 Task: Buy 4 Active Hoodies of size small for Boys from Clothing section under best seller category for shipping address: Benjamin Adams, 1990 Hamilton Drive, Baltimore, Maryland 21217, Cell Number 4102253451. Pay from credit card ending with 6759, CVV 506
Action: Mouse moved to (268, 79)
Screenshot: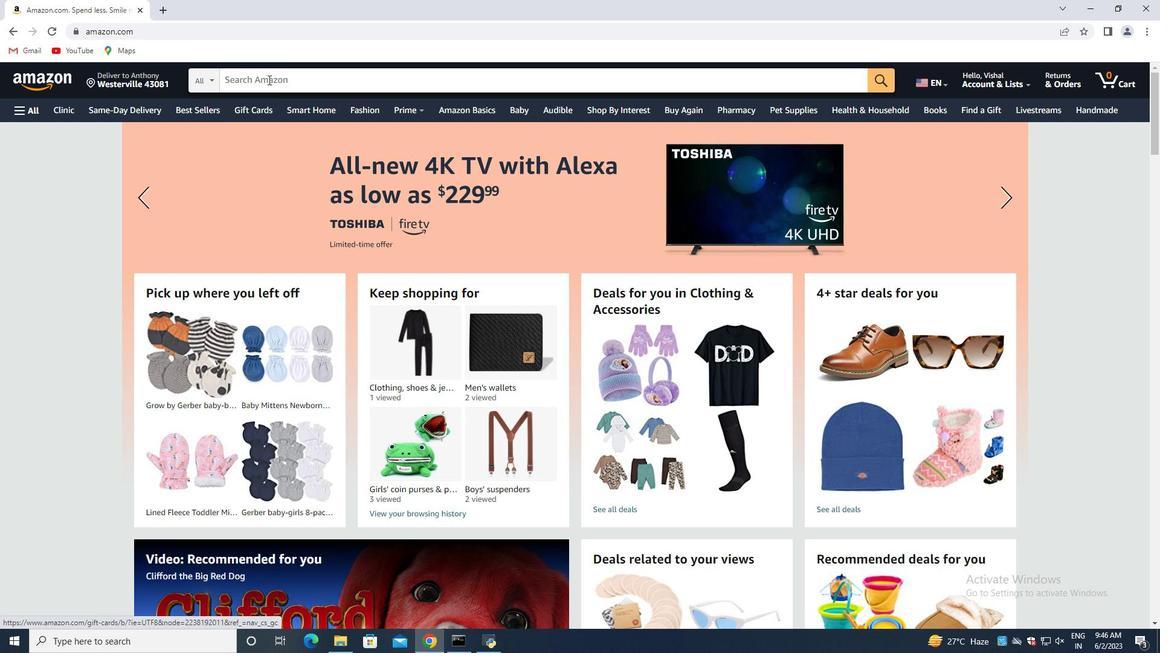 
Action: Mouse pressed left at (268, 79)
Screenshot: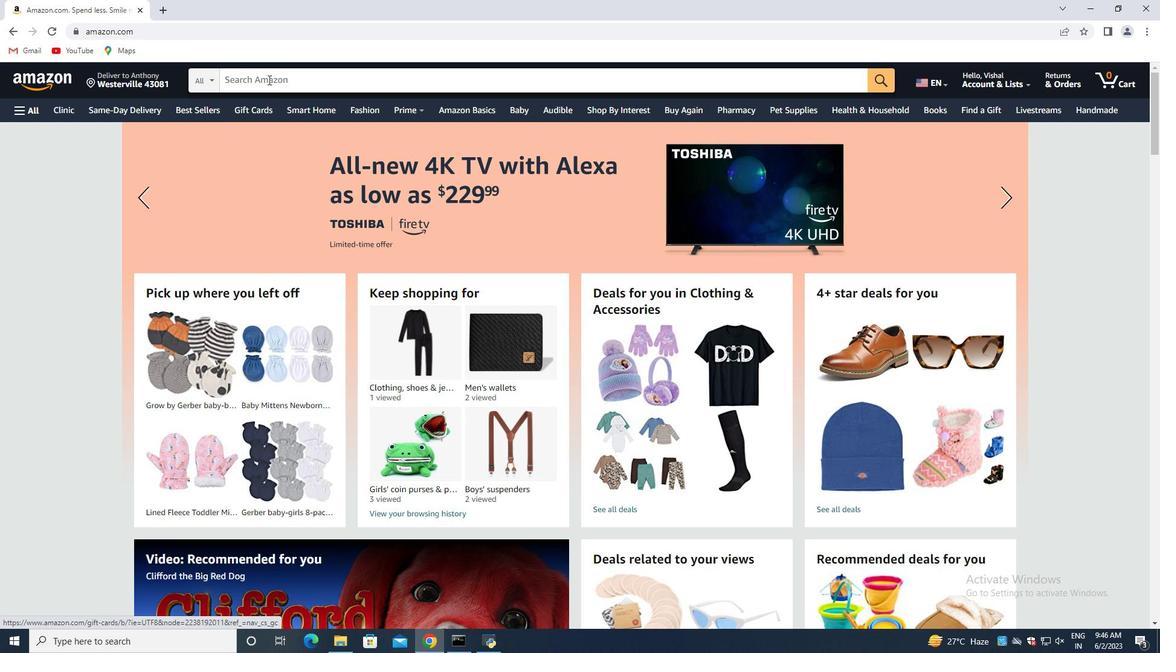 
Action: Key pressed <Key.shift>Active<Key.space><Key.shift>Hoodies<Key.space>of<Key.space>size<Key.space>small<Key.space>for<Key.space>boys<Key.enter>
Screenshot: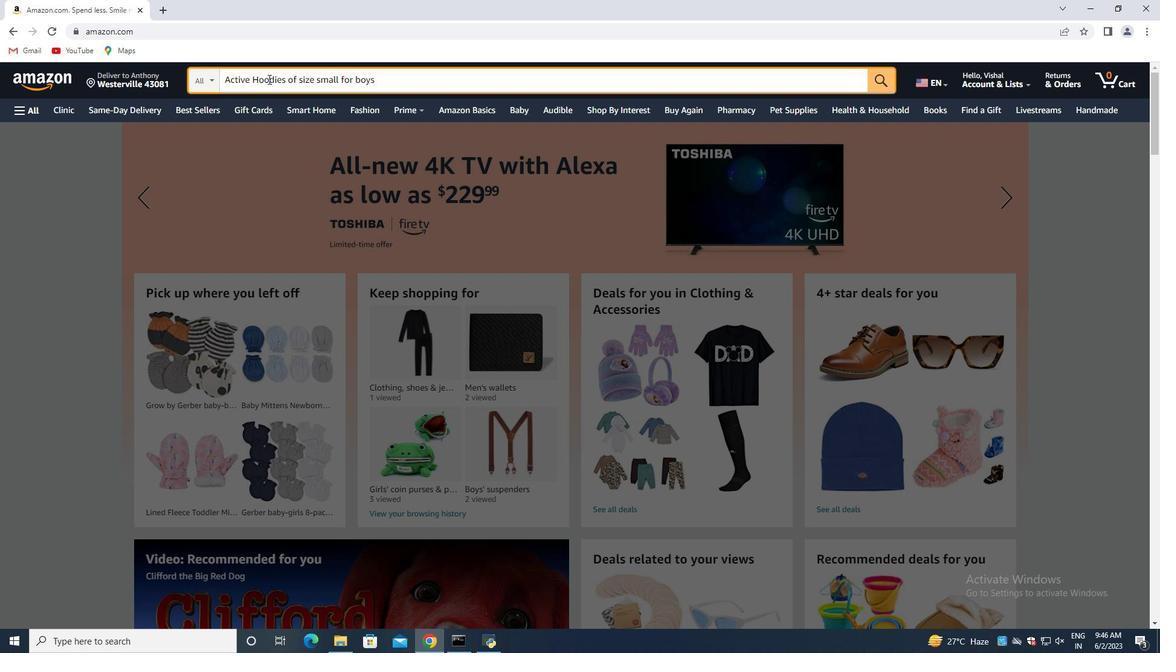 
Action: Mouse moved to (194, 213)
Screenshot: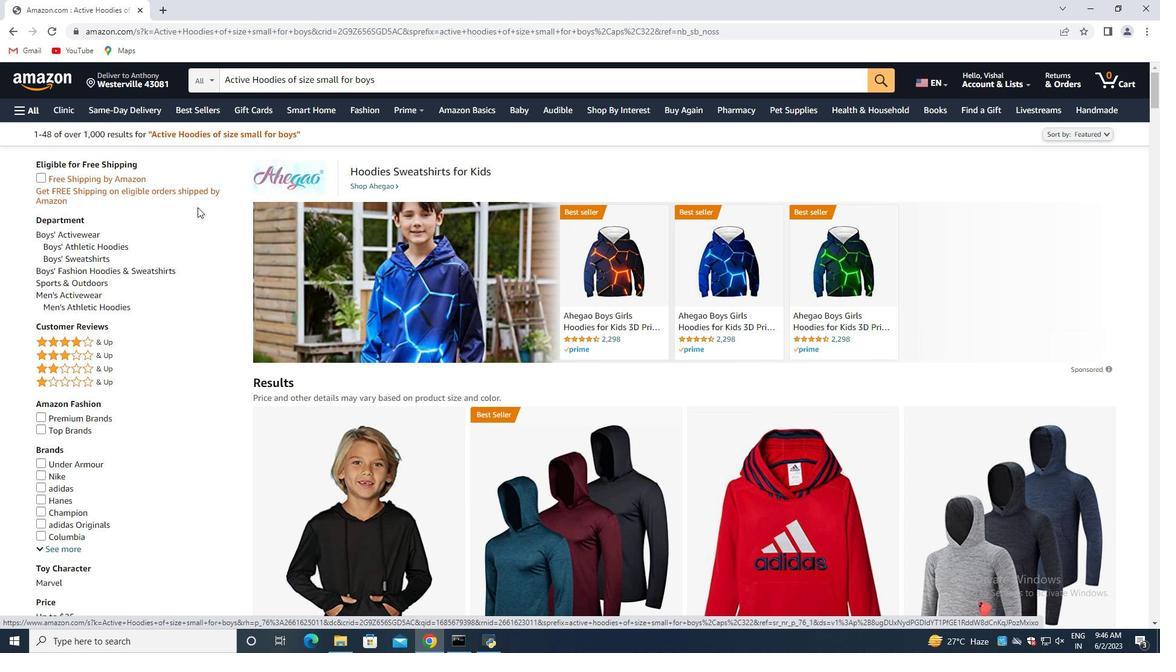 
Action: Mouse scrolled (194, 212) with delta (0, 0)
Screenshot: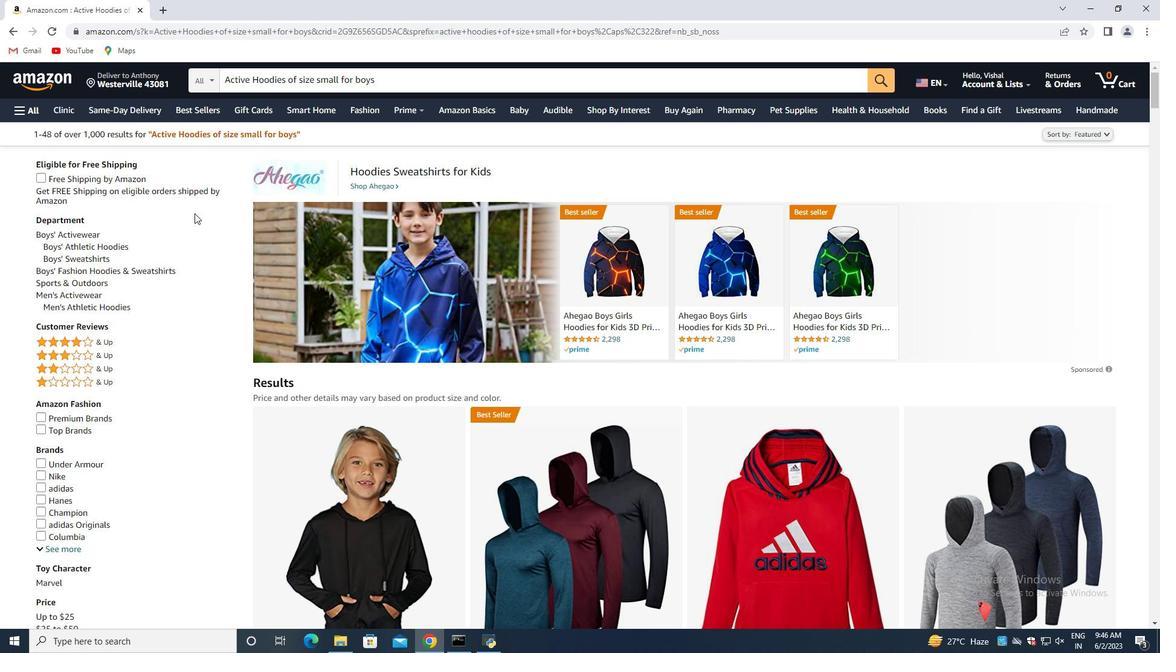 
Action: Mouse moved to (197, 215)
Screenshot: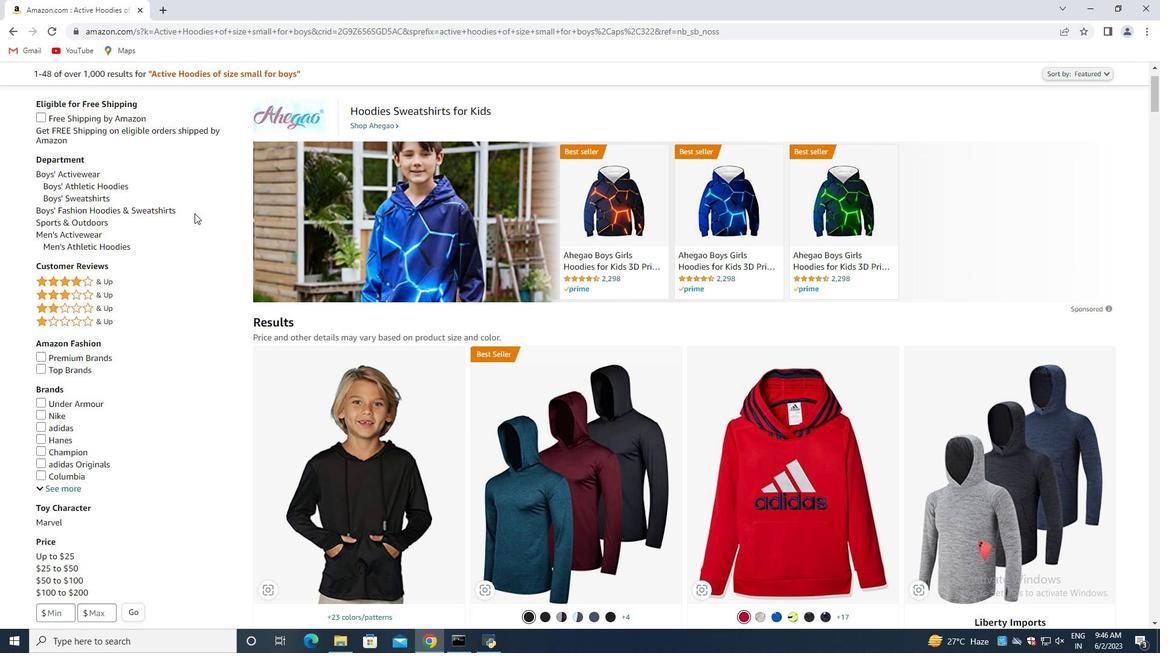 
Action: Mouse scrolled (197, 215) with delta (0, 0)
Screenshot: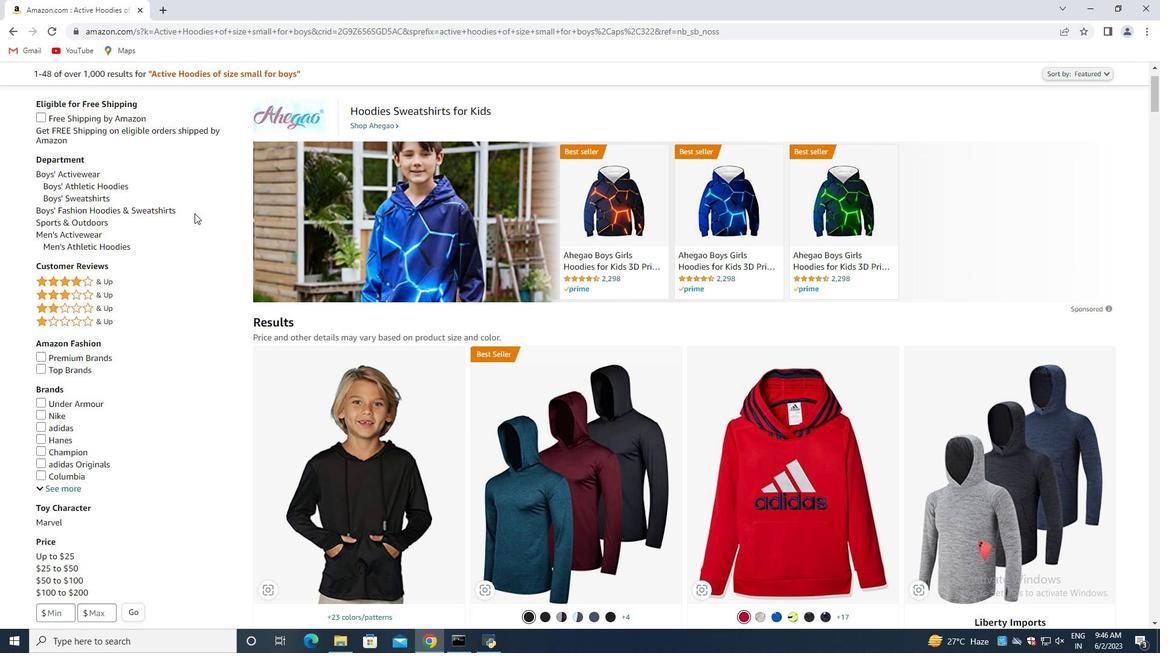 
Action: Mouse moved to (341, 241)
Screenshot: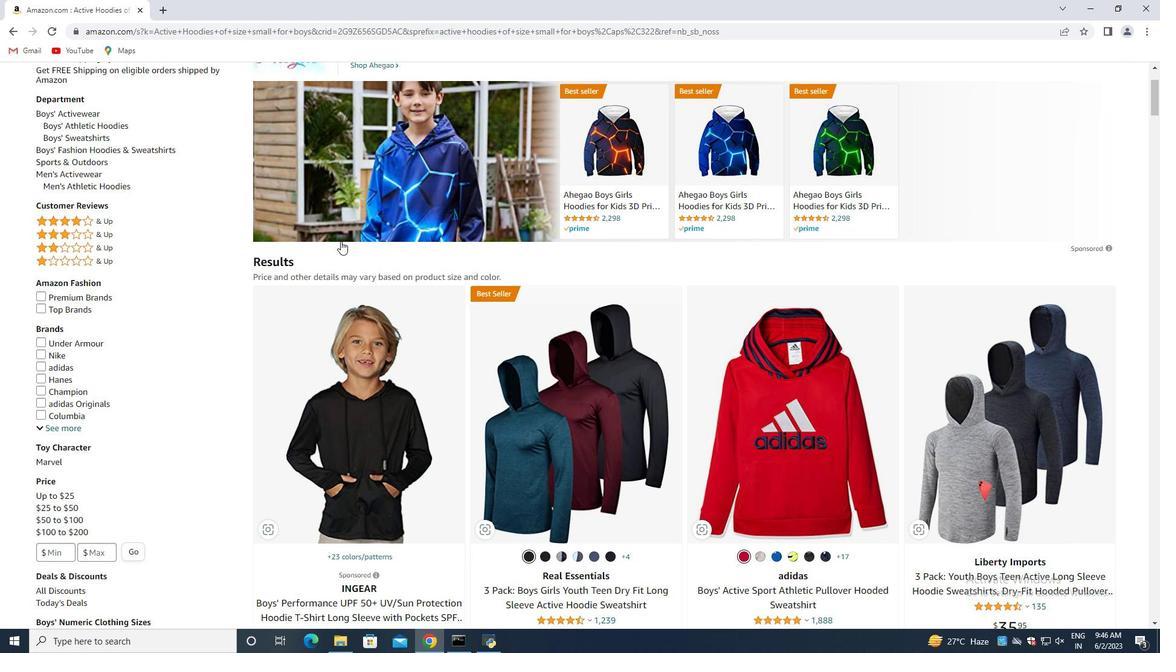 
Action: Mouse scrolled (341, 240) with delta (0, 0)
Screenshot: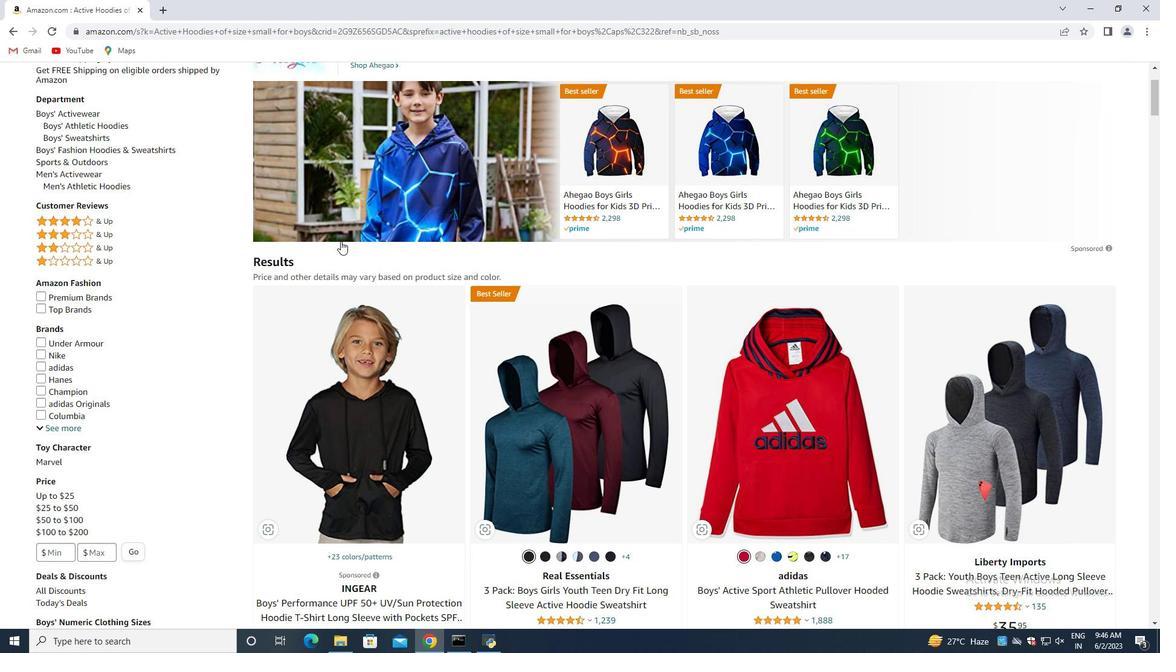 
Action: Mouse moved to (342, 242)
Screenshot: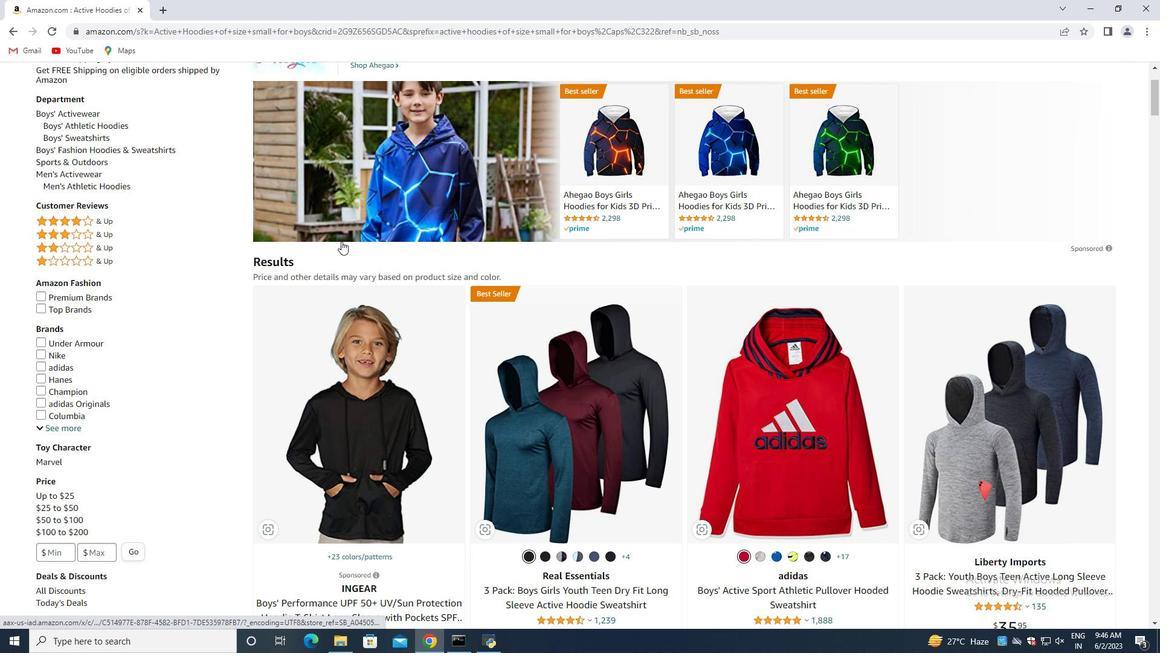 
Action: Mouse scrolled (342, 241) with delta (0, 0)
Screenshot: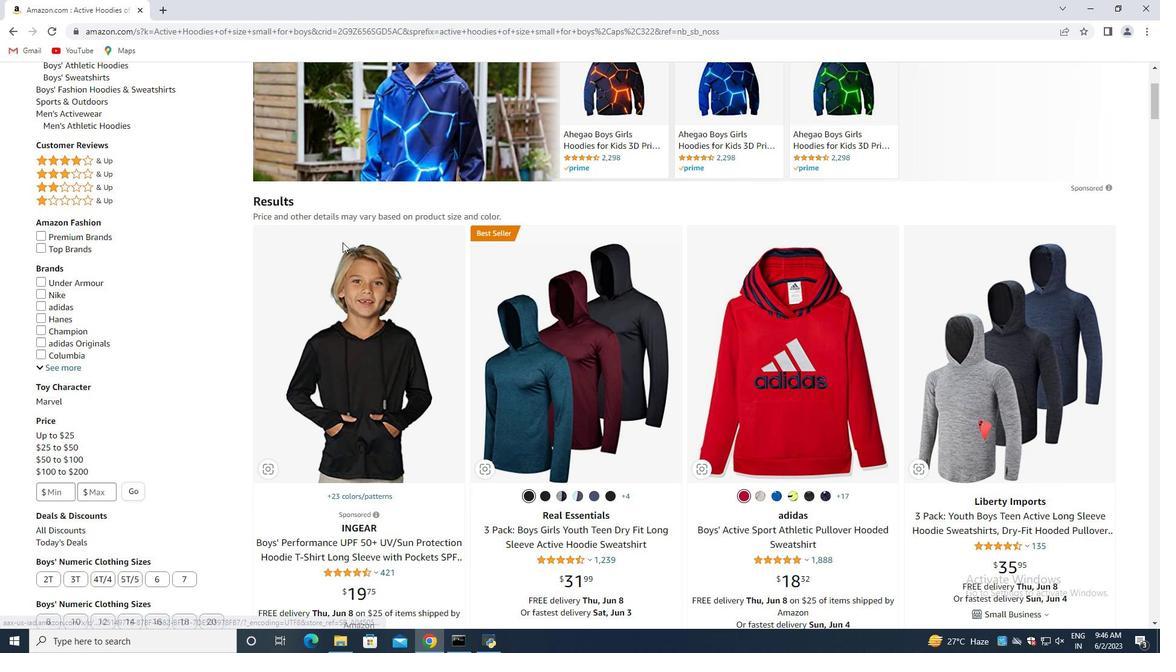 
Action: Mouse moved to (343, 243)
Screenshot: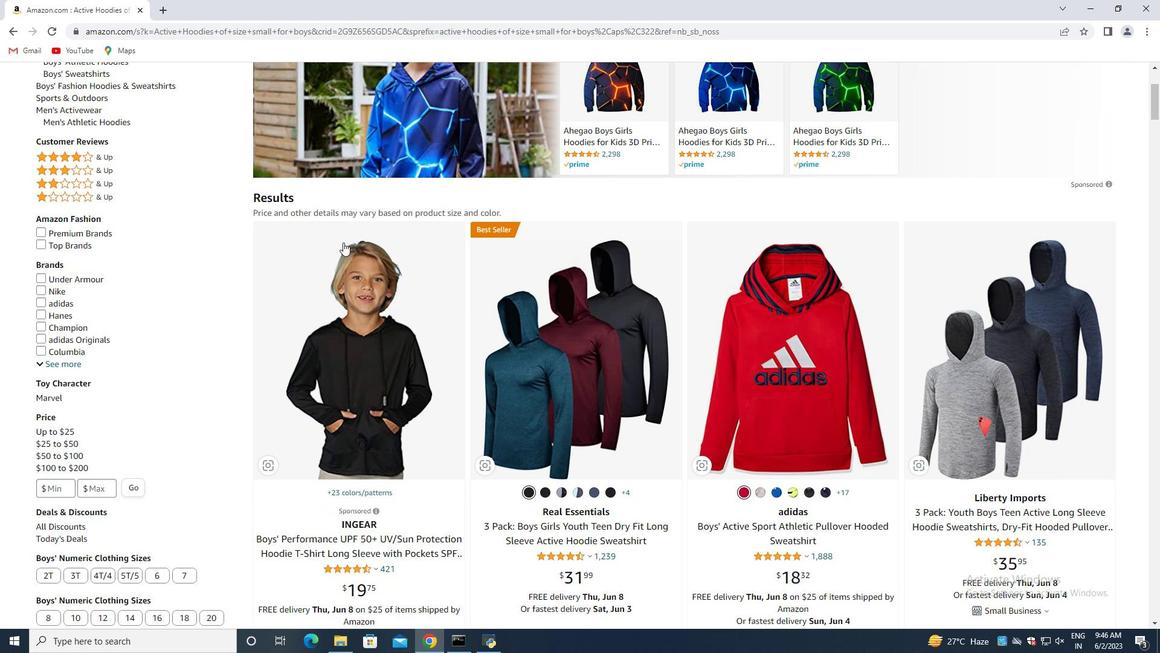 
Action: Mouse scrolled (343, 242) with delta (0, 0)
Screenshot: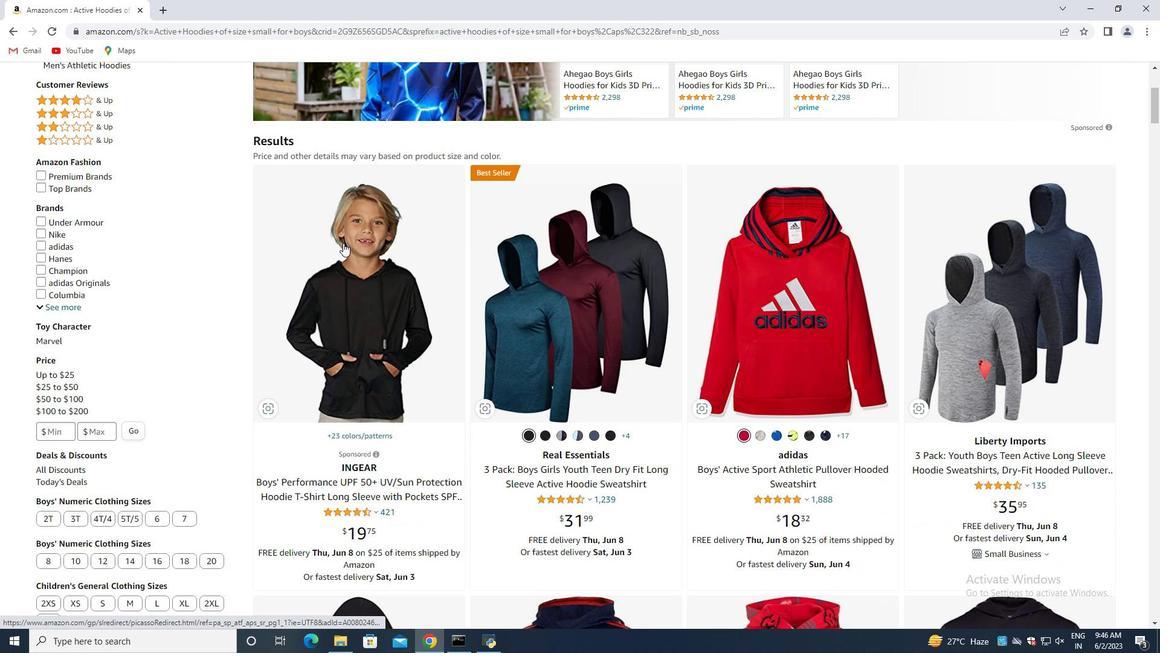 
Action: Mouse moved to (561, 263)
Screenshot: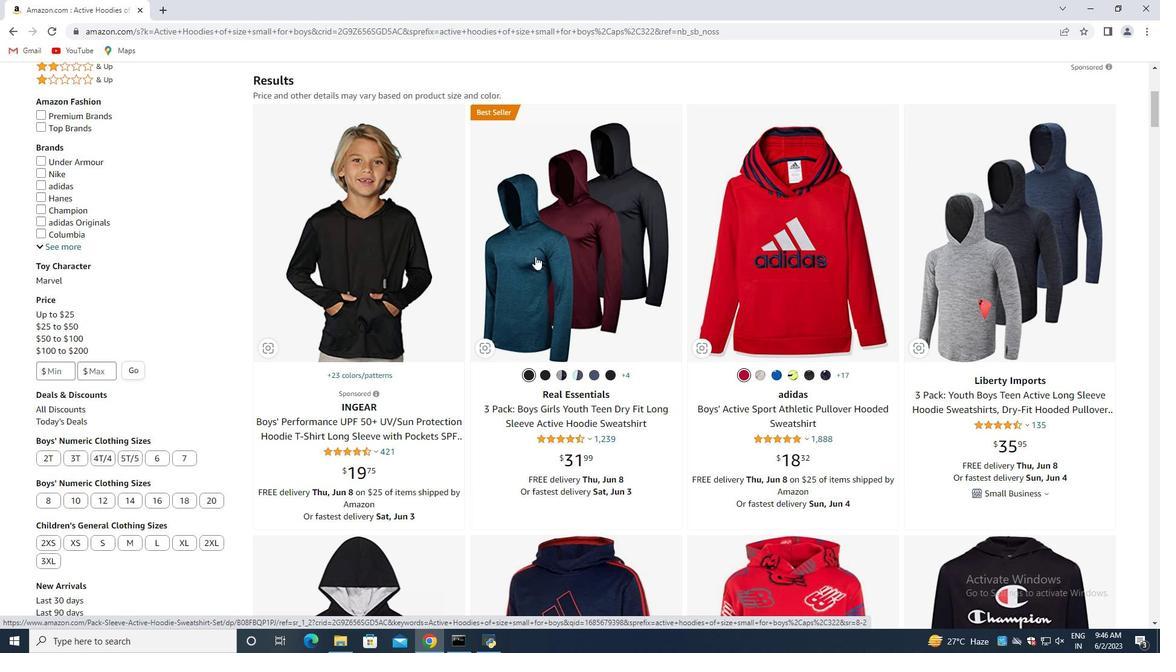 
Action: Mouse pressed left at (561, 263)
Screenshot: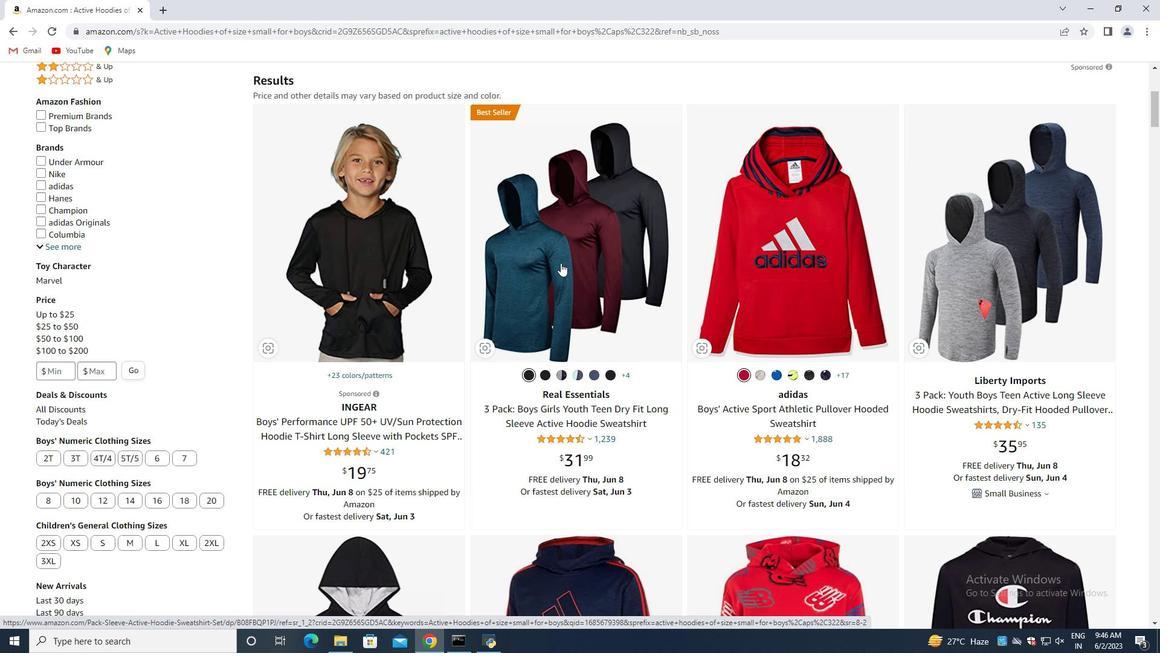 
Action: Mouse moved to (637, 399)
Screenshot: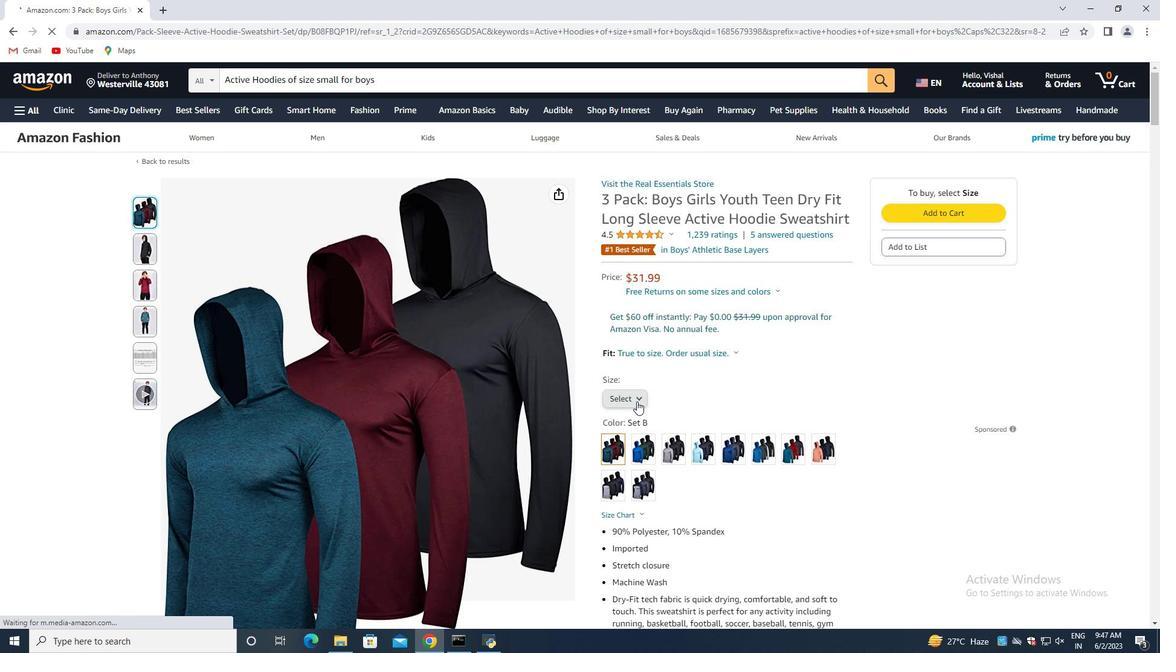 
Action: Mouse pressed left at (637, 399)
Screenshot: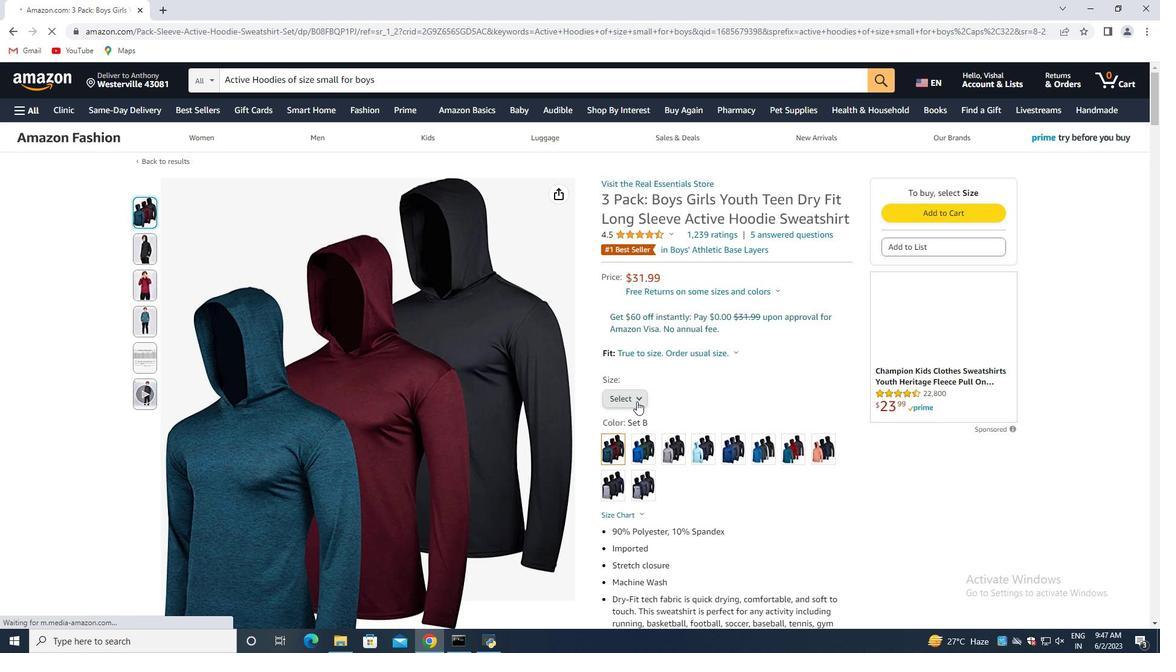 
Action: Mouse moved to (636, 415)
Screenshot: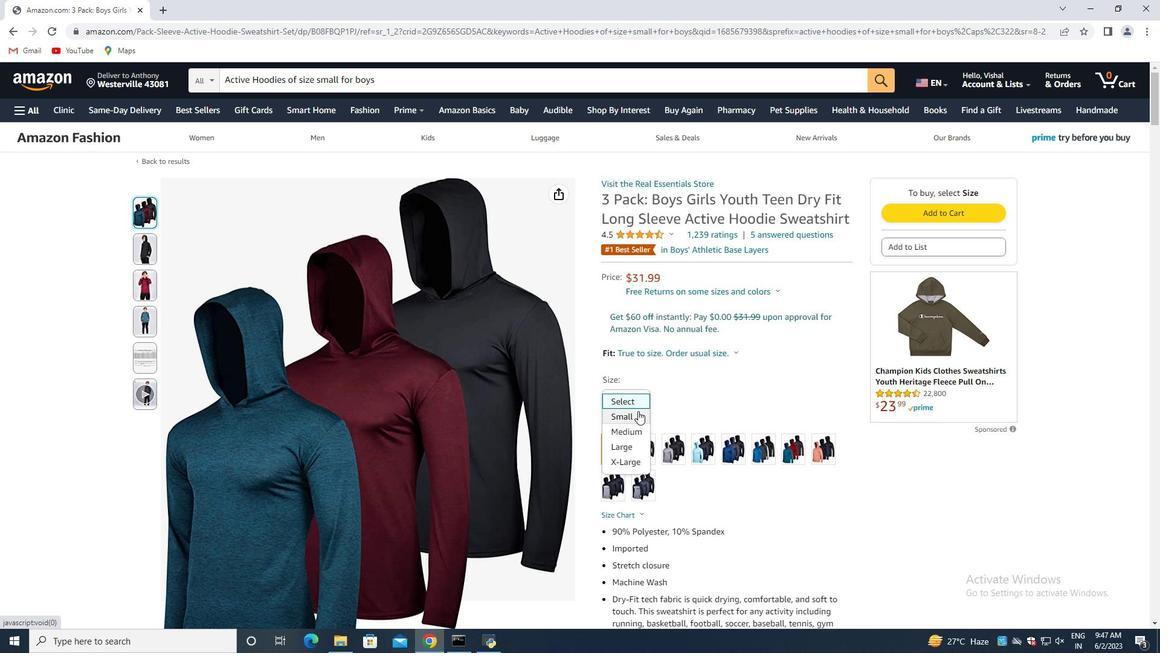 
Action: Mouse pressed left at (636, 415)
Screenshot: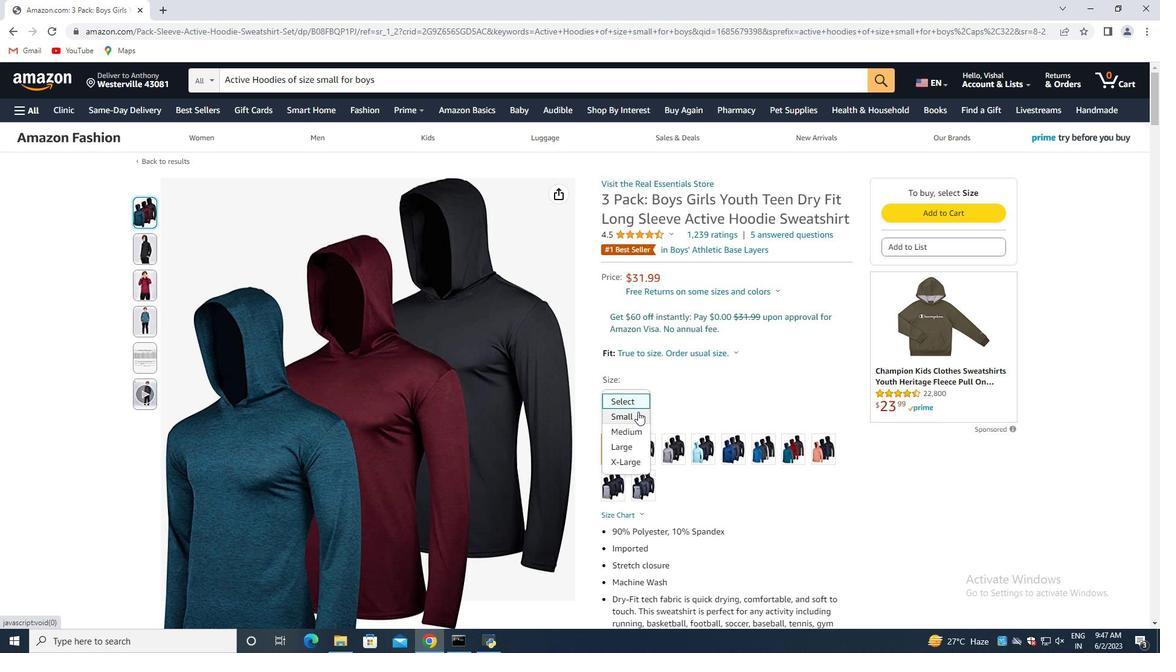
Action: Mouse moved to (723, 386)
Screenshot: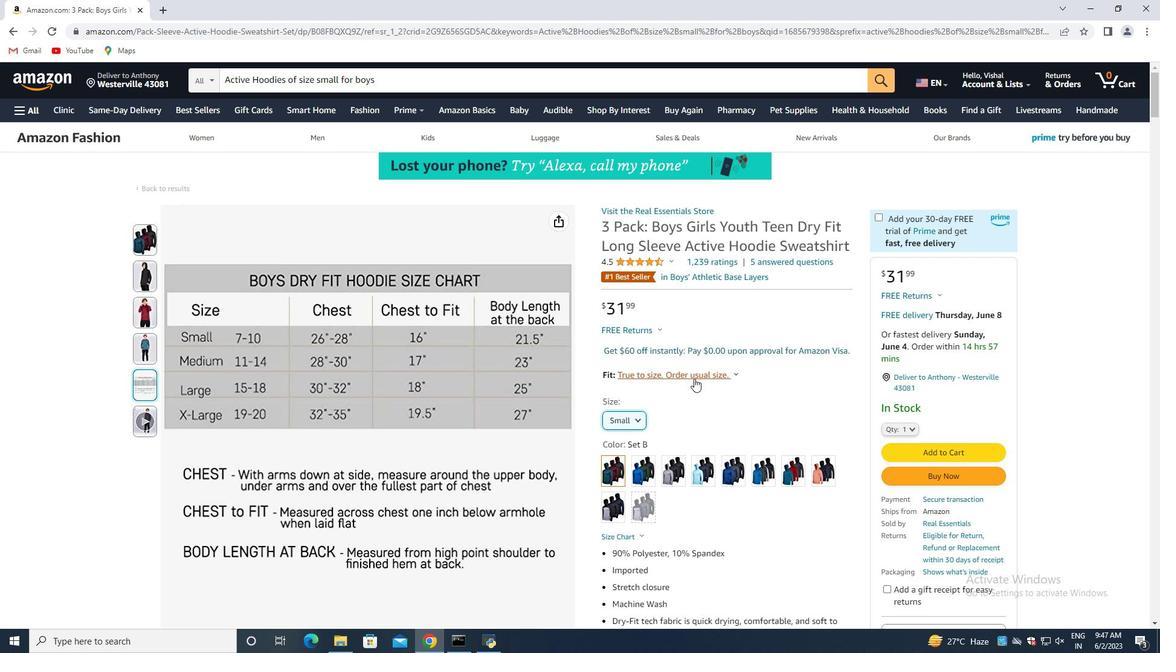 
Action: Mouse scrolled (723, 386) with delta (0, 0)
Screenshot: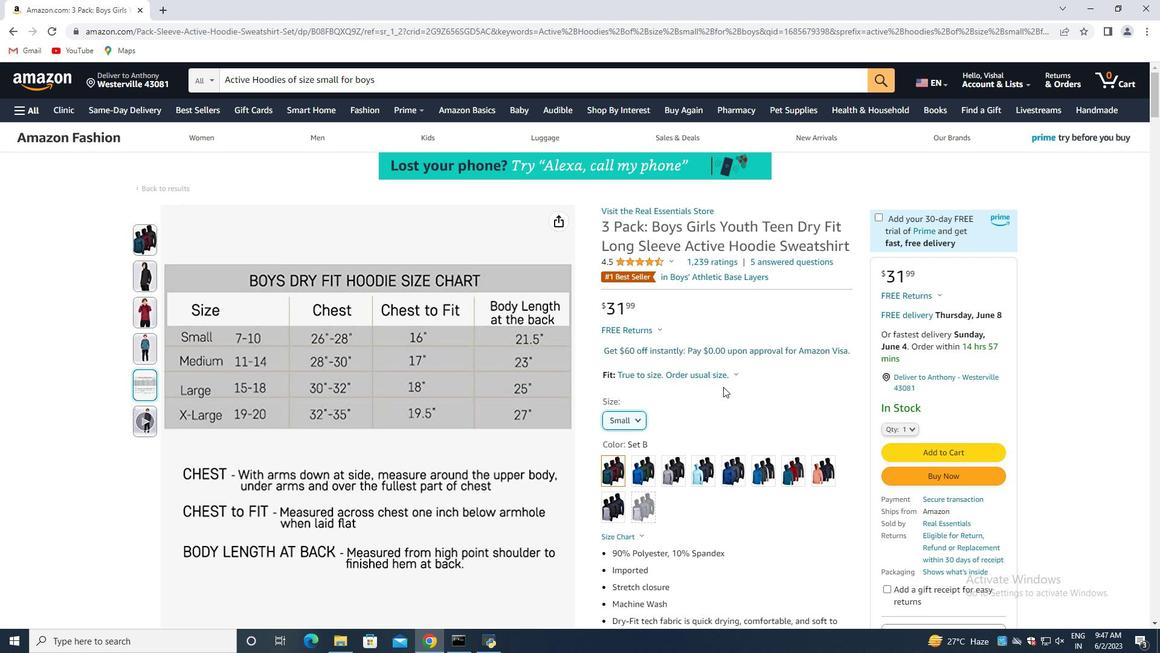 
Action: Mouse moved to (724, 391)
Screenshot: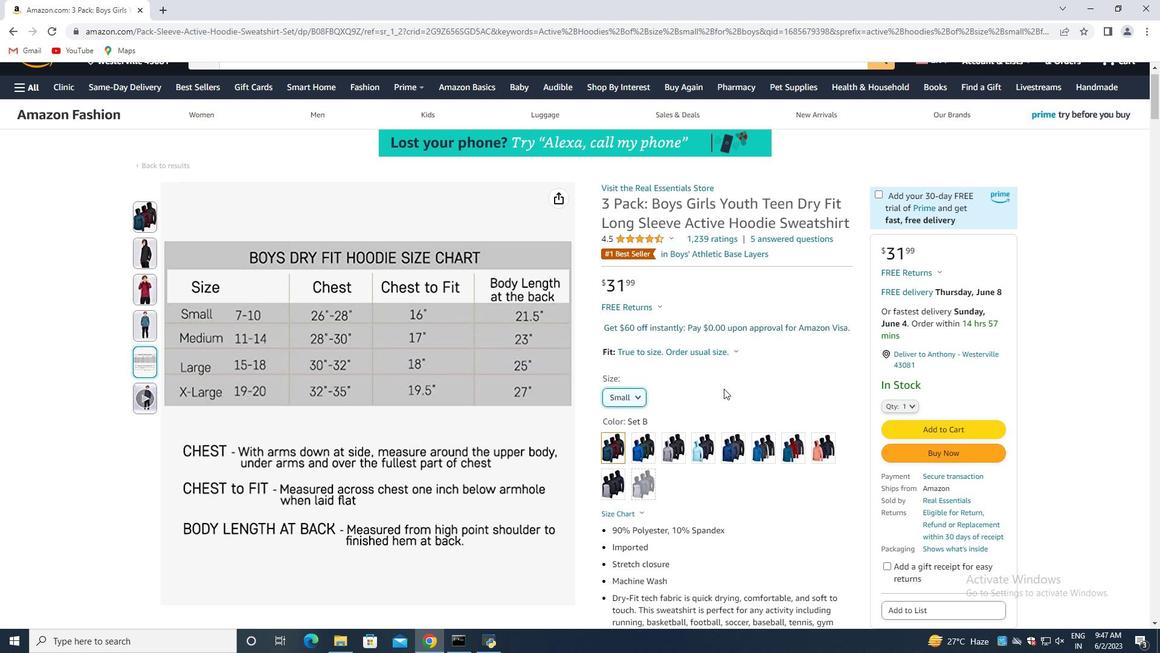 
Action: Mouse scrolled (724, 391) with delta (0, 0)
Screenshot: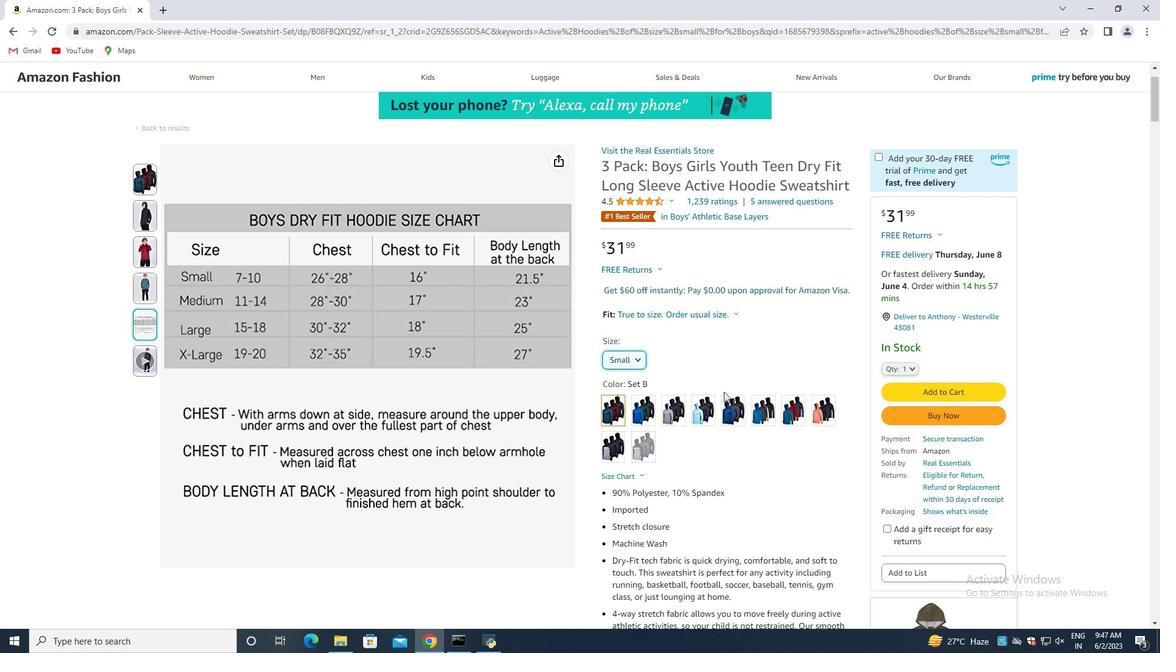 
Action: Mouse scrolled (724, 391) with delta (0, 0)
Screenshot: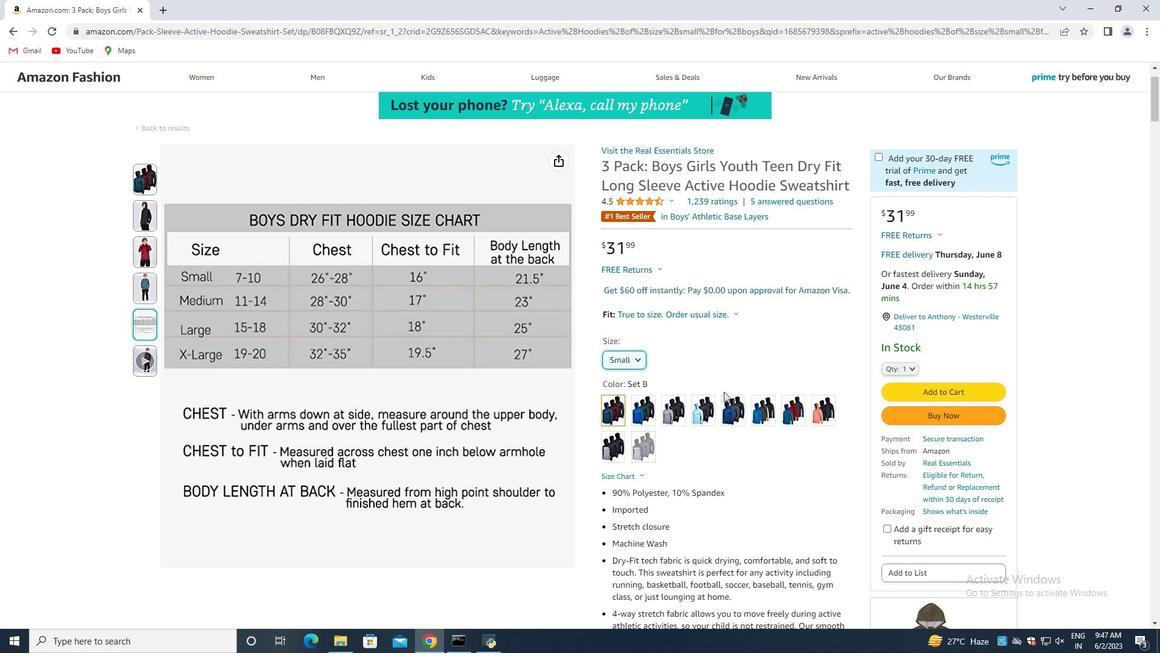 
Action: Mouse moved to (146, 97)
Screenshot: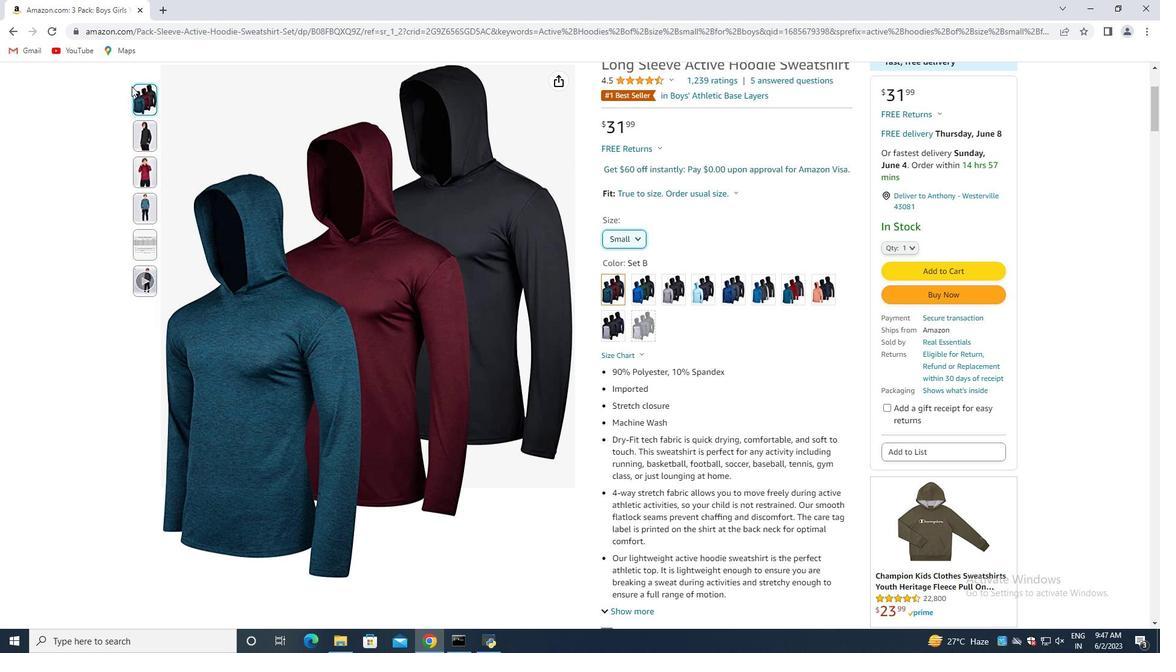 
Action: Mouse pressed left at (146, 97)
Screenshot: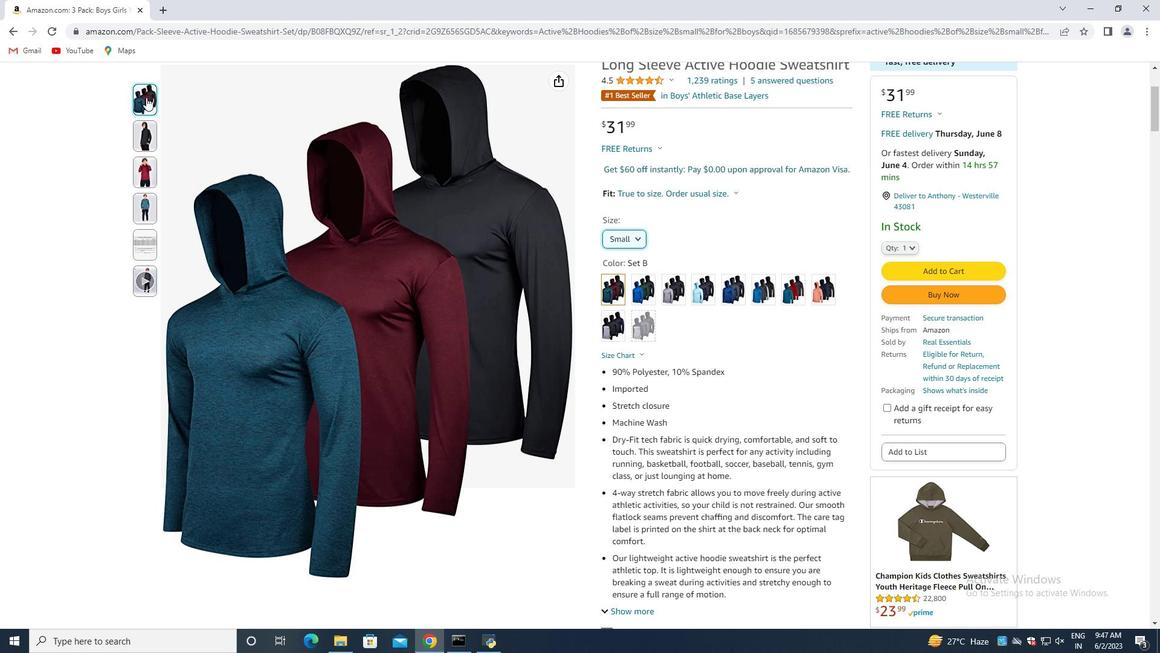 
Action: Mouse moved to (679, 292)
Screenshot: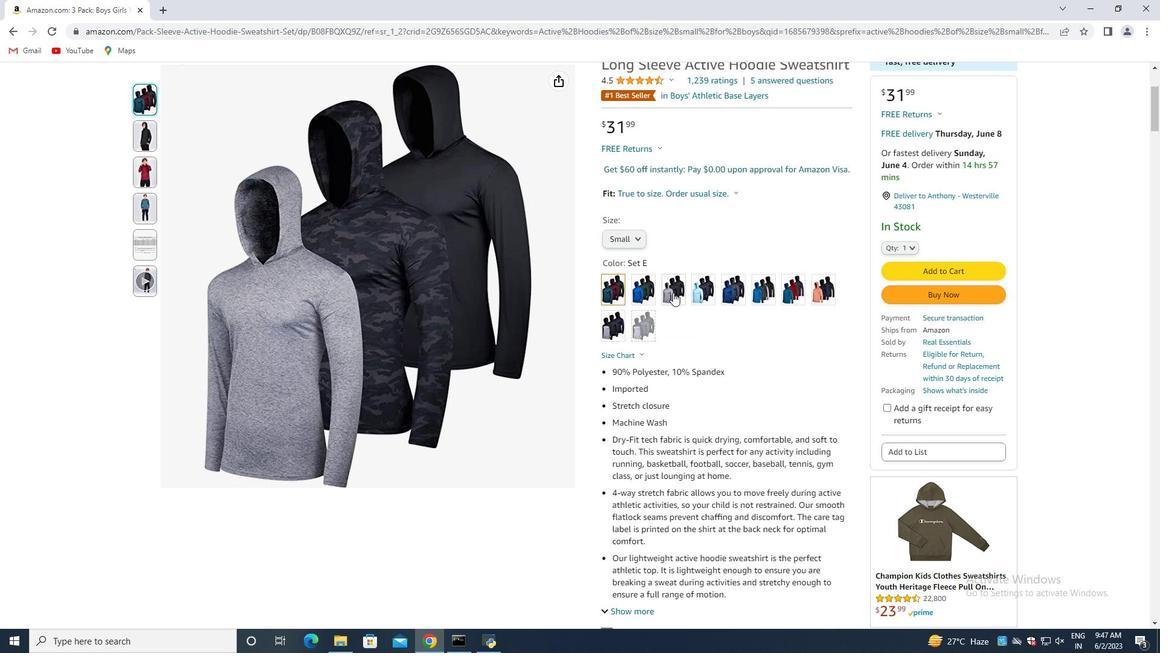 
Action: Mouse pressed left at (679, 292)
Screenshot: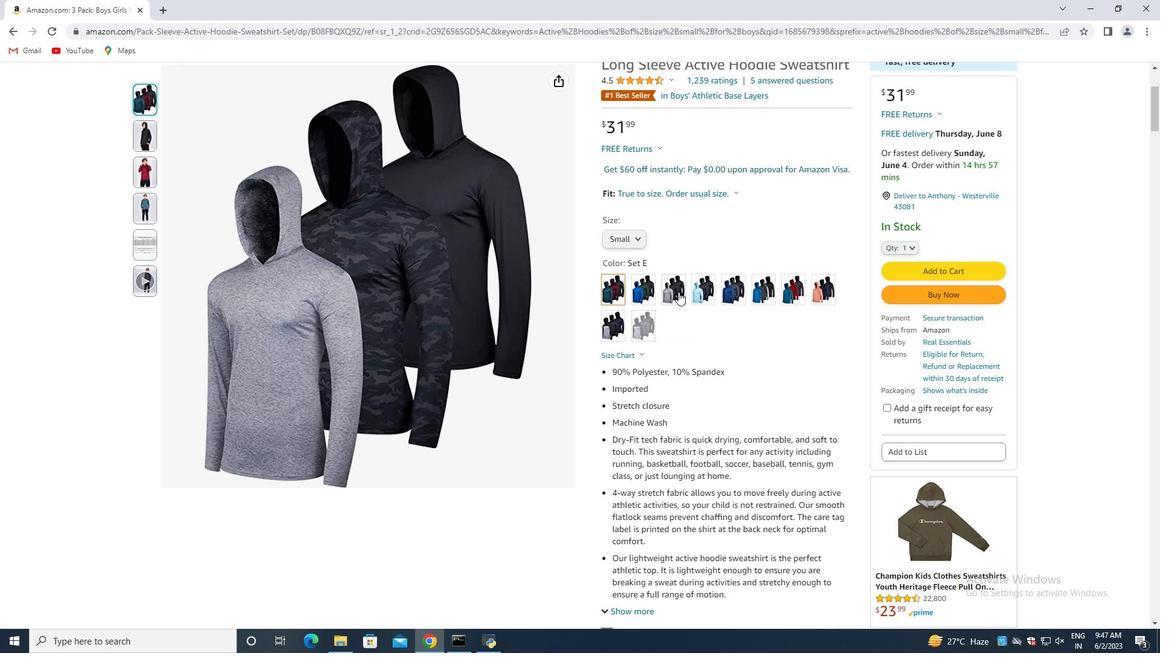 
Action: Mouse moved to (636, 247)
Screenshot: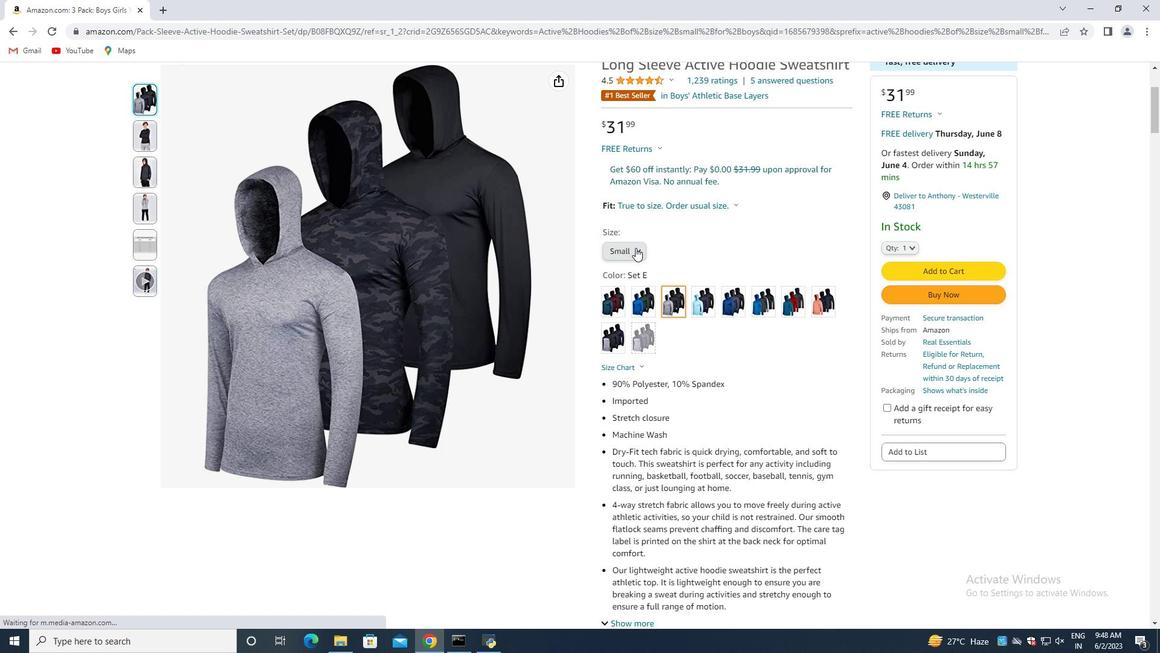 
Action: Mouse pressed left at (636, 247)
Screenshot: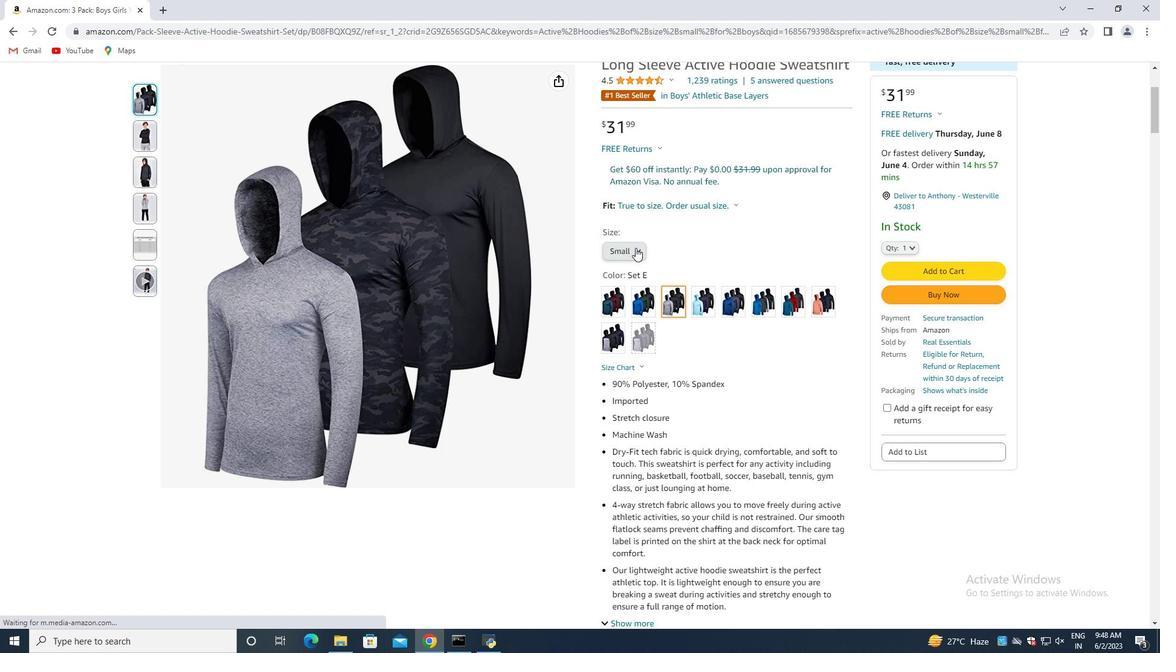 
Action: Mouse moved to (630, 268)
Screenshot: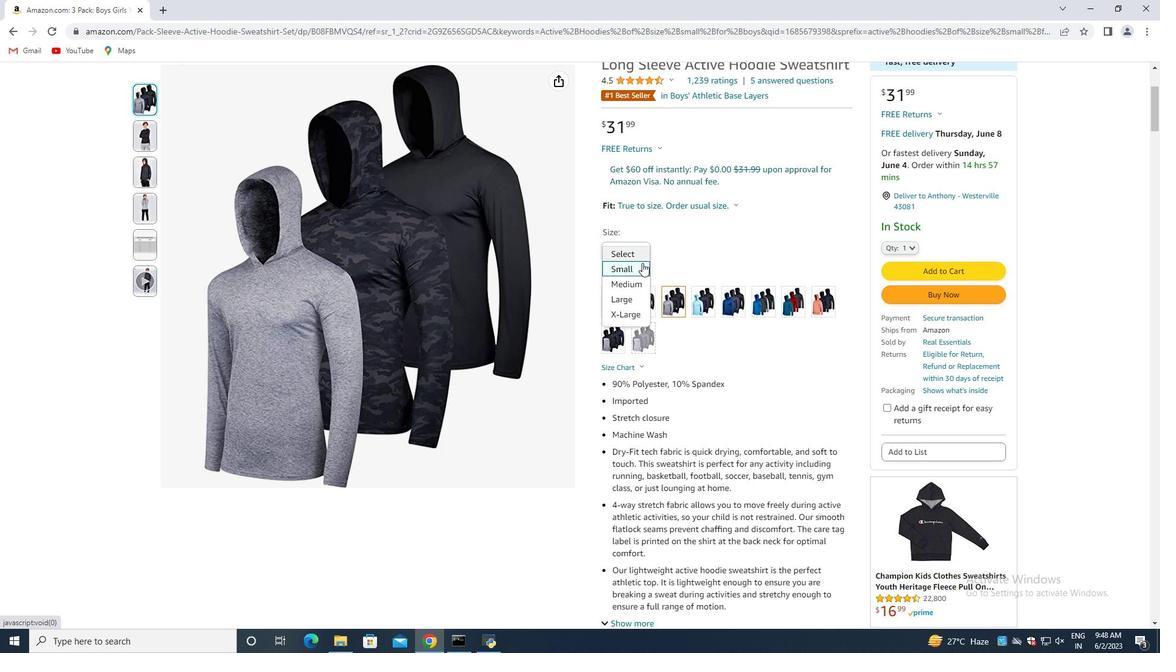 
Action: Mouse pressed left at (630, 268)
Screenshot: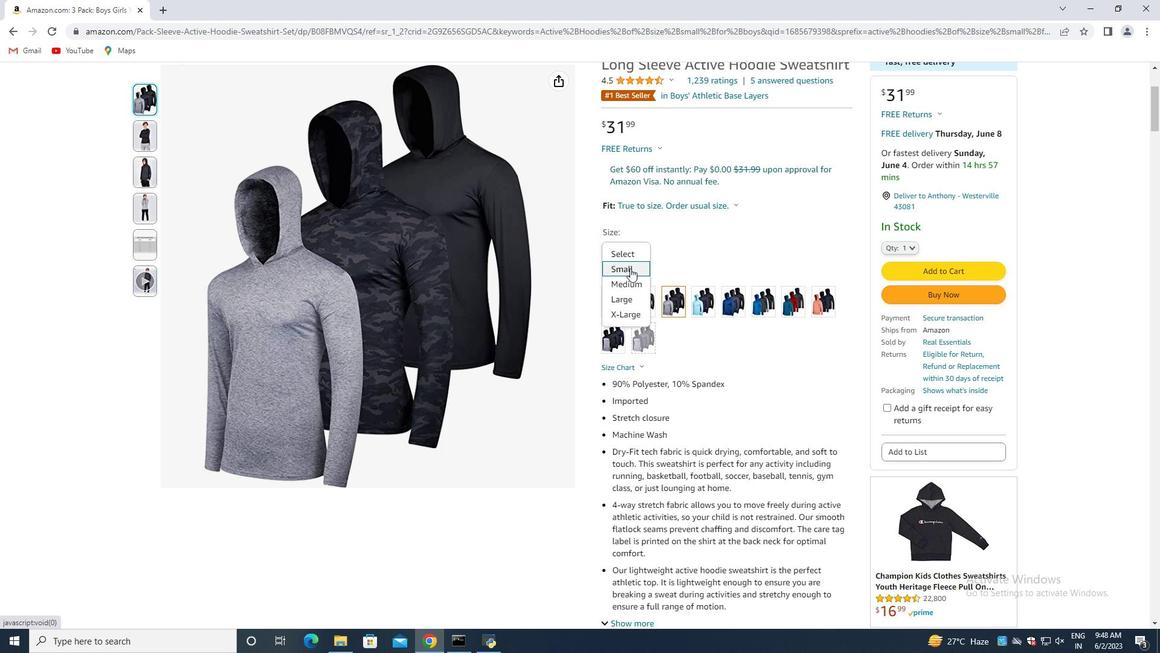
Action: Mouse moved to (620, 285)
Screenshot: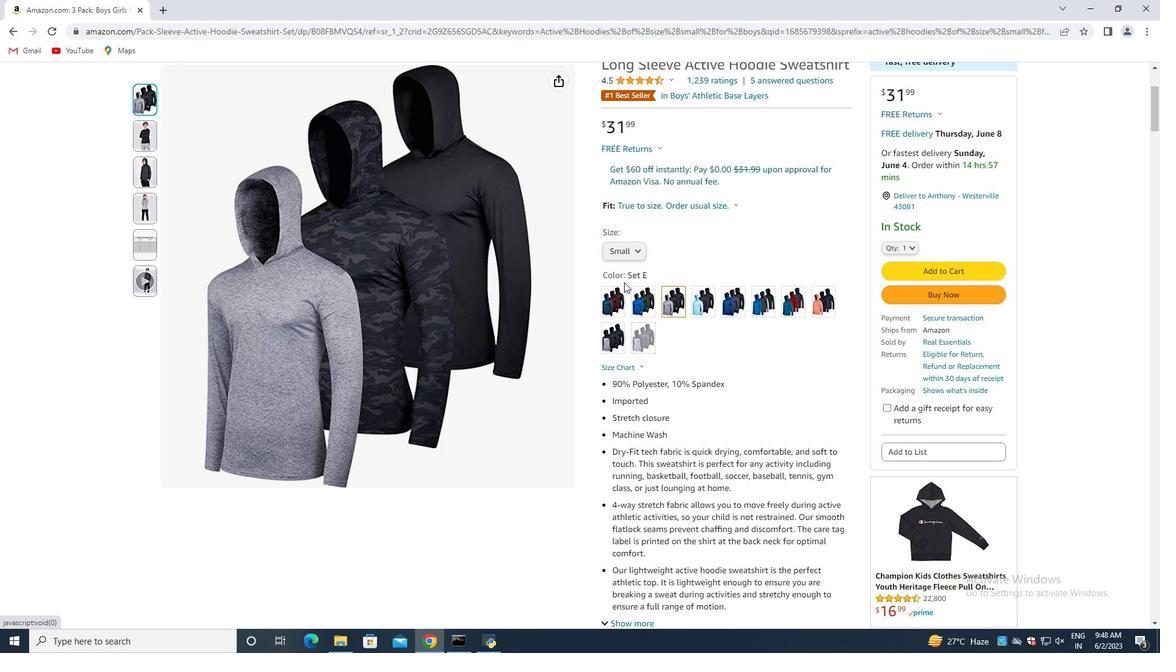 
Action: Mouse scrolled (620, 284) with delta (0, 0)
Screenshot: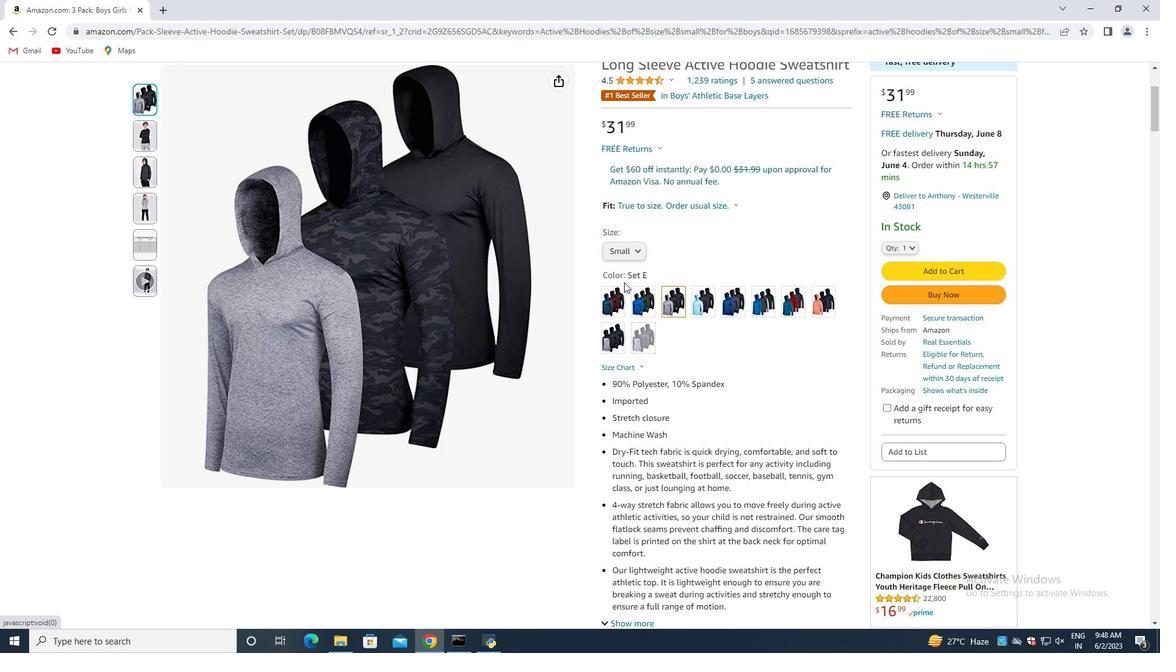 
Action: Mouse moved to (618, 288)
Screenshot: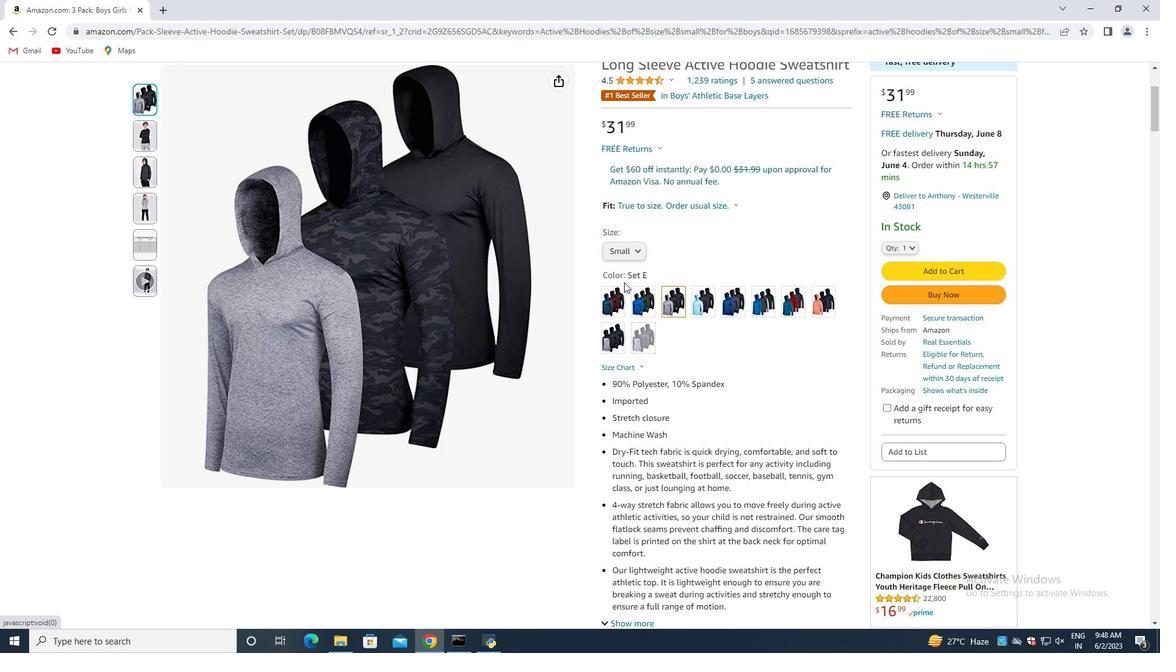 
Action: Mouse scrolled (618, 287) with delta (0, 0)
Screenshot: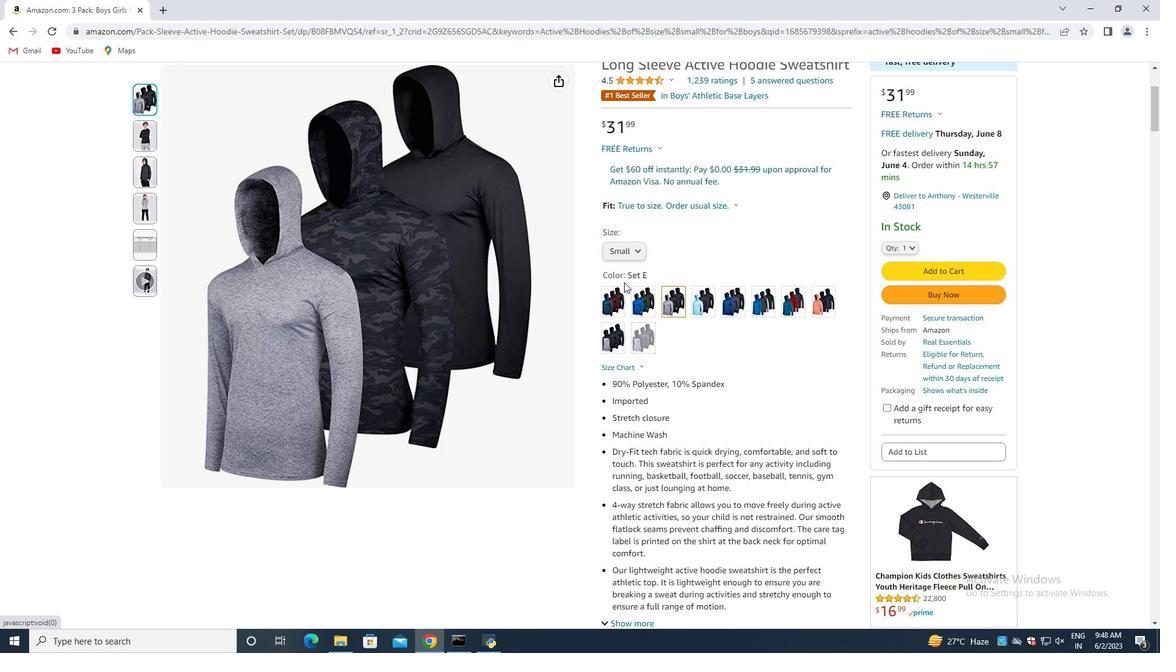 
Action: Mouse moved to (616, 294)
Screenshot: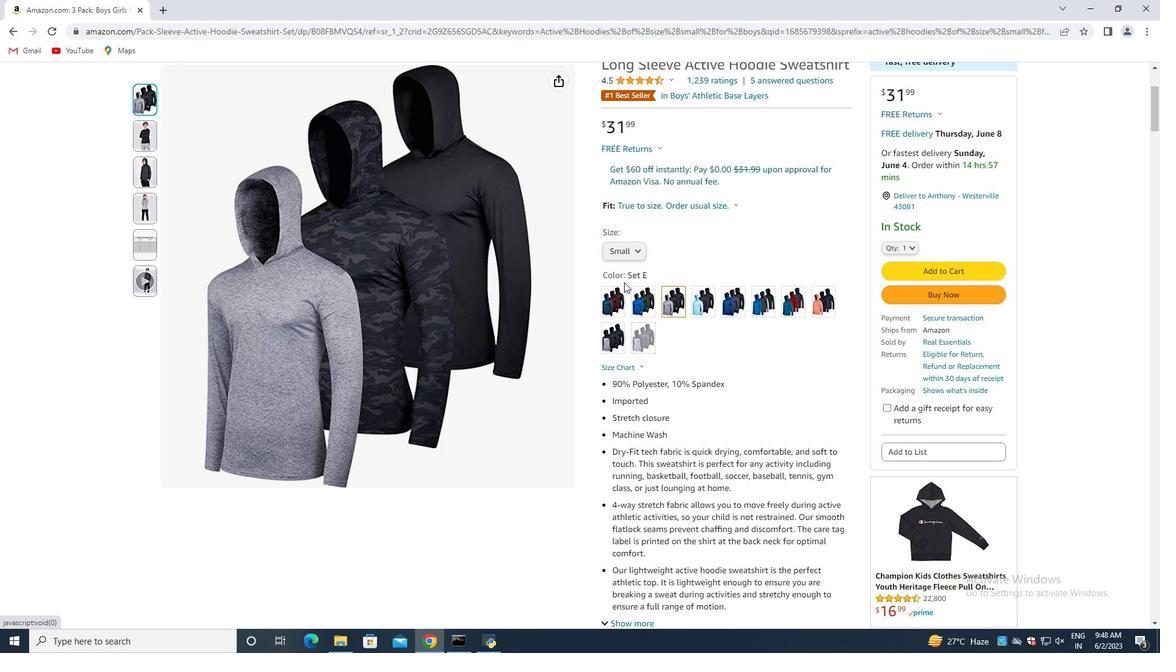 
Action: Mouse scrolled (616, 293) with delta (0, 0)
Screenshot: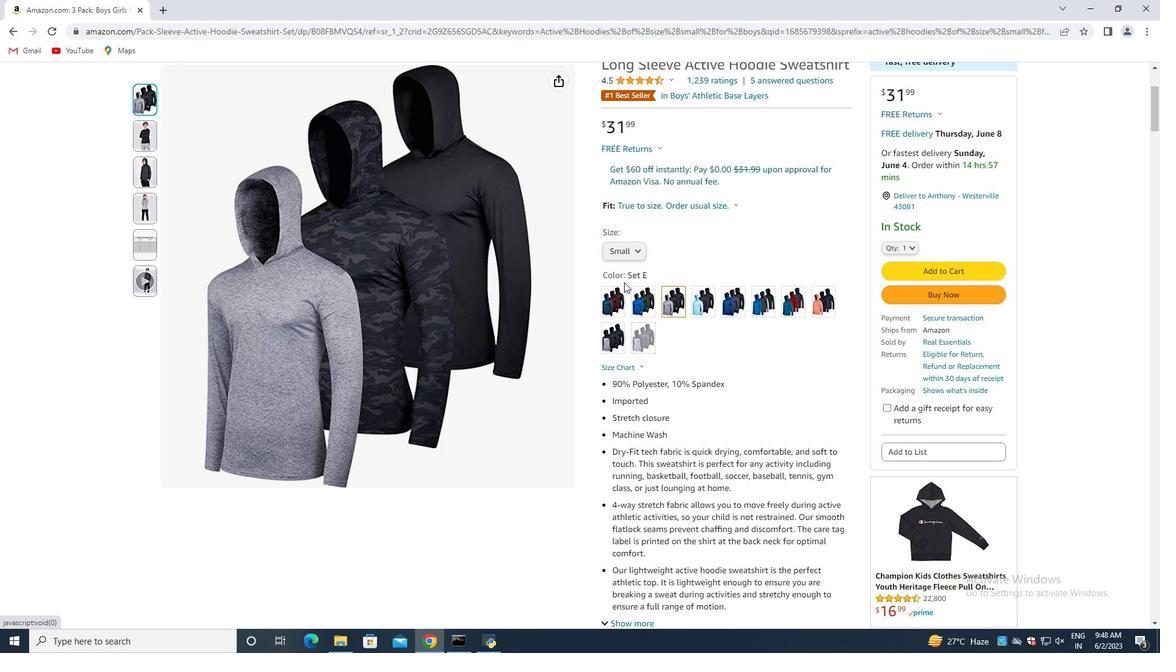 
Action: Mouse moved to (613, 299)
Screenshot: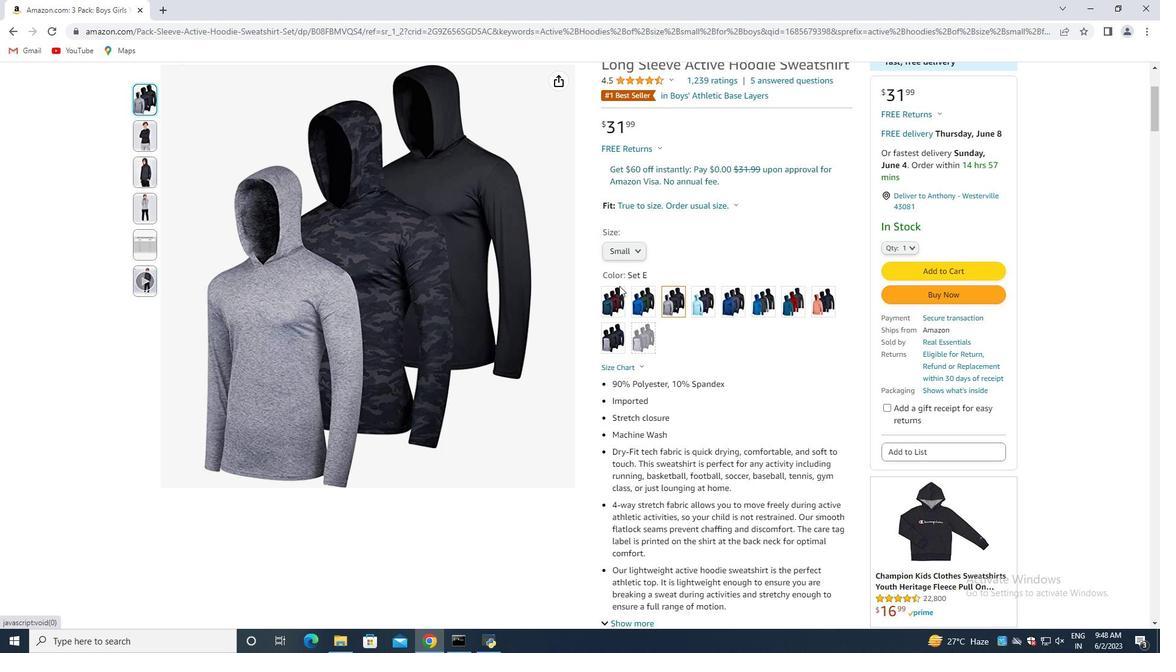 
Action: Mouse scrolled (613, 299) with delta (0, 0)
Screenshot: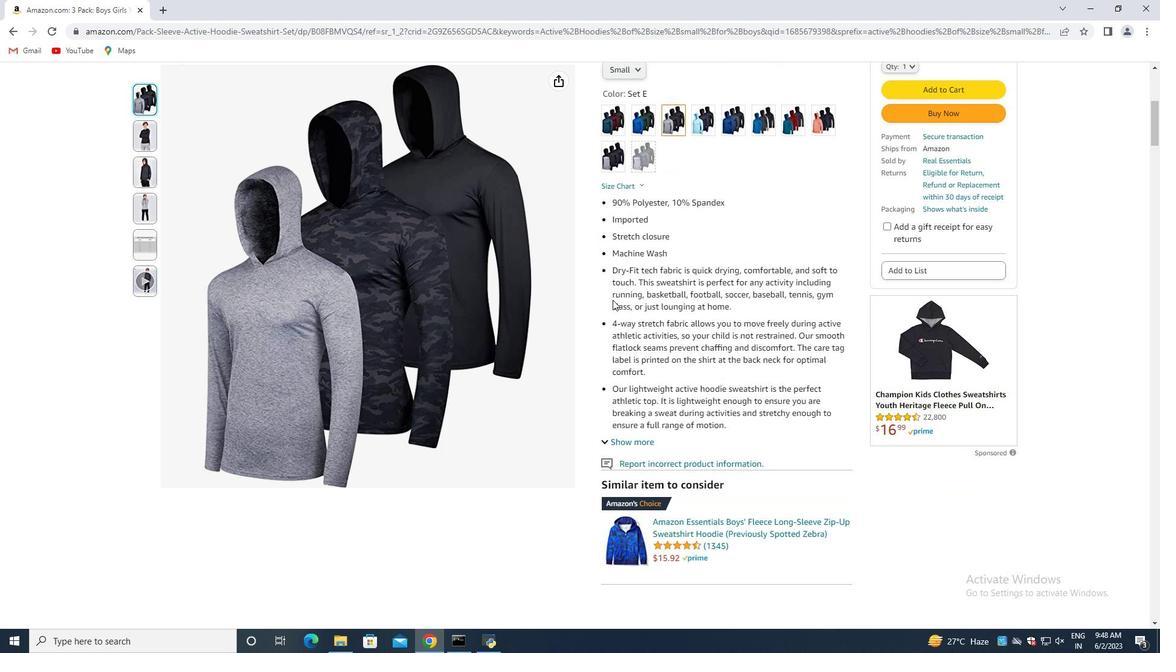 
Action: Mouse moved to (613, 300)
Screenshot: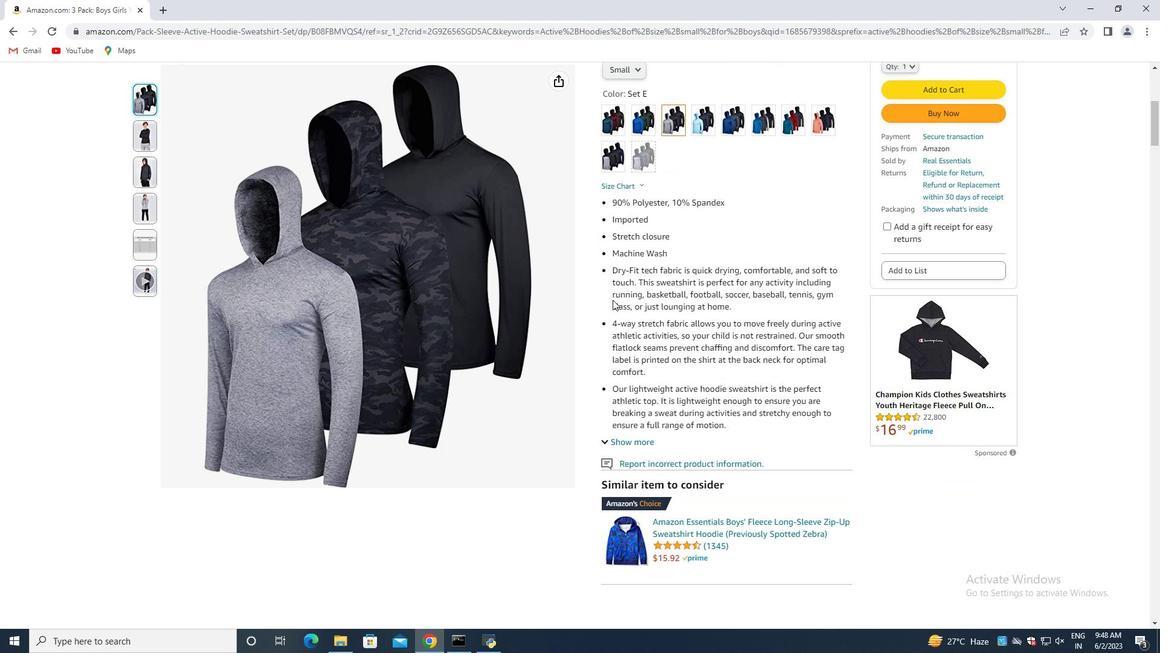 
Action: Mouse scrolled (613, 299) with delta (0, 0)
Screenshot: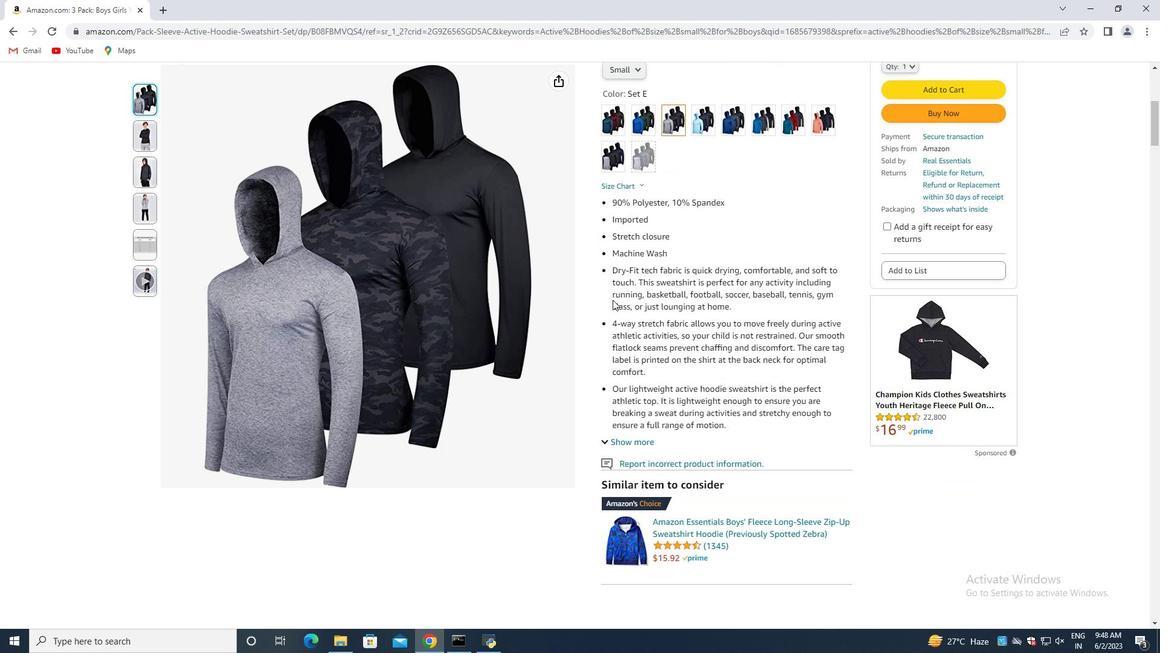 
Action: Mouse scrolled (613, 299) with delta (0, 0)
Screenshot: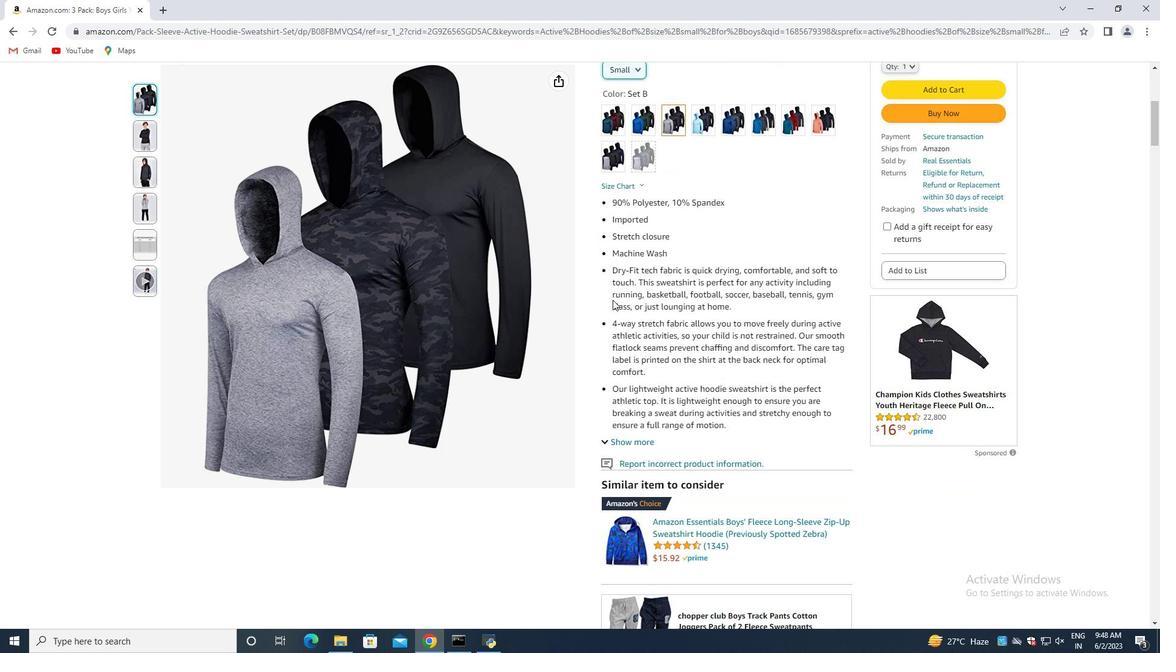 
Action: Mouse moved to (612, 301)
Screenshot: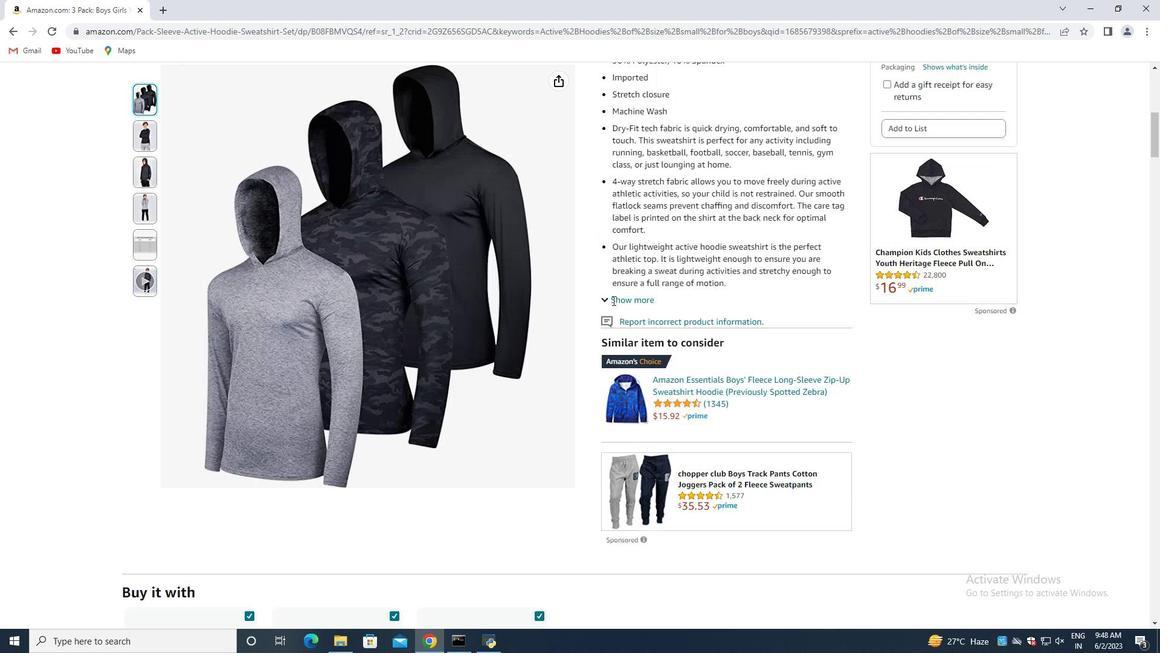 
Action: Mouse scrolled (612, 301) with delta (0, 0)
Screenshot: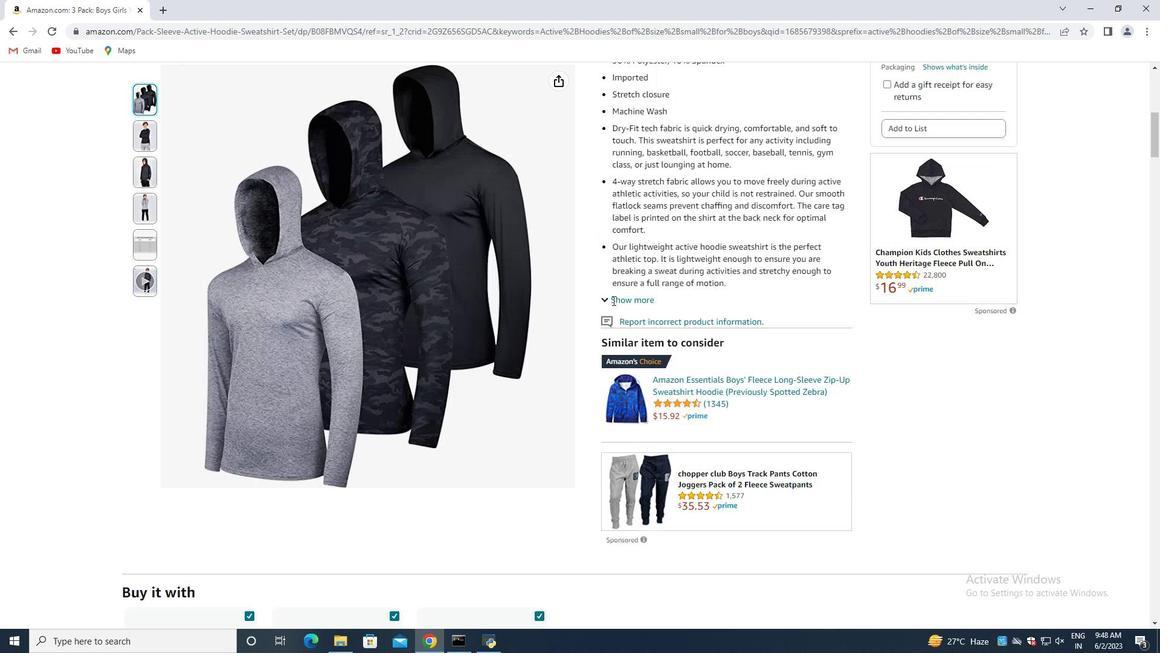 
Action: Mouse moved to (611, 301)
Screenshot: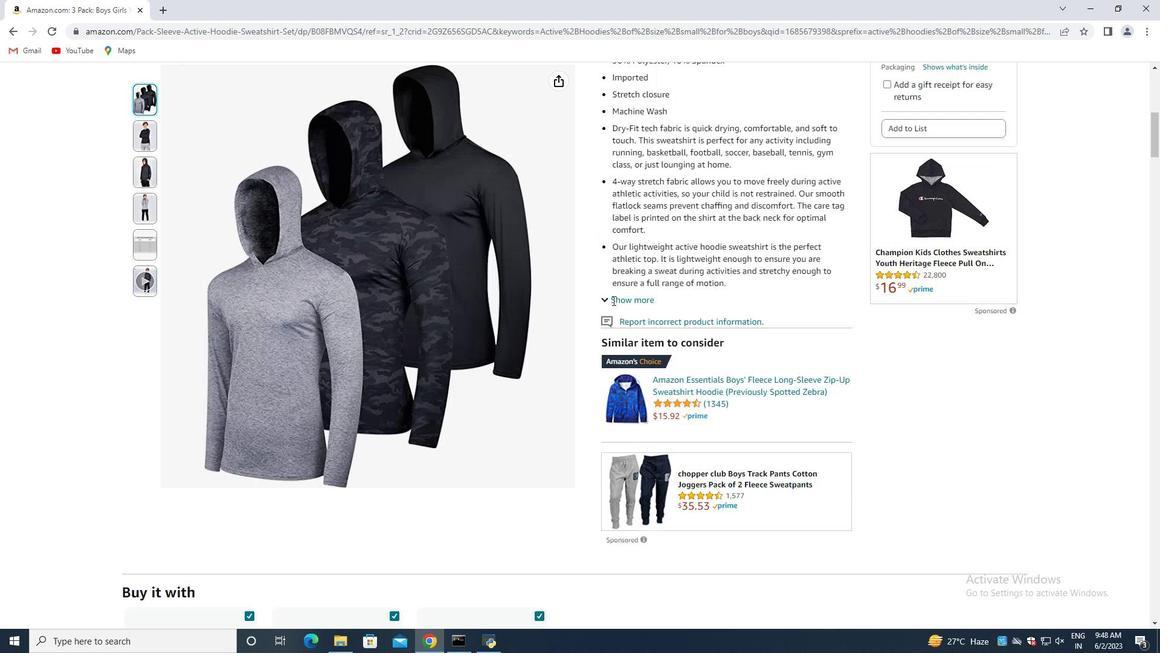 
Action: Mouse scrolled (611, 301) with delta (0, 0)
Screenshot: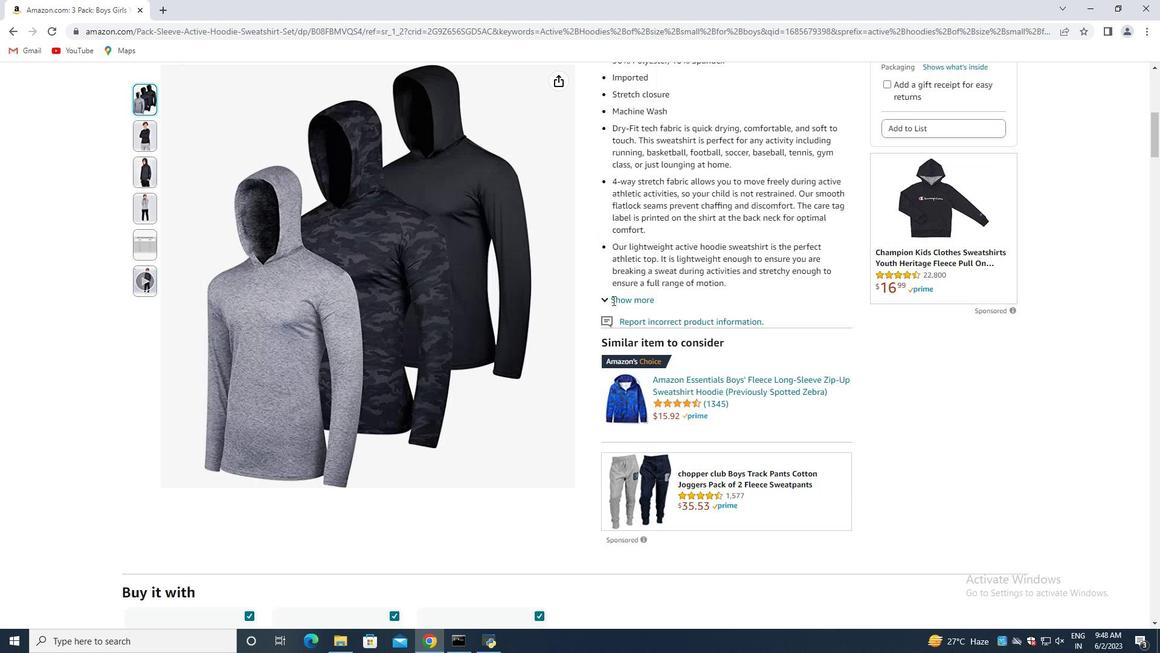 
Action: Mouse moved to (611, 301)
Screenshot: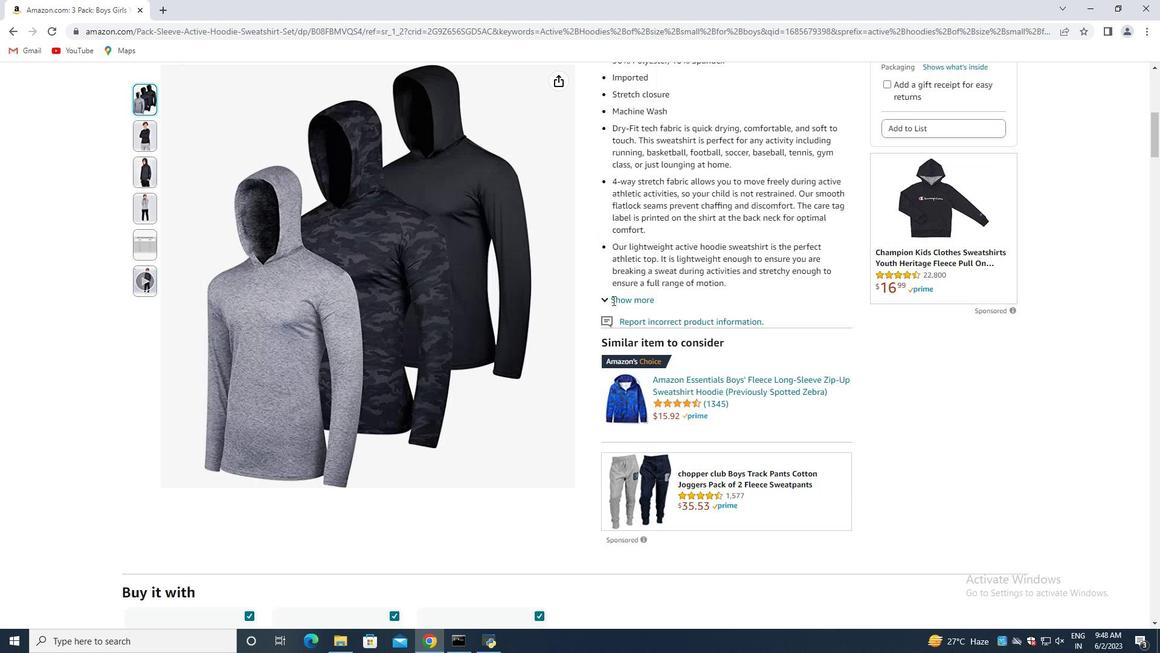 
Action: Mouse scrolled (611, 301) with delta (0, 0)
Screenshot: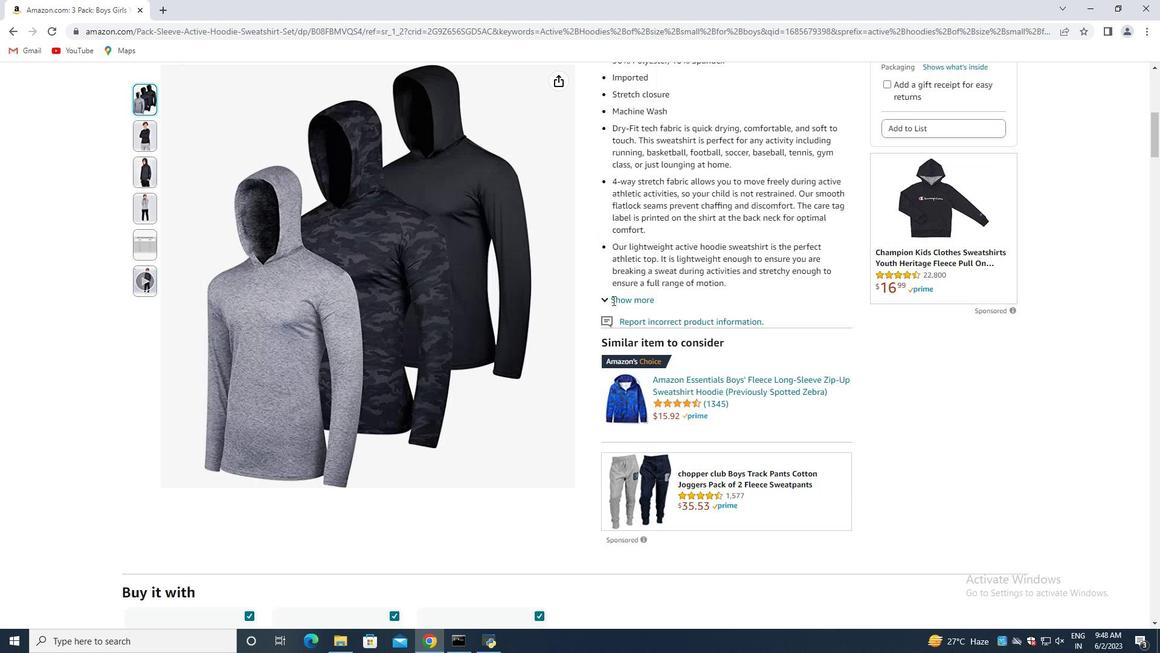 
Action: Mouse scrolled (611, 301) with delta (0, 0)
Screenshot: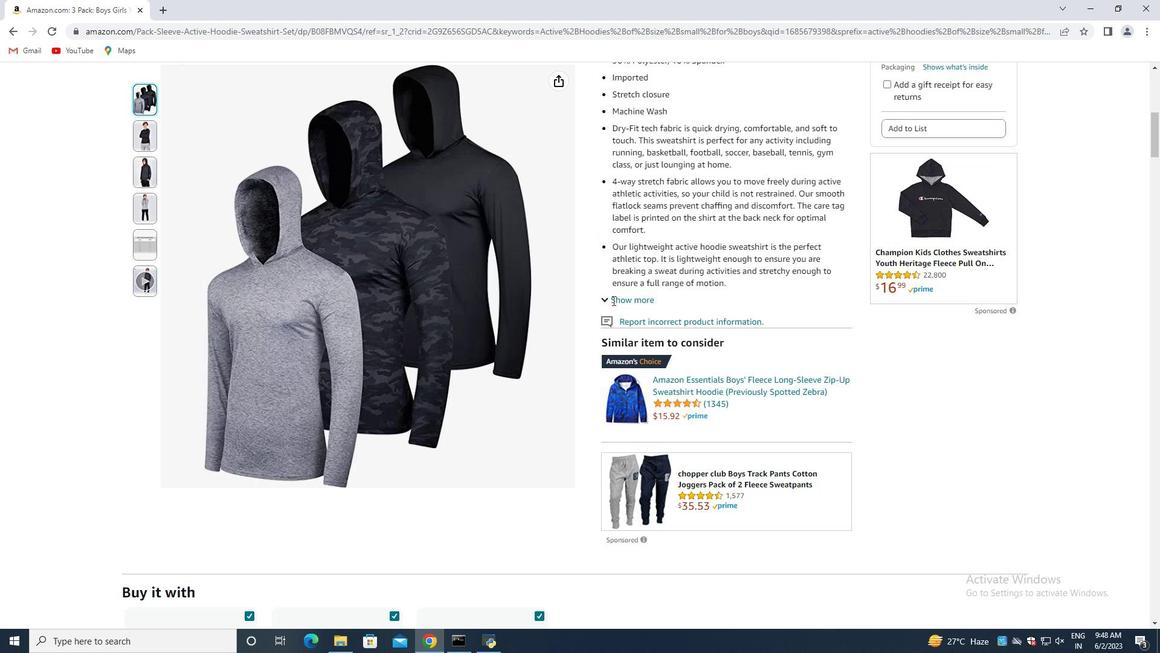 
Action: Mouse moved to (607, 307)
Screenshot: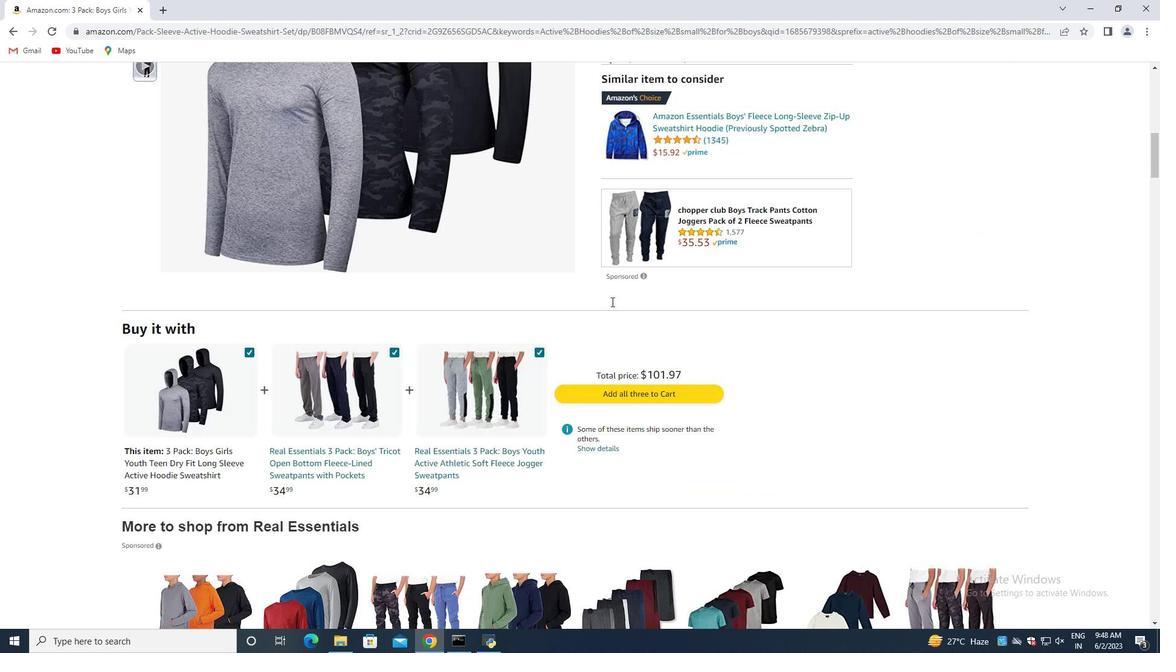 
Action: Mouse scrolled (607, 307) with delta (0, 0)
Screenshot: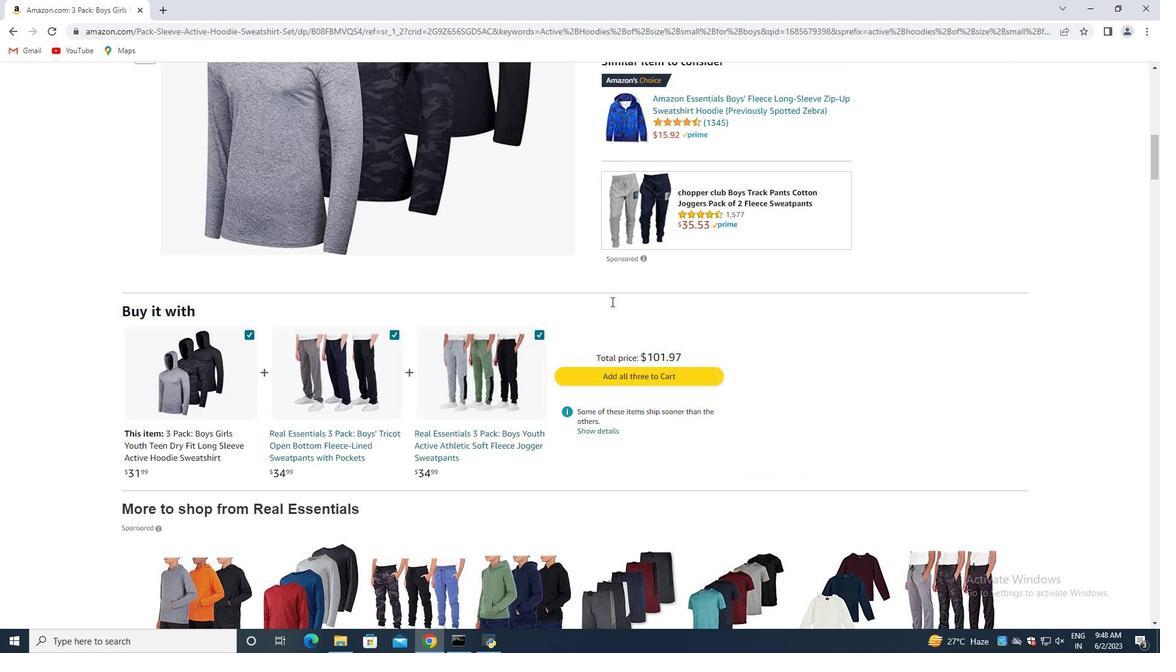 
Action: Mouse moved to (596, 318)
Screenshot: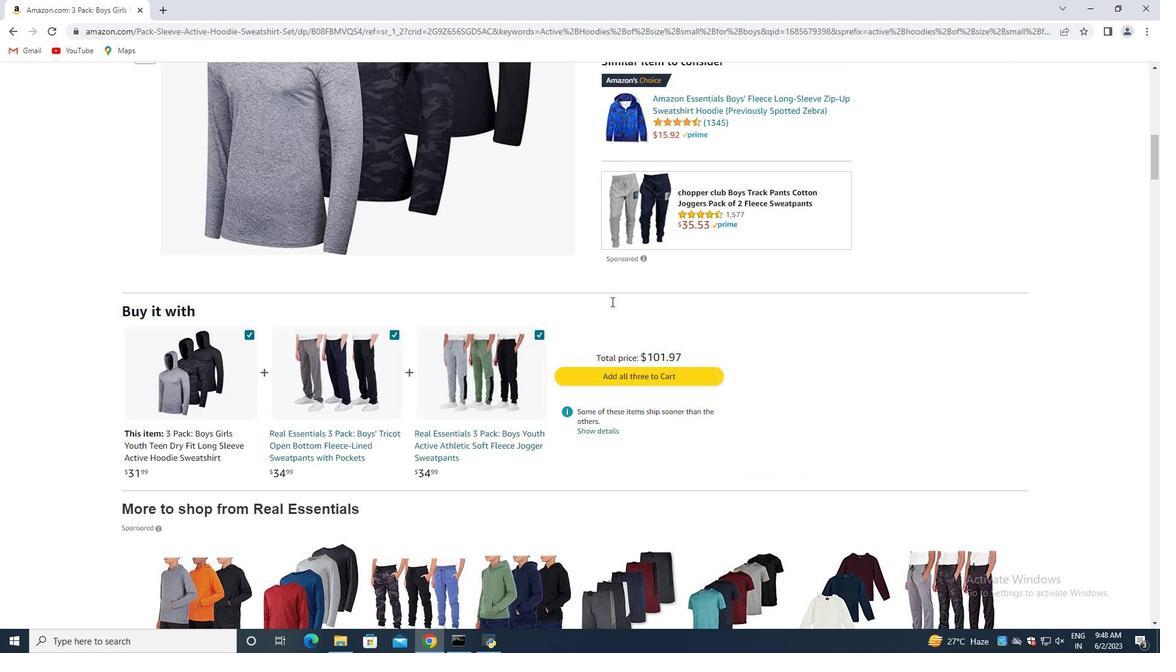 
Action: Mouse scrolled (596, 317) with delta (0, 0)
Screenshot: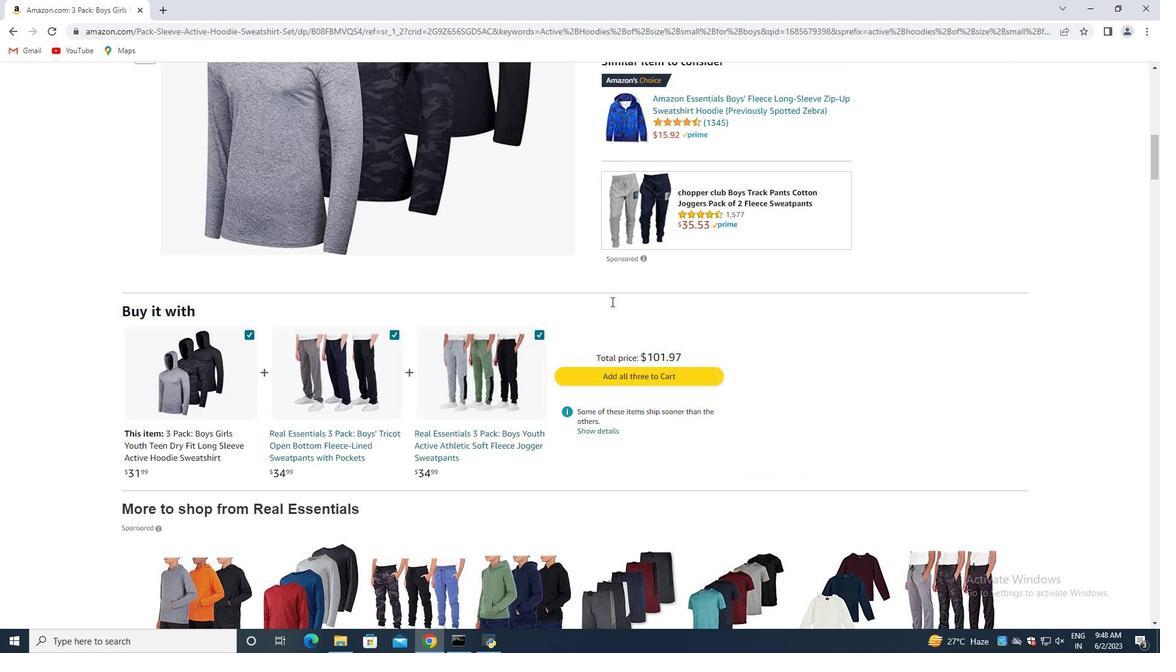 
Action: Mouse moved to (588, 323)
Screenshot: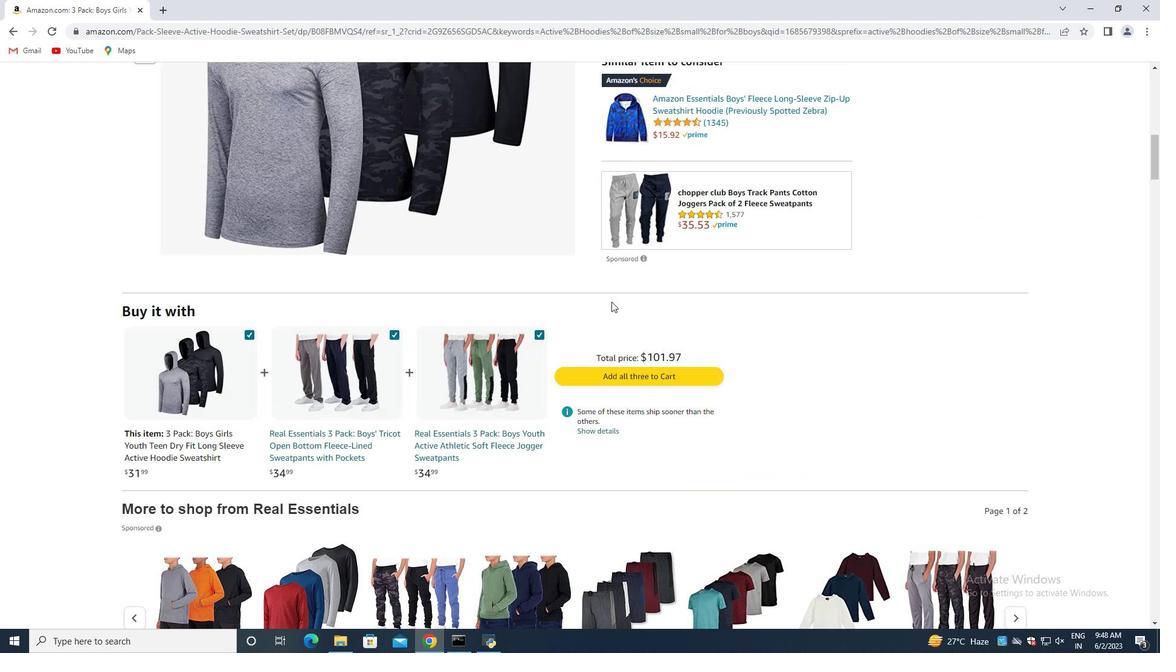 
Action: Mouse scrolled (588, 322) with delta (0, 0)
Screenshot: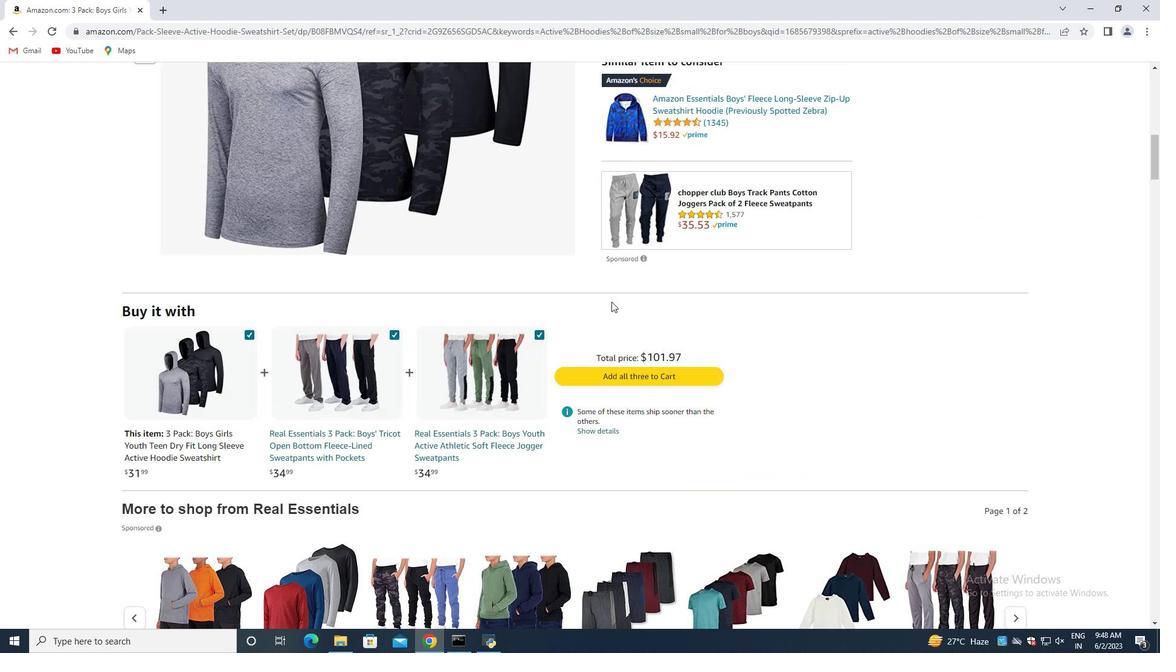 
Action: Mouse moved to (578, 325)
Screenshot: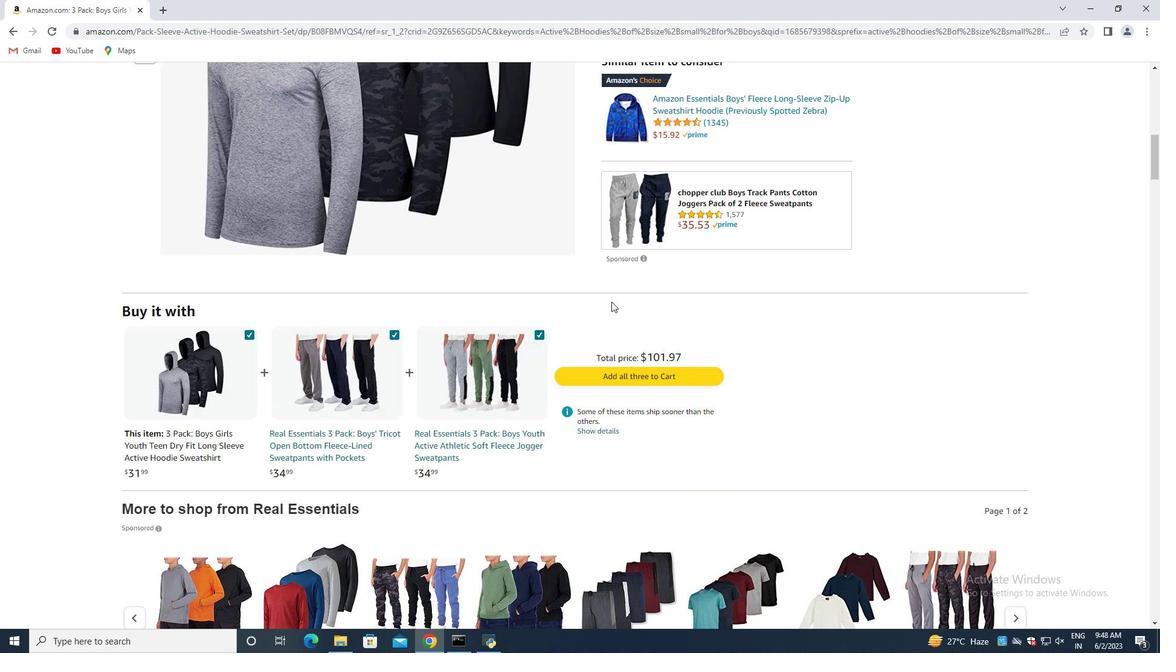 
Action: Mouse scrolled (579, 325) with delta (0, 0)
Screenshot: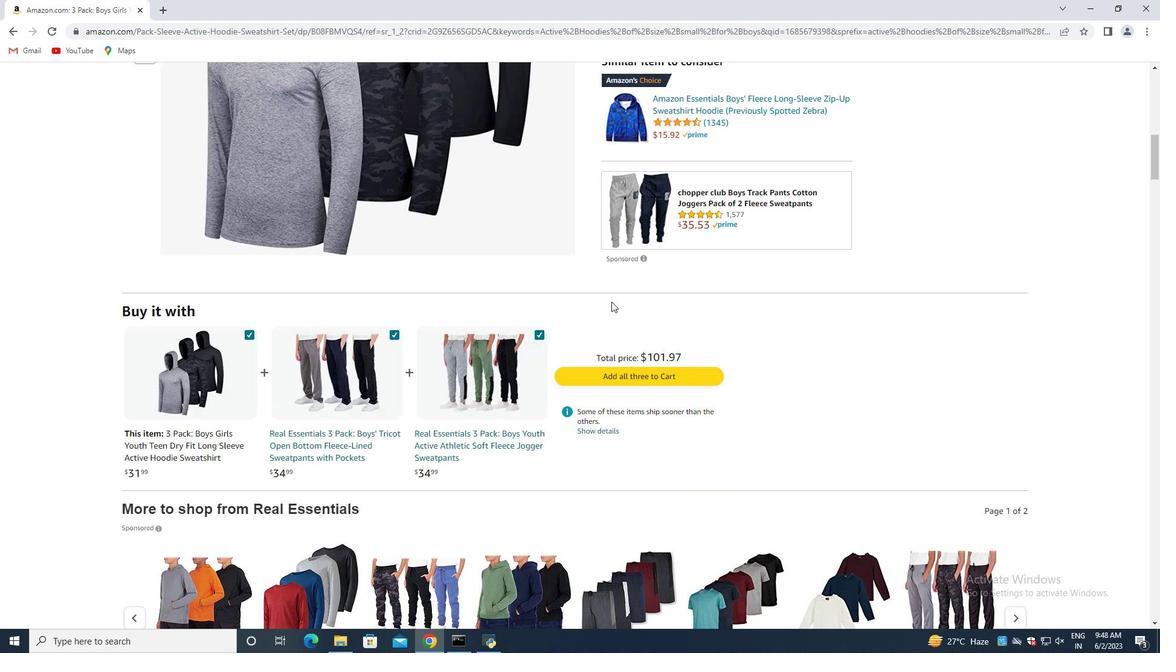 
Action: Mouse moved to (575, 325)
Screenshot: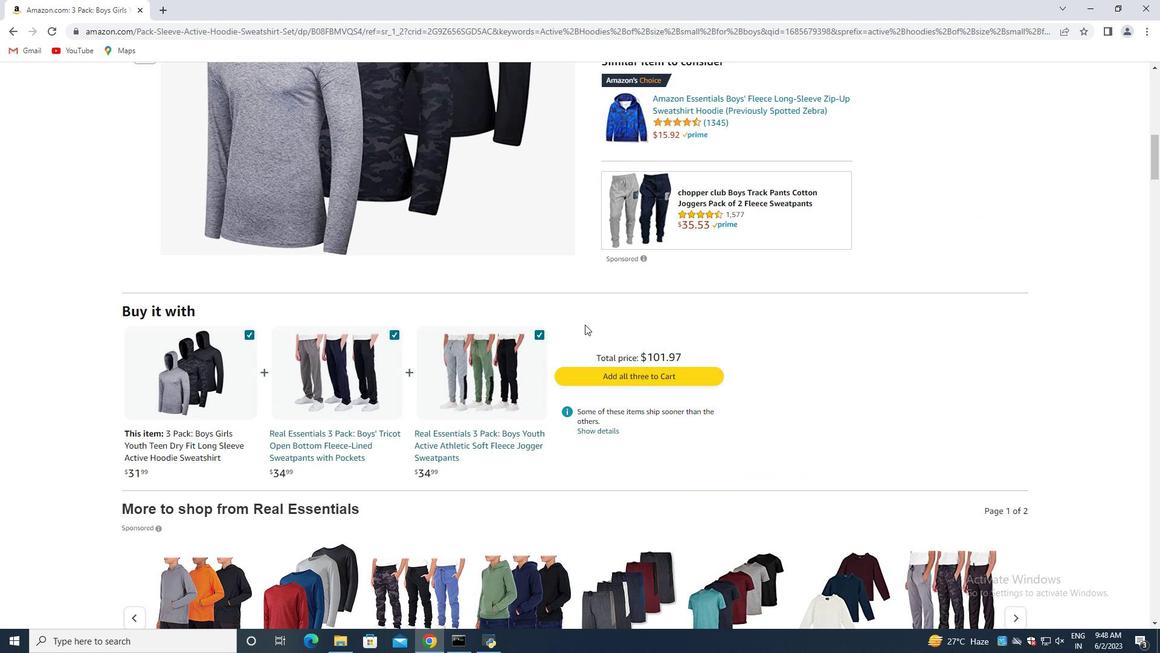 
Action: Mouse scrolled (575, 325) with delta (0, 0)
Screenshot: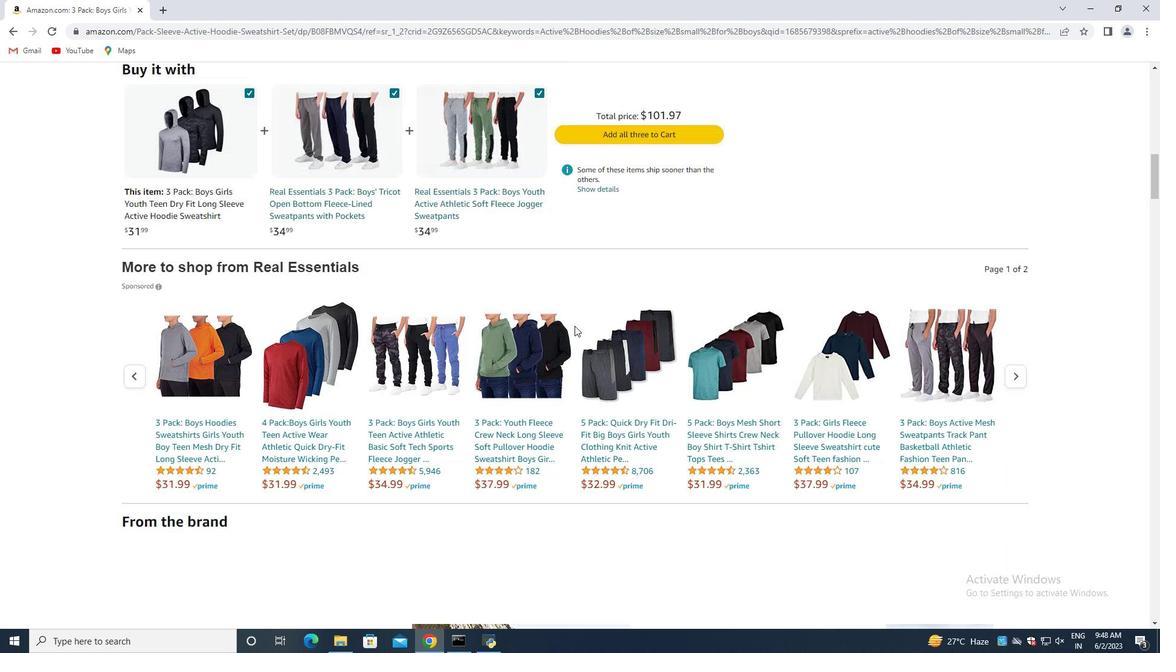 
Action: Mouse moved to (574, 325)
Screenshot: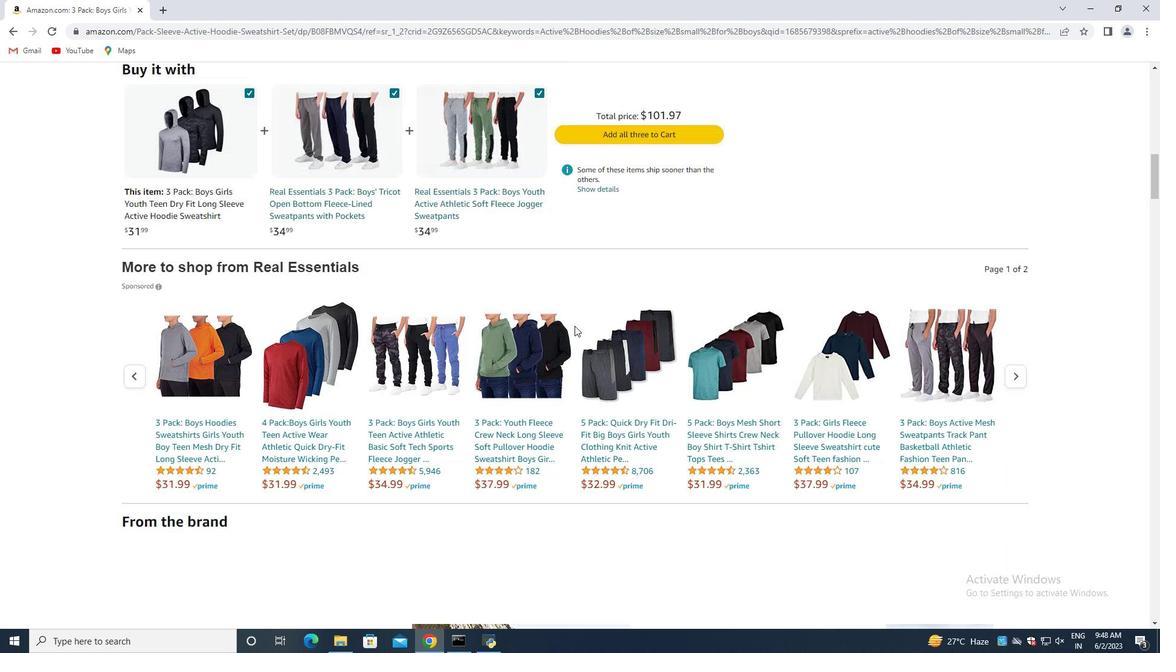 
Action: Mouse scrolled (574, 325) with delta (0, 0)
Screenshot: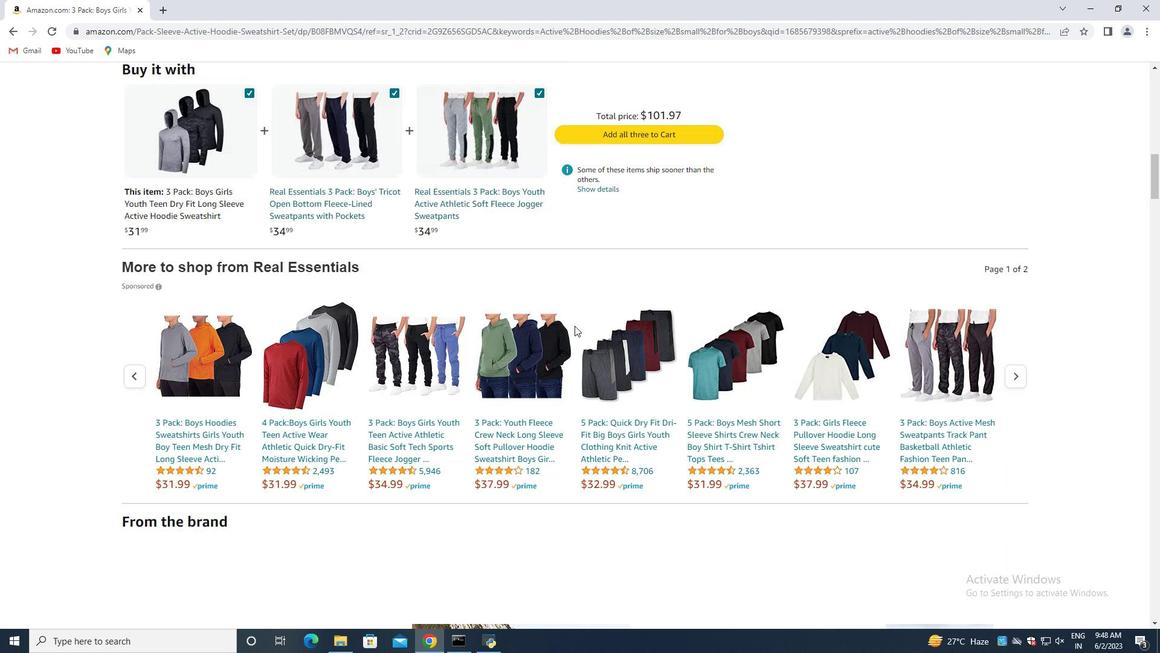 
Action: Mouse scrolled (574, 325) with delta (0, 0)
Screenshot: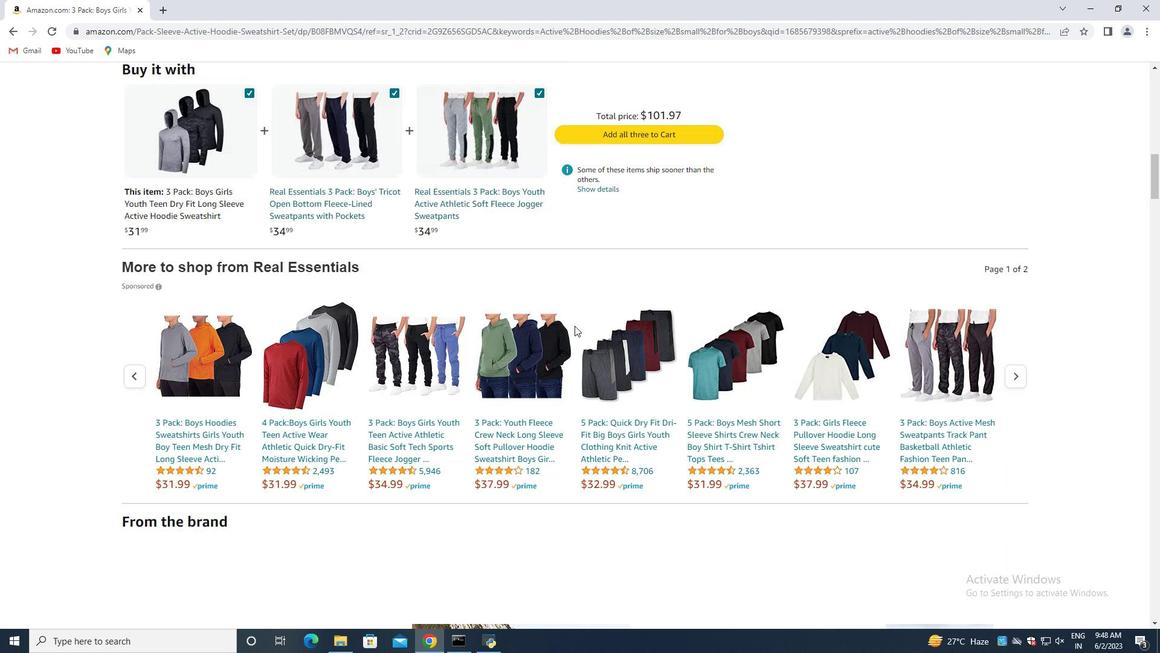 
Action: Mouse moved to (572, 327)
Screenshot: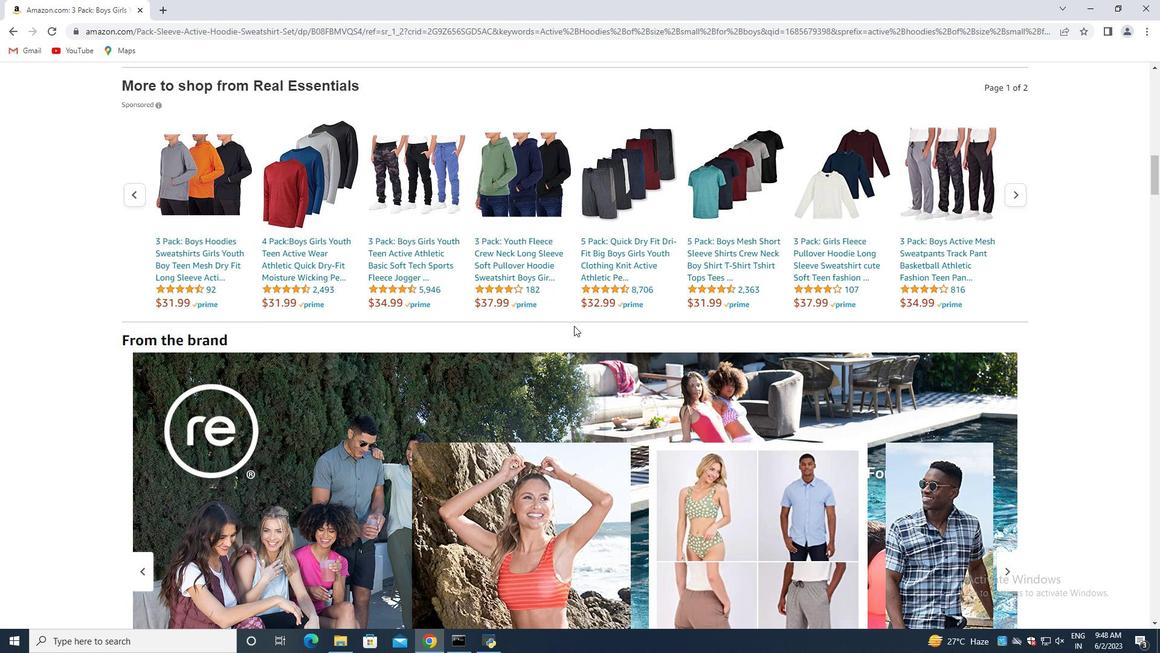 
Action: Mouse scrolled (572, 326) with delta (0, 0)
Screenshot: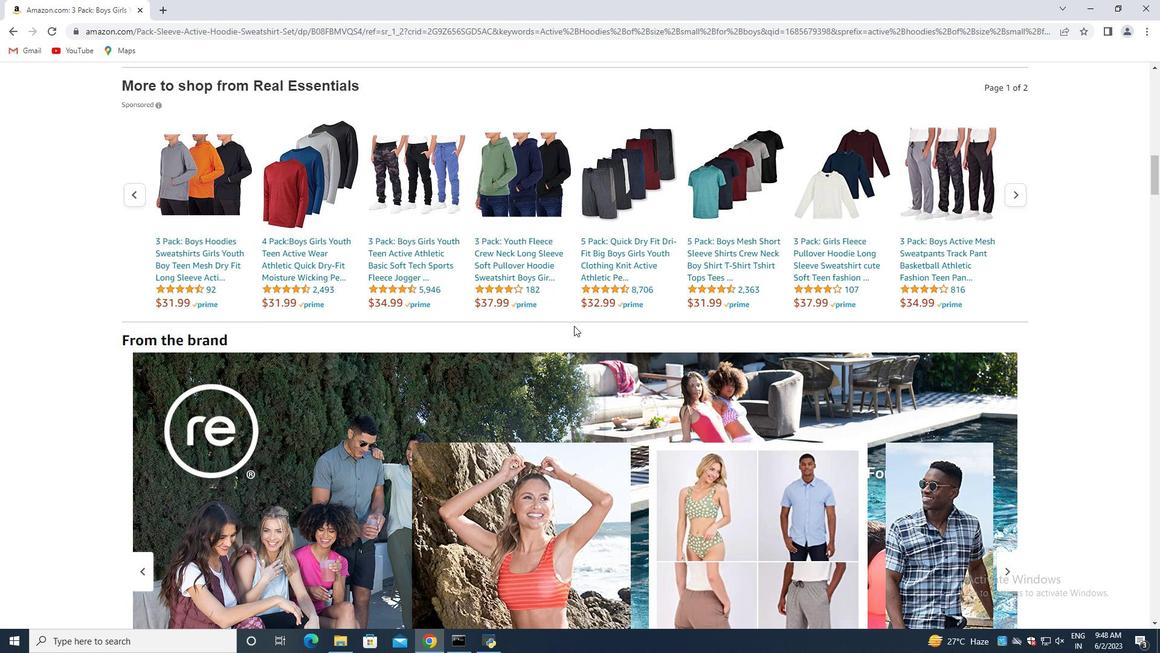 
Action: Mouse moved to (570, 327)
Screenshot: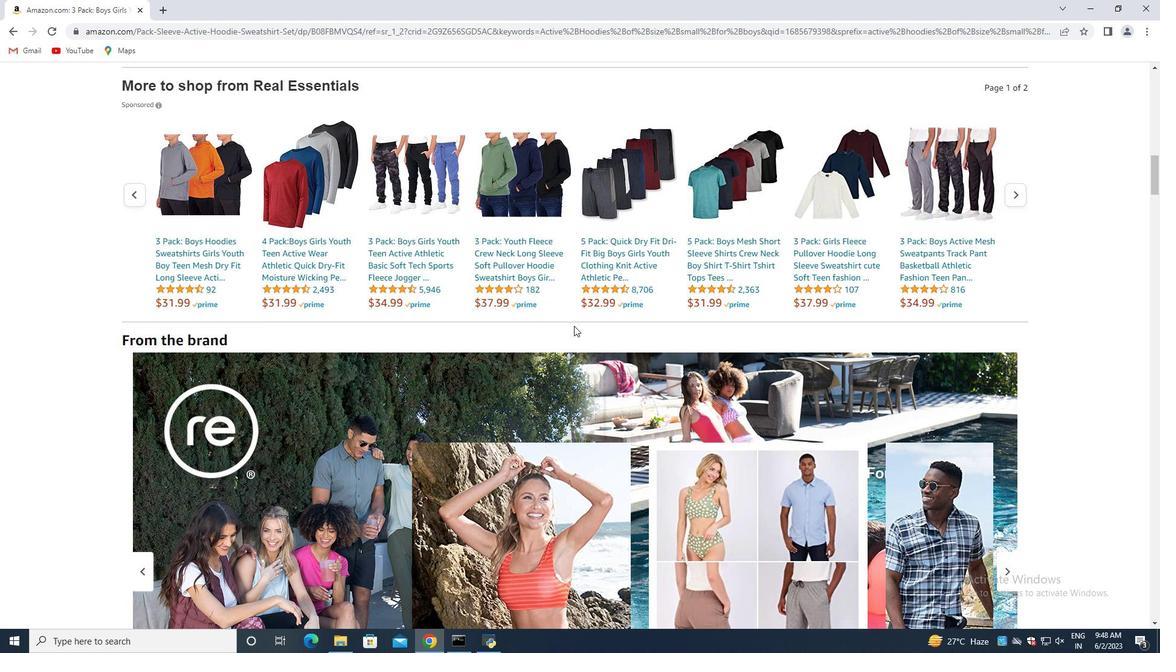 
Action: Mouse scrolled (570, 327) with delta (0, 0)
Screenshot: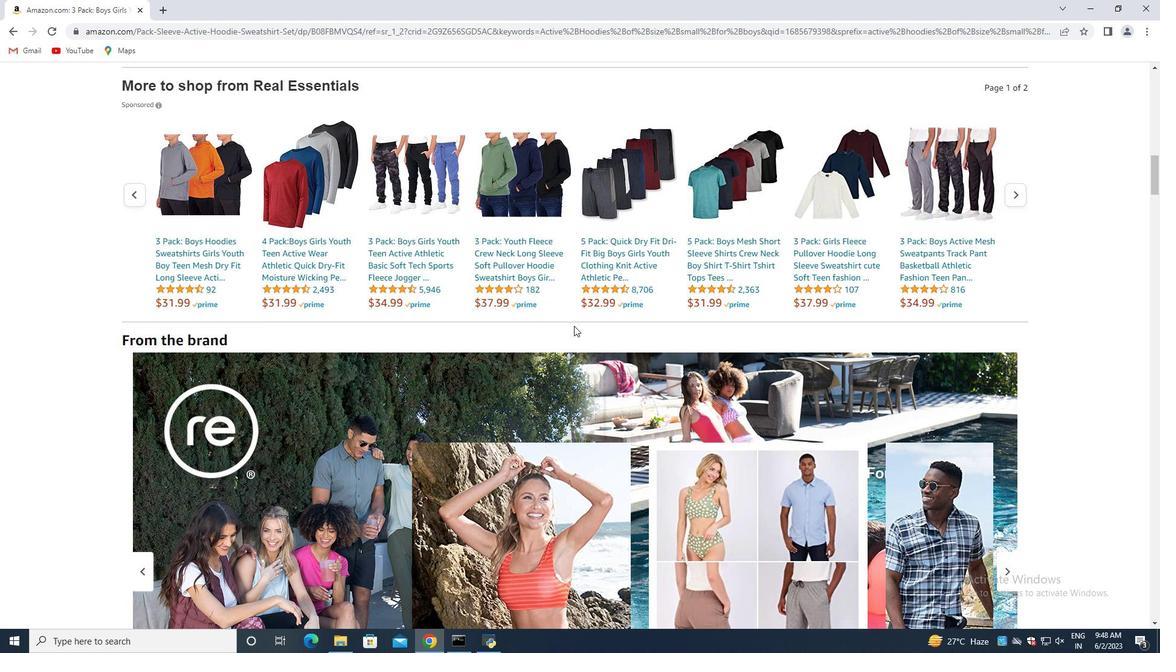 
Action: Mouse moved to (569, 329)
Screenshot: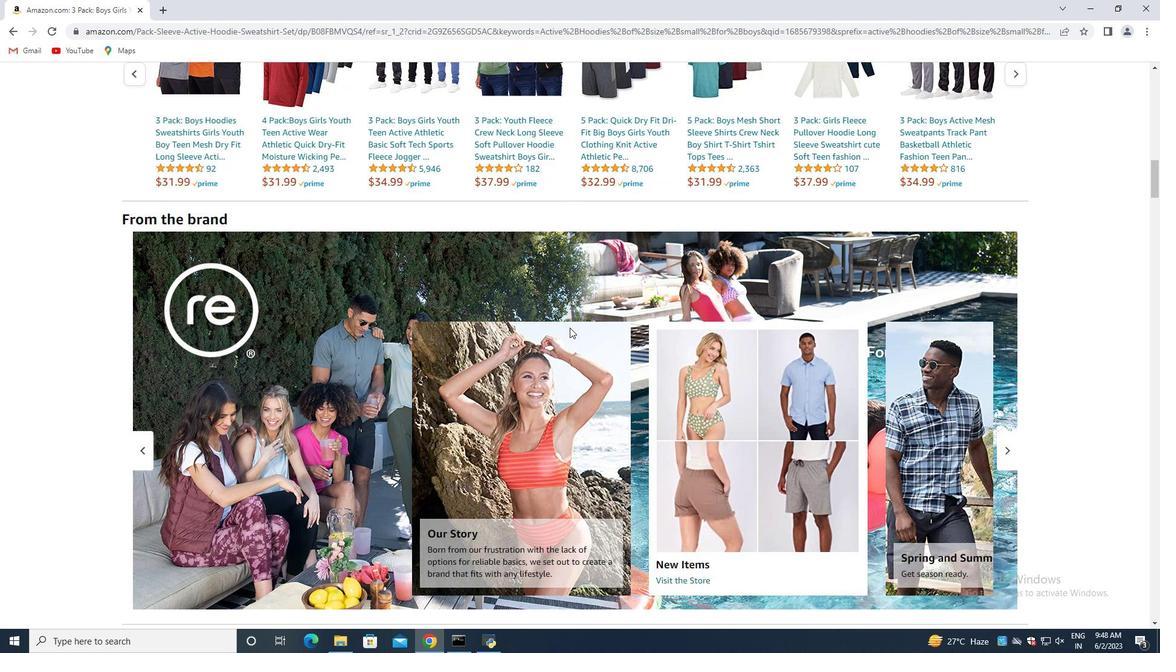
Action: Mouse scrolled (569, 328) with delta (0, 0)
Screenshot: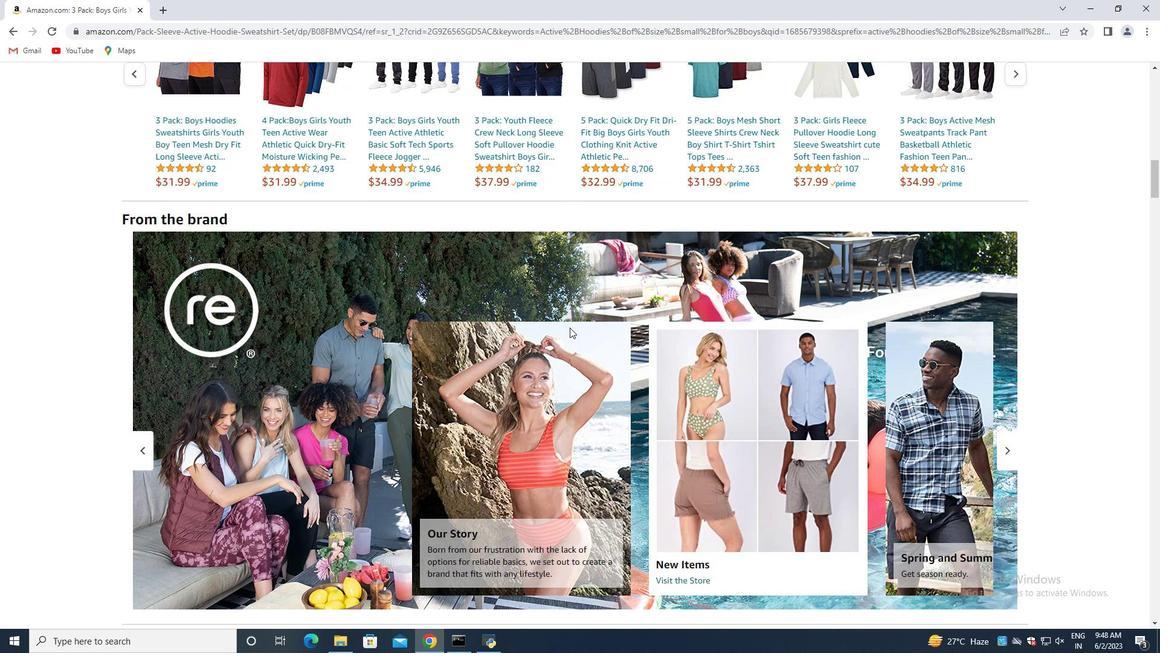 
Action: Mouse moved to (569, 329)
Screenshot: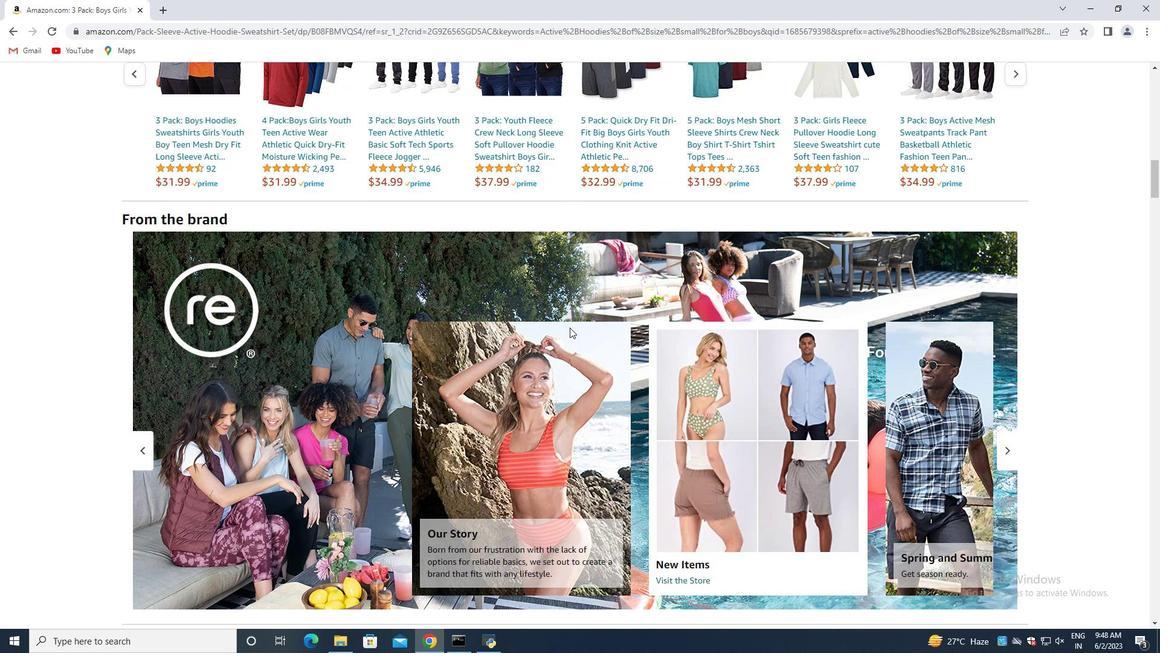 
Action: Mouse scrolled (569, 328) with delta (0, 0)
Screenshot: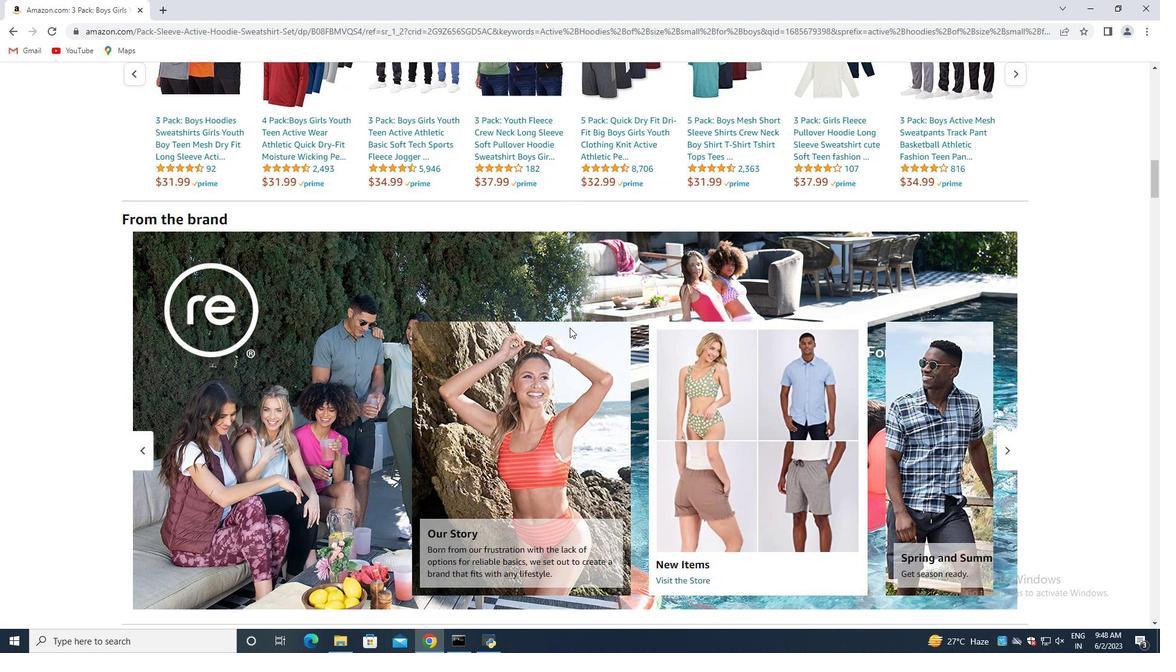 
Action: Mouse moved to (568, 330)
Screenshot: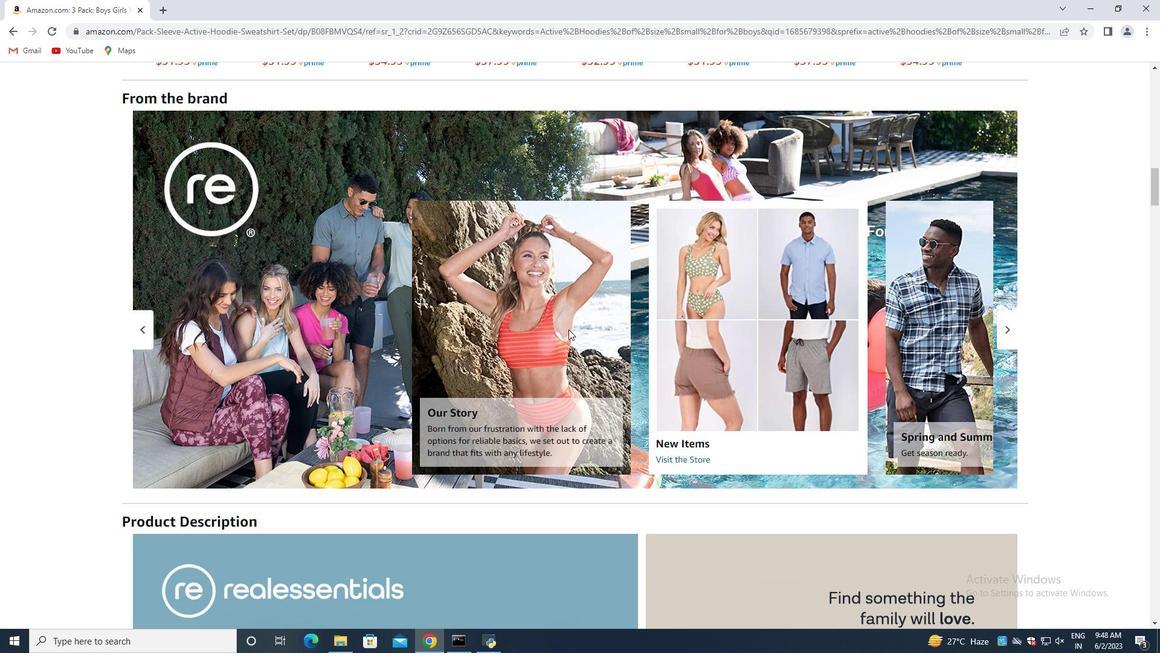 
Action: Mouse scrolled (568, 329) with delta (0, 0)
Screenshot: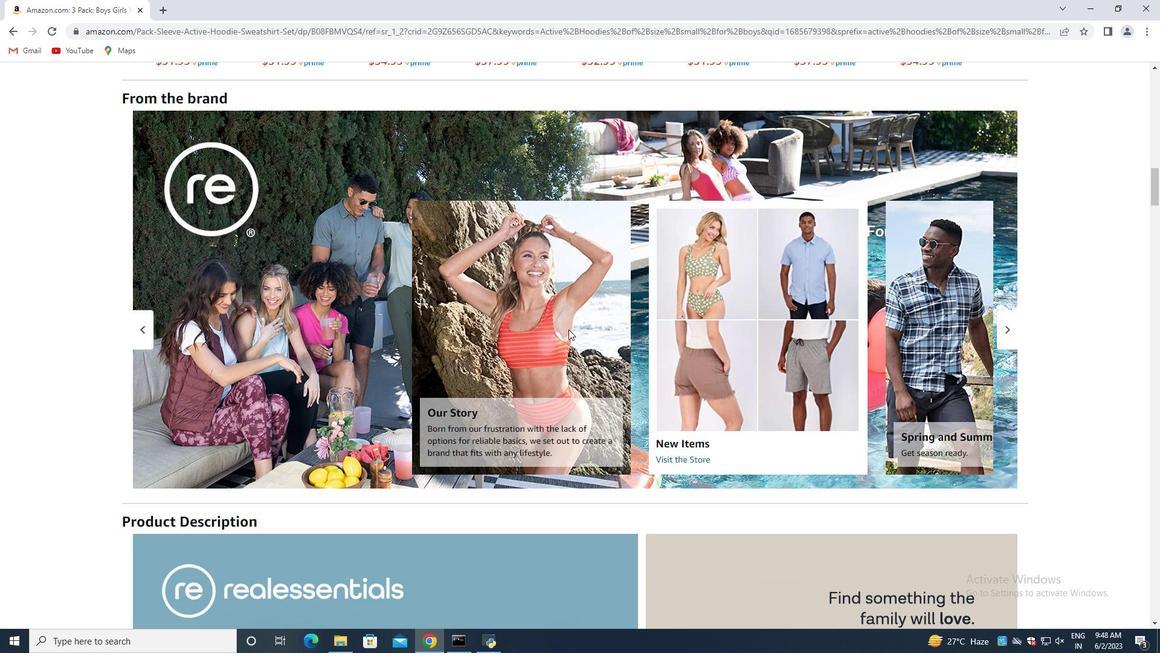 
Action: Mouse scrolled (568, 329) with delta (0, 0)
Screenshot: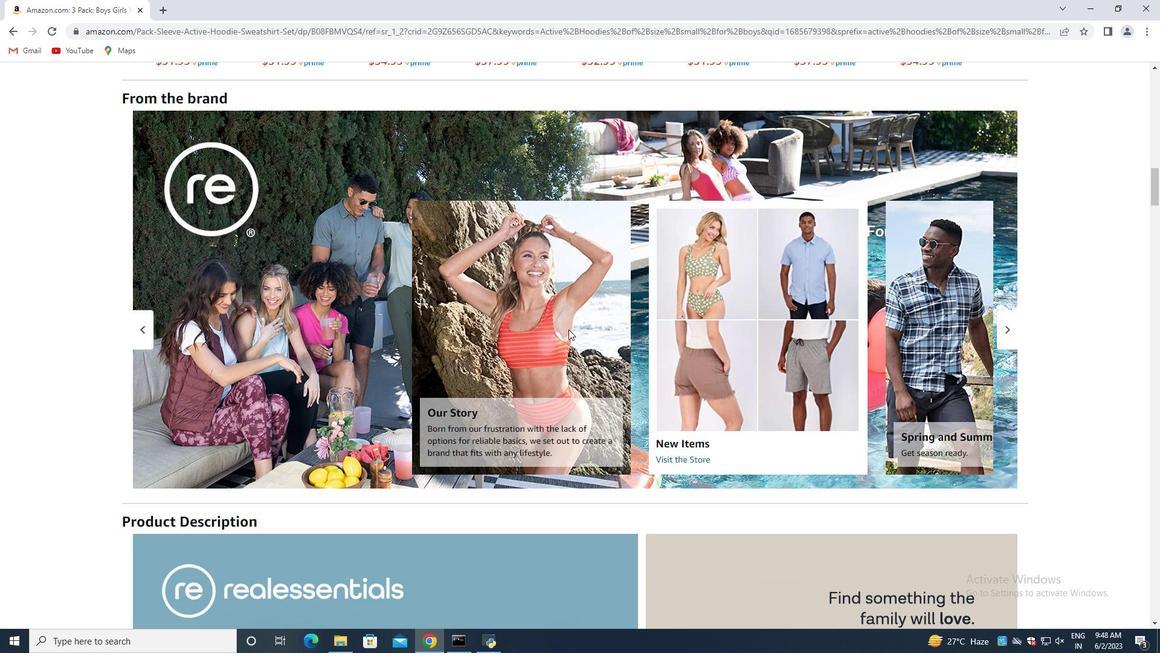 
Action: Mouse scrolled (568, 329) with delta (0, 0)
Screenshot: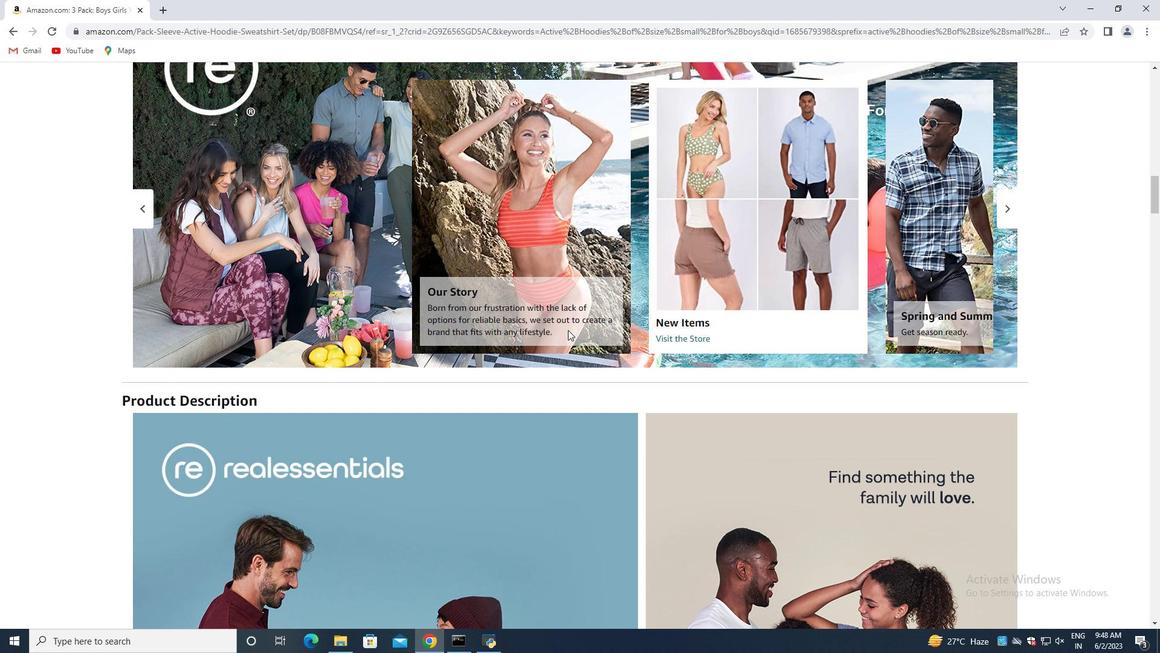 
Action: Mouse scrolled (568, 329) with delta (0, 0)
Screenshot: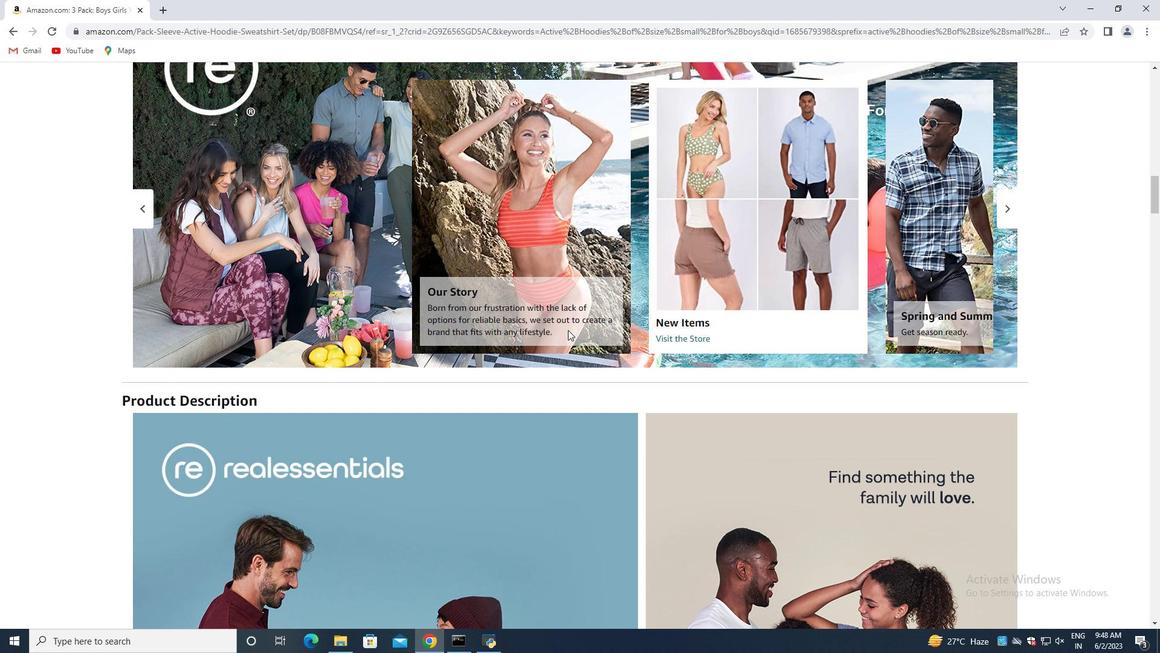 
Action: Mouse scrolled (568, 329) with delta (0, 0)
Screenshot: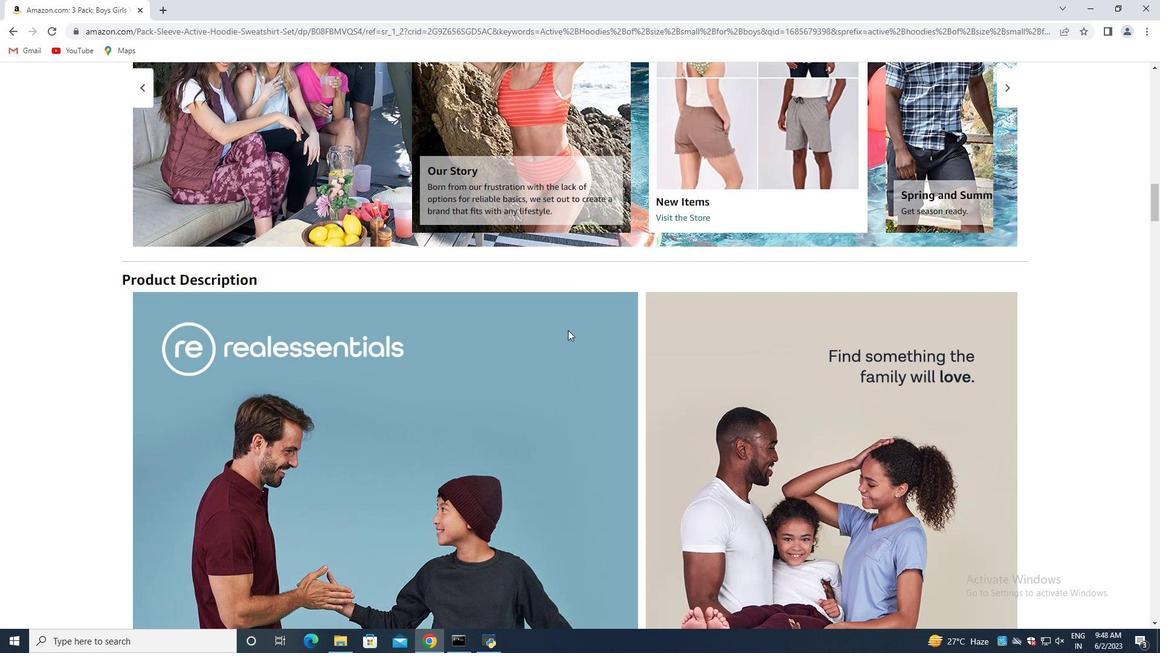 
Action: Mouse scrolled (568, 329) with delta (0, 0)
Screenshot: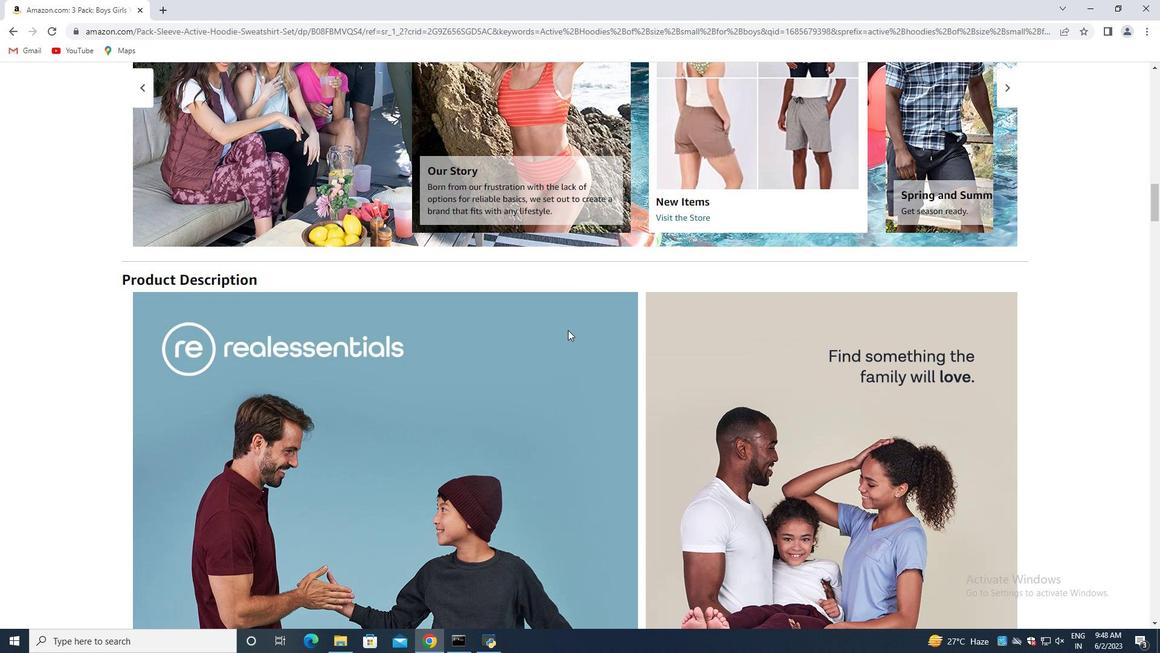 
Action: Mouse scrolled (568, 329) with delta (0, 0)
Screenshot: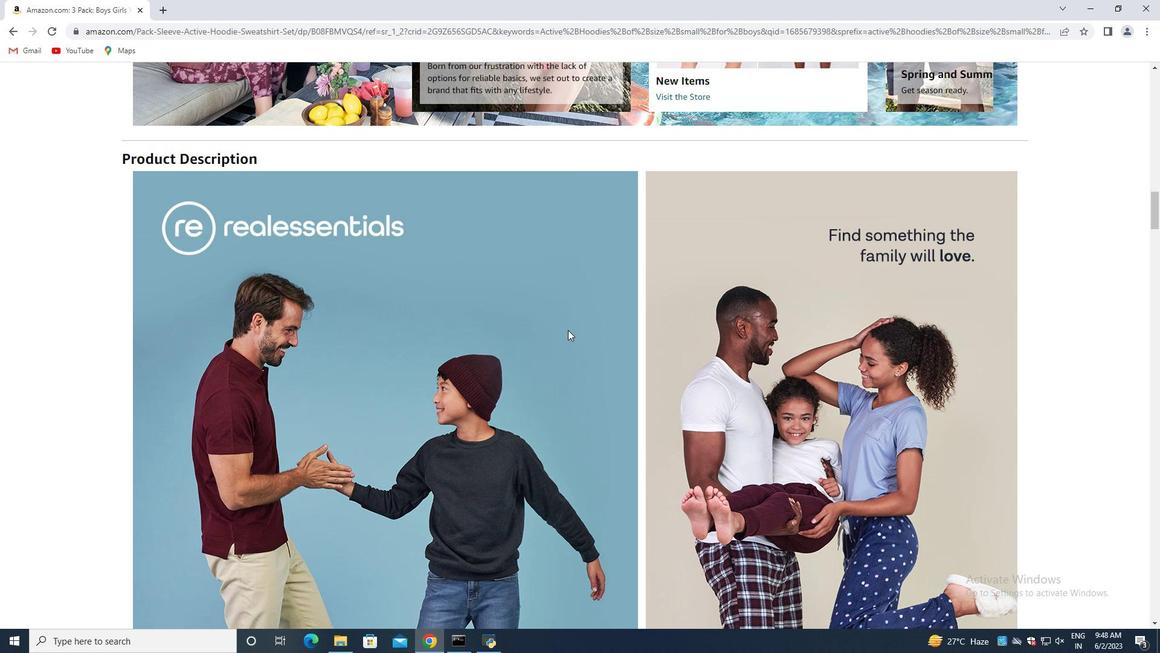 
Action: Mouse scrolled (568, 329) with delta (0, 0)
Screenshot: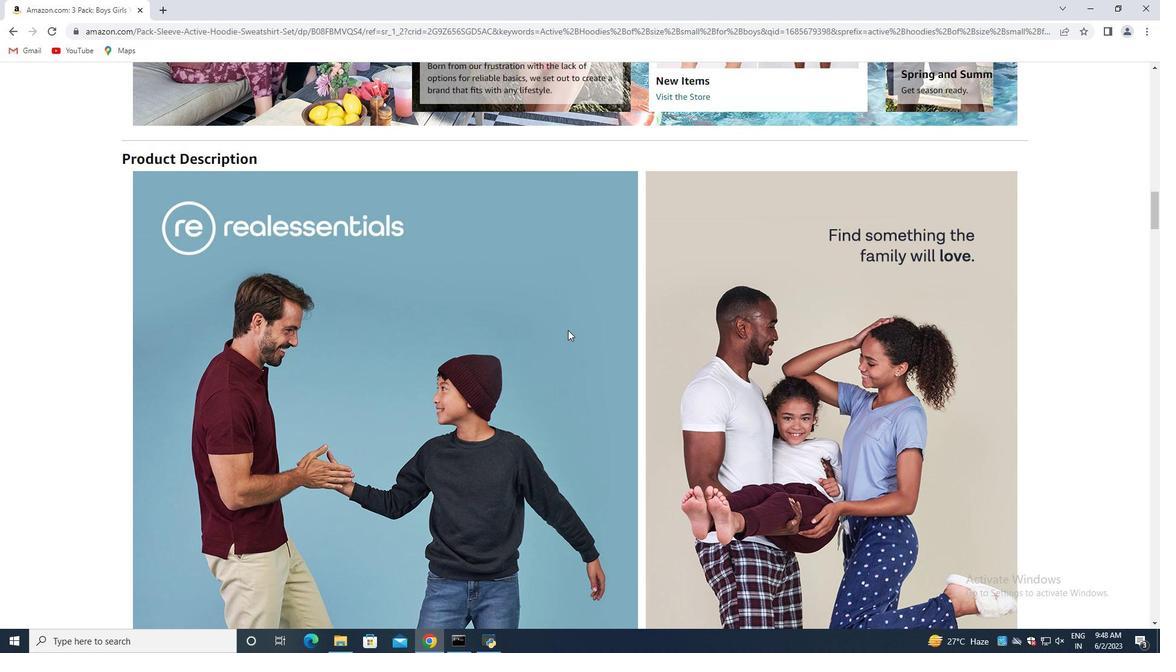 
Action: Mouse scrolled (568, 329) with delta (0, 0)
Screenshot: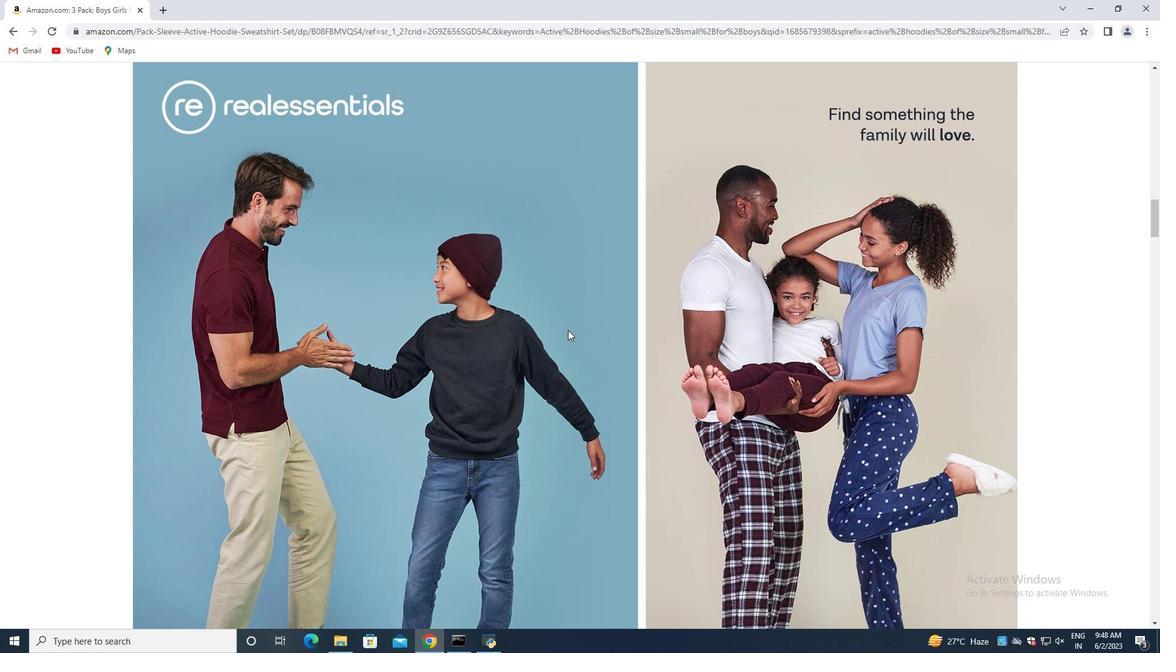 
Action: Mouse scrolled (568, 329) with delta (0, 0)
Screenshot: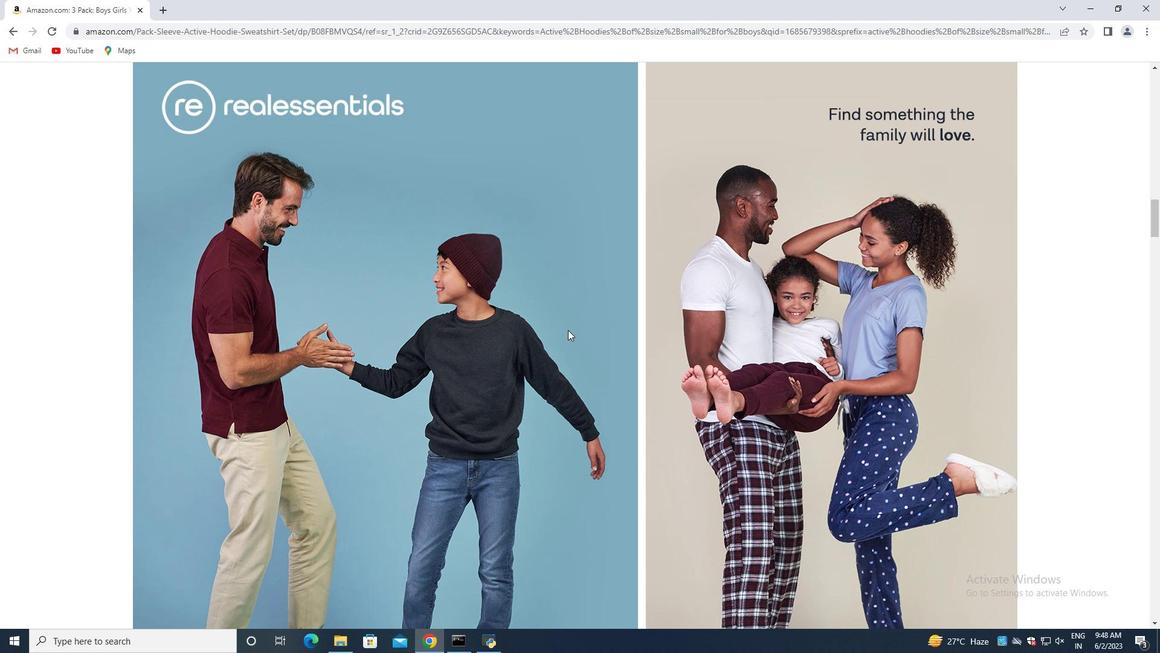 
Action: Mouse moved to (568, 330)
Screenshot: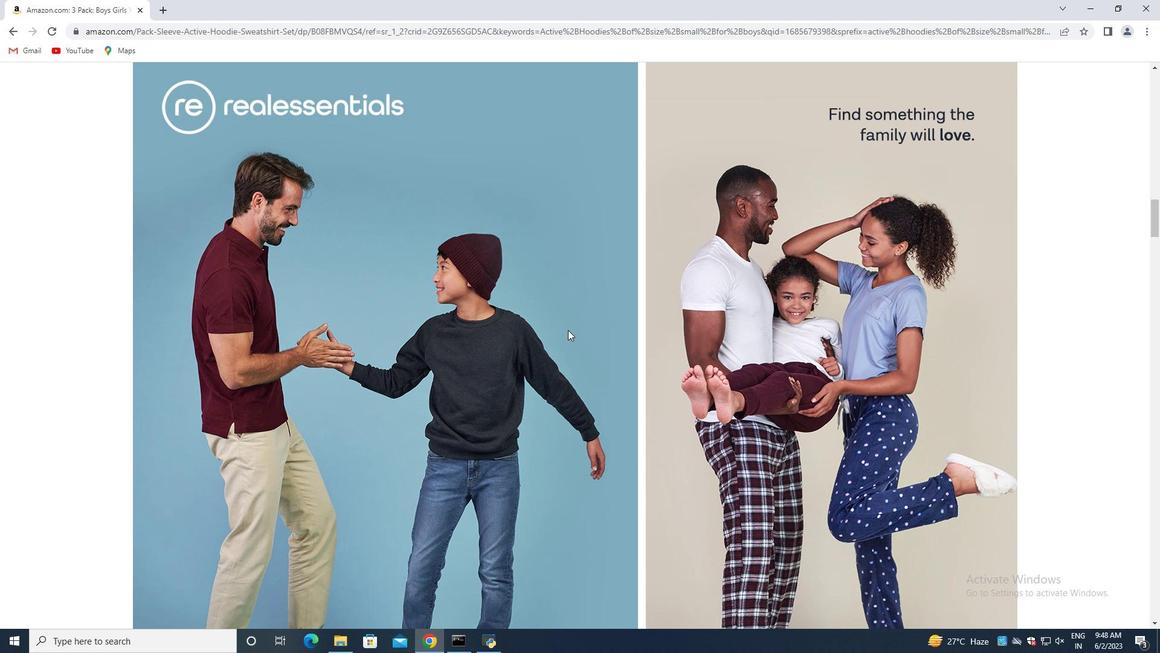 
Action: Mouse scrolled (568, 330) with delta (0, 0)
Screenshot: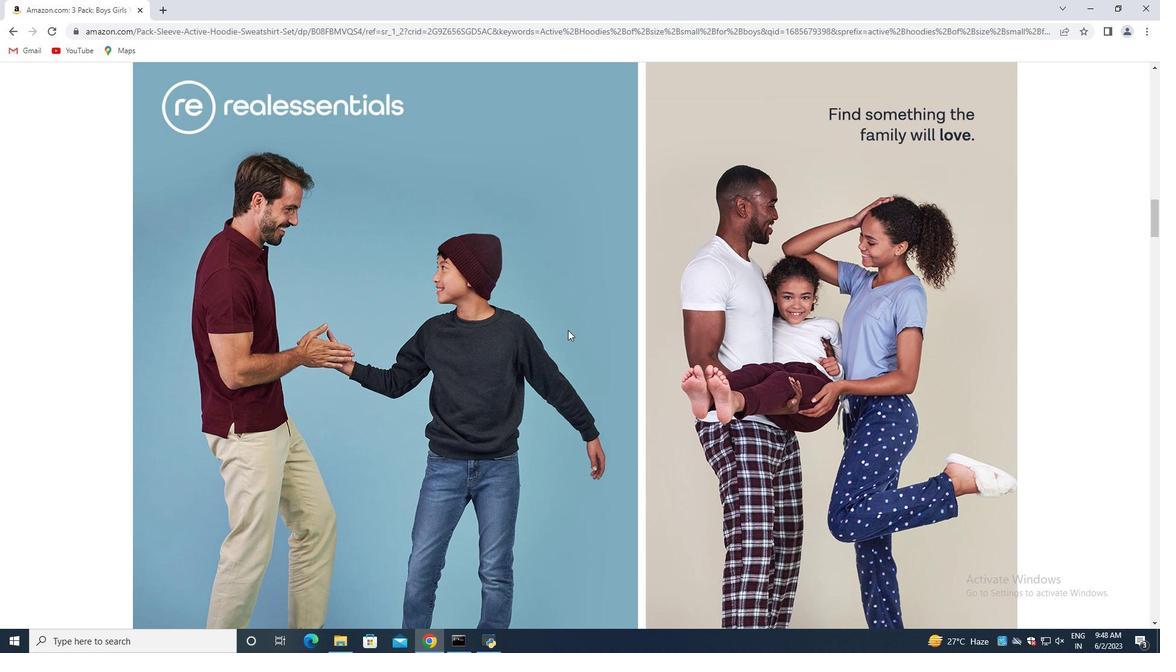 
Action: Mouse scrolled (568, 330) with delta (0, 0)
Screenshot: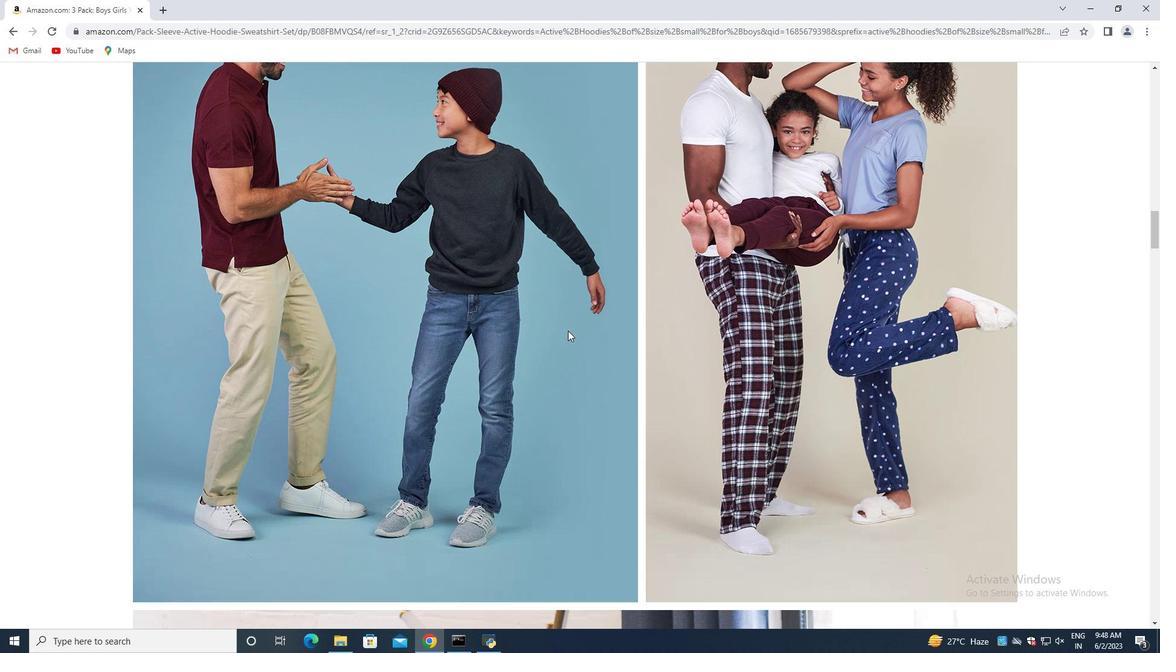 
Action: Mouse scrolled (568, 330) with delta (0, 0)
Screenshot: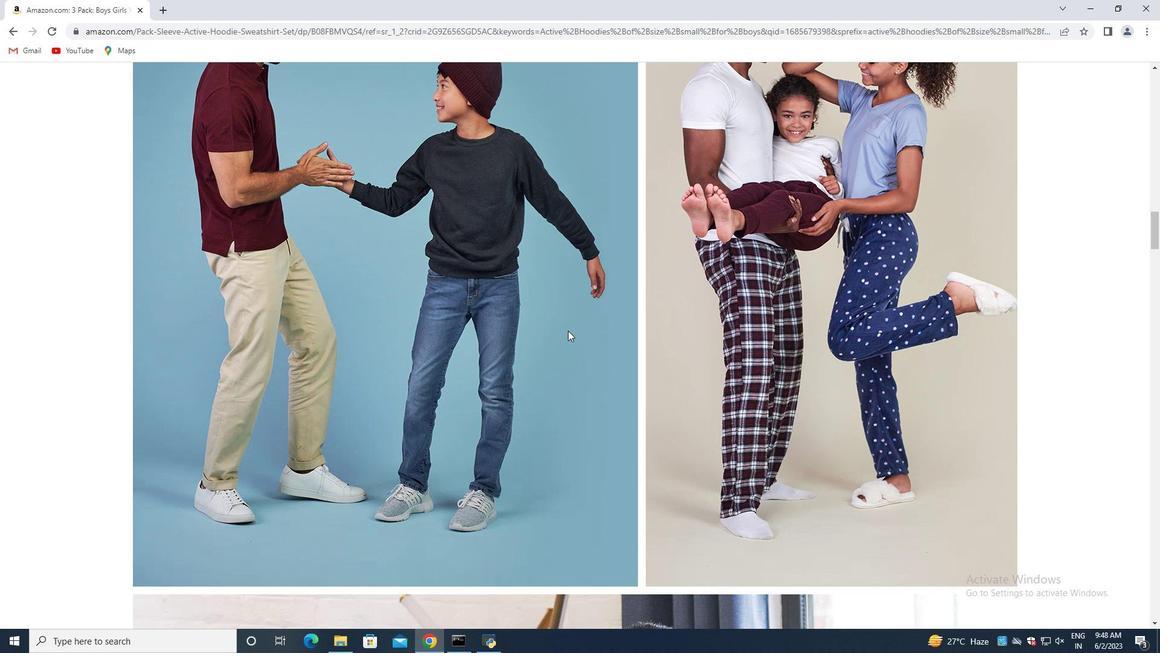 
Action: Mouse moved to (568, 330)
Screenshot: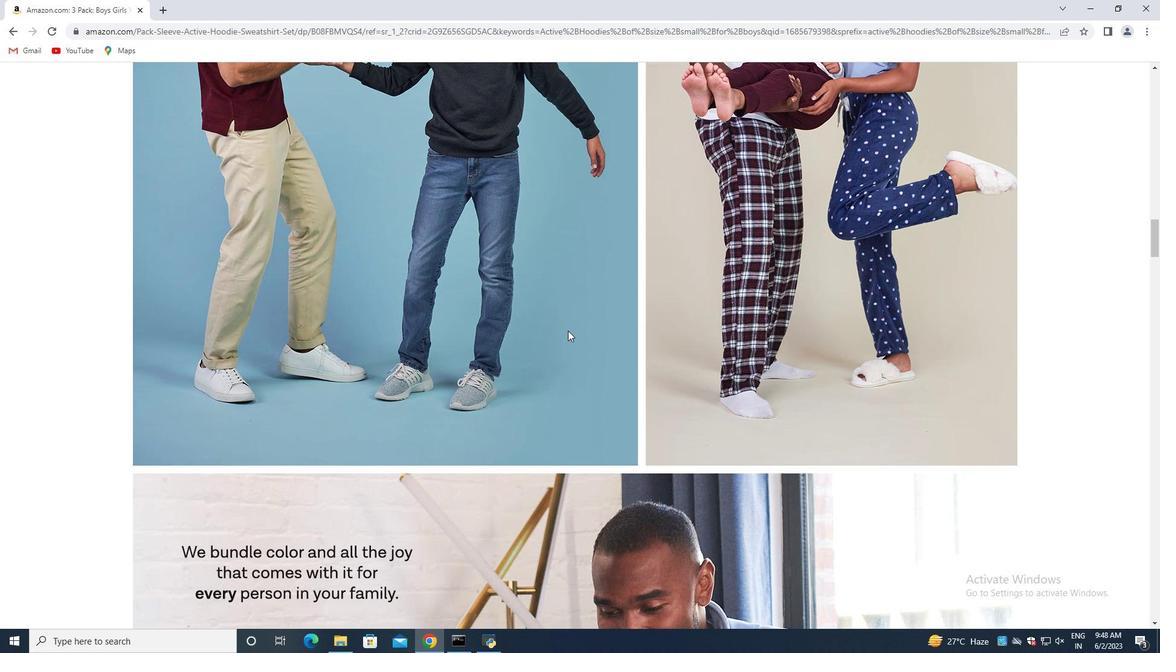 
Action: Mouse scrolled (568, 330) with delta (0, 0)
Screenshot: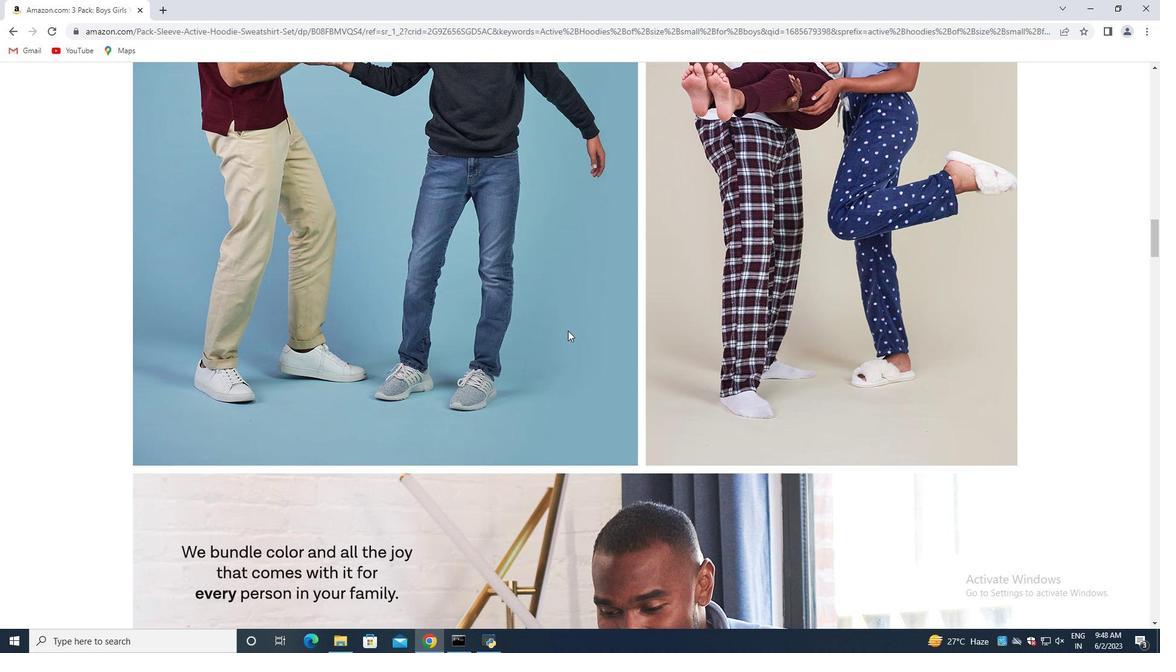 
Action: Mouse scrolled (568, 330) with delta (0, 0)
Screenshot: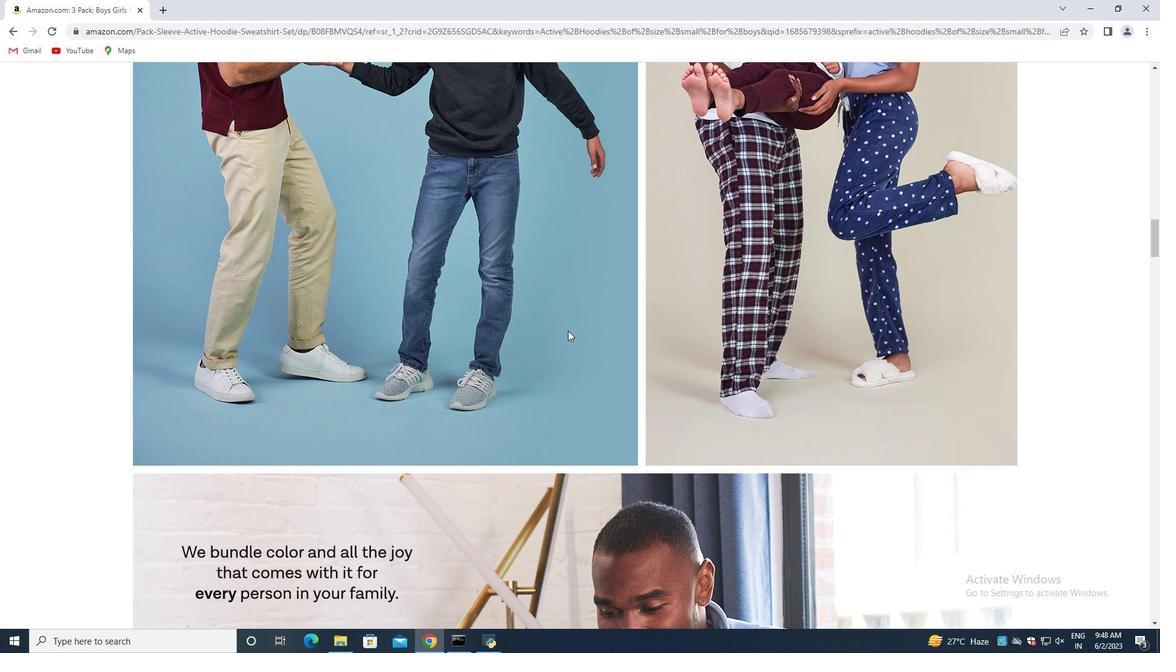 
Action: Mouse scrolled (568, 330) with delta (0, 0)
Screenshot: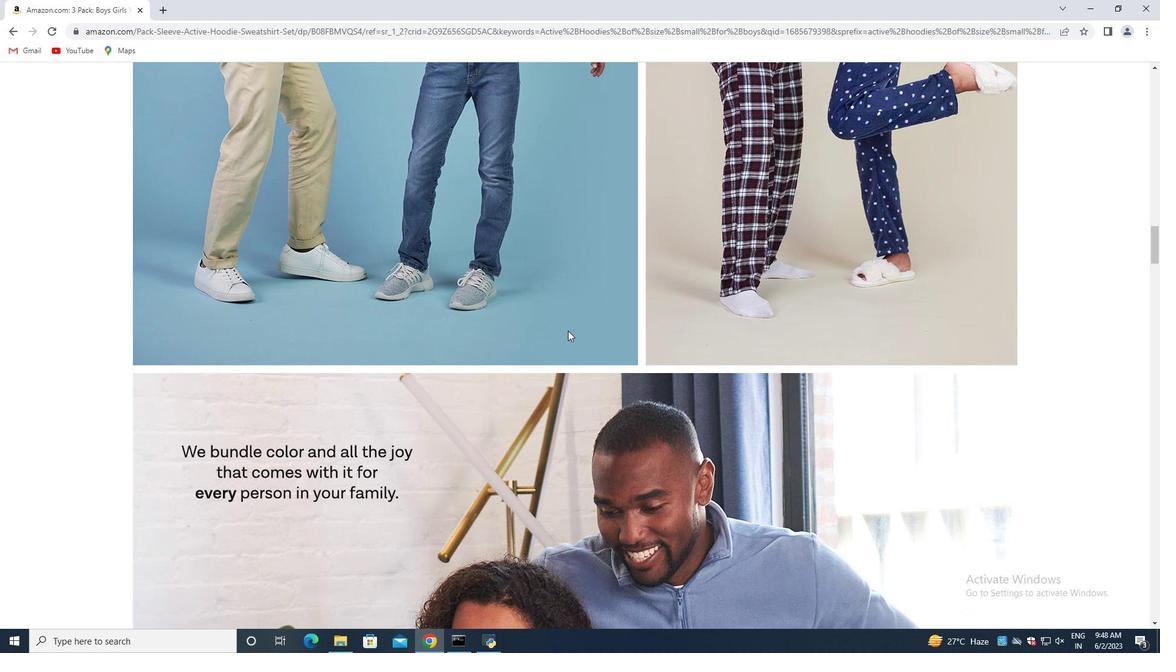 
Action: Mouse scrolled (568, 330) with delta (0, 0)
Screenshot: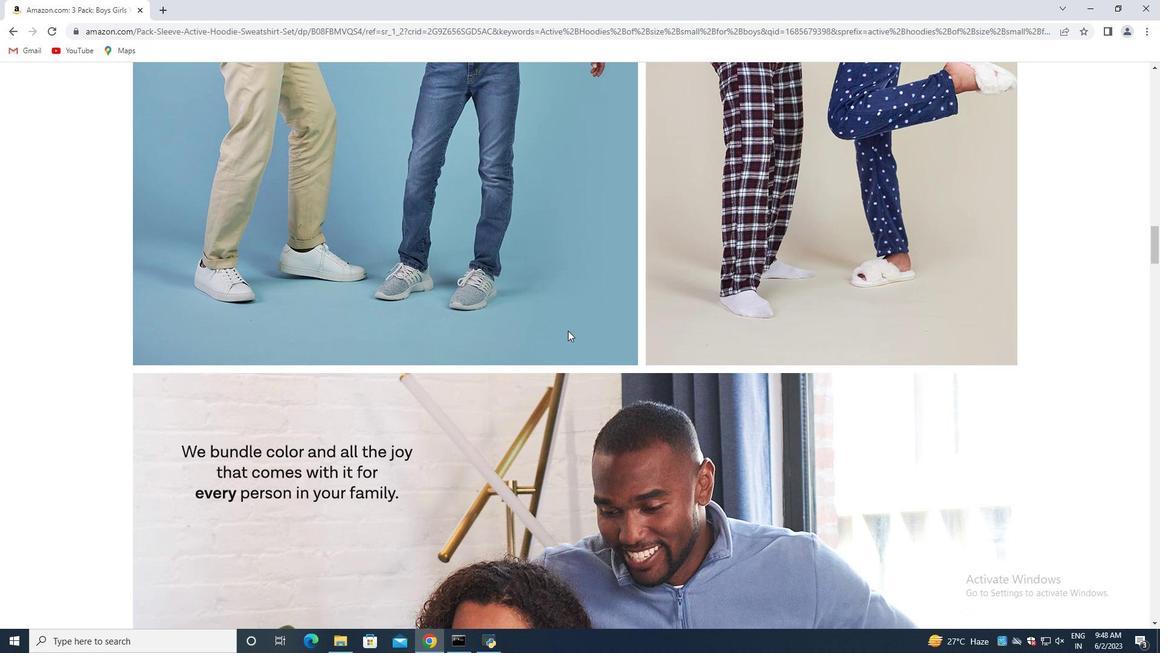 
Action: Mouse scrolled (568, 330) with delta (0, 0)
Screenshot: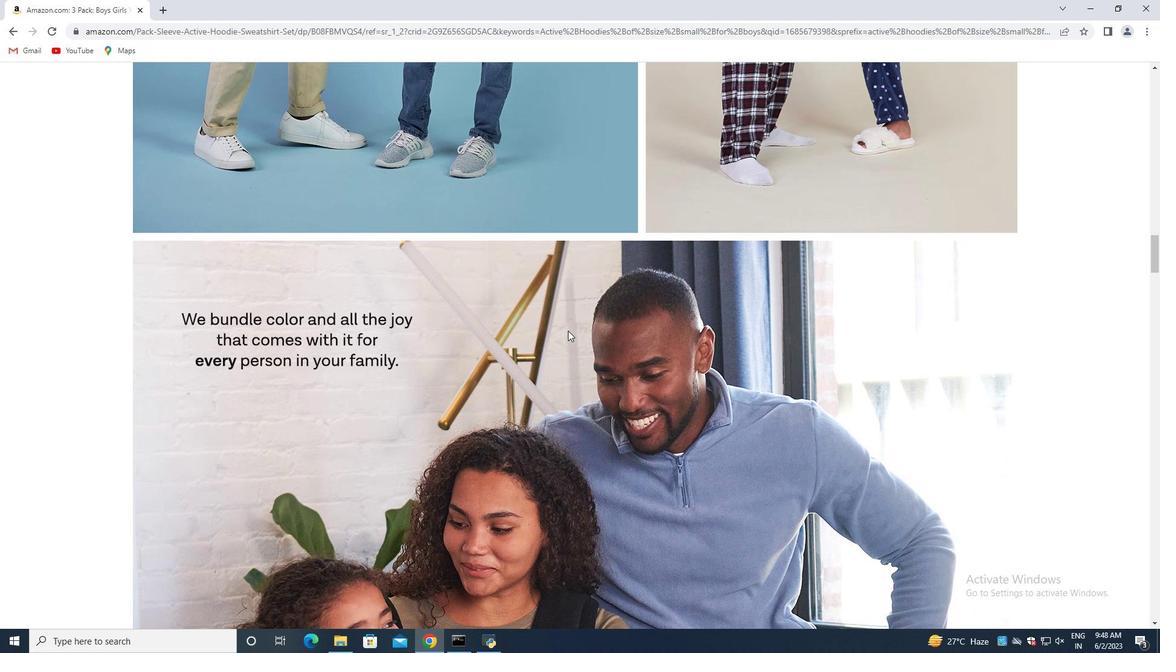 
Action: Mouse scrolled (568, 330) with delta (0, 0)
Screenshot: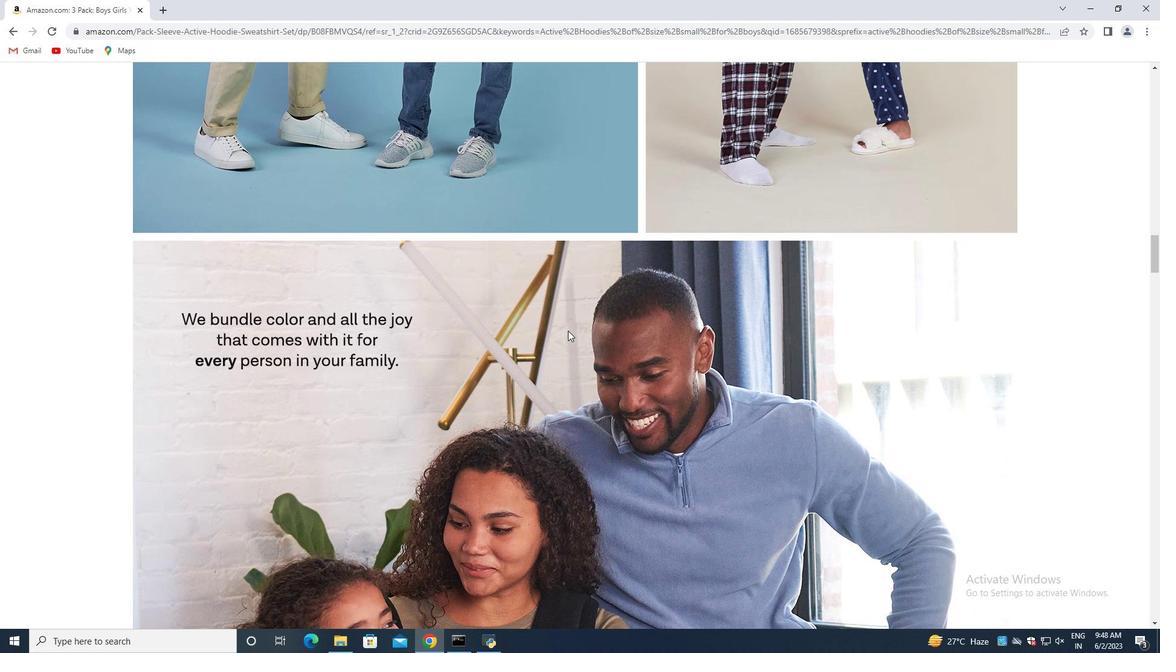 
Action: Mouse scrolled (568, 330) with delta (0, 0)
Screenshot: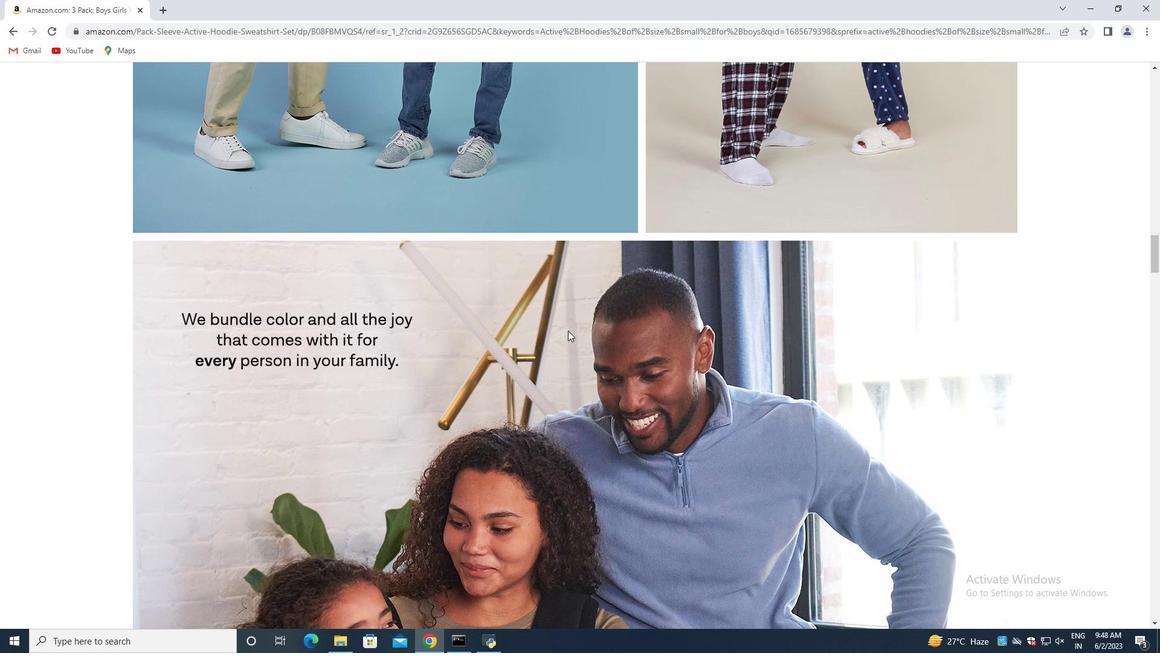 
Action: Mouse moved to (567, 333)
Screenshot: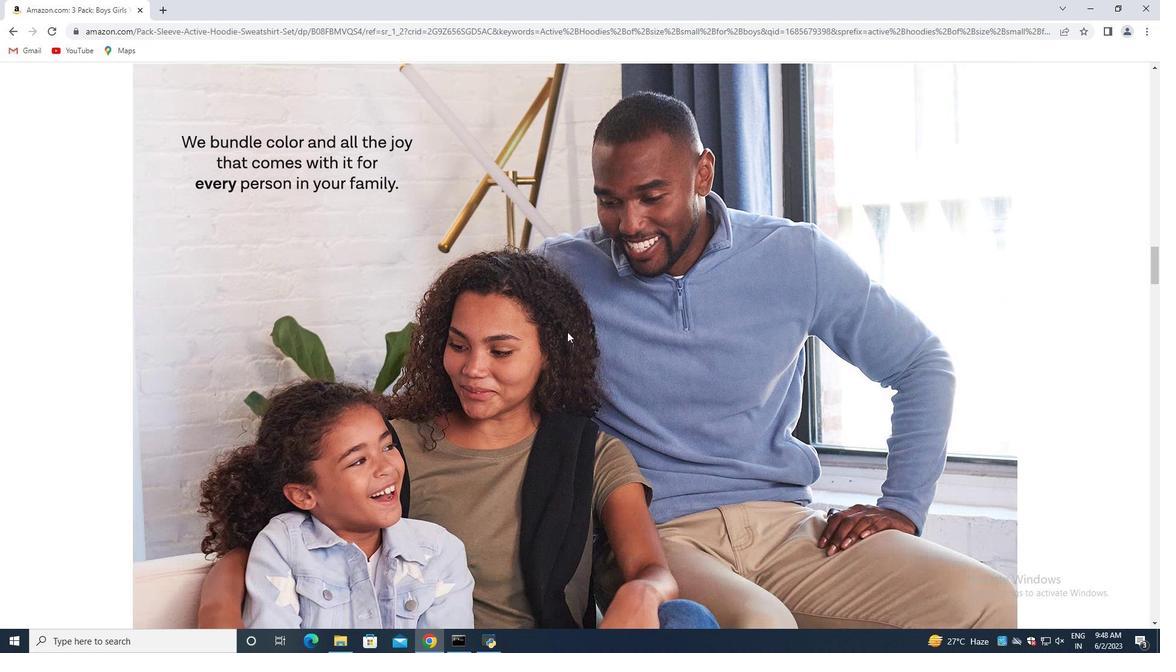 
Action: Mouse scrolled (567, 332) with delta (0, 0)
Screenshot: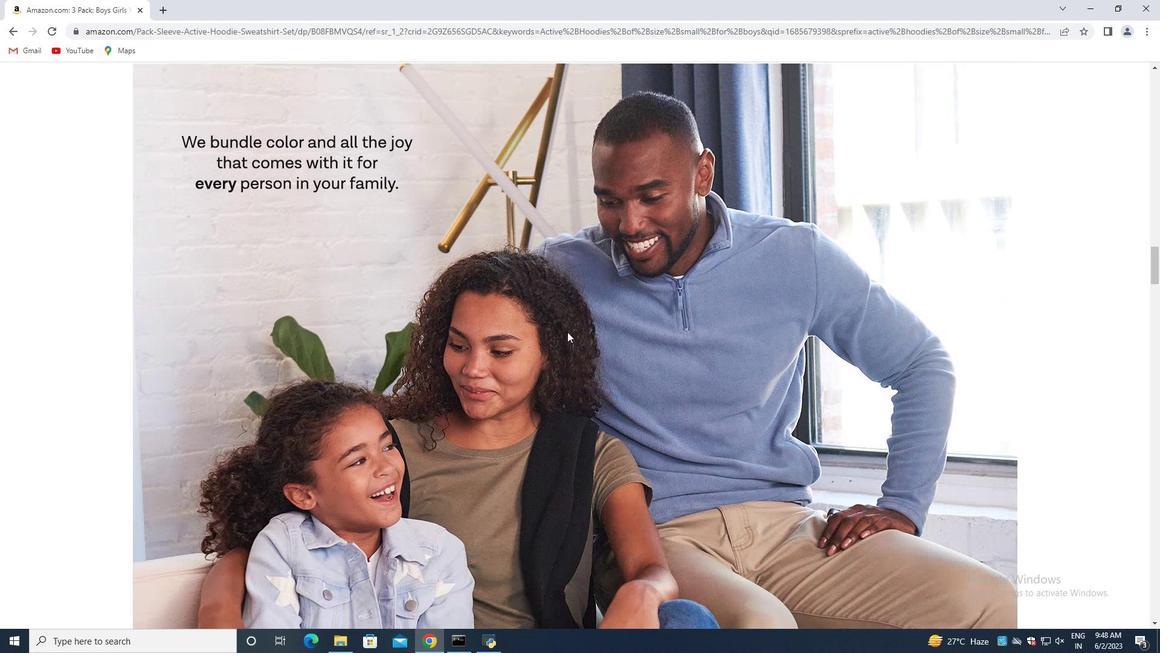 
Action: Mouse moved to (567, 333)
Screenshot: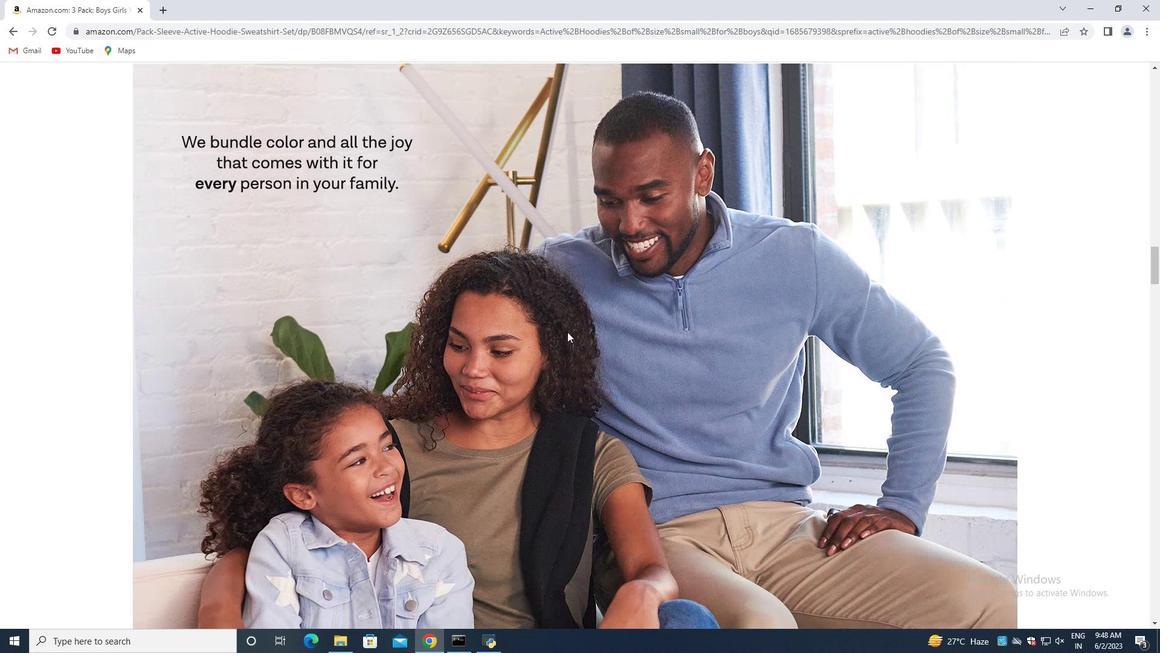 
Action: Mouse scrolled (567, 333) with delta (0, 0)
Screenshot: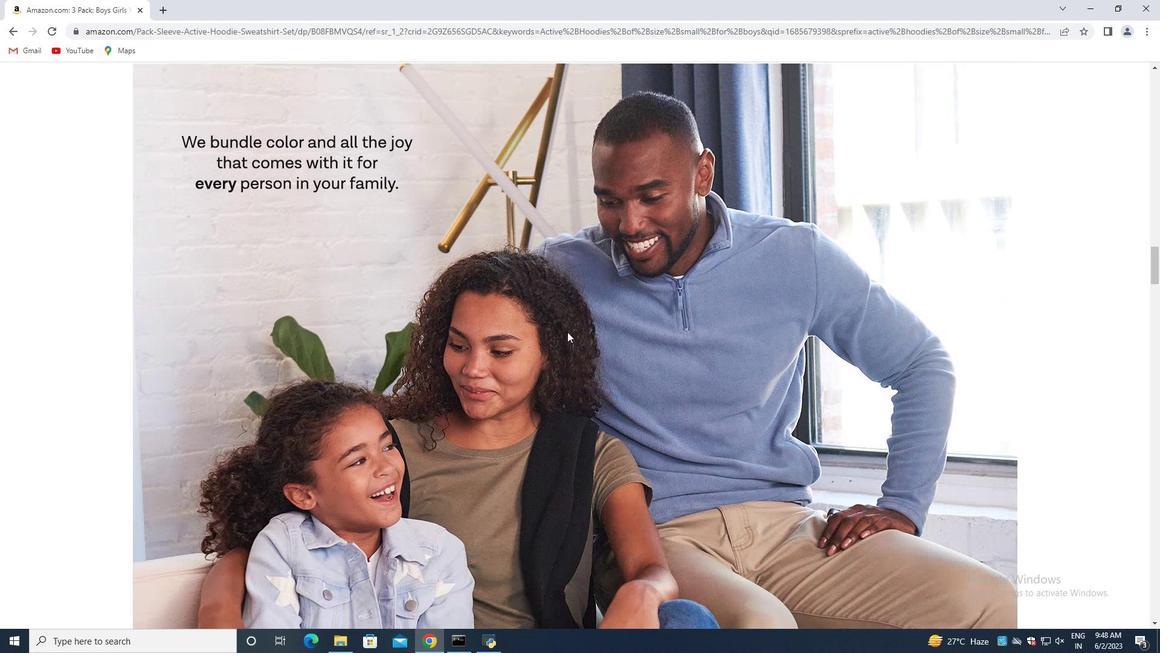 
Action: Mouse scrolled (567, 333) with delta (0, 0)
Screenshot: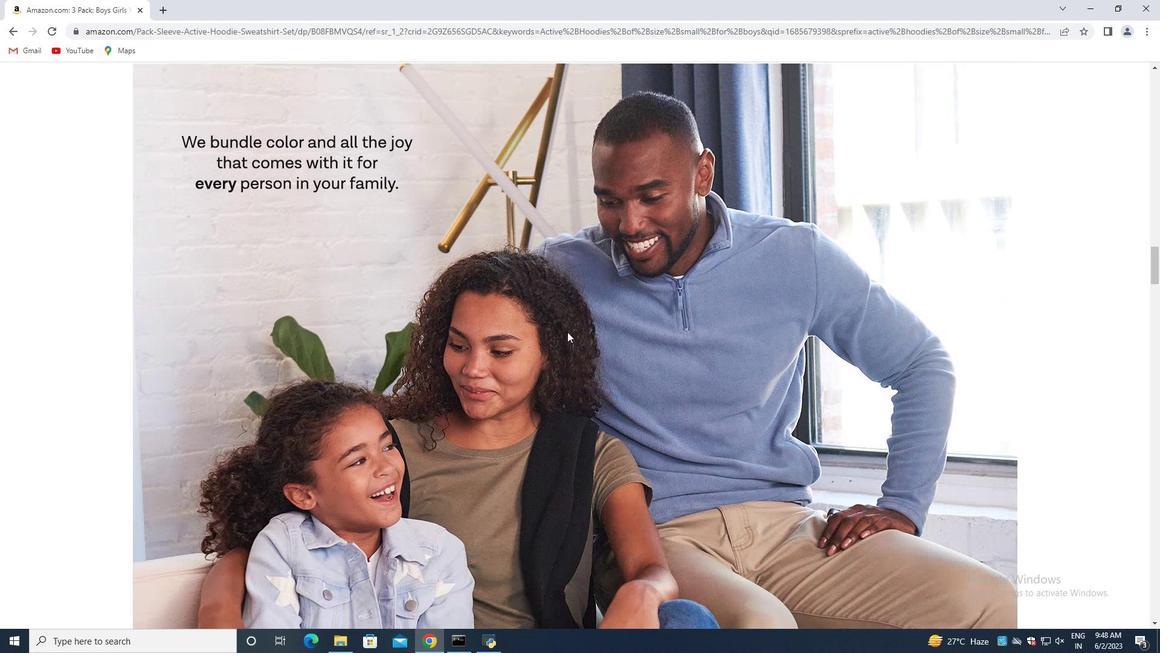 
Action: Mouse moved to (566, 333)
Screenshot: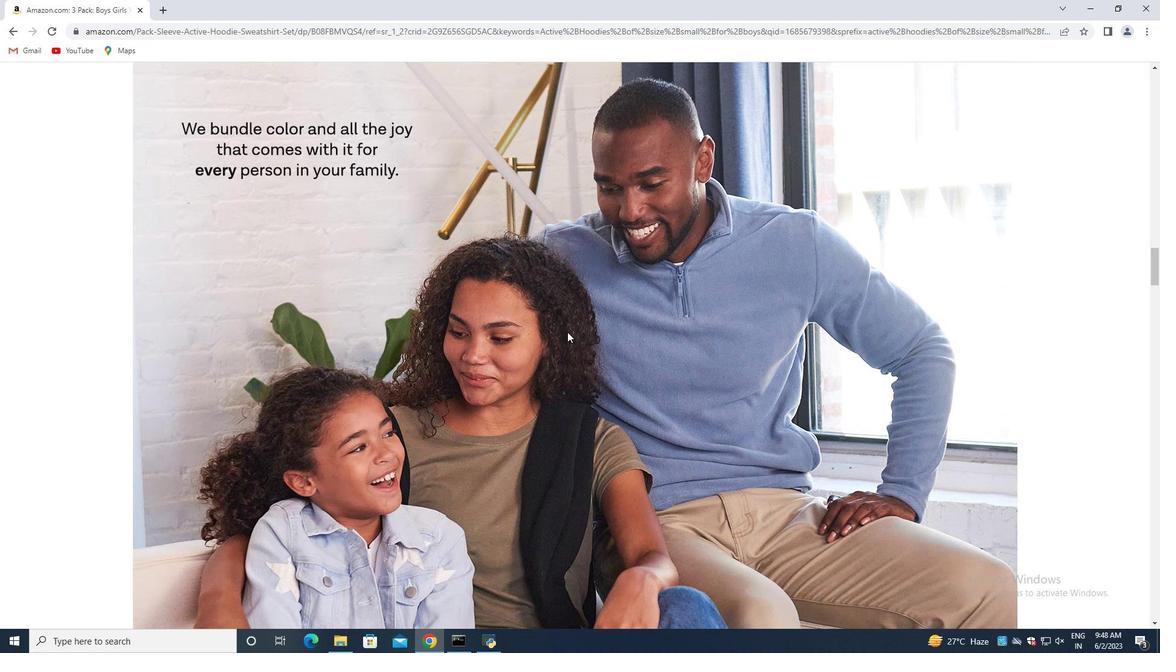 
Action: Mouse scrolled (566, 333) with delta (0, 0)
Screenshot: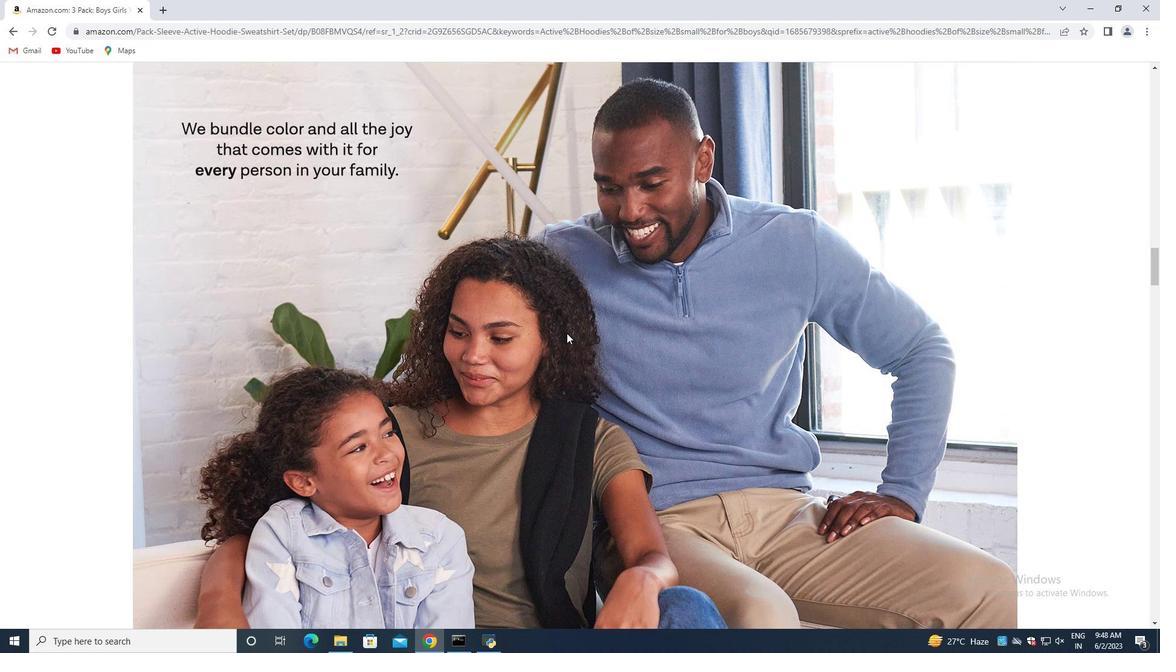 
Action: Mouse moved to (566, 334)
Screenshot: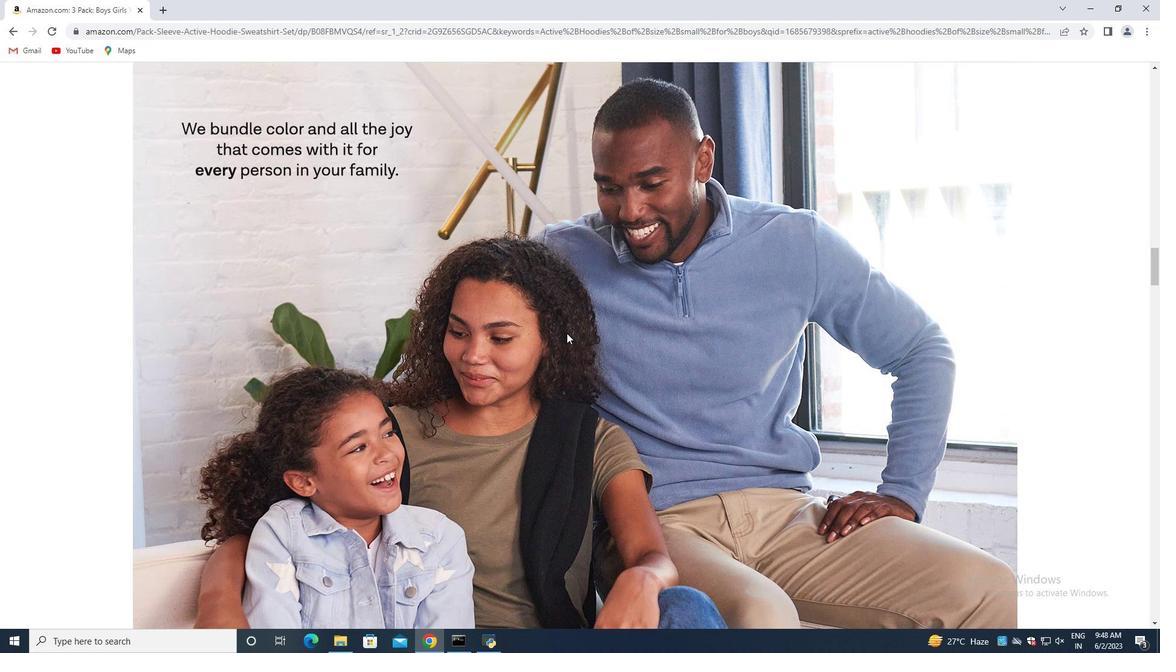 
Action: Mouse scrolled (566, 333) with delta (0, 0)
Screenshot: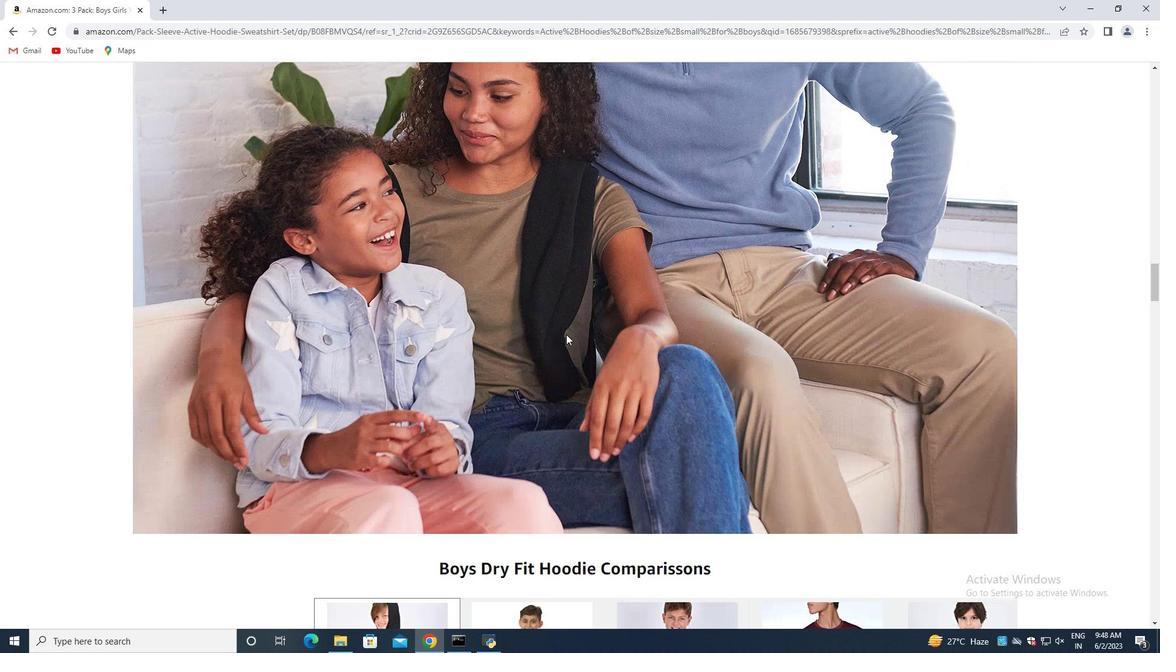 
Action: Mouse scrolled (566, 333) with delta (0, 0)
Screenshot: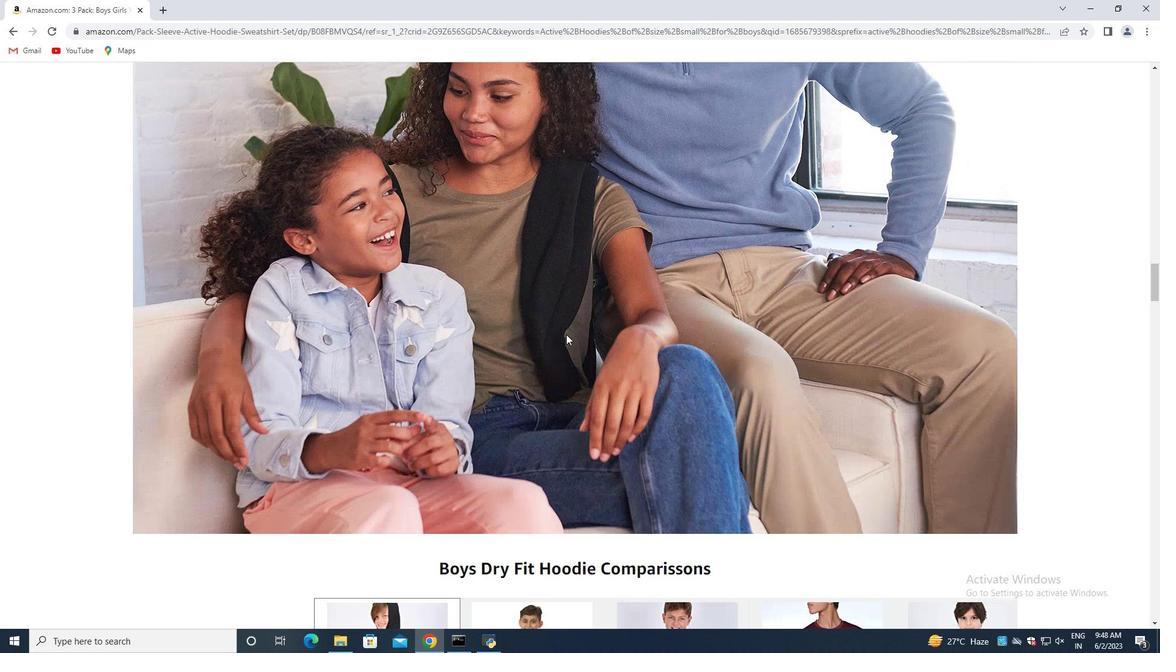
Action: Mouse scrolled (566, 333) with delta (0, 0)
Screenshot: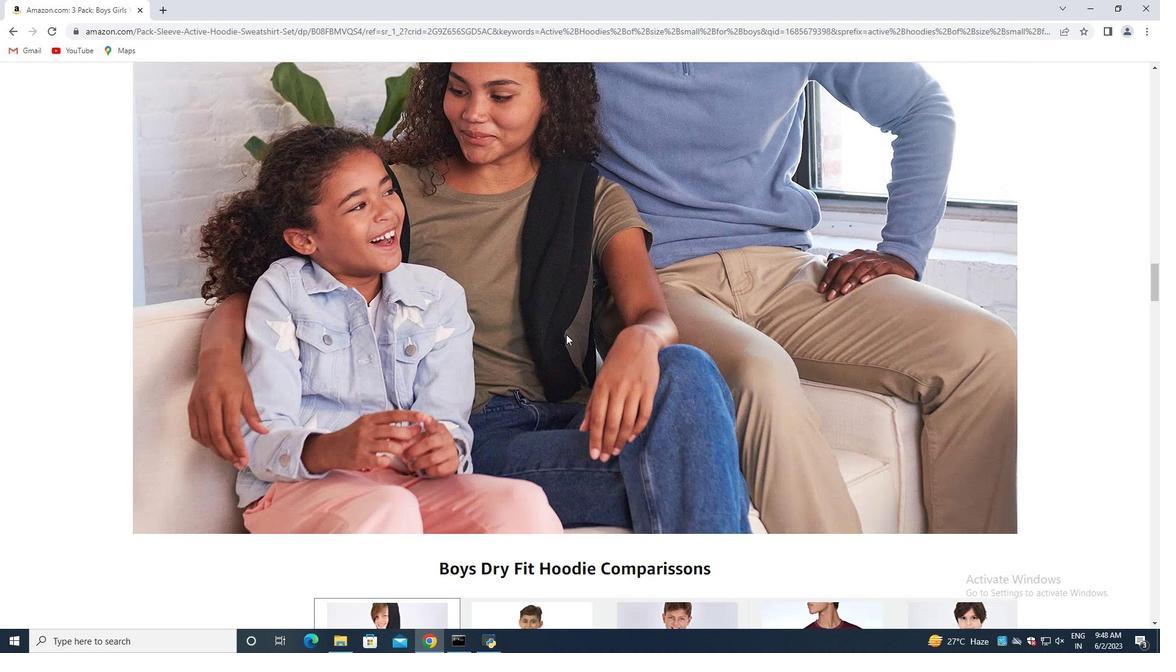 
Action: Mouse scrolled (566, 333) with delta (0, 0)
Screenshot: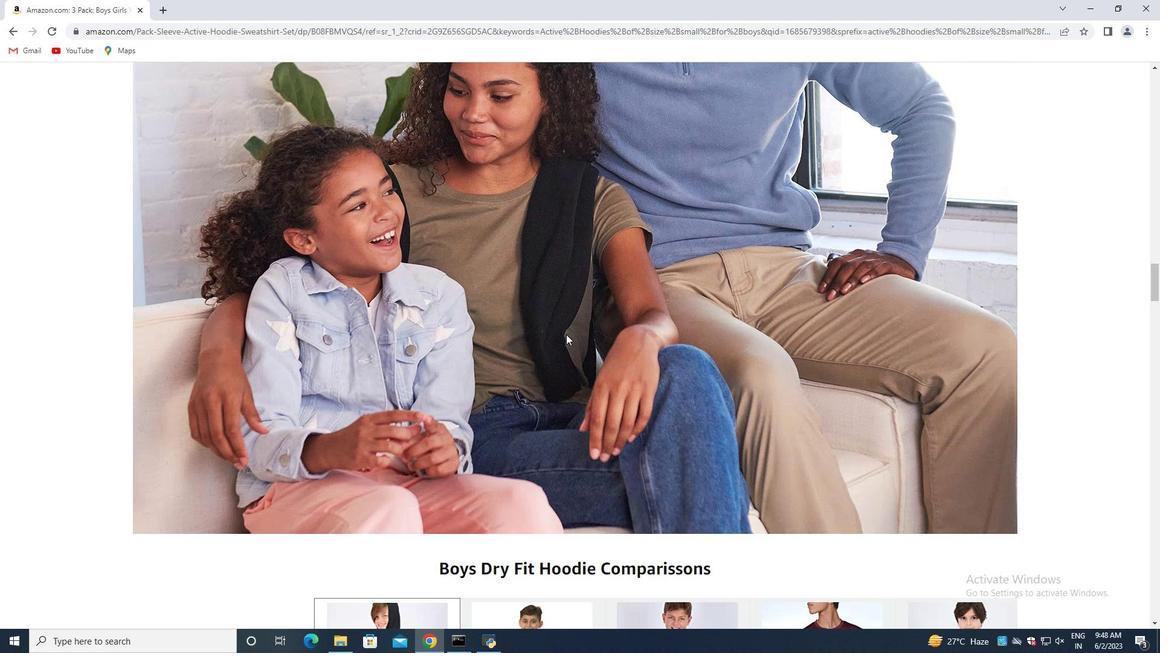 
Action: Mouse moved to (566, 334)
Screenshot: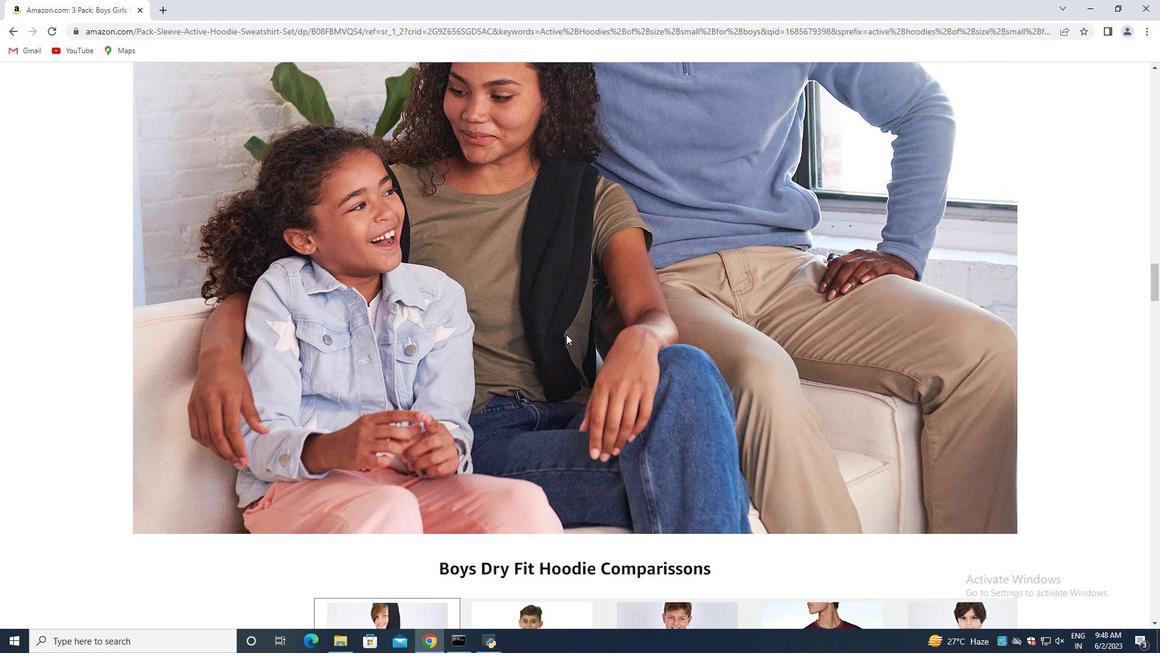 
Action: Mouse scrolled (566, 333) with delta (0, 0)
Screenshot: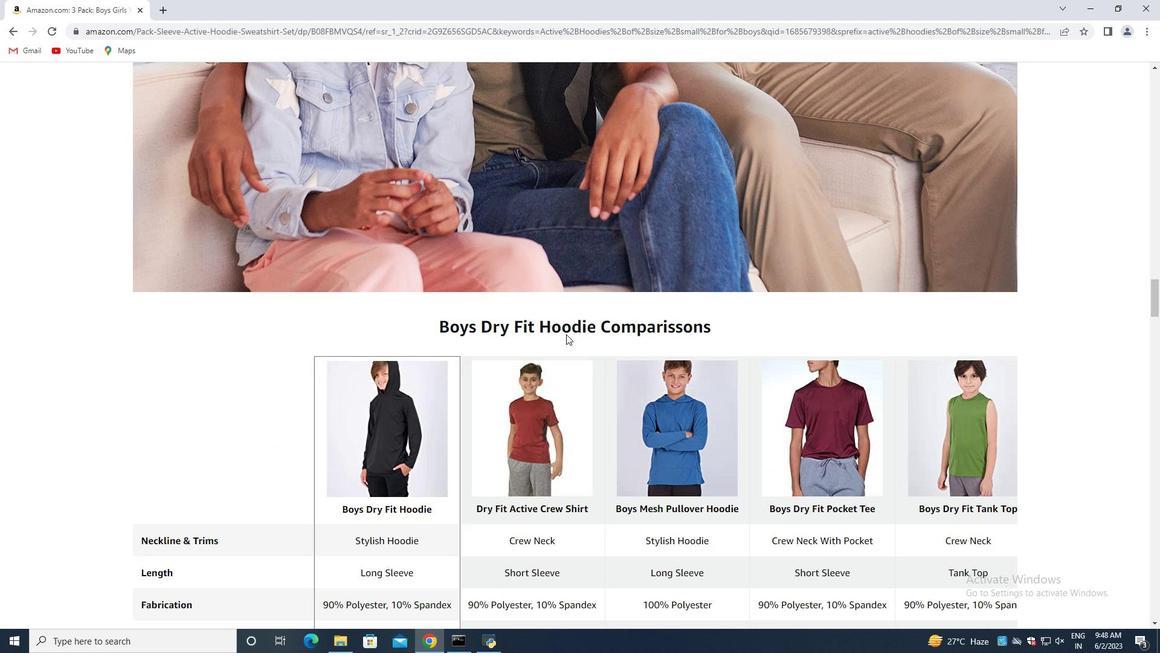 
Action: Mouse scrolled (566, 333) with delta (0, 0)
Screenshot: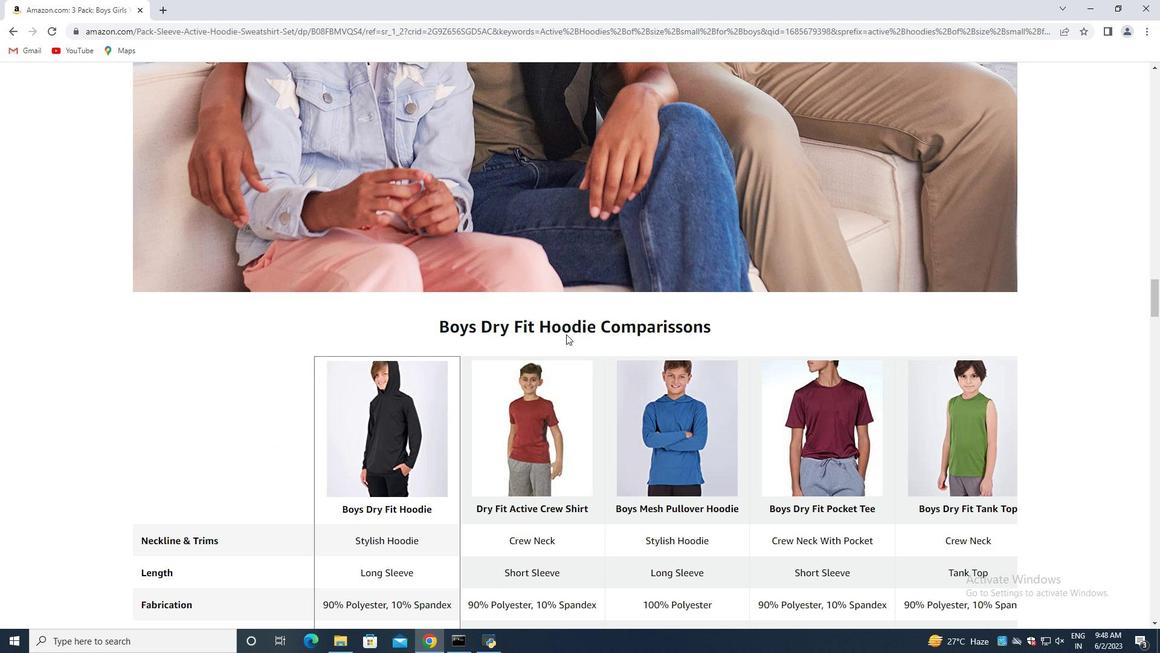 
Action: Mouse scrolled (566, 333) with delta (0, 0)
Screenshot: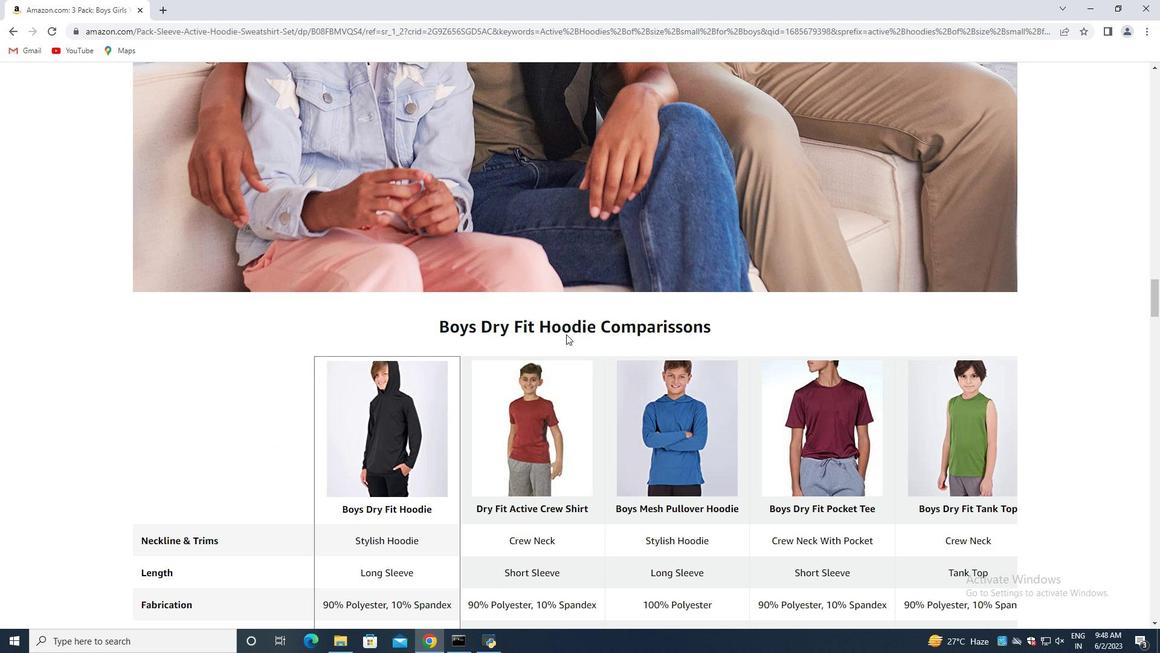 
Action: Mouse scrolled (566, 333) with delta (0, 0)
Screenshot: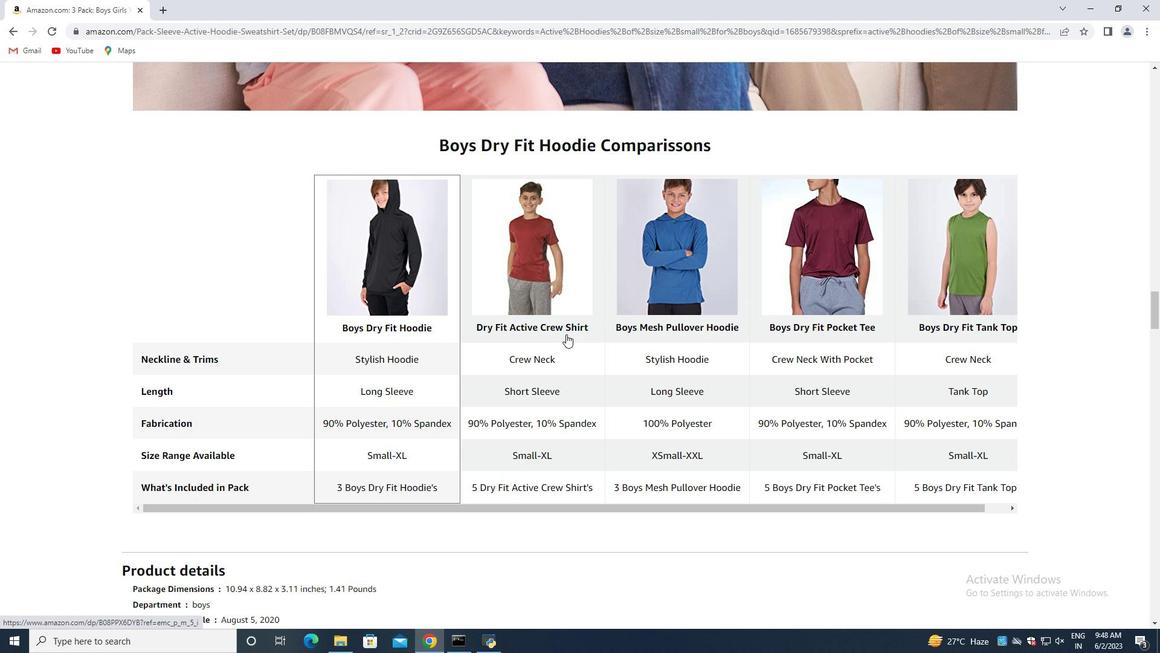
Action: Mouse scrolled (566, 333) with delta (0, 0)
Screenshot: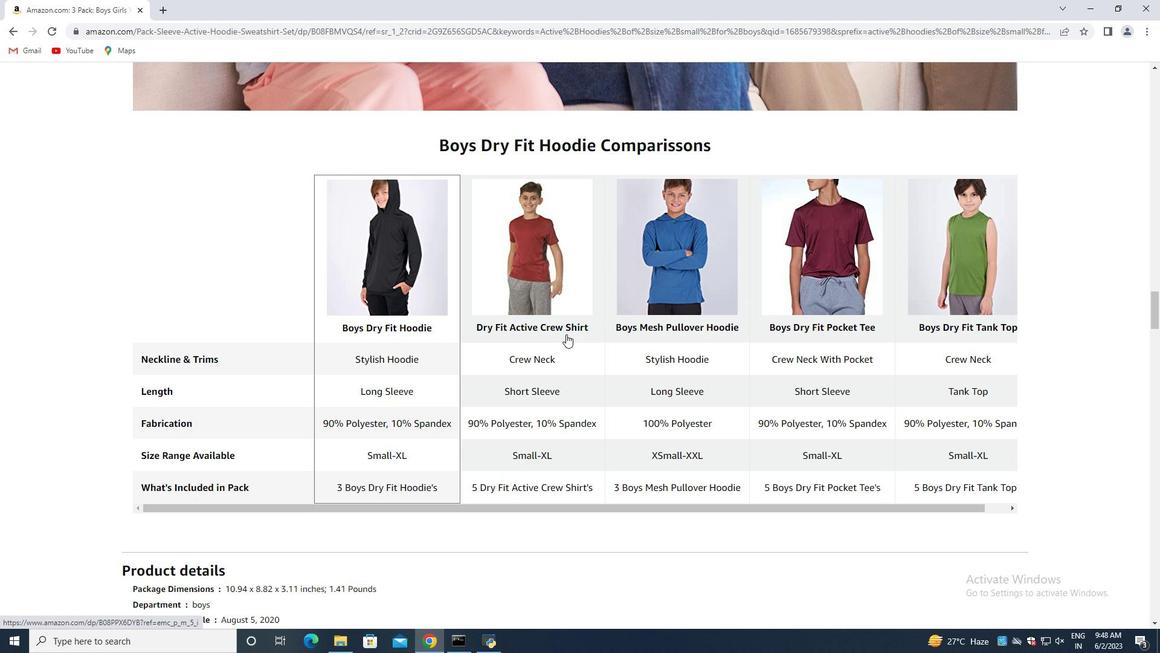 
Action: Mouse scrolled (566, 333) with delta (0, 0)
Screenshot: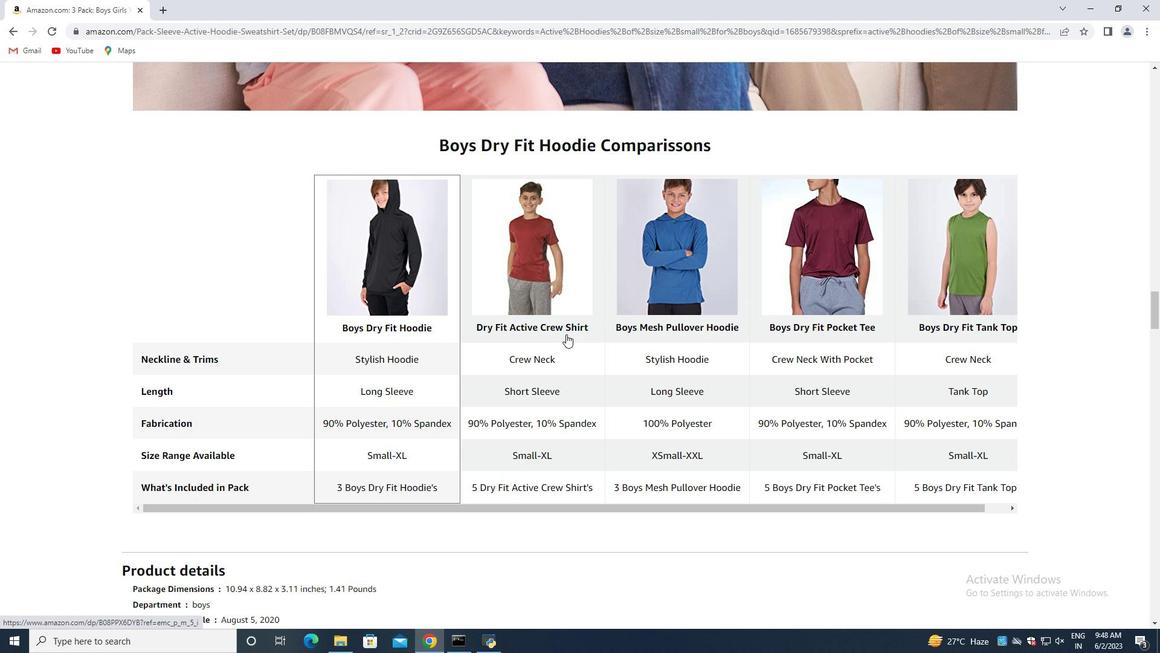 
Action: Mouse moved to (566, 334)
Screenshot: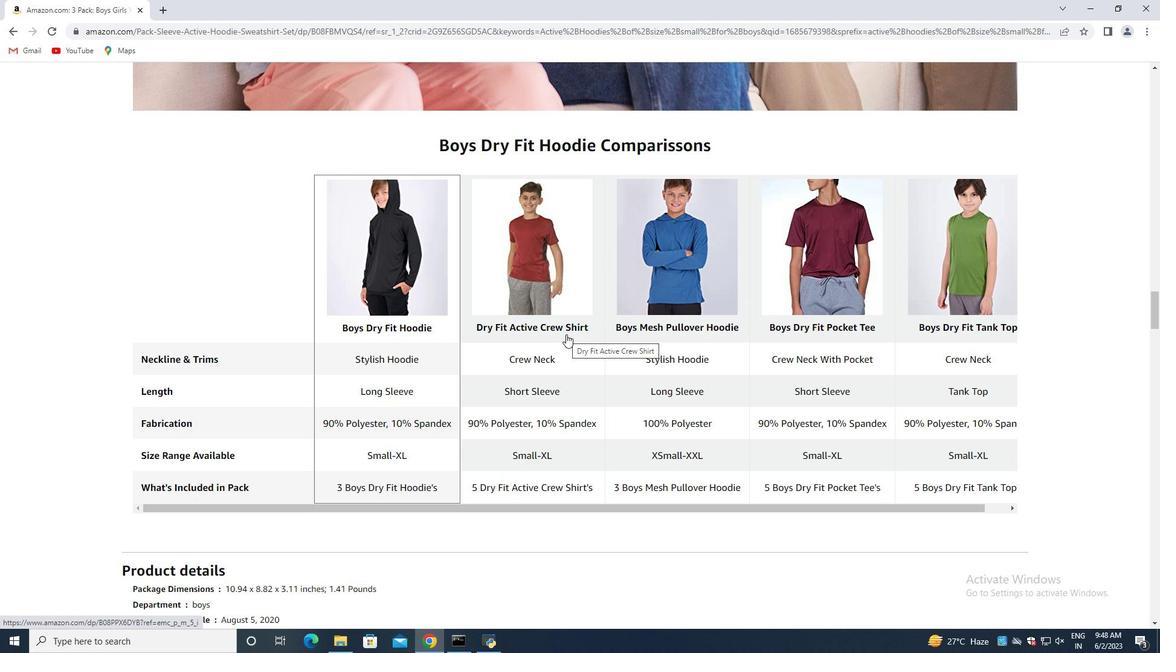 
Action: Mouse scrolled (566, 334) with delta (0, 0)
Screenshot: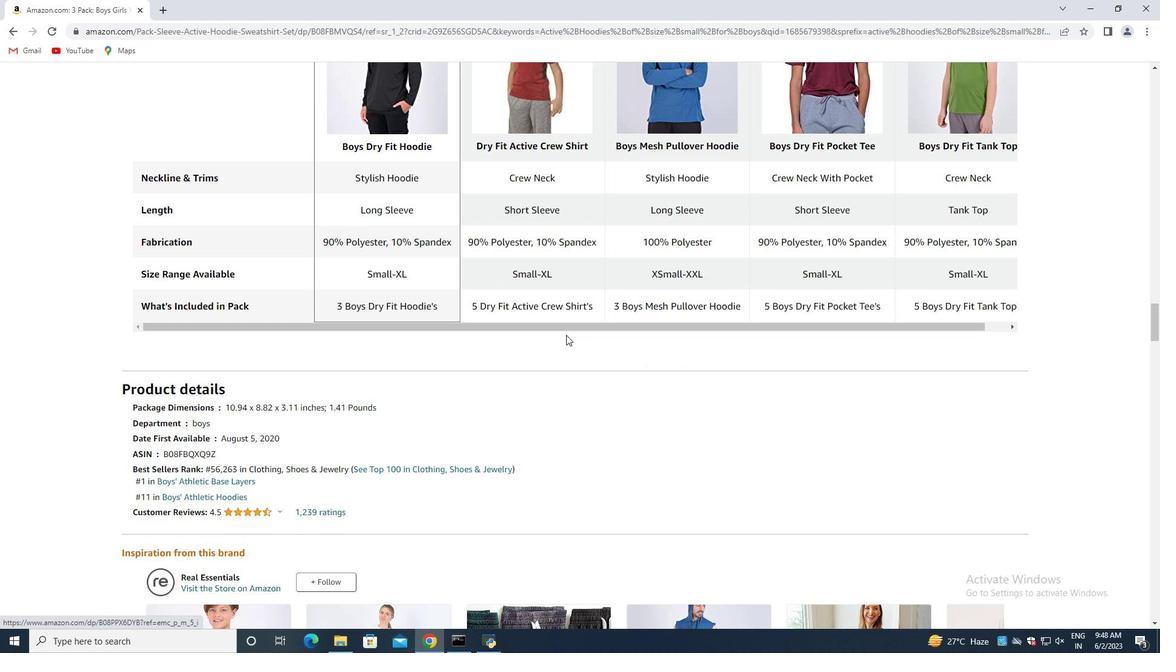 
Action: Mouse scrolled (566, 334) with delta (0, 0)
Screenshot: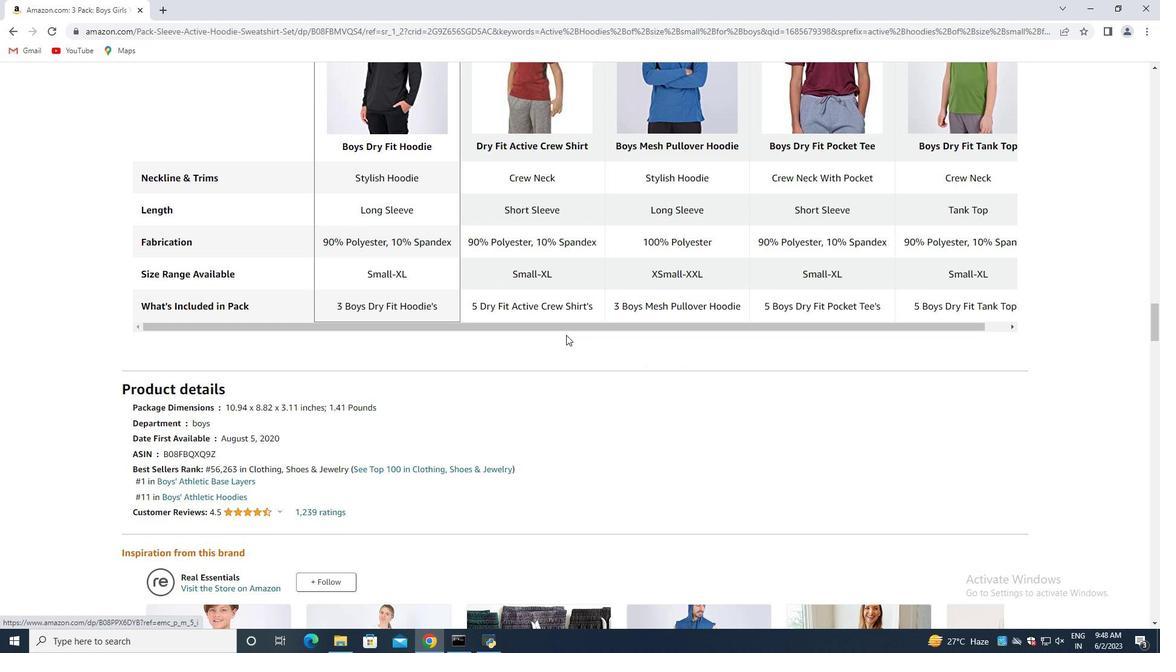 
Action: Mouse scrolled (566, 334) with delta (0, 0)
Screenshot: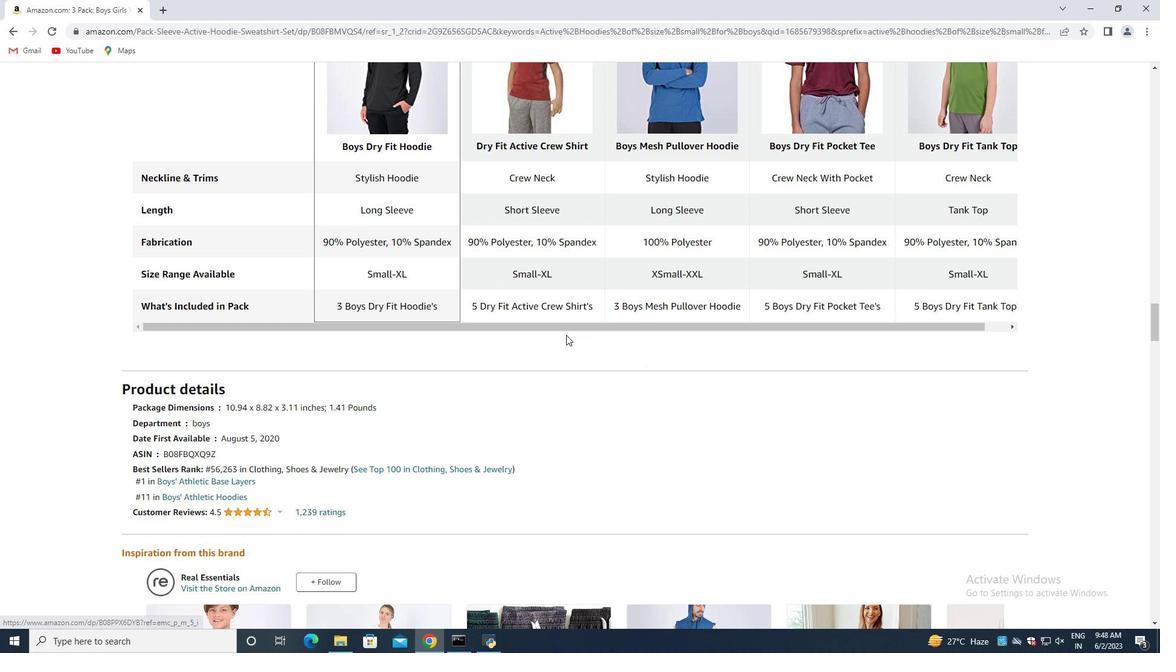 
Action: Mouse scrolled (566, 334) with delta (0, 0)
Screenshot: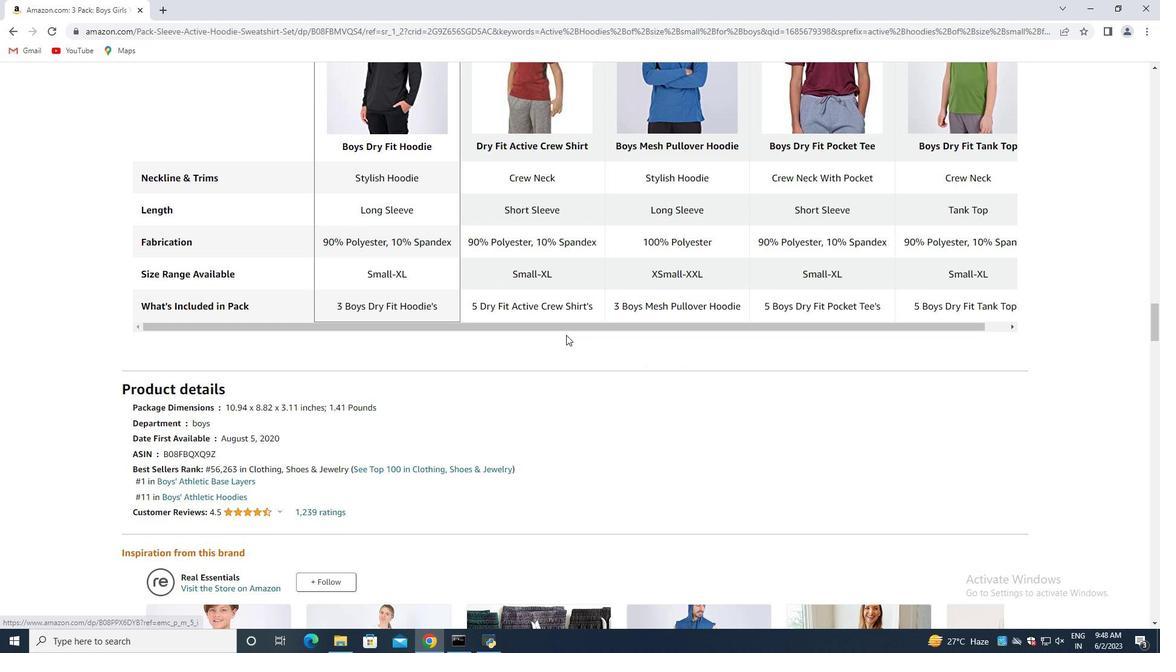 
Action: Mouse scrolled (566, 334) with delta (0, 0)
Screenshot: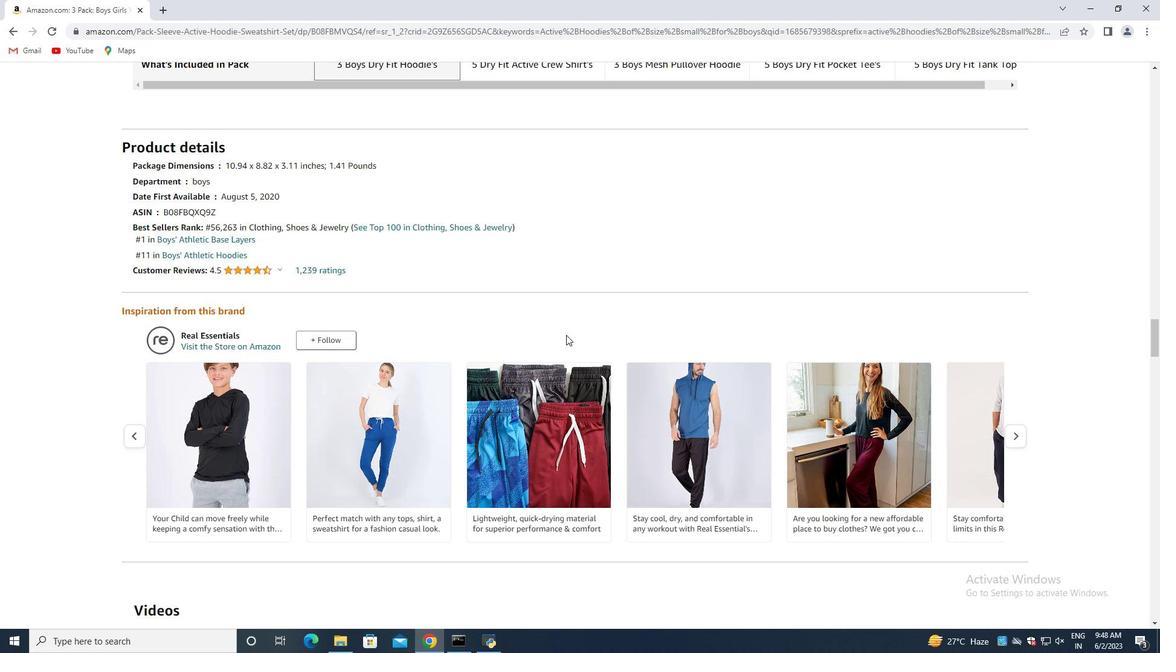 
Action: Mouse scrolled (566, 334) with delta (0, 0)
Screenshot: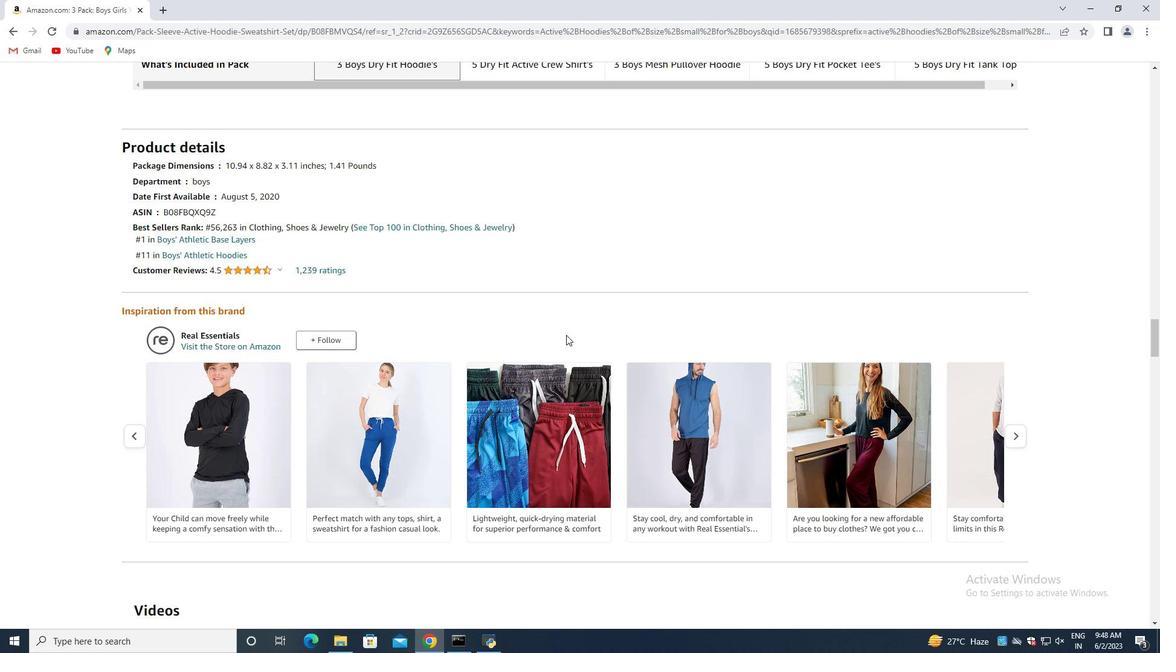 
Action: Mouse scrolled (566, 334) with delta (0, 0)
Screenshot: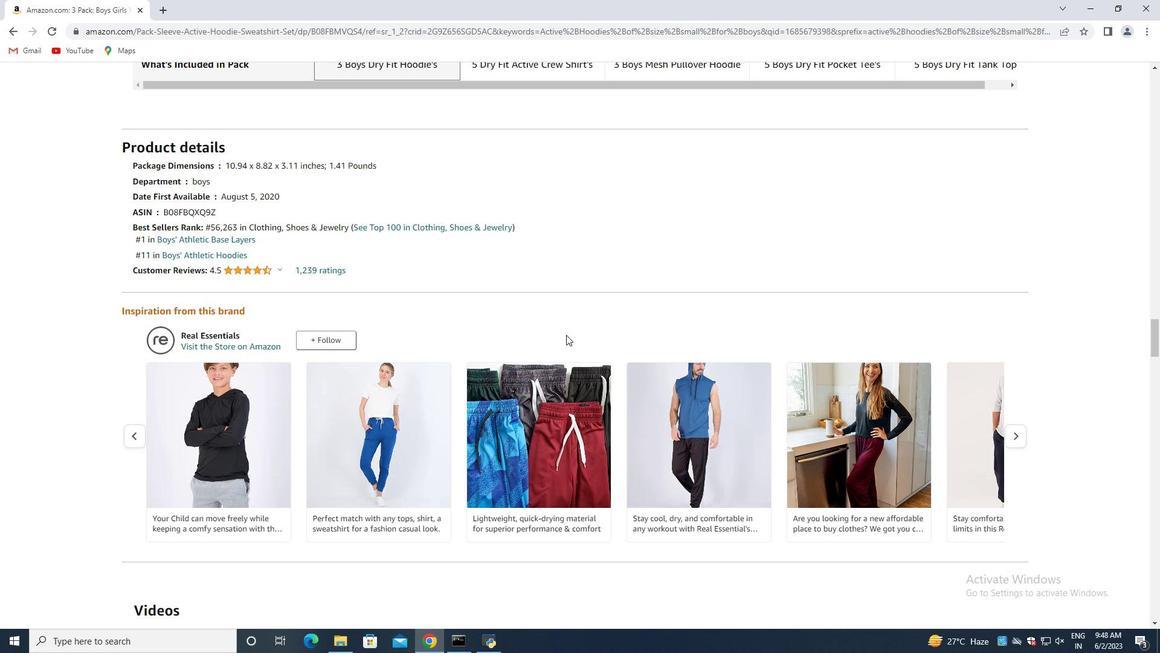 
Action: Mouse scrolled (566, 334) with delta (0, 0)
Screenshot: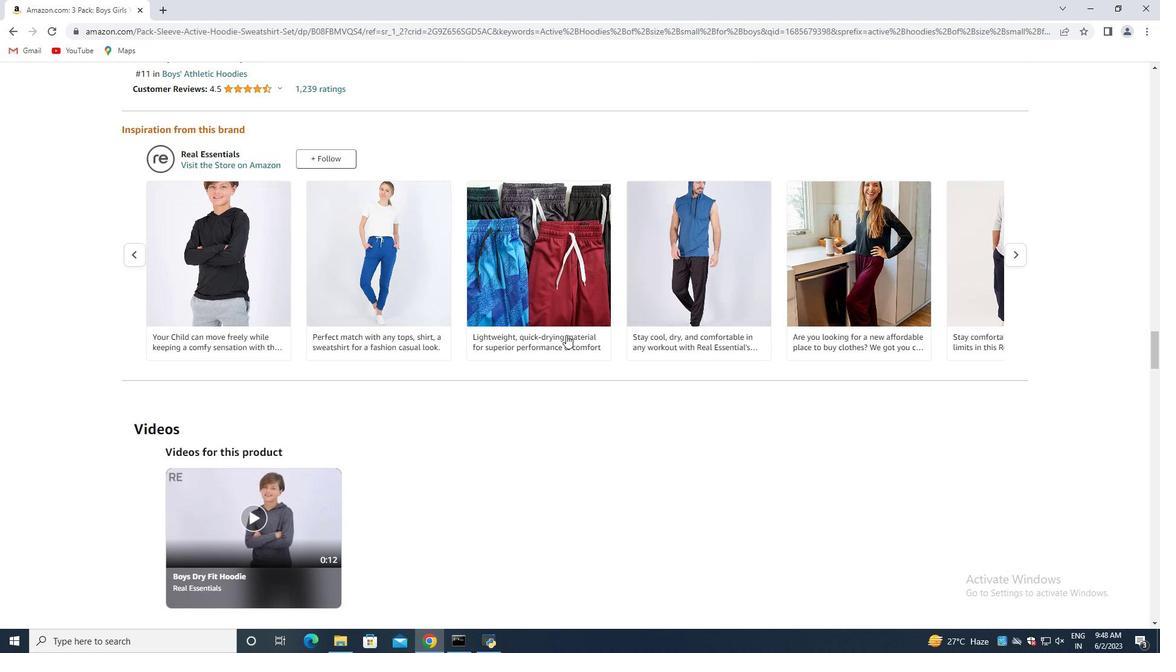 
Action: Mouse scrolled (566, 334) with delta (0, 0)
Screenshot: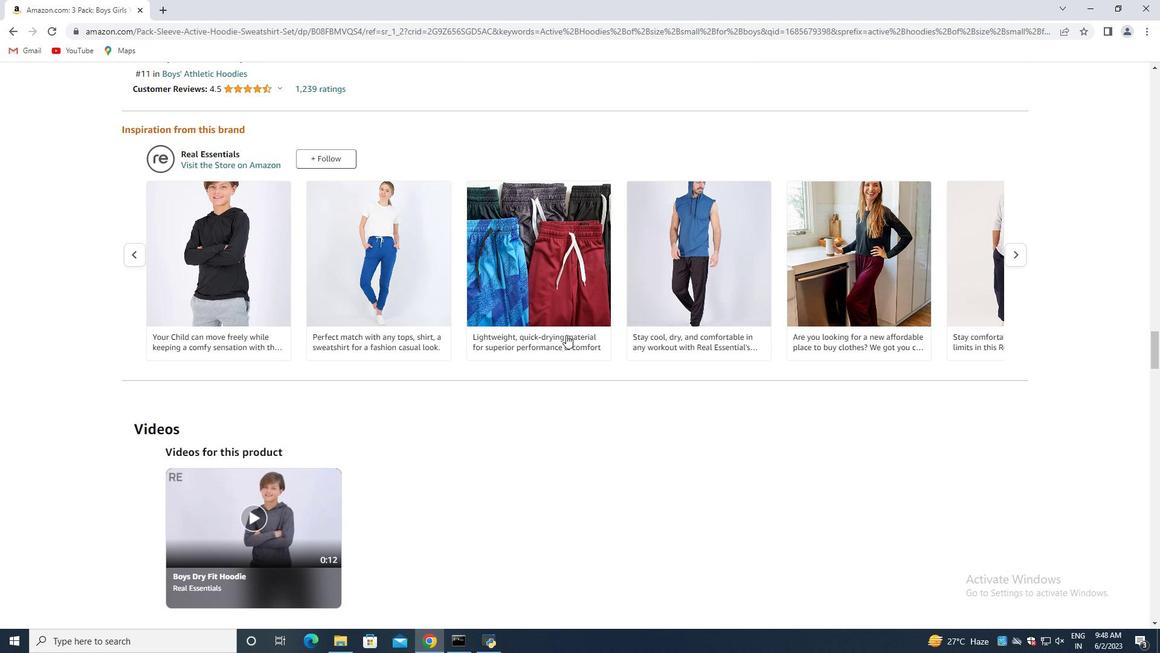 
Action: Mouse scrolled (566, 334) with delta (0, 0)
Screenshot: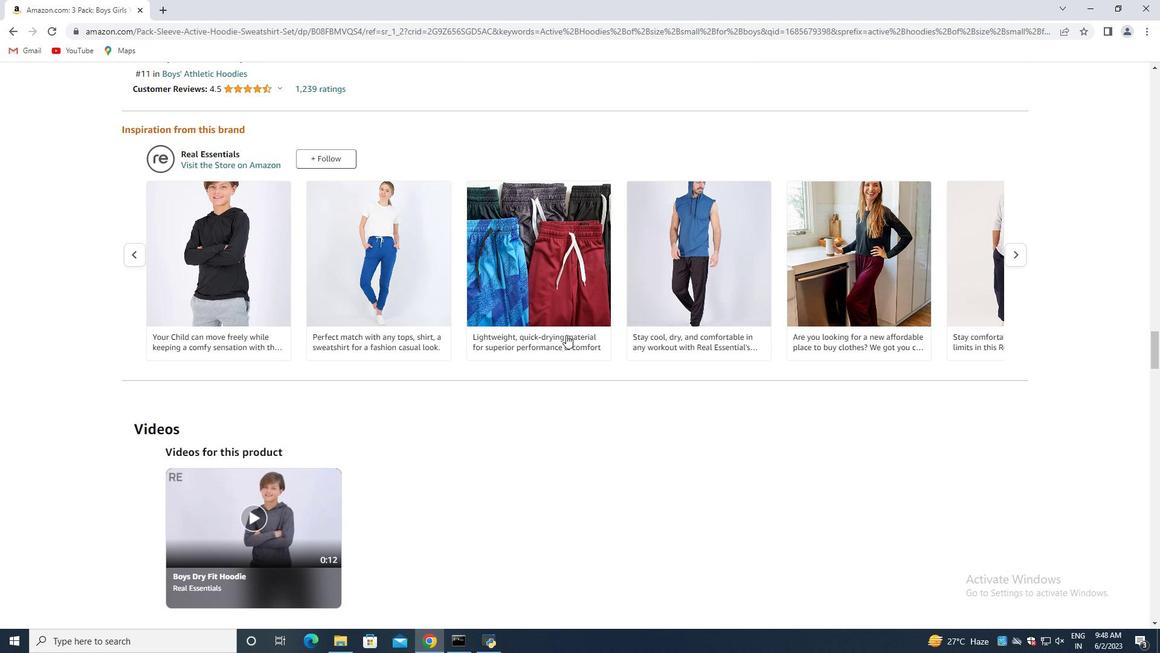 
Action: Mouse scrolled (566, 334) with delta (0, 0)
Screenshot: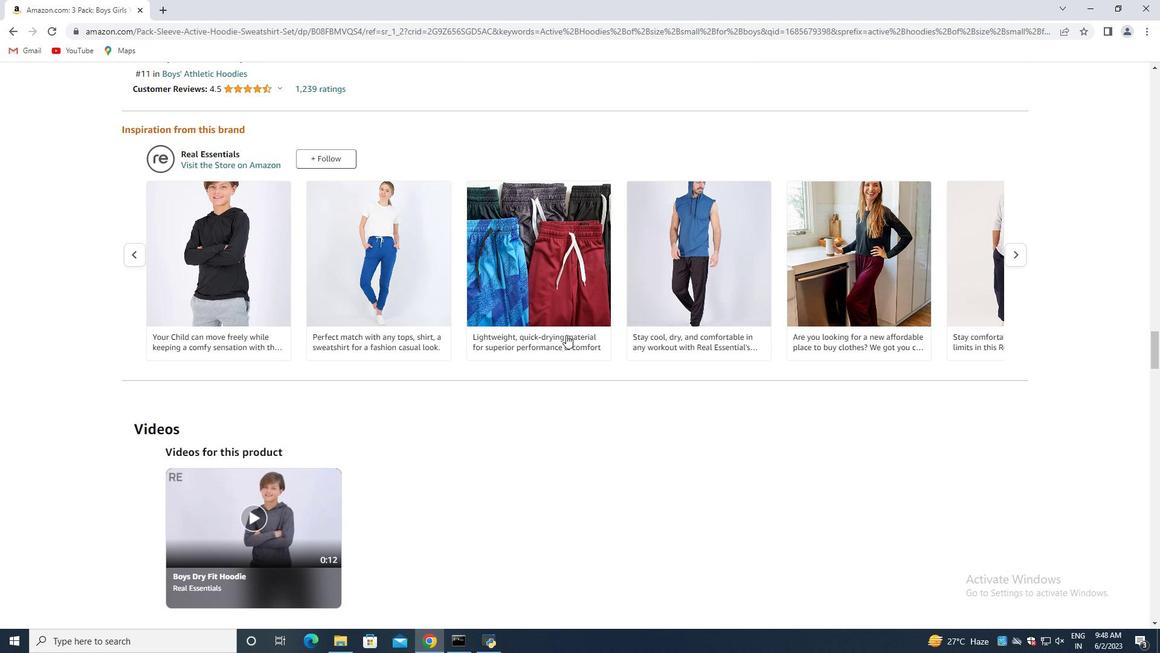 
Action: Mouse moved to (566, 334)
Screenshot: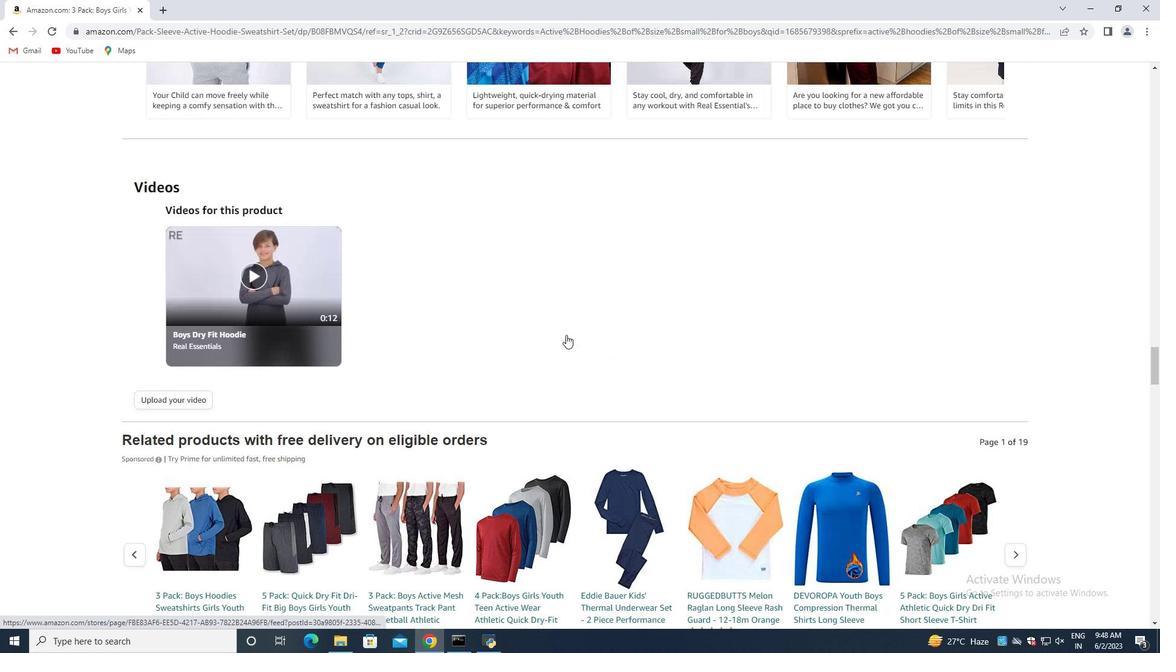 
Action: Mouse scrolled (566, 334) with delta (0, 0)
Screenshot: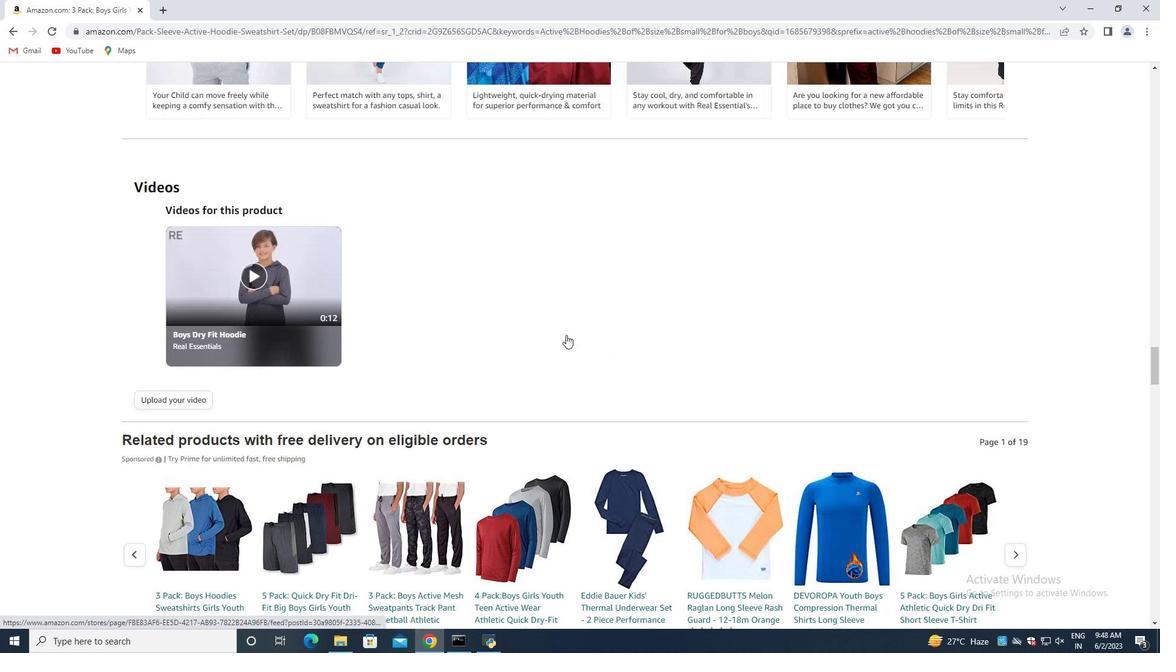 
Action: Mouse scrolled (566, 334) with delta (0, 0)
Screenshot: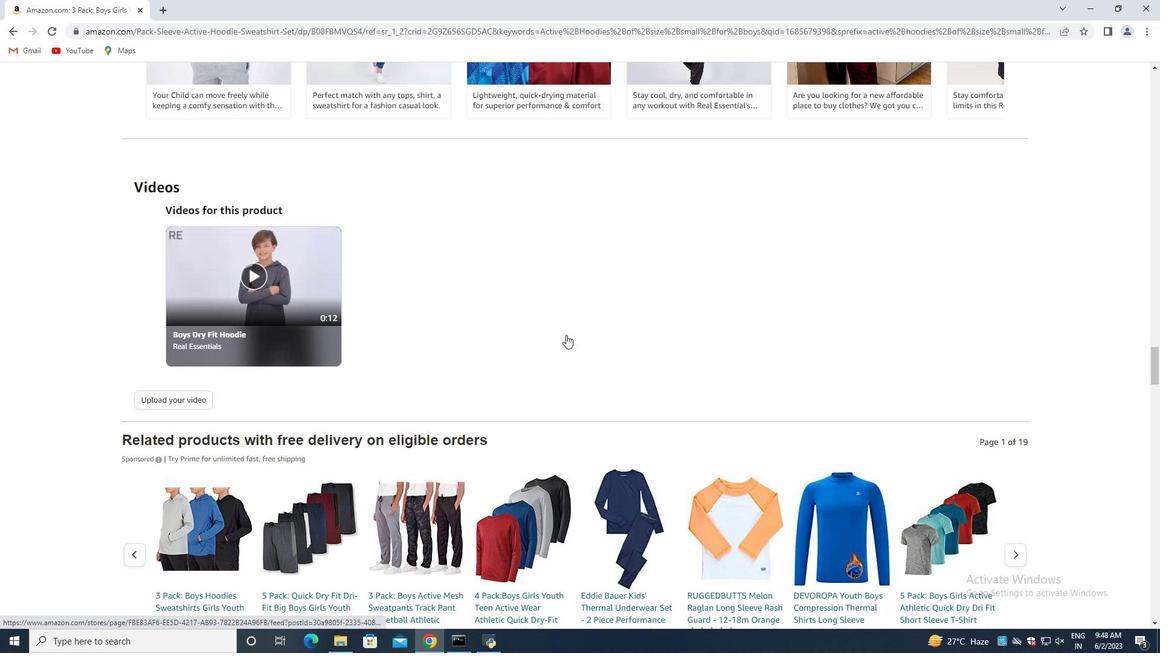 
Action: Mouse scrolled (566, 334) with delta (0, 0)
Screenshot: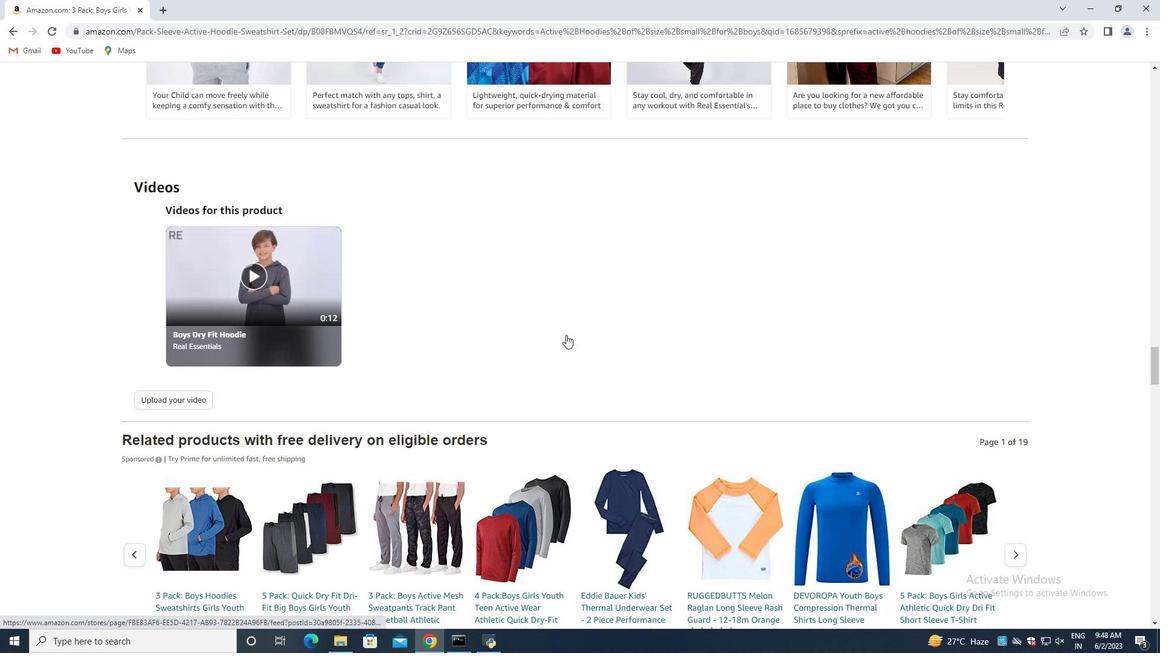 
Action: Mouse scrolled (566, 334) with delta (0, 0)
Screenshot: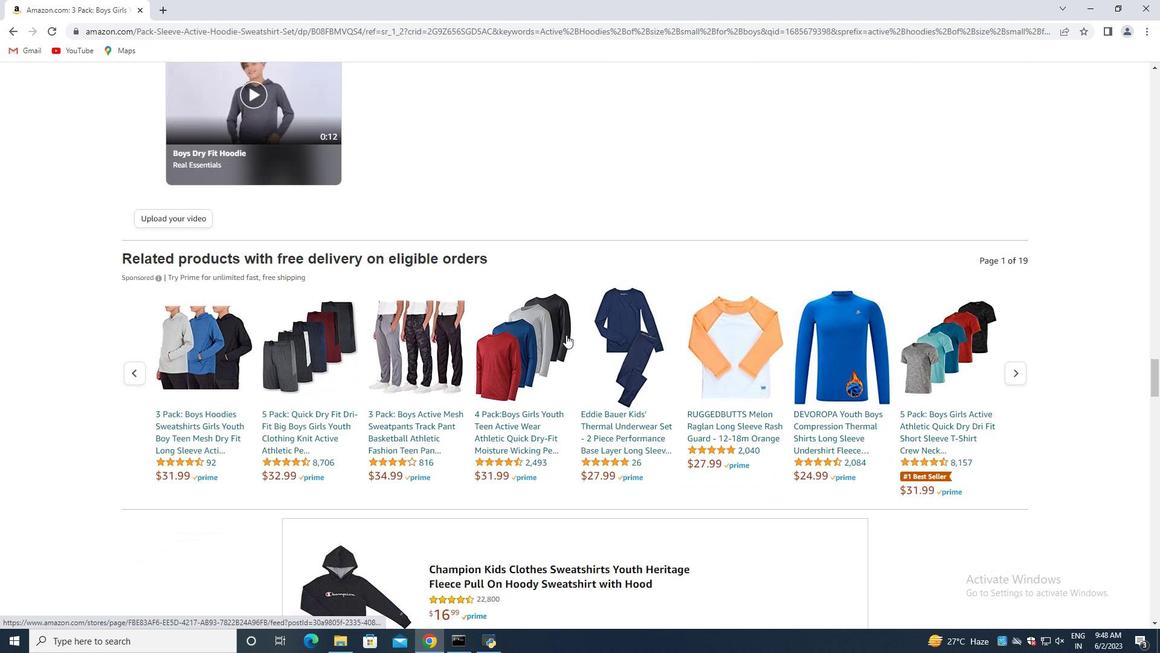 
Action: Mouse scrolled (566, 334) with delta (0, 0)
Screenshot: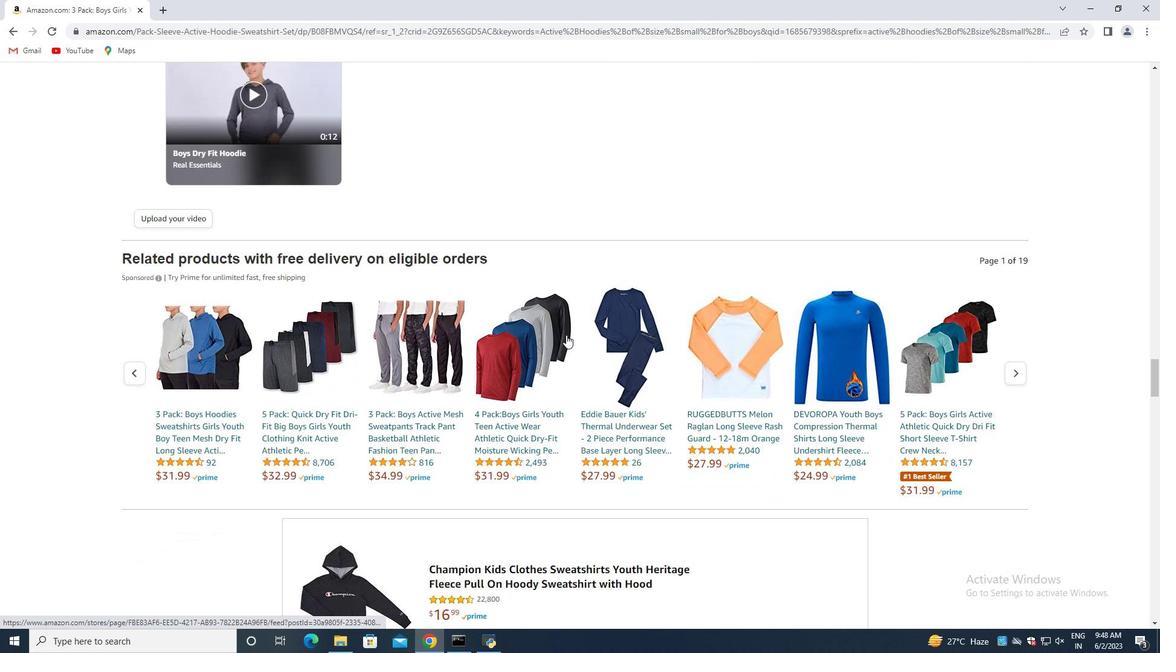 
Action: Mouse moved to (566, 336)
Screenshot: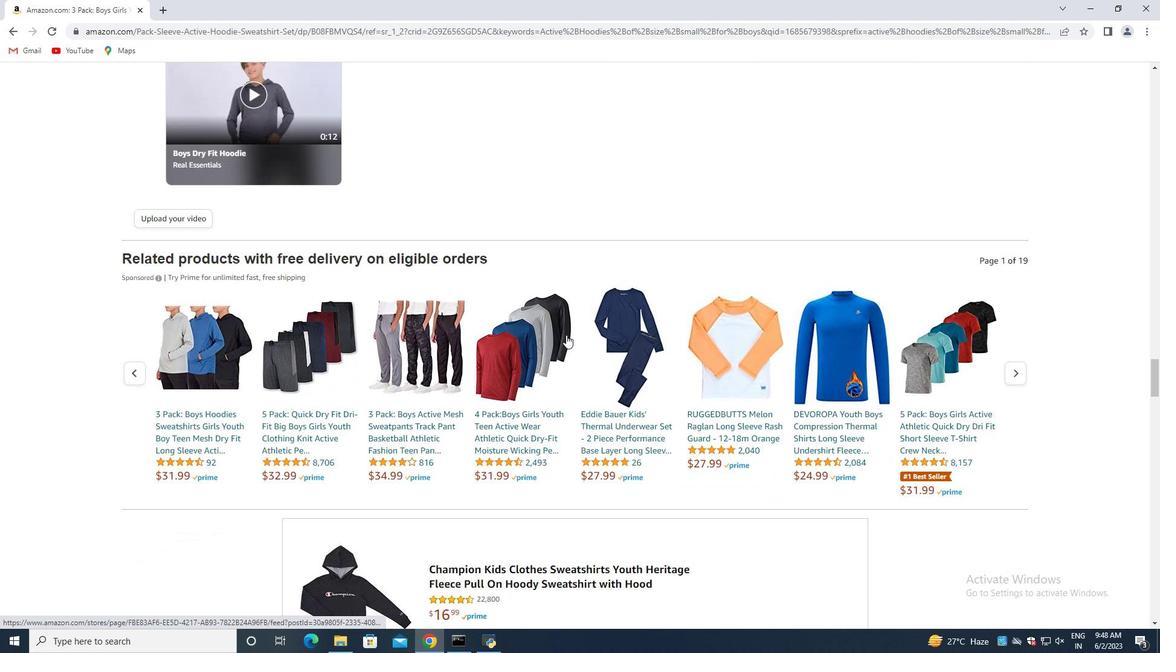 
Action: Mouse scrolled (566, 335) with delta (0, 0)
Screenshot: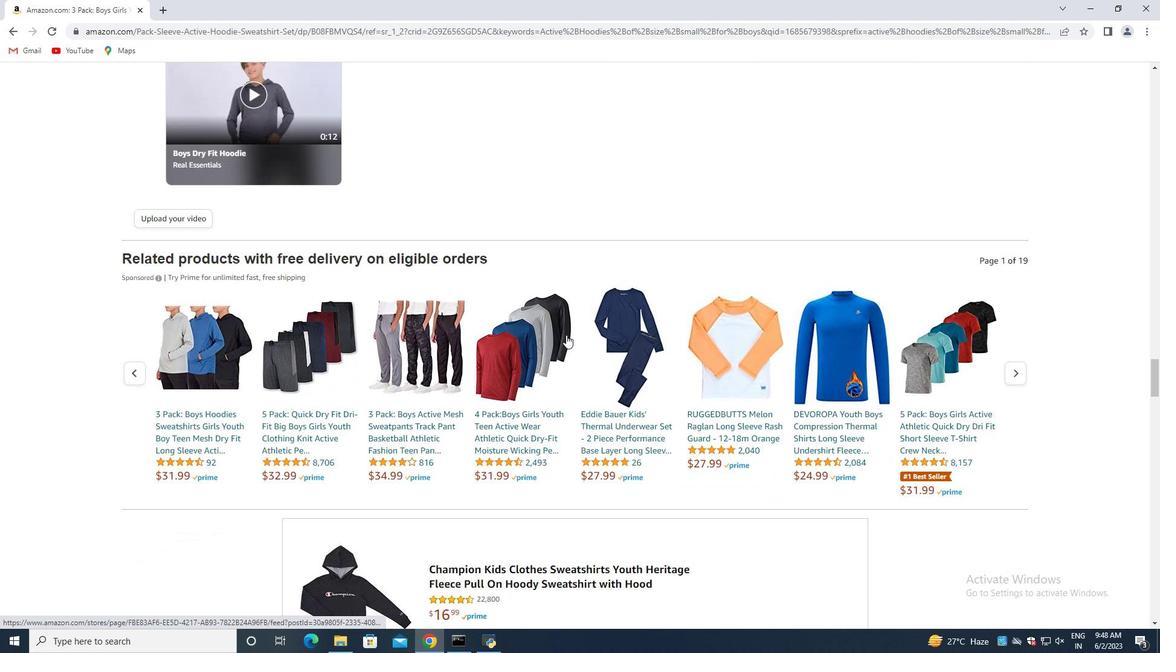
Action: Mouse scrolled (566, 335) with delta (0, 0)
Screenshot: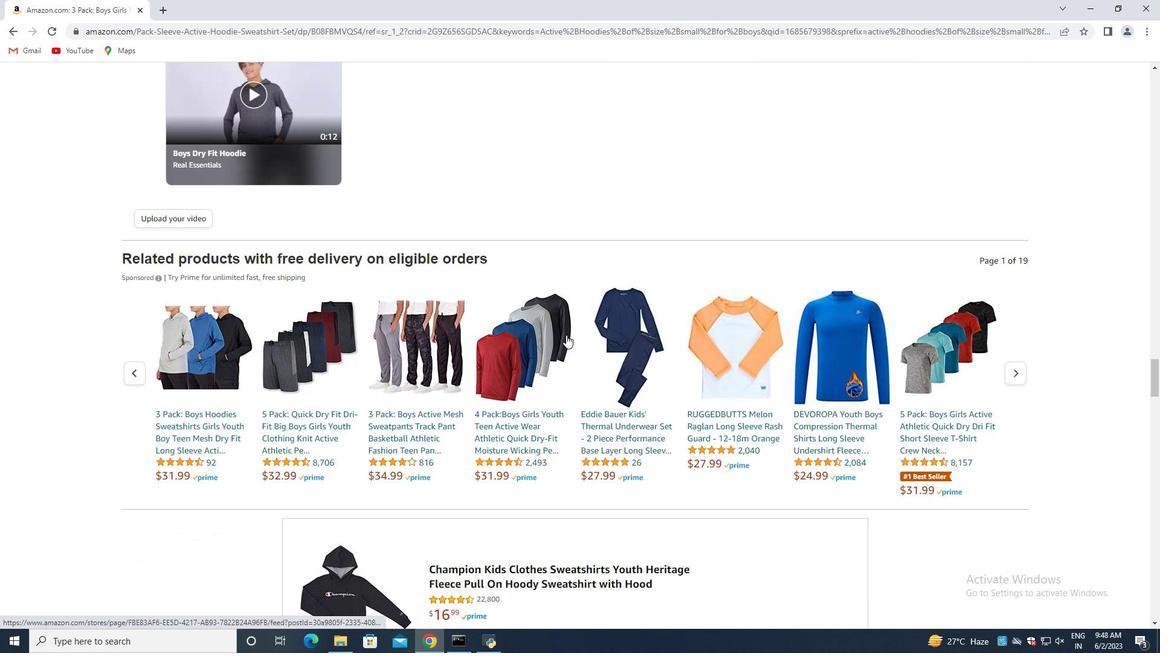 
Action: Mouse scrolled (566, 335) with delta (0, 0)
Screenshot: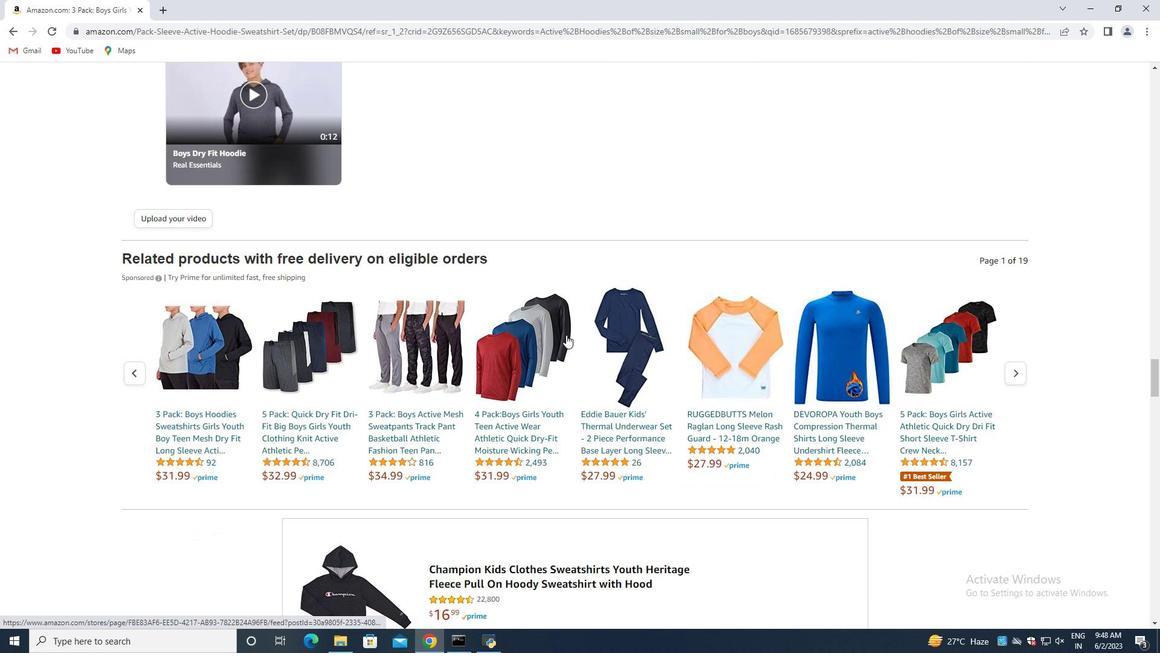 
Action: Mouse moved to (566, 336)
Screenshot: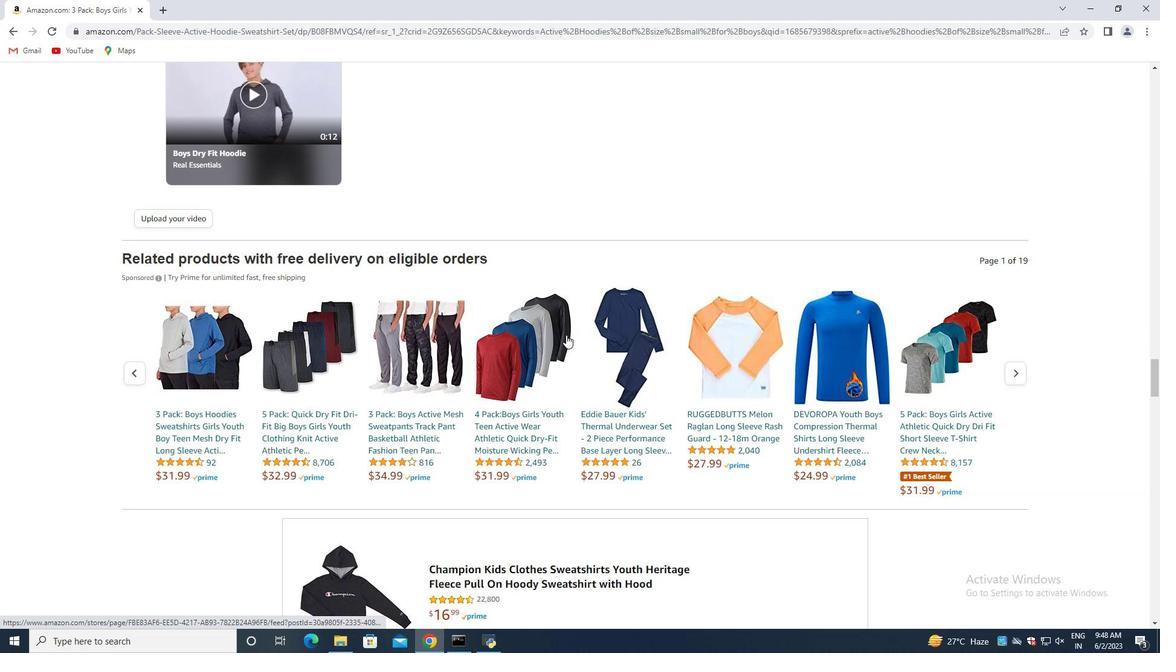 
Action: Mouse scrolled (566, 335) with delta (0, 0)
Screenshot: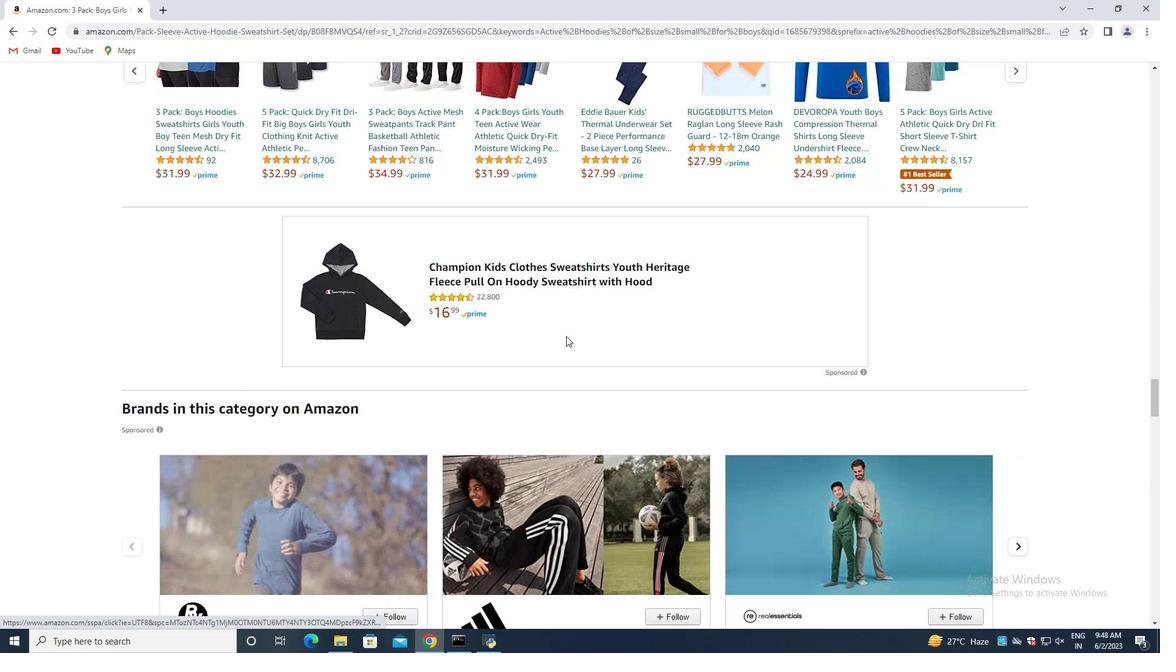 
Action: Mouse scrolled (566, 335) with delta (0, 0)
Screenshot: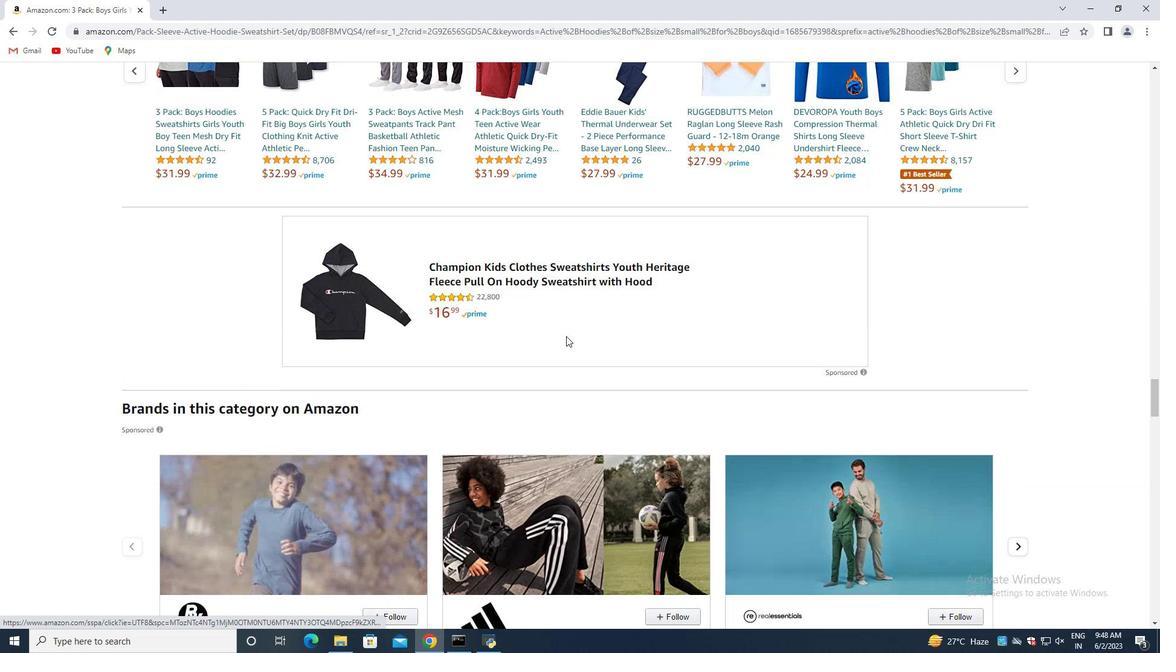 
Action: Mouse scrolled (566, 335) with delta (0, 0)
Screenshot: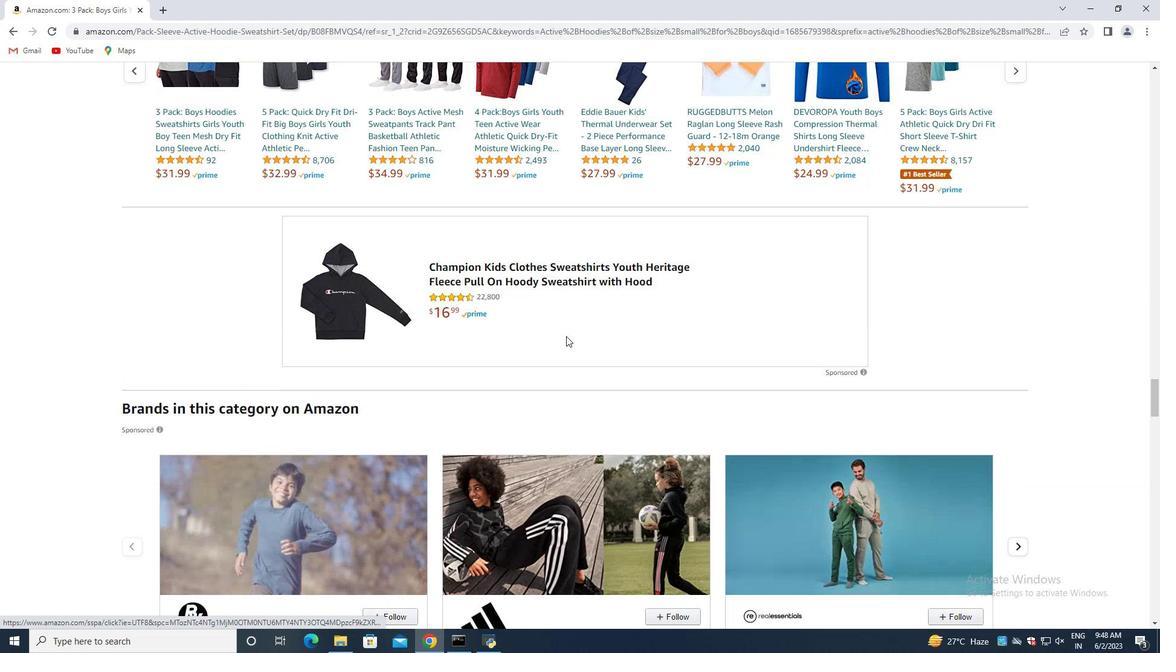 
Action: Mouse scrolled (566, 335) with delta (0, 0)
Screenshot: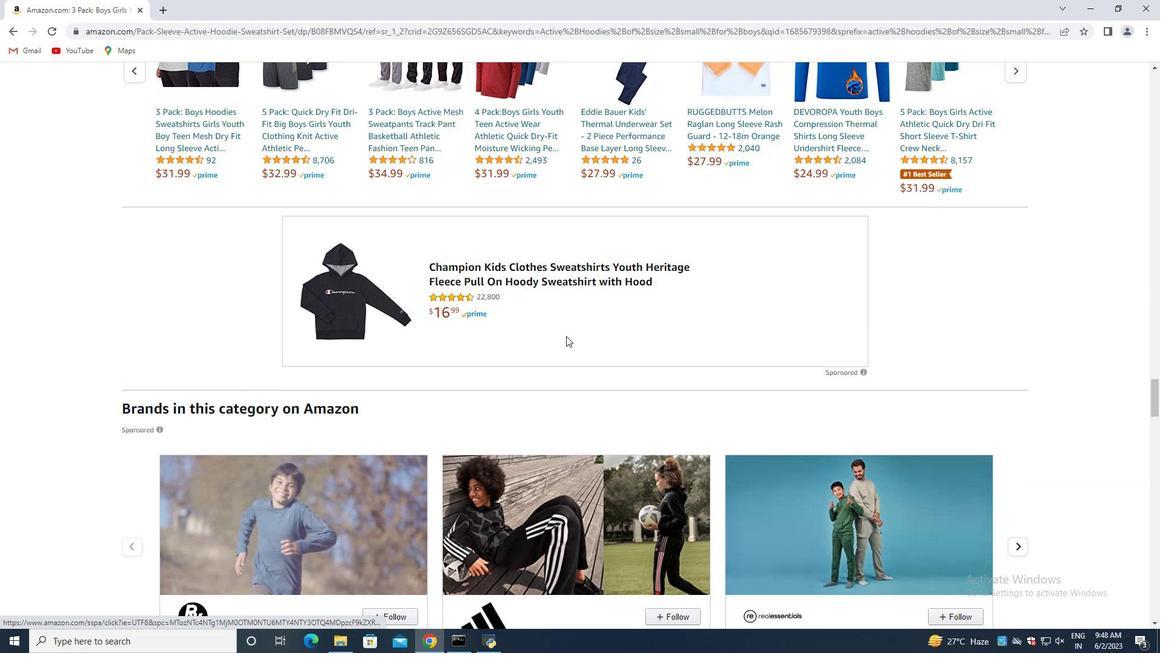 
Action: Mouse moved to (565, 336)
Screenshot: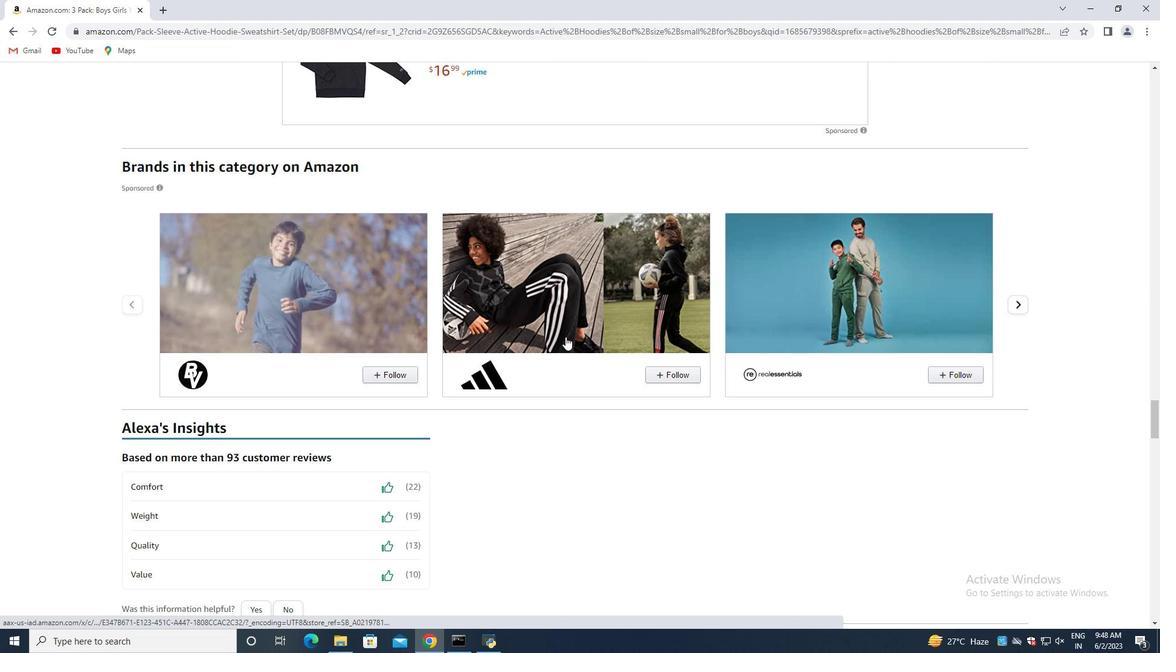 
Action: Mouse scrolled (565, 336) with delta (0, 0)
Screenshot: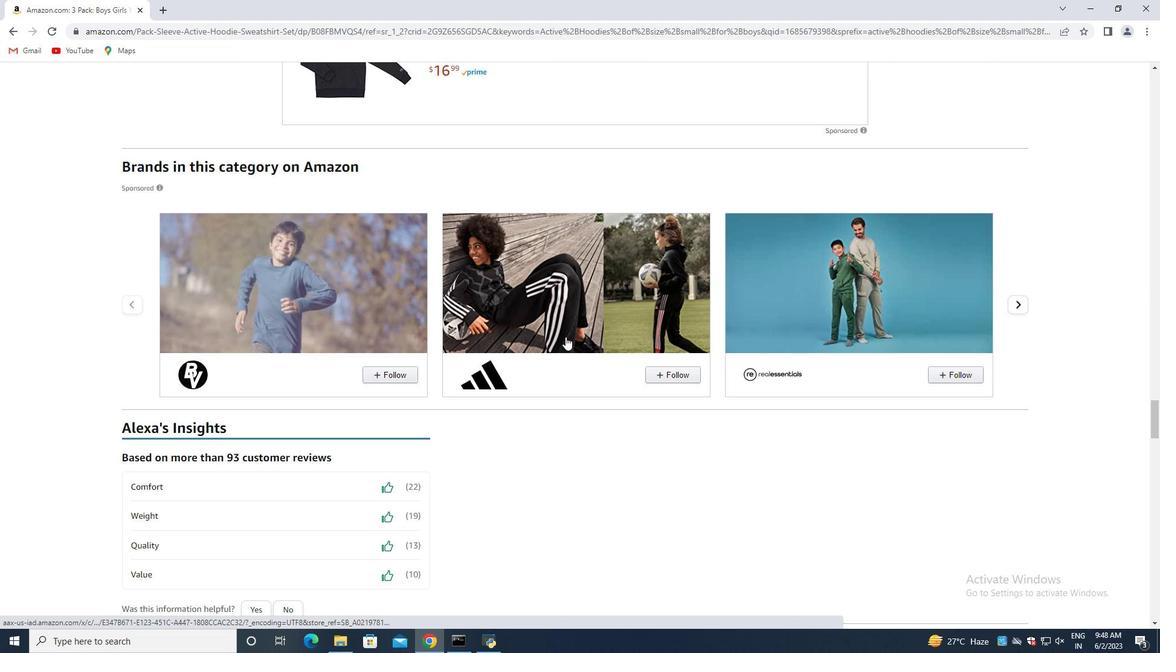 
Action: Mouse scrolled (565, 336) with delta (0, 0)
Screenshot: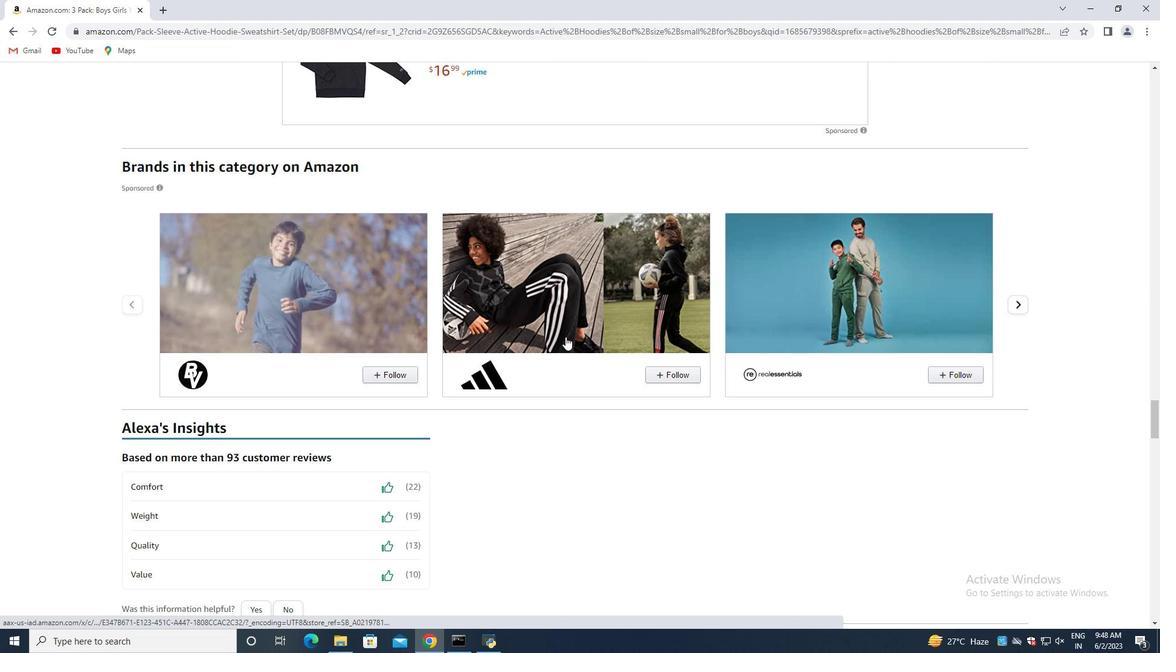 
Action: Mouse moved to (565, 337)
Screenshot: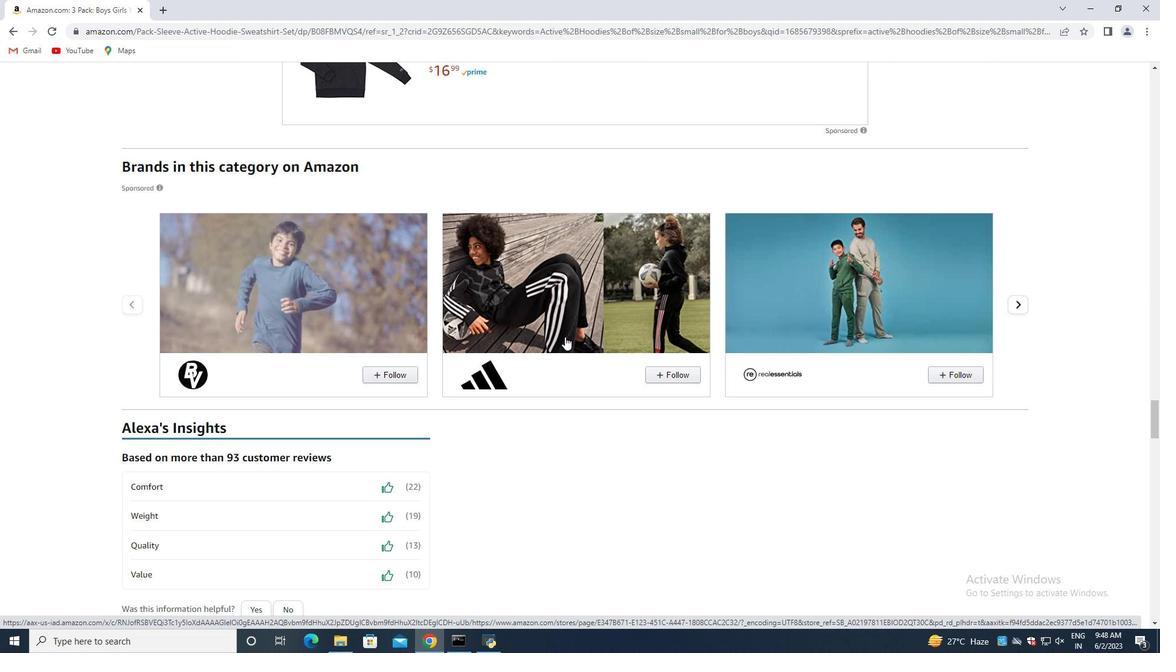 
Action: Mouse scrolled (565, 336) with delta (0, 0)
Screenshot: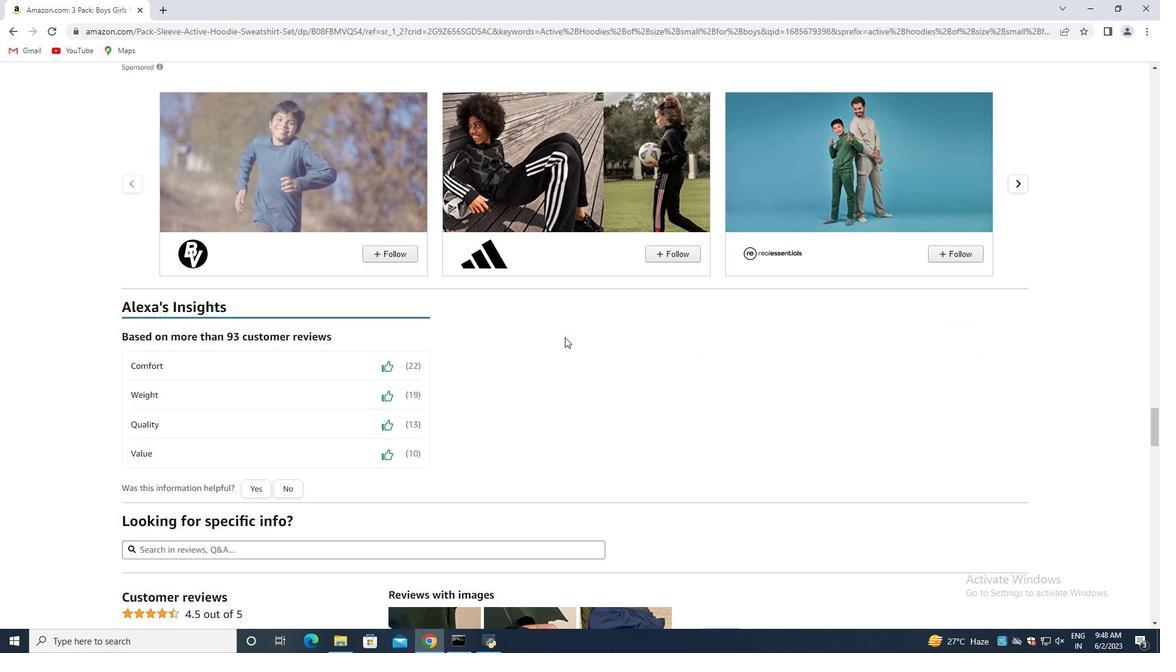 
Action: Mouse scrolled (565, 336) with delta (0, 0)
Screenshot: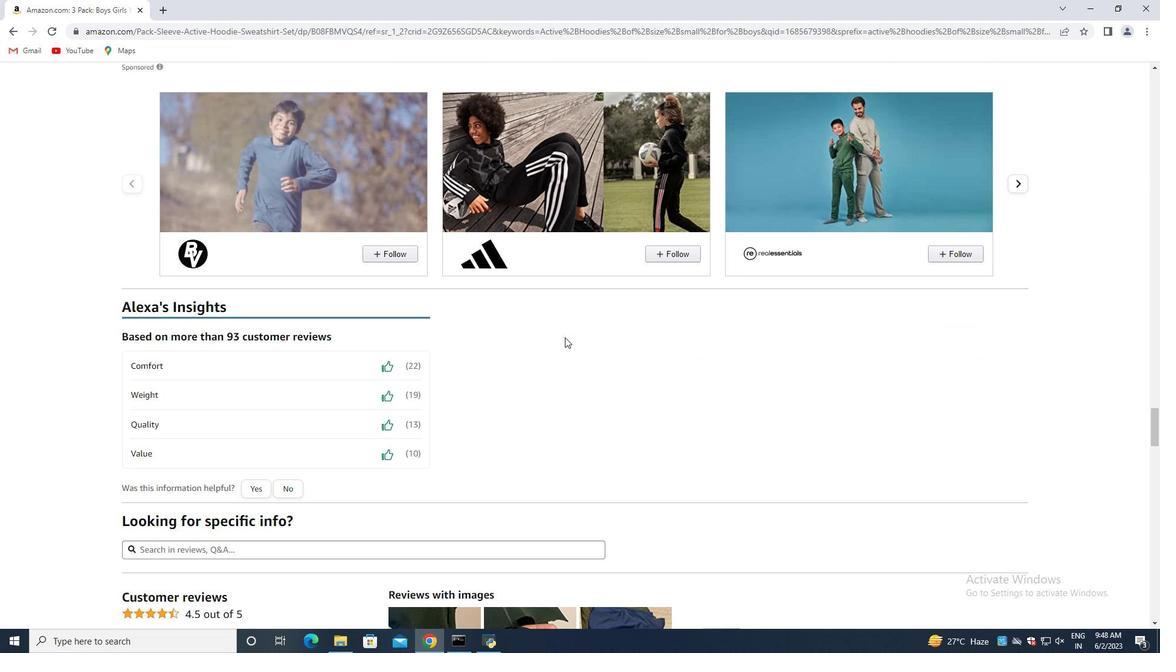 
Action: Mouse scrolled (565, 336) with delta (0, 0)
Screenshot: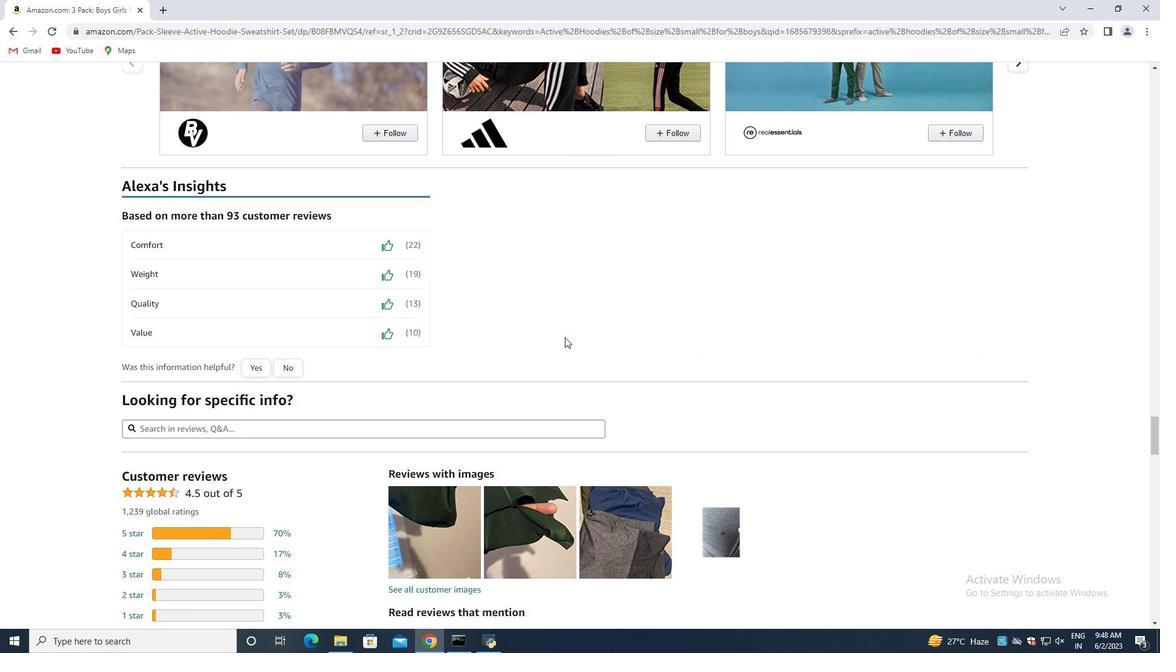 
Action: Mouse scrolled (565, 336) with delta (0, 0)
Screenshot: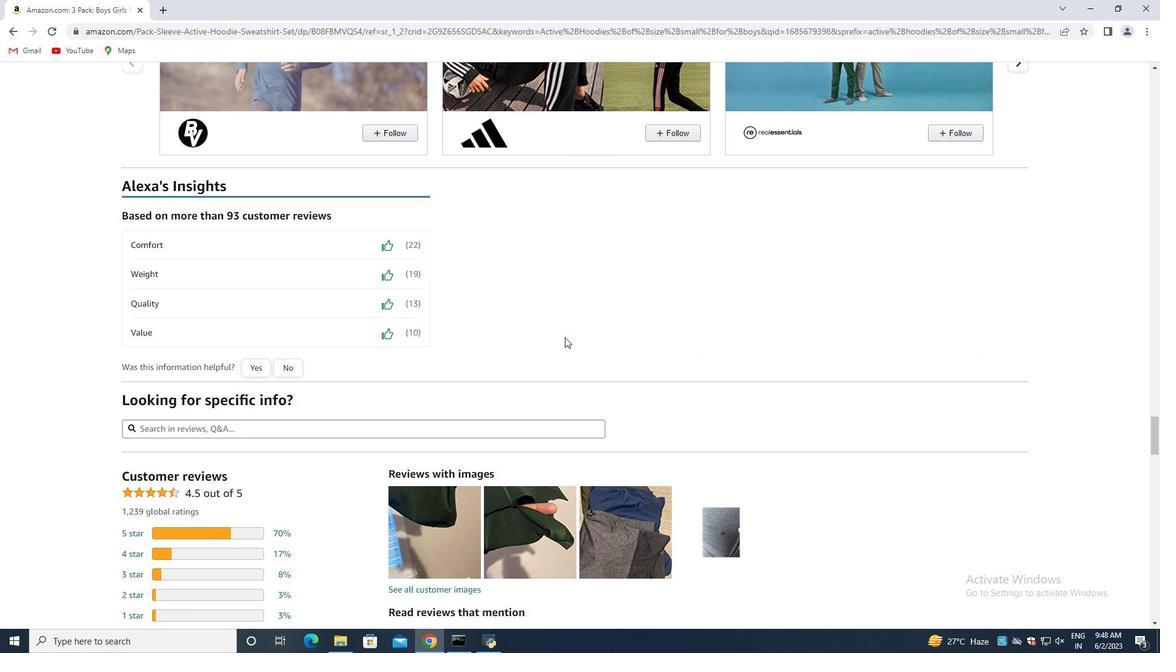 
Action: Mouse scrolled (565, 336) with delta (0, 0)
Screenshot: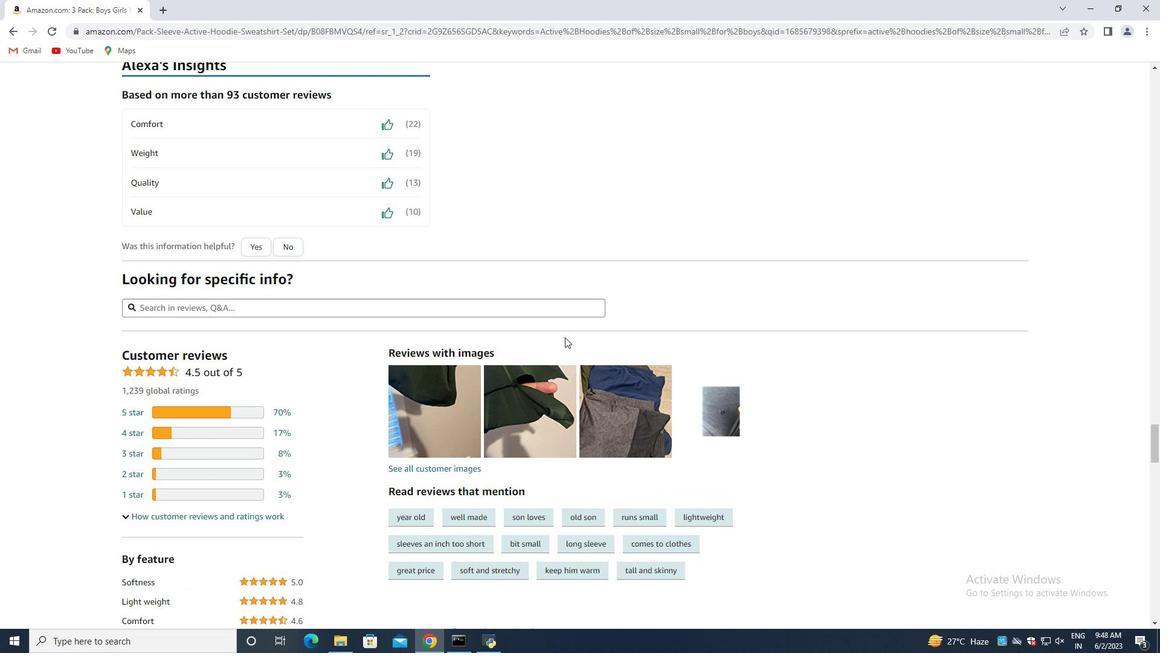 
Action: Mouse scrolled (565, 336) with delta (0, 0)
Screenshot: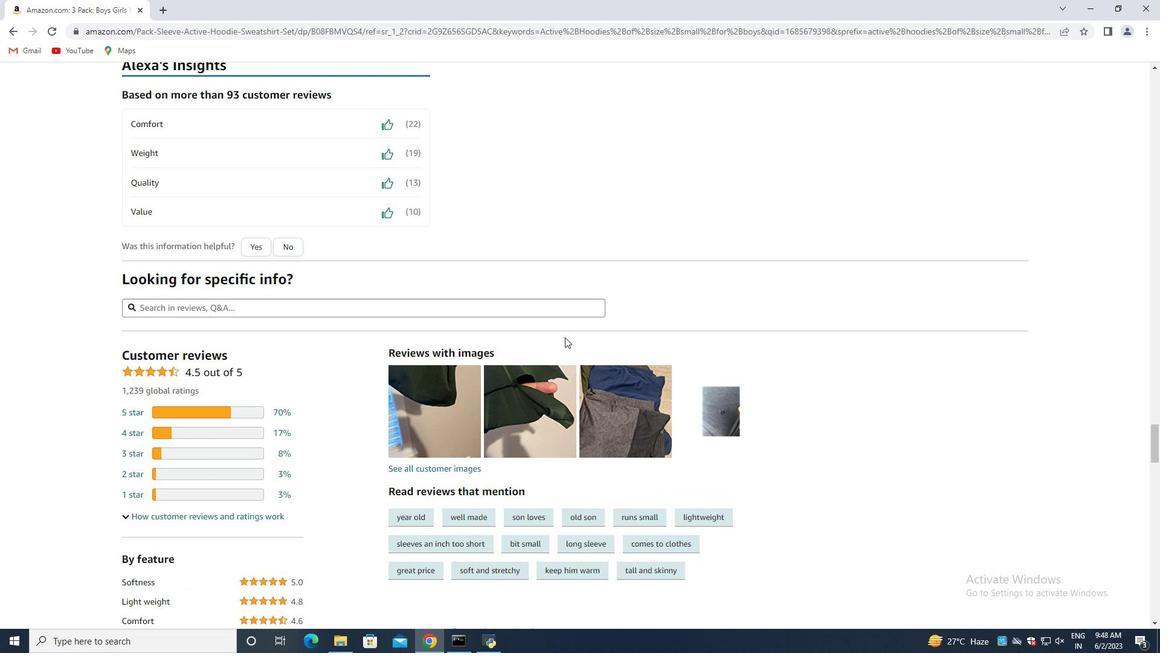 
Action: Mouse scrolled (565, 336) with delta (0, 0)
Screenshot: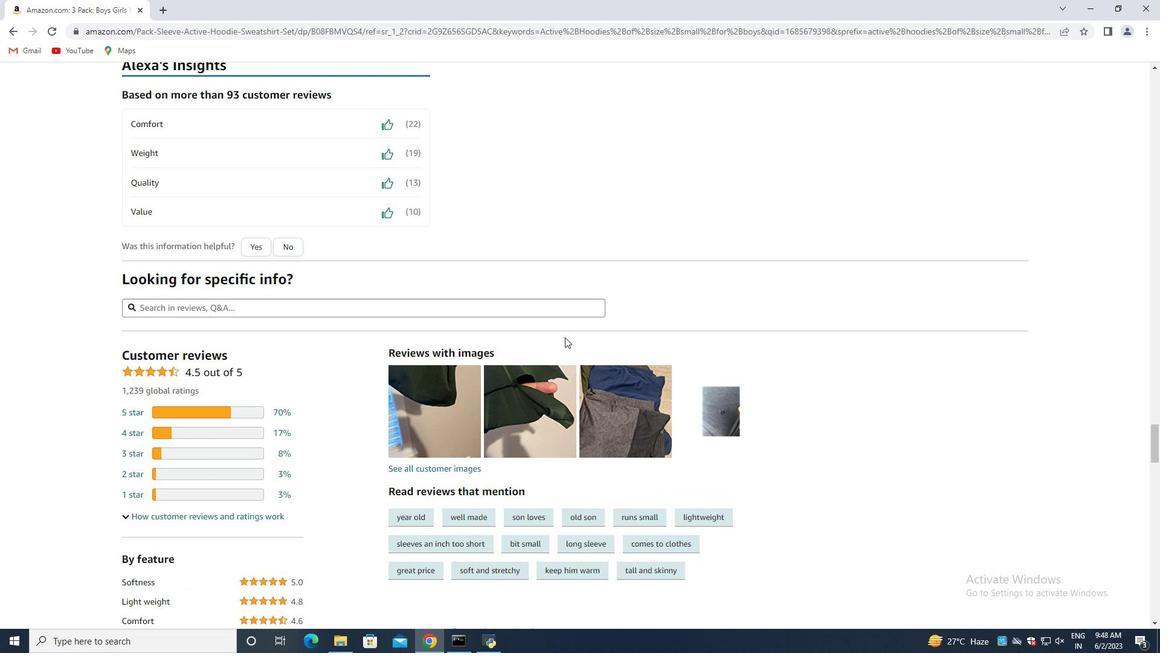 
Action: Mouse scrolled (565, 336) with delta (0, 0)
Screenshot: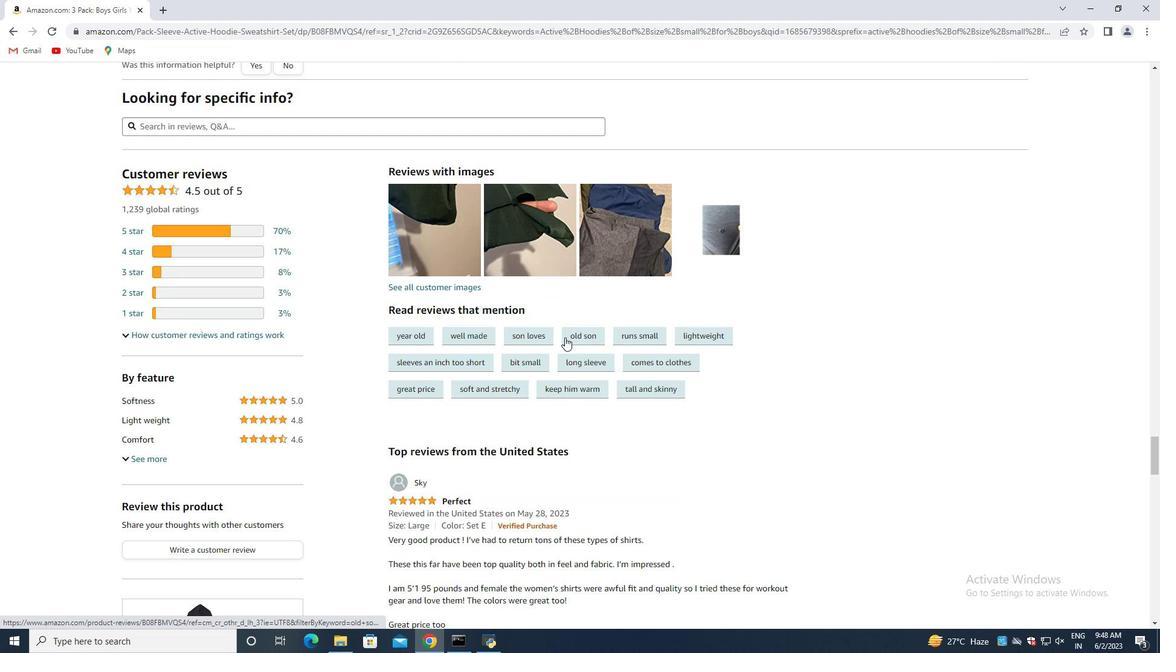 
Action: Mouse scrolled (565, 336) with delta (0, 0)
Screenshot: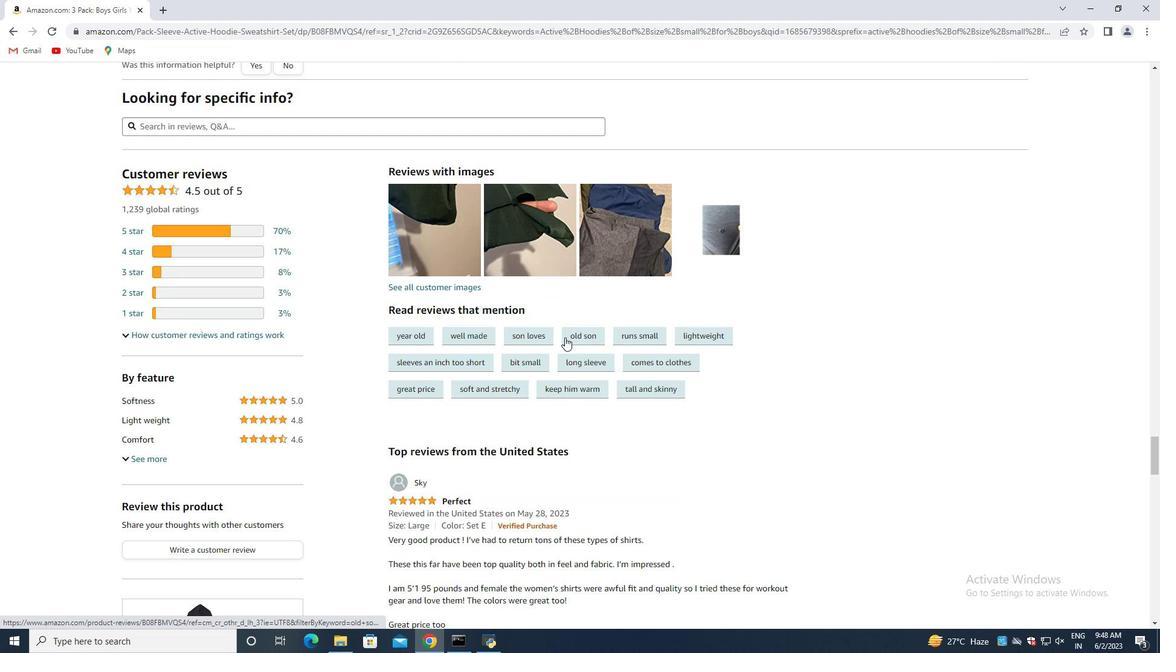 
Action: Mouse moved to (376, 424)
Screenshot: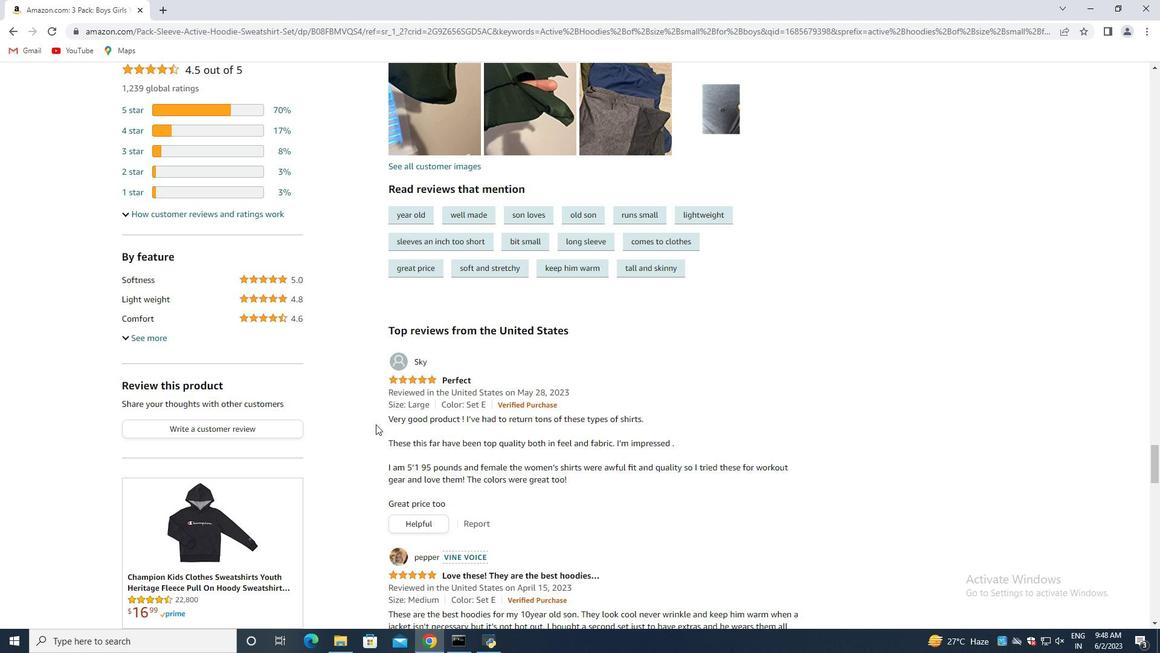 
Action: Key pressed <Key.down><Key.down><Key.down><Key.down>
Screenshot: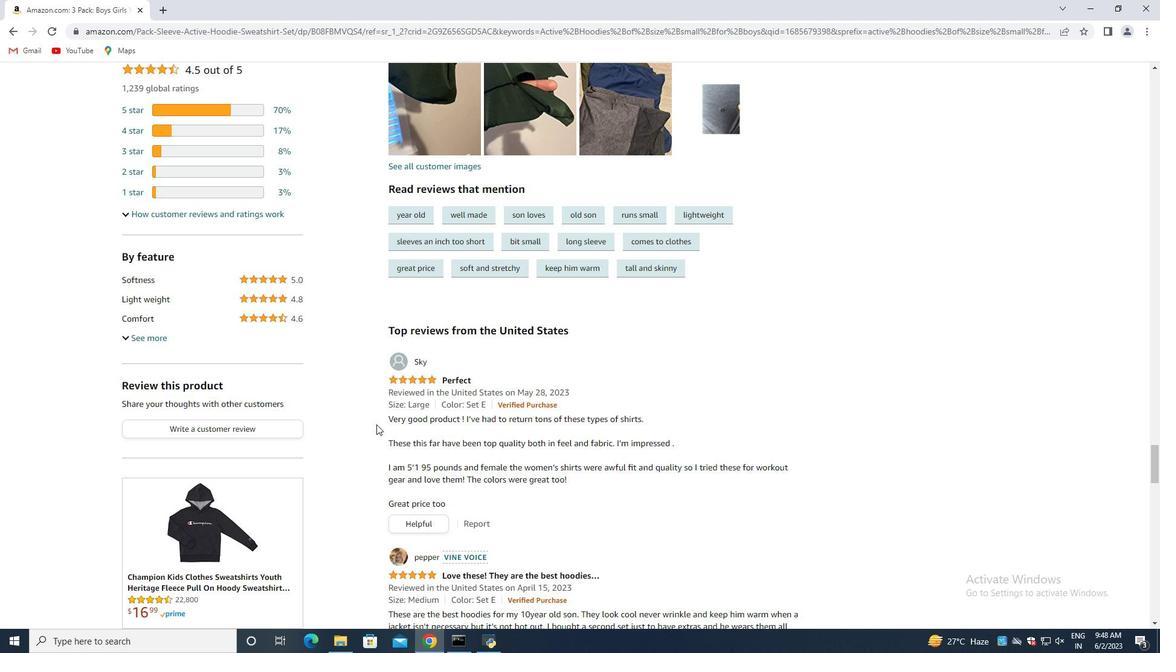 
Action: Mouse moved to (381, 423)
Screenshot: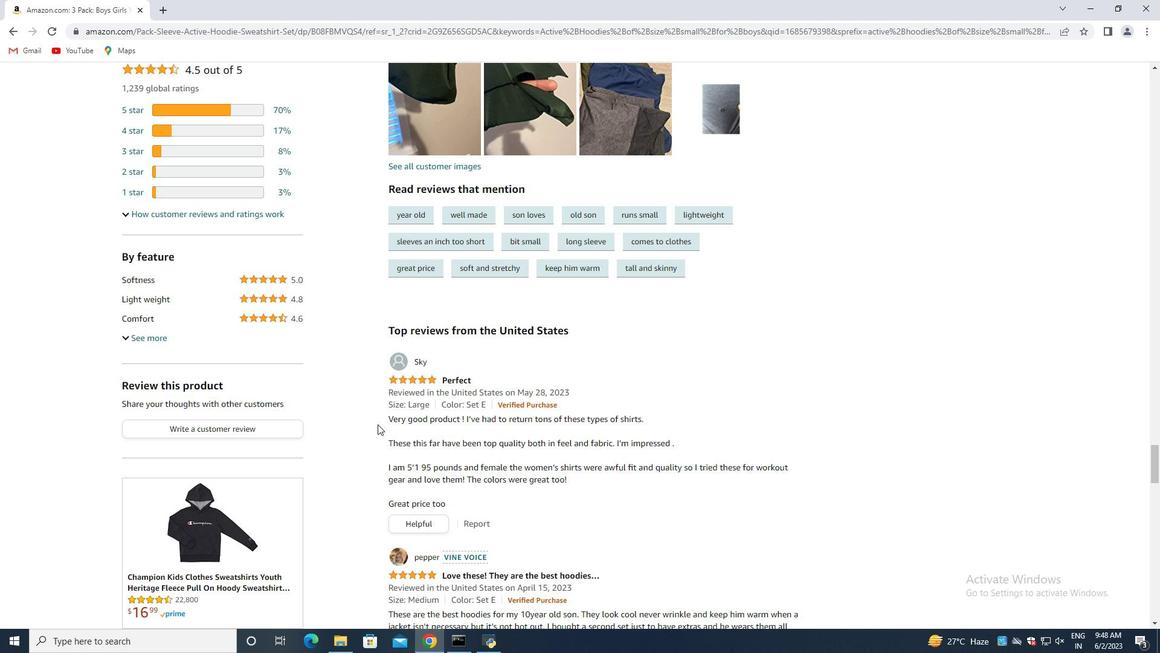 
Action: Mouse scrolled (381, 423) with delta (0, 0)
Screenshot: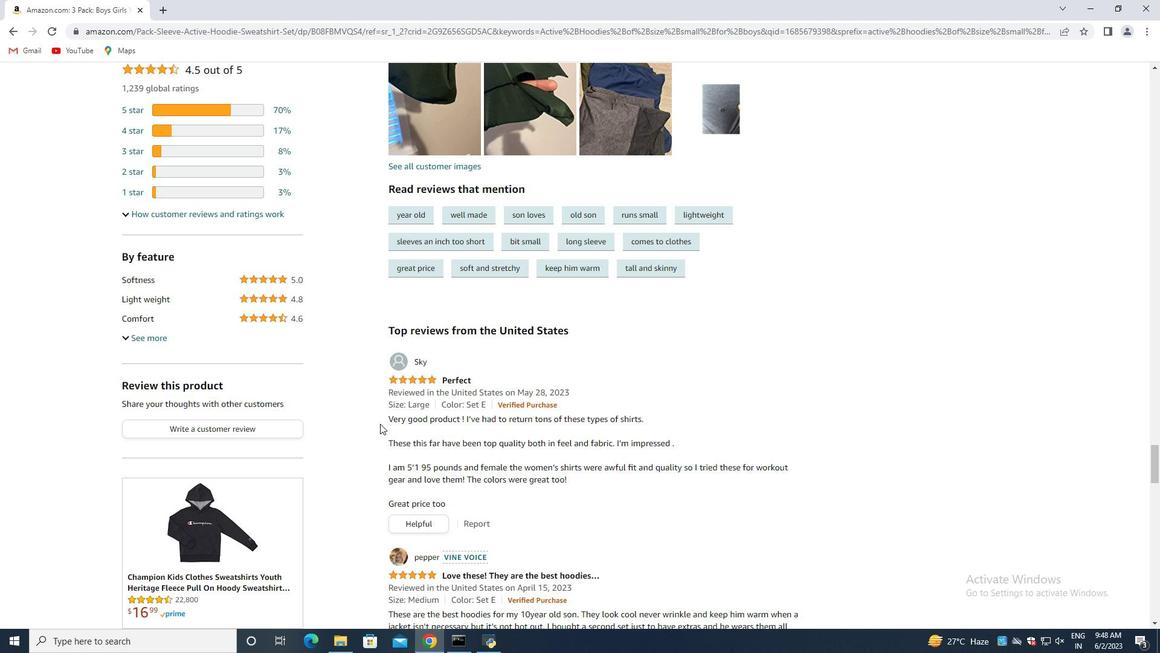 
Action: Mouse scrolled (381, 423) with delta (0, 0)
Screenshot: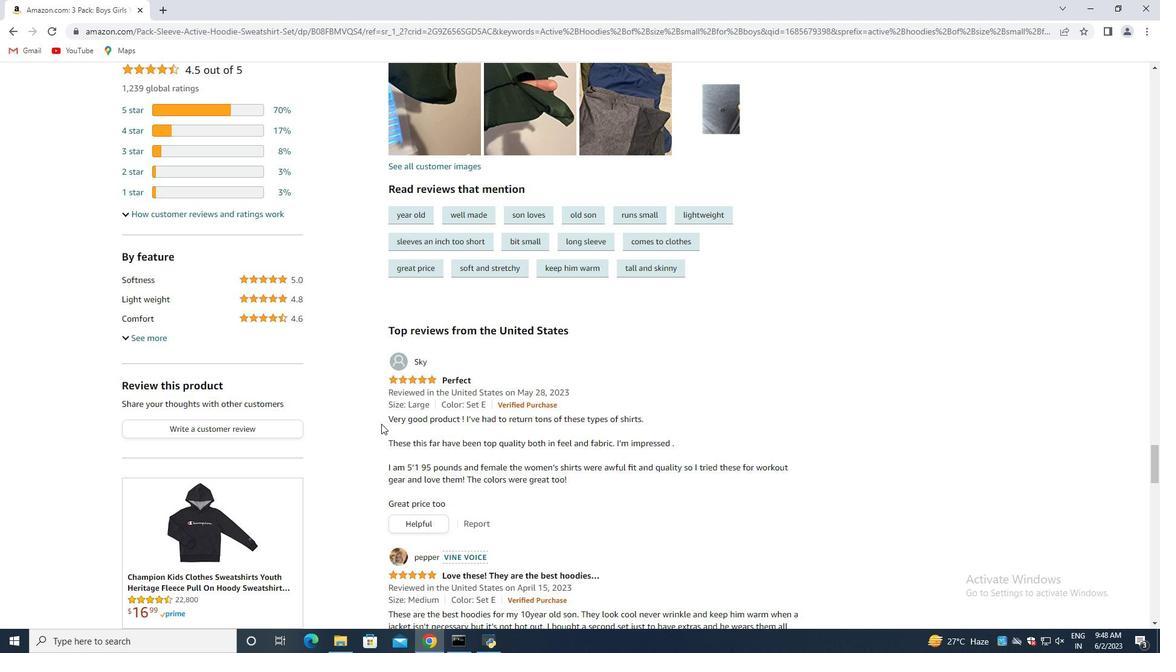 
Action: Mouse moved to (543, 387)
Screenshot: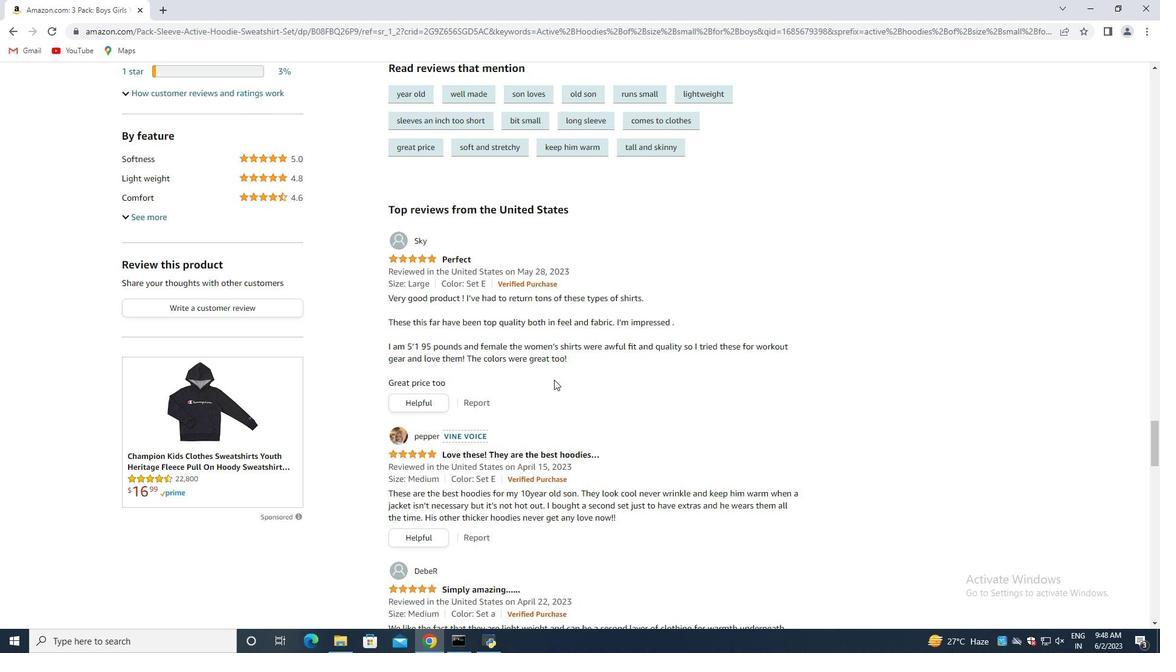 
Action: Mouse scrolled (543, 386) with delta (0, 0)
Screenshot: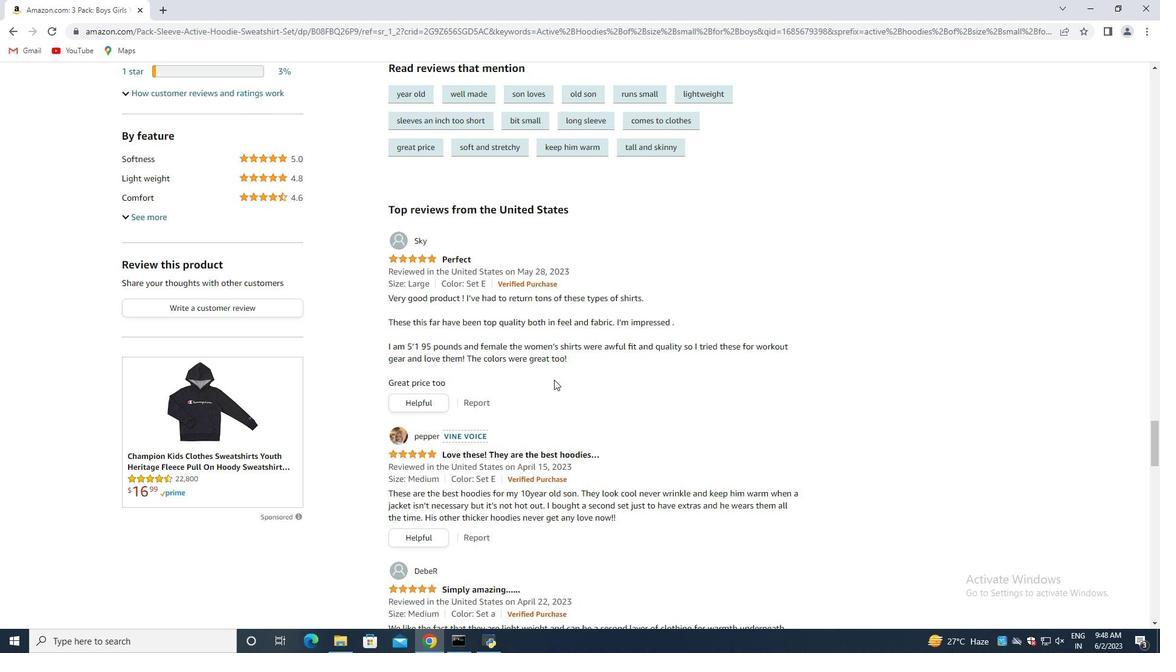 
Action: Mouse moved to (539, 388)
Screenshot: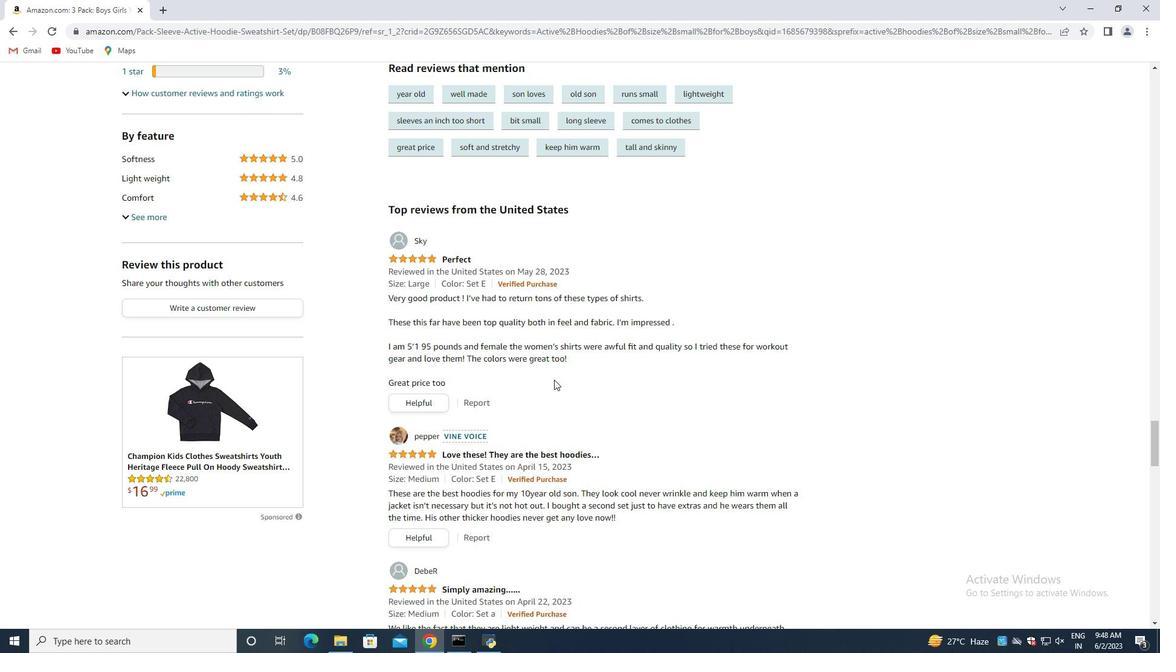 
Action: Mouse scrolled (539, 387) with delta (0, 0)
Screenshot: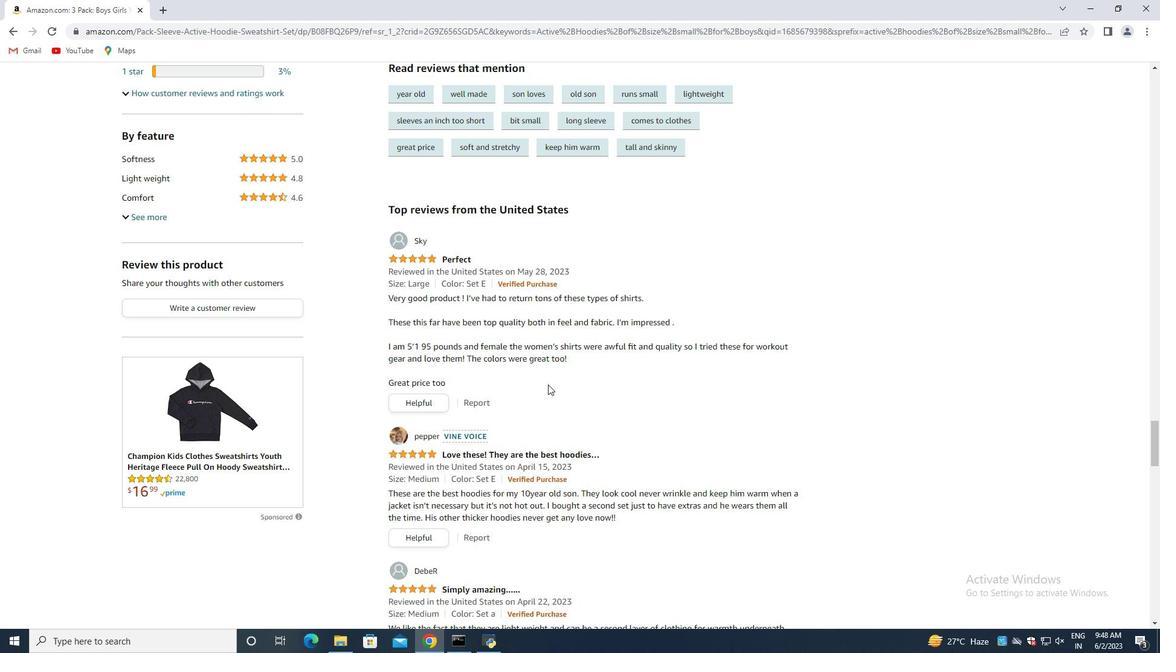 
Action: Mouse moved to (351, 405)
Screenshot: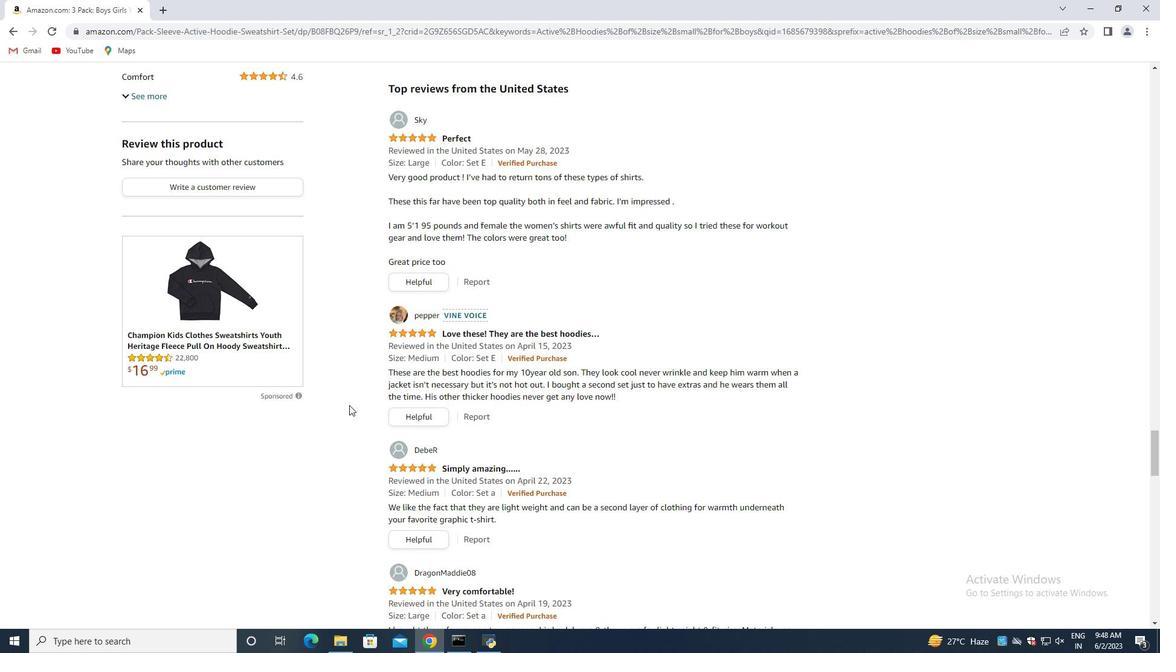 
Action: Mouse scrolled (351, 404) with delta (0, 0)
Screenshot: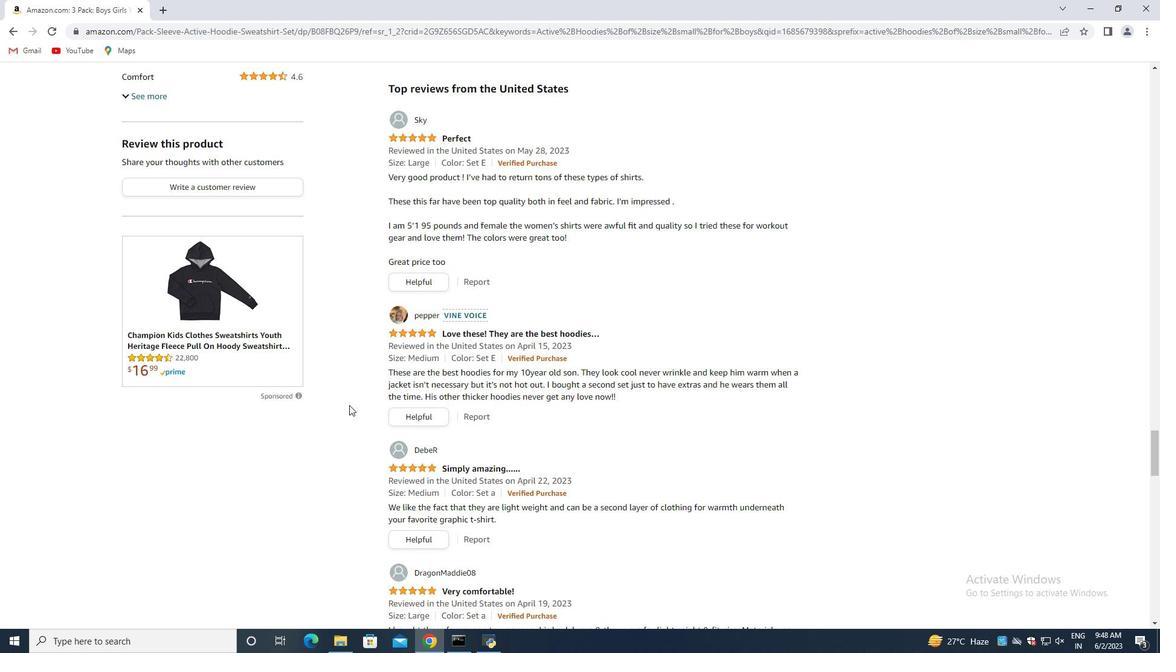 
Action: Mouse moved to (356, 411)
Screenshot: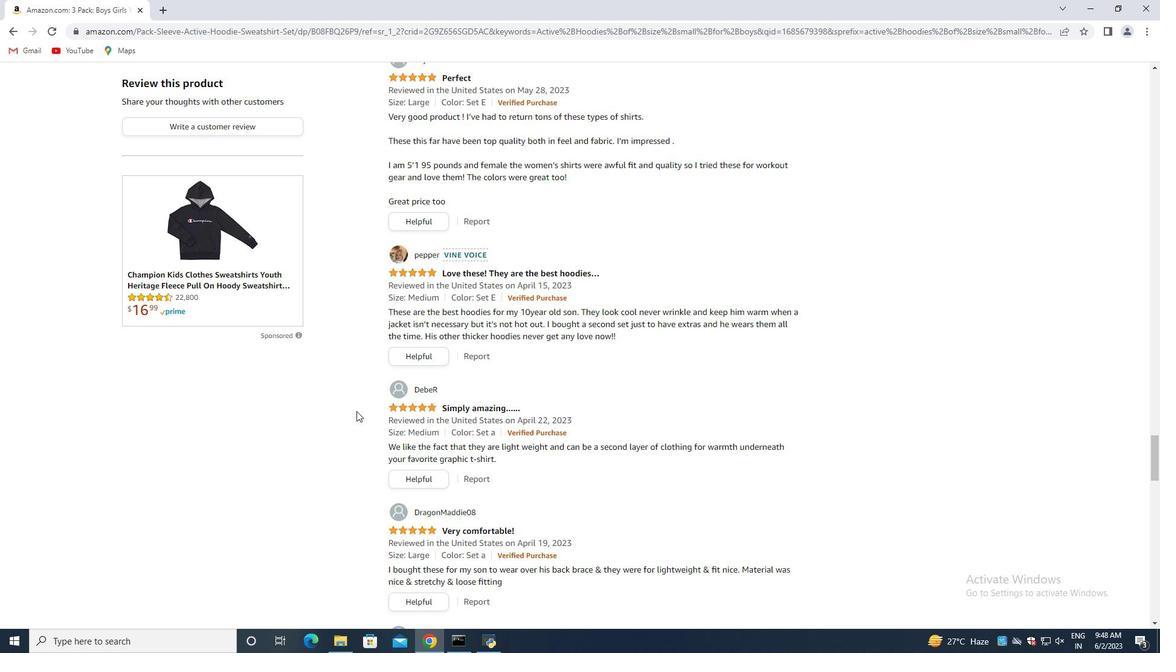 
Action: Mouse scrolled (356, 410) with delta (0, 0)
Screenshot: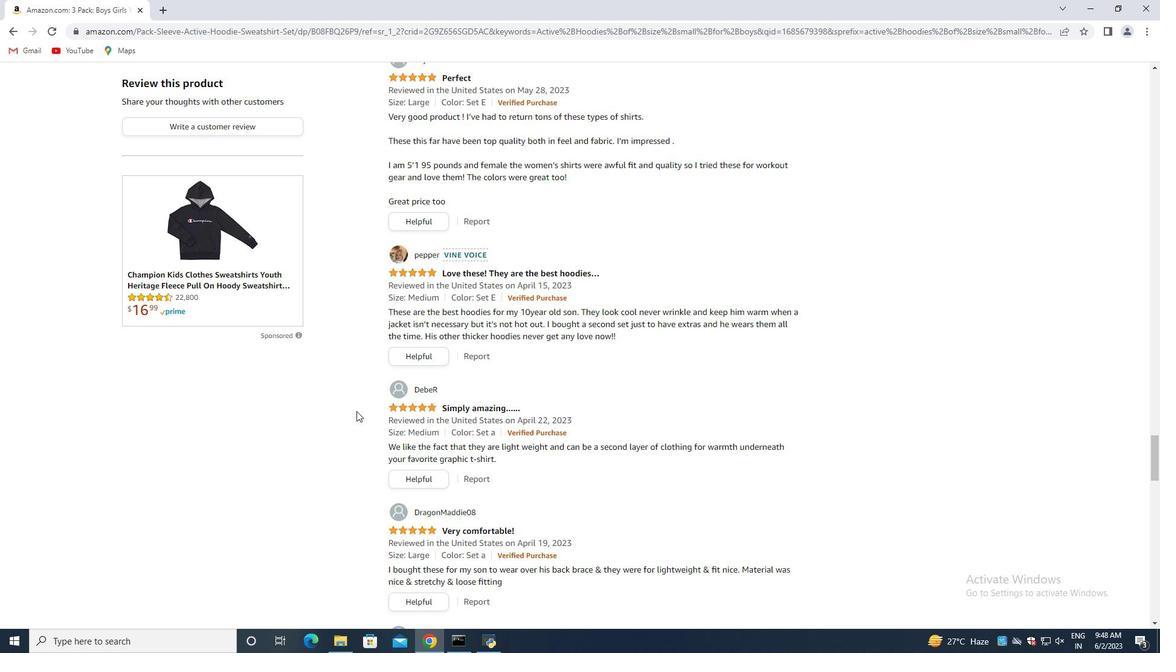 
Action: Mouse moved to (495, 406)
Screenshot: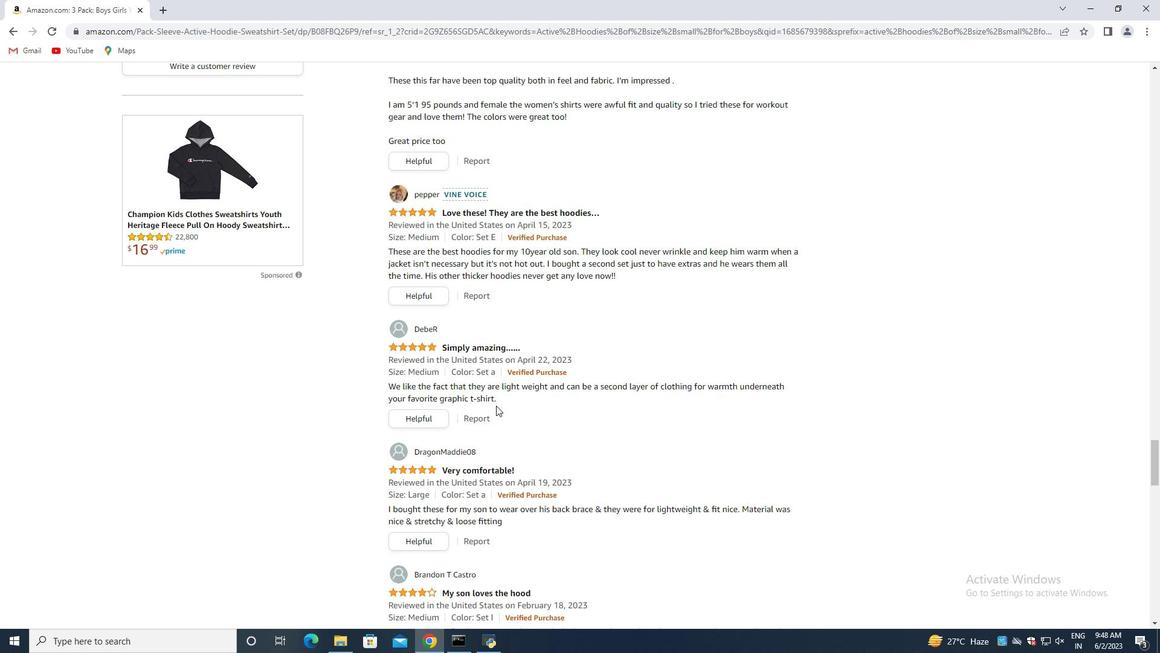 
Action: Mouse scrolled (495, 405) with delta (0, 0)
Screenshot: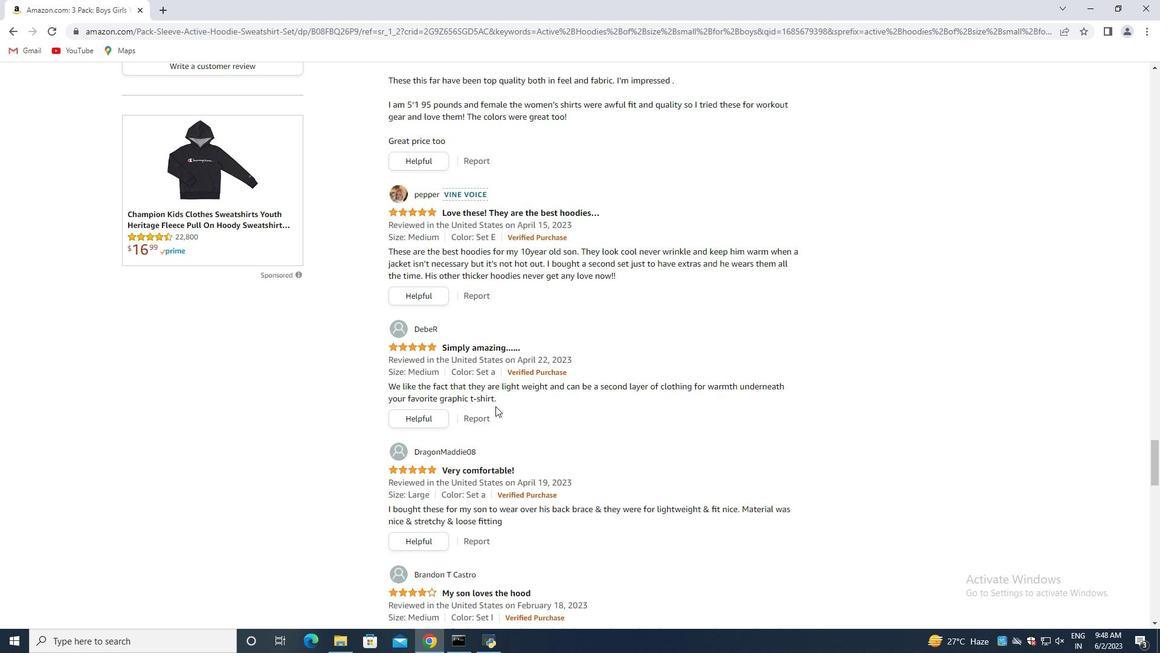 
Action: Mouse moved to (628, 449)
Screenshot: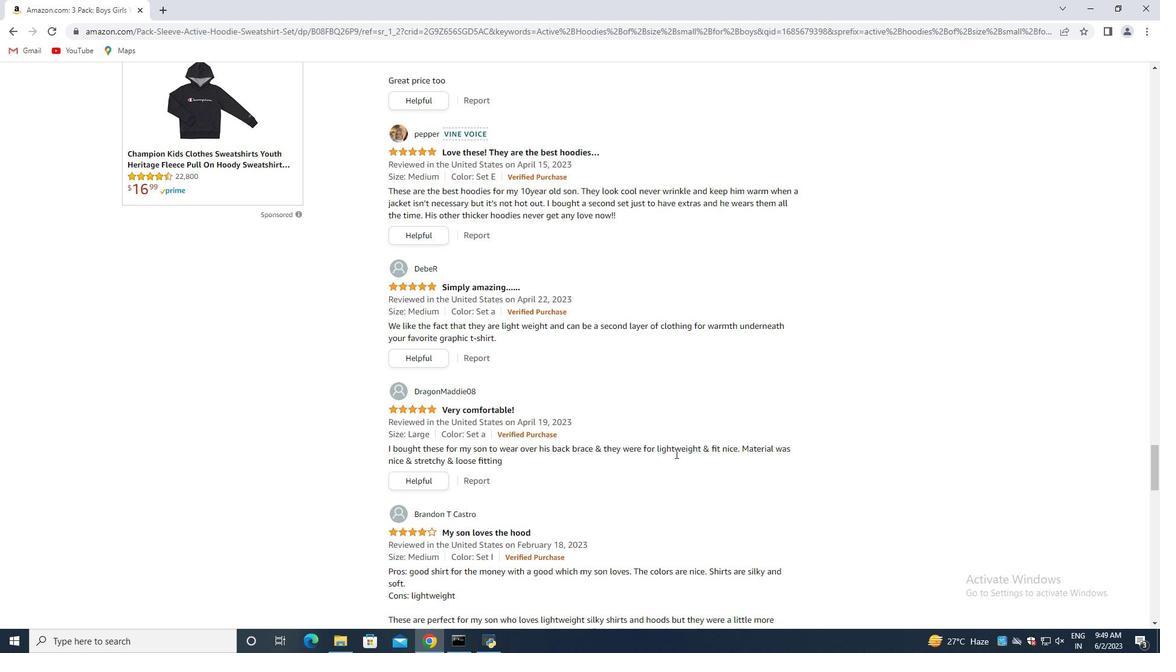 
Action: Mouse scrolled (628, 448) with delta (0, 0)
Screenshot: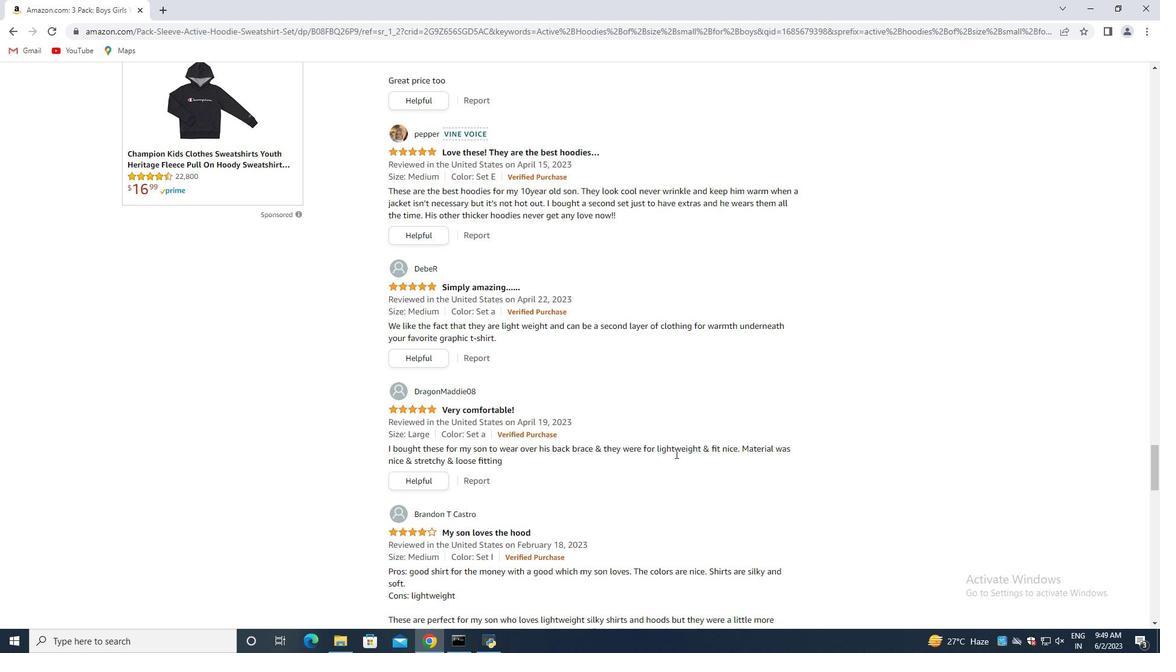 
Action: Mouse moved to (605, 449)
Screenshot: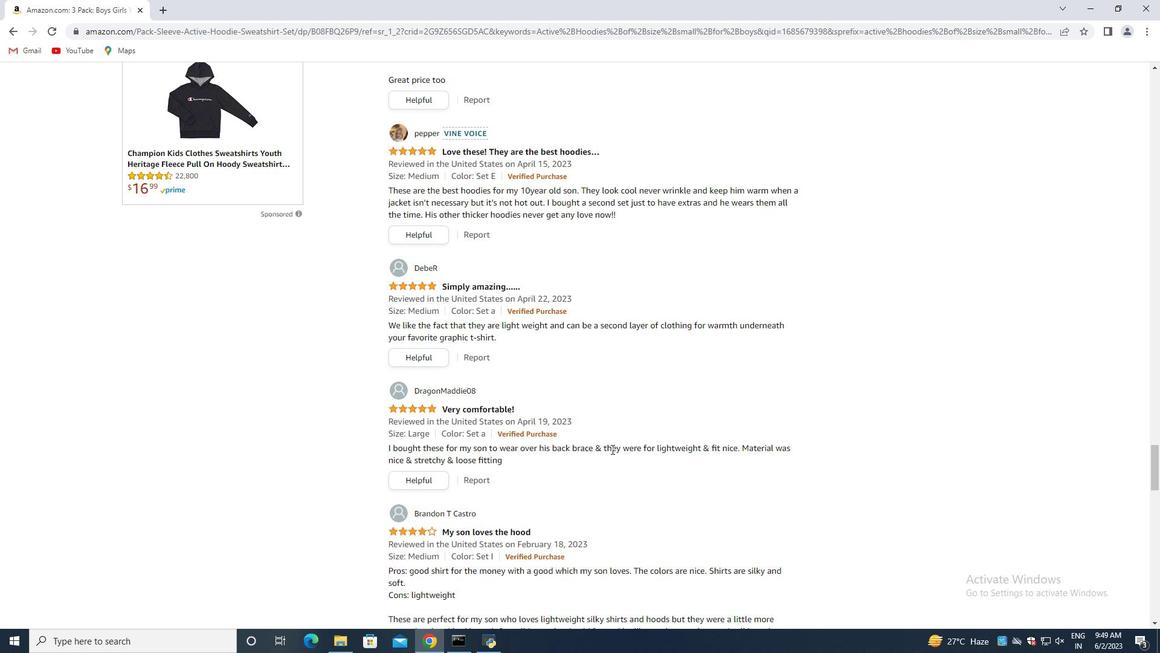 
Action: Mouse scrolled (610, 448) with delta (0, 0)
Screenshot: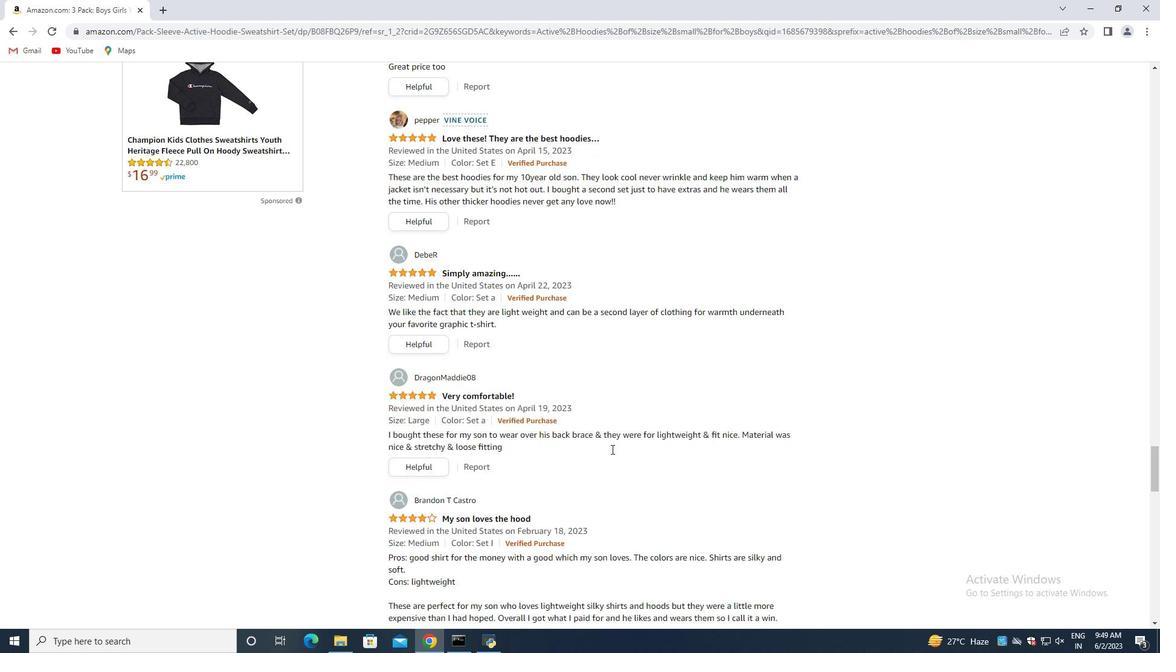 
Action: Mouse moved to (404, 487)
Screenshot: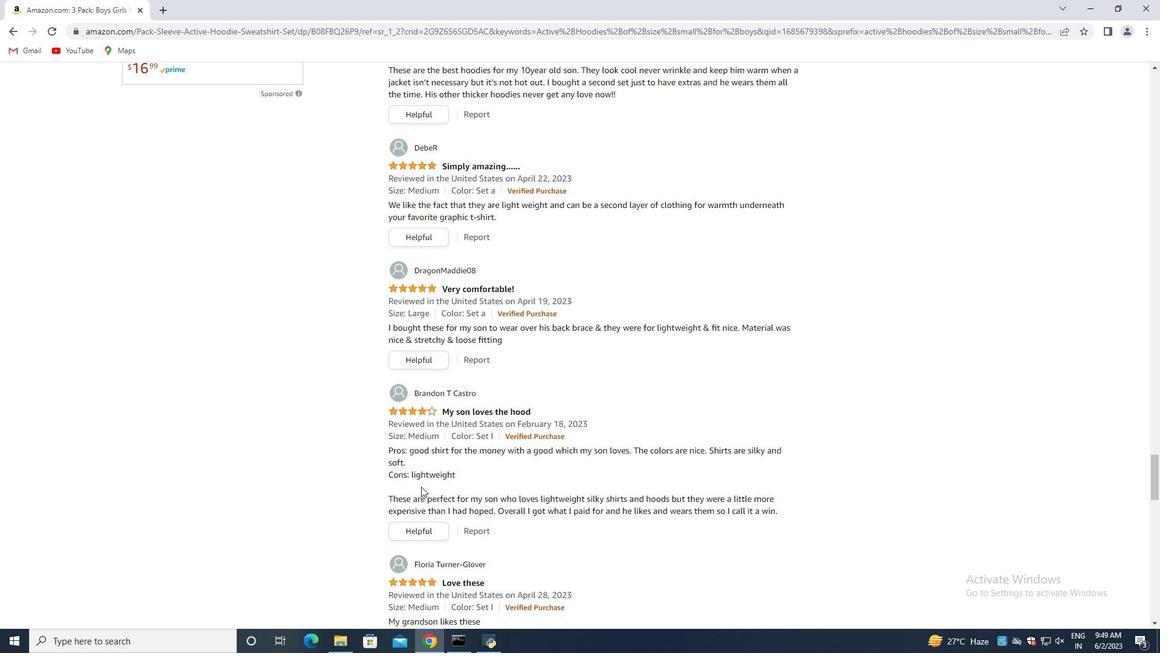 
Action: Mouse scrolled (404, 487) with delta (0, 0)
Screenshot: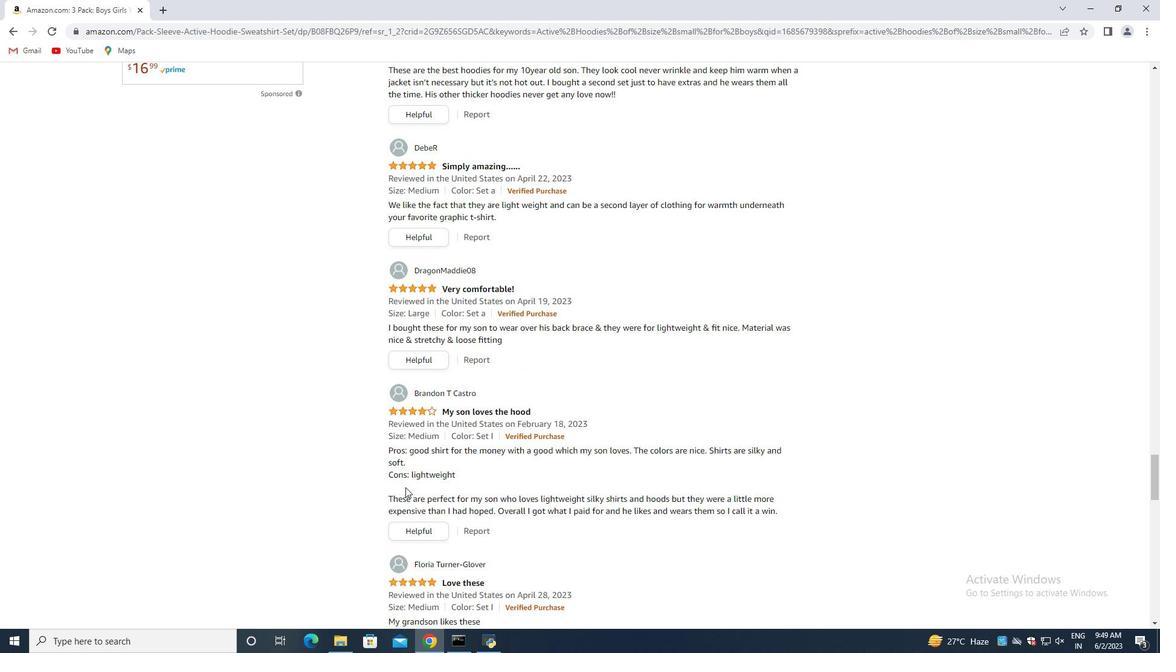 
Action: Mouse scrolled (404, 487) with delta (0, 0)
Screenshot: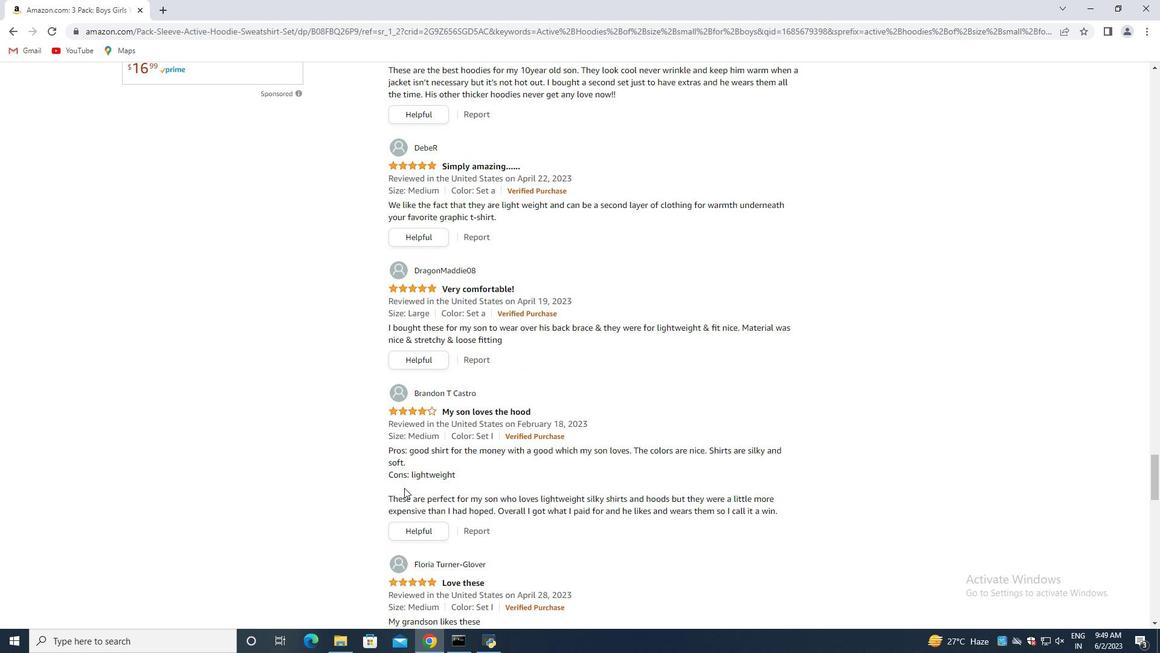 
Action: Mouse moved to (229, 416)
Screenshot: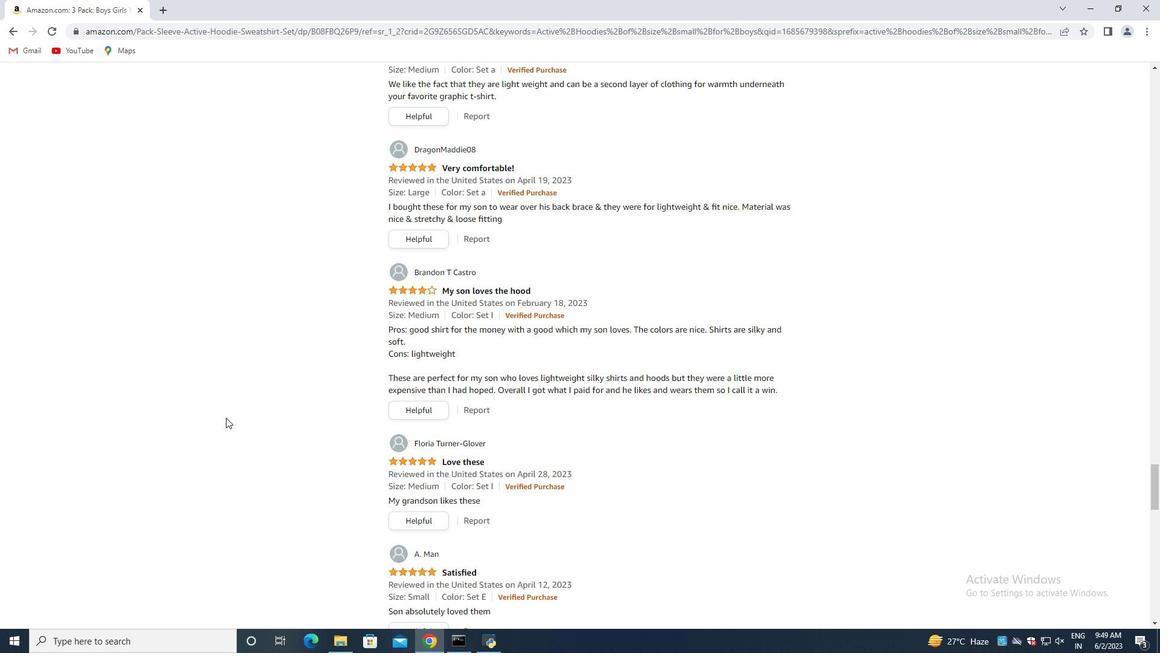 
Action: Mouse scrolled (229, 415) with delta (0, 0)
Screenshot: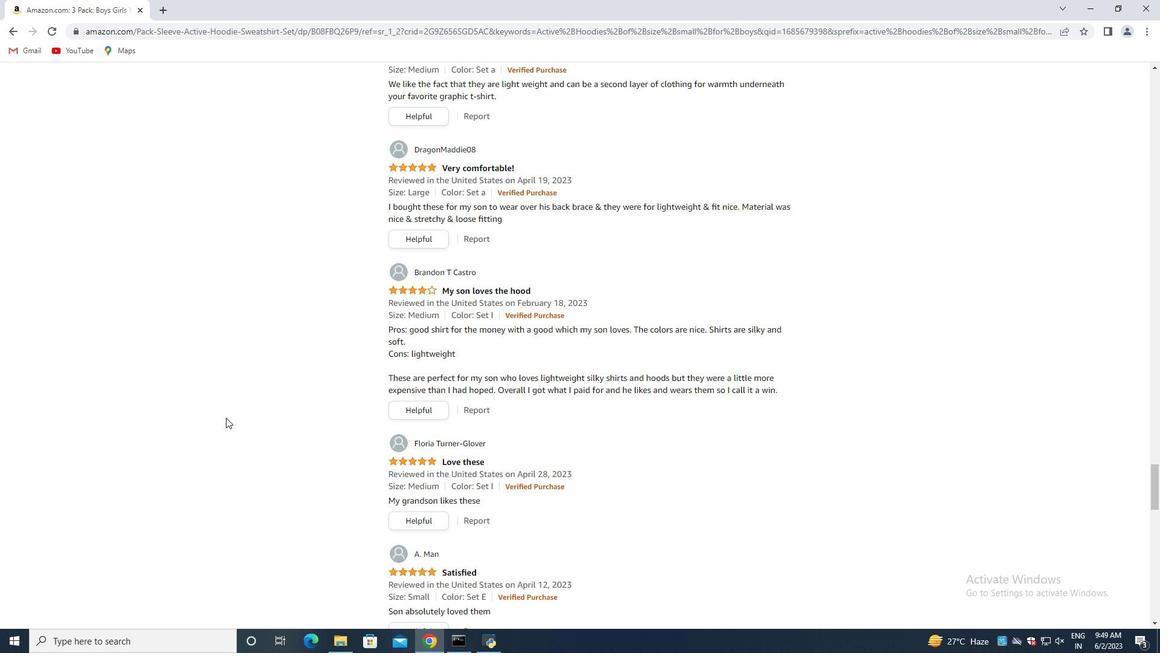 
Action: Mouse moved to (302, 399)
Screenshot: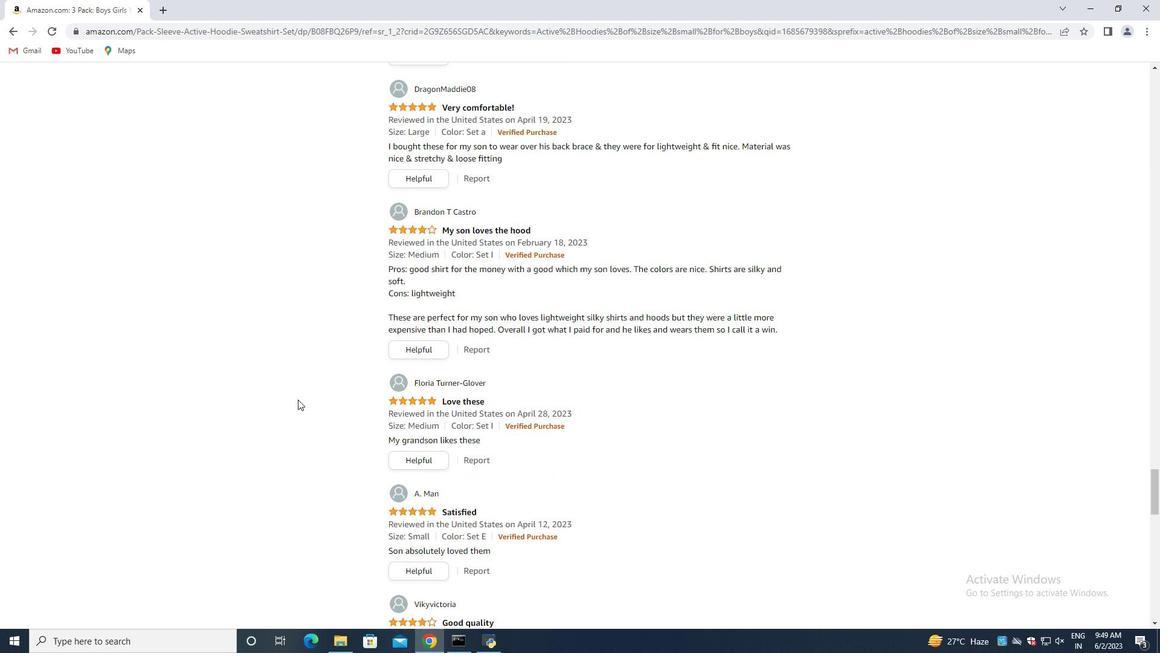 
Action: Mouse scrolled (302, 398) with delta (0, 0)
Screenshot: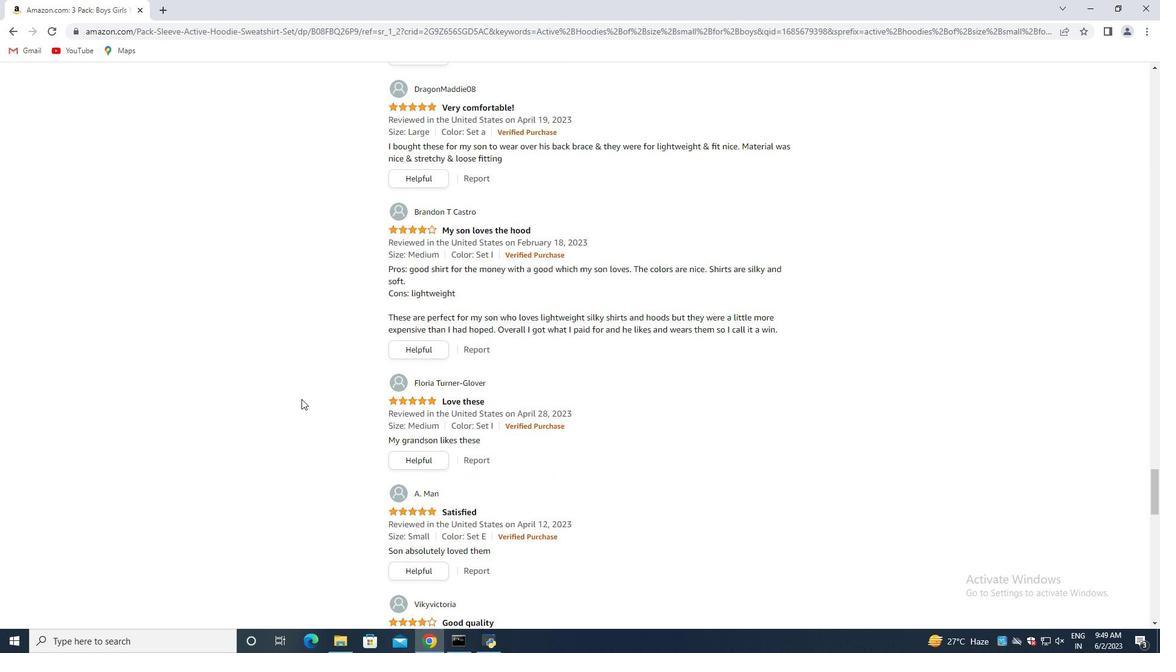 
Action: Mouse moved to (303, 399)
Screenshot: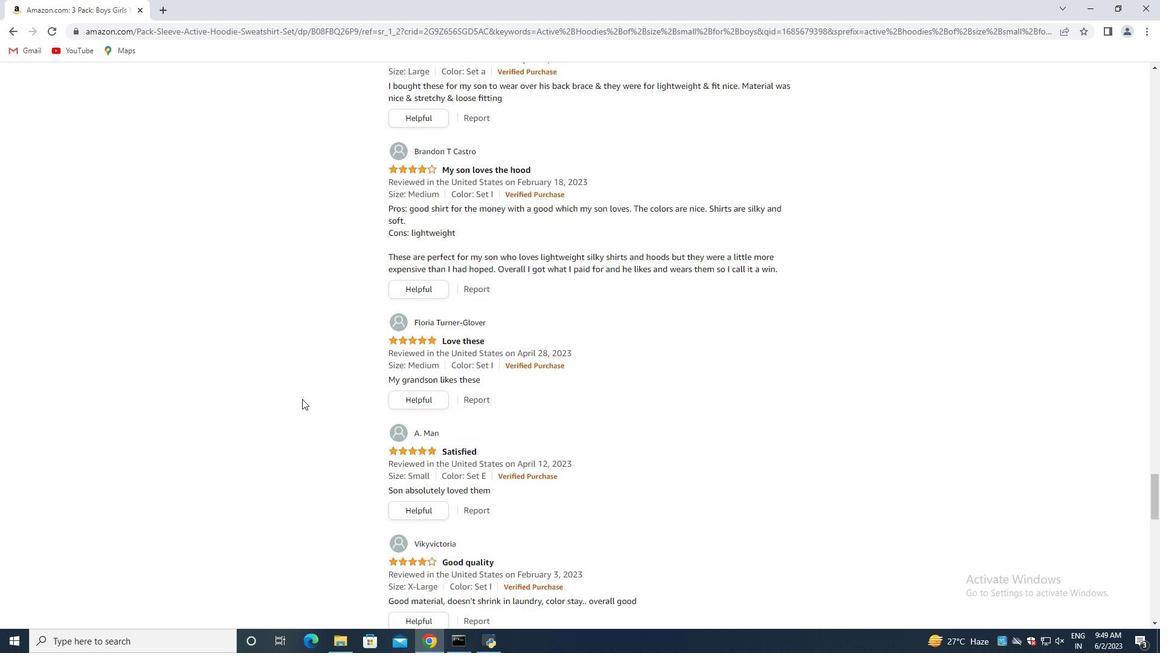 
Action: Mouse scrolled (303, 398) with delta (0, 0)
Screenshot: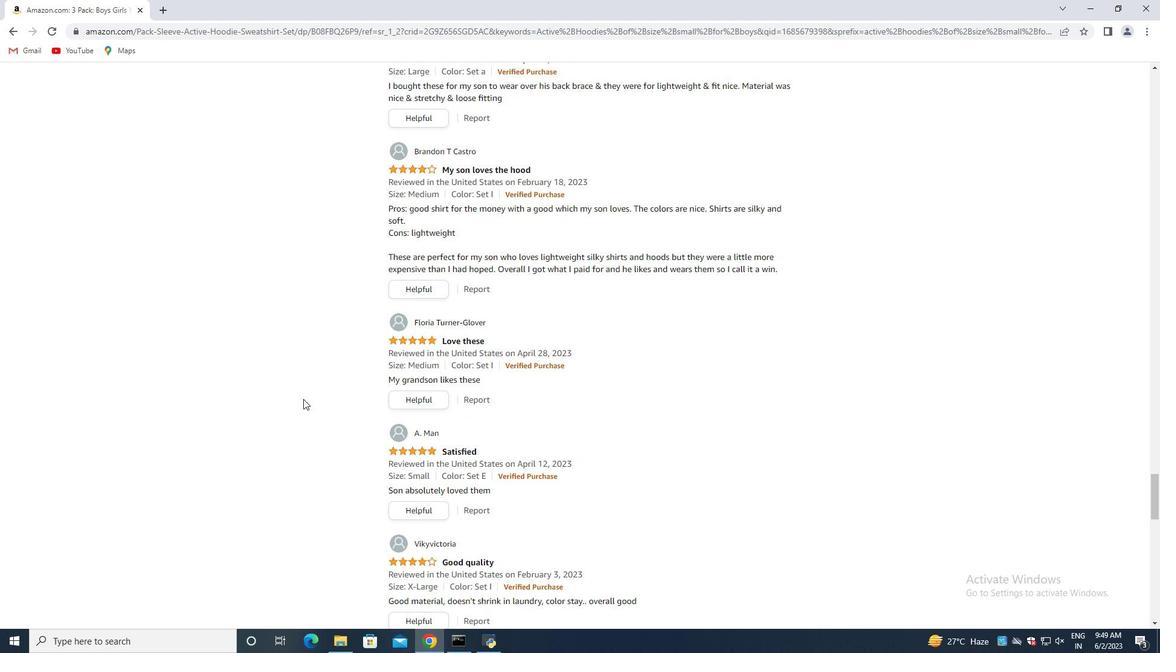 
Action: Mouse scrolled (303, 398) with delta (0, 0)
Screenshot: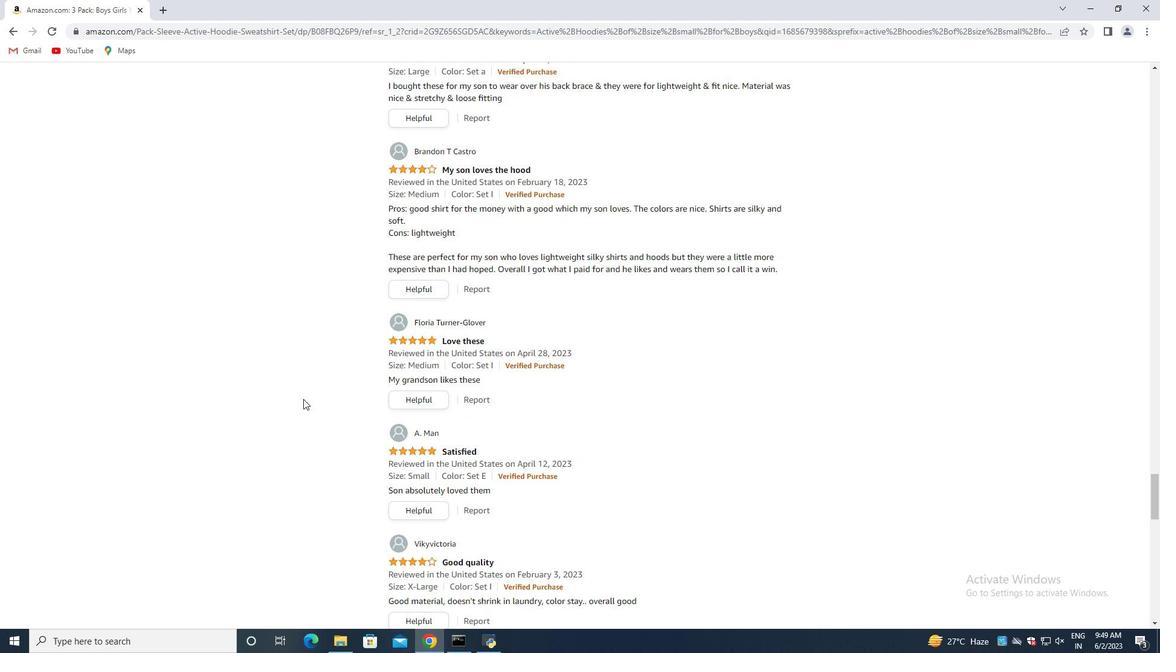 
Action: Mouse moved to (303, 399)
Screenshot: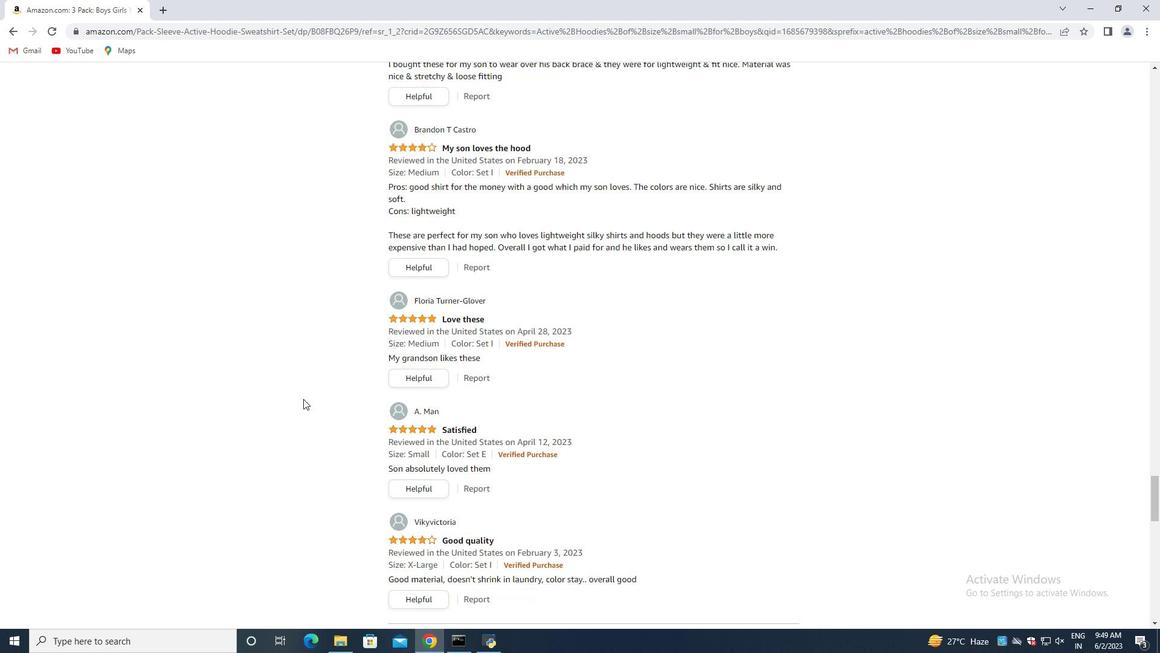 
Action: Mouse scrolled (303, 398) with delta (0, 0)
Screenshot: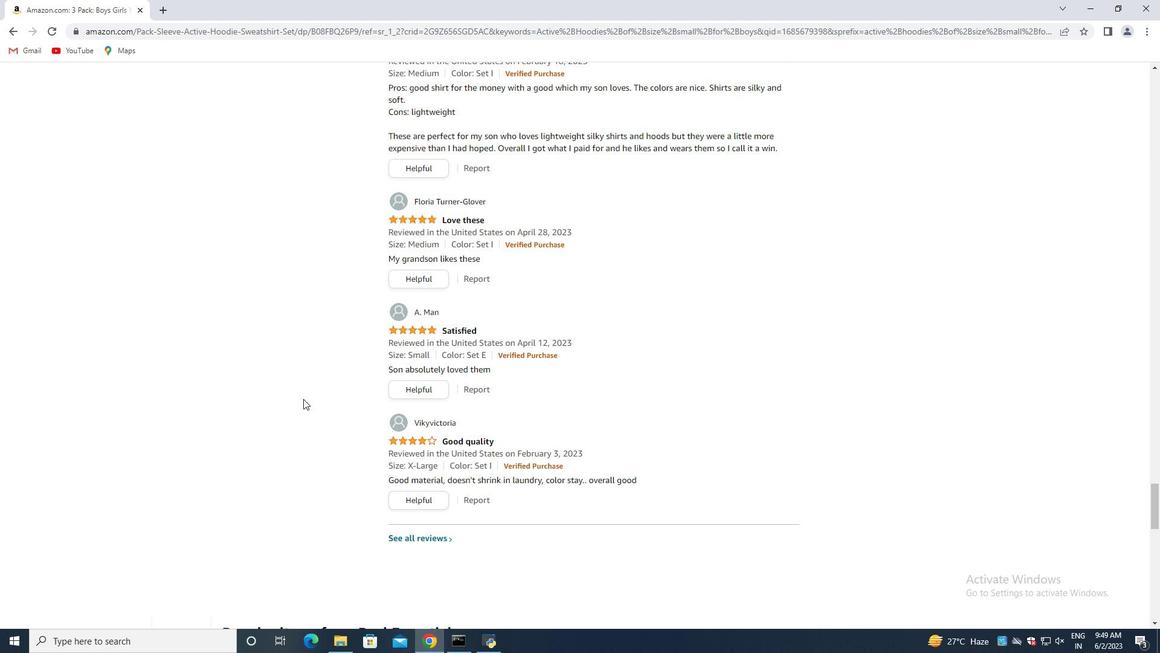 
Action: Mouse moved to (303, 399)
Screenshot: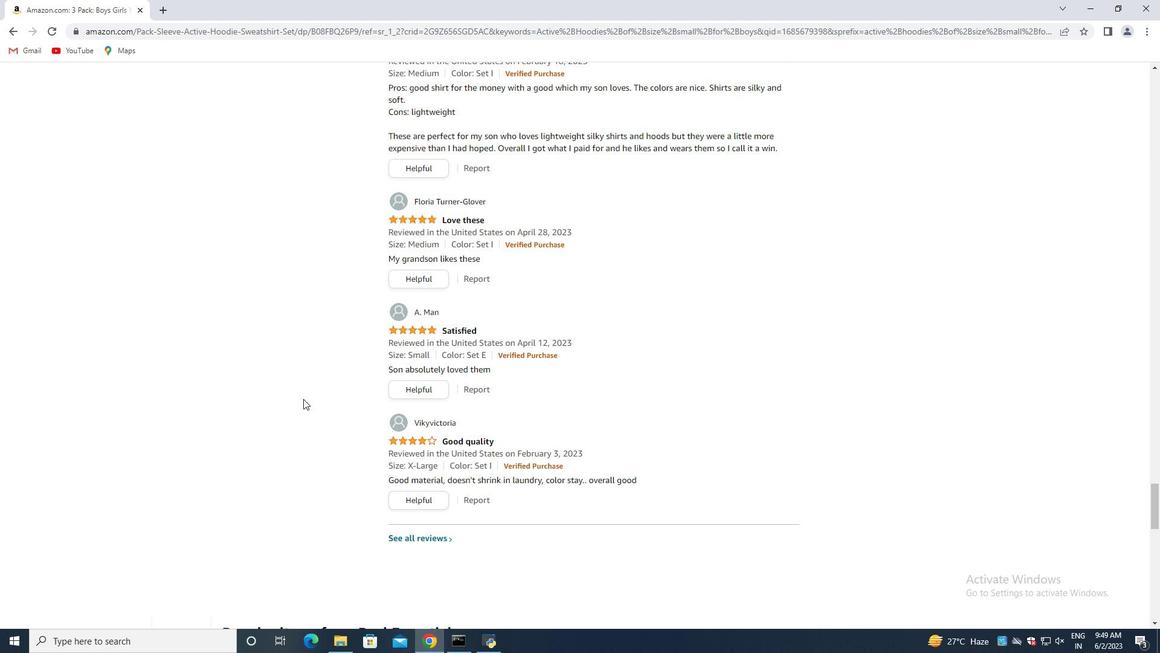 
Action: Mouse scrolled (303, 398) with delta (0, 0)
Screenshot: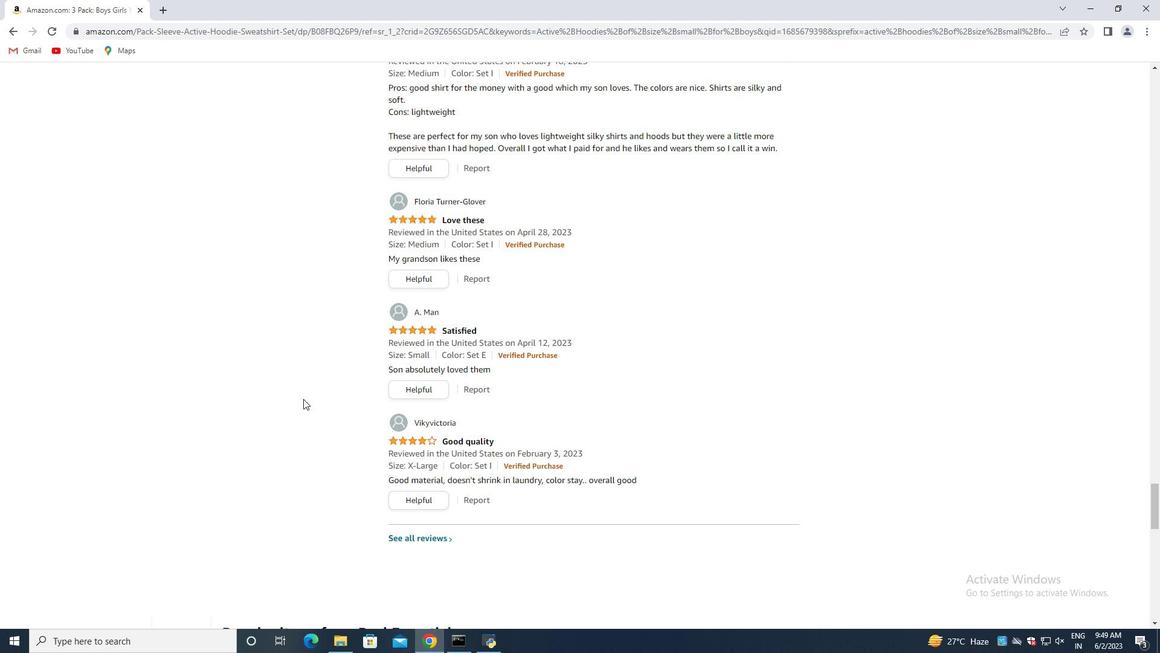 
Action: Mouse scrolled (303, 398) with delta (0, 0)
Screenshot: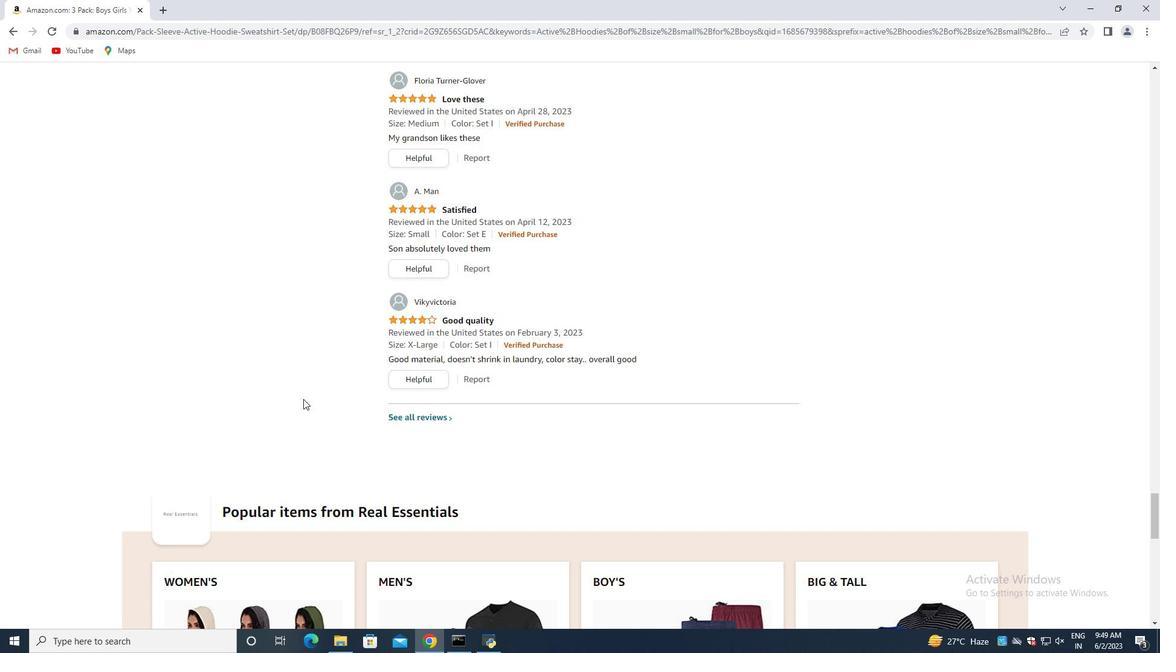 
Action: Mouse scrolled (303, 398) with delta (0, 0)
Screenshot: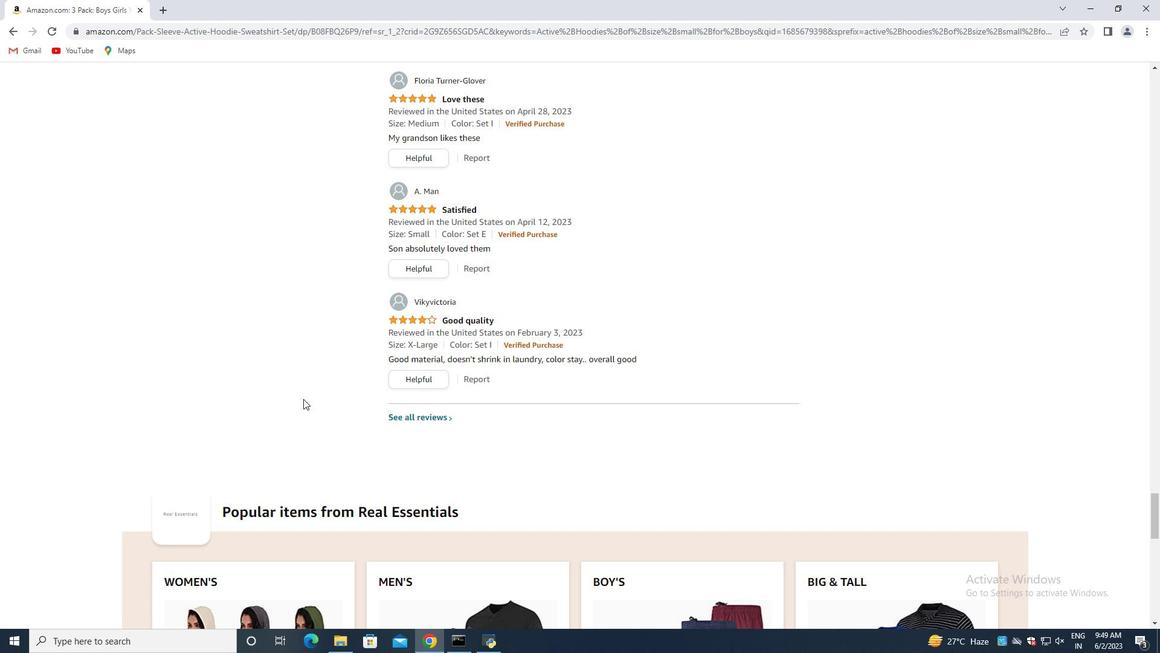 
Action: Mouse moved to (303, 399)
Screenshot: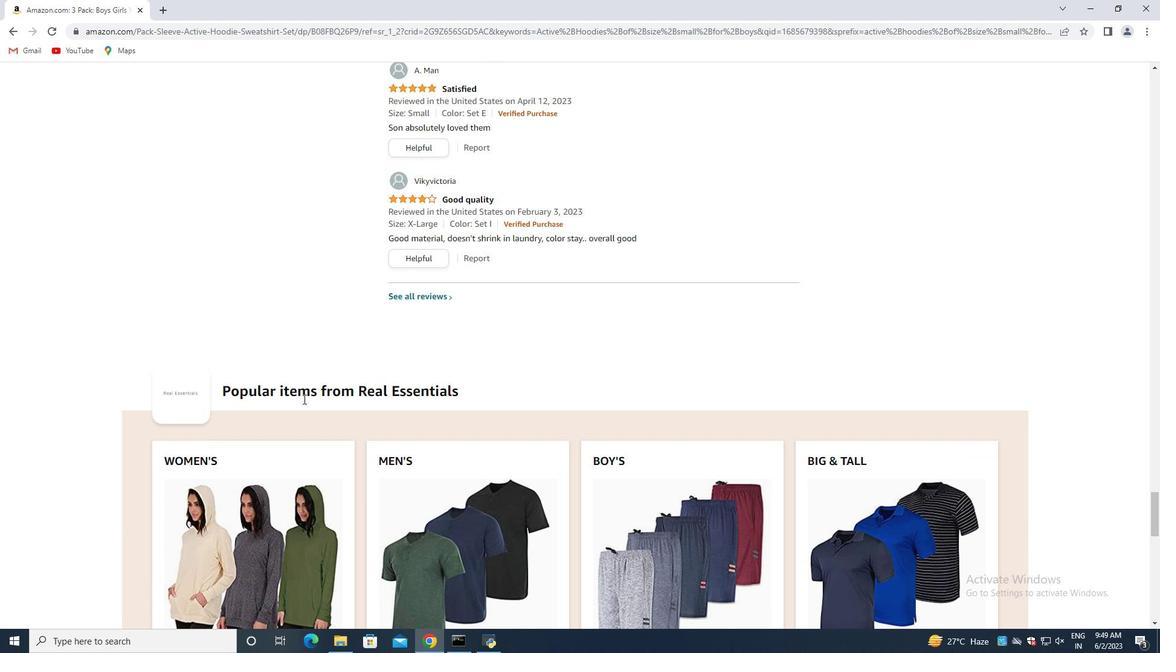 
Action: Mouse scrolled (303, 399) with delta (0, 0)
Screenshot: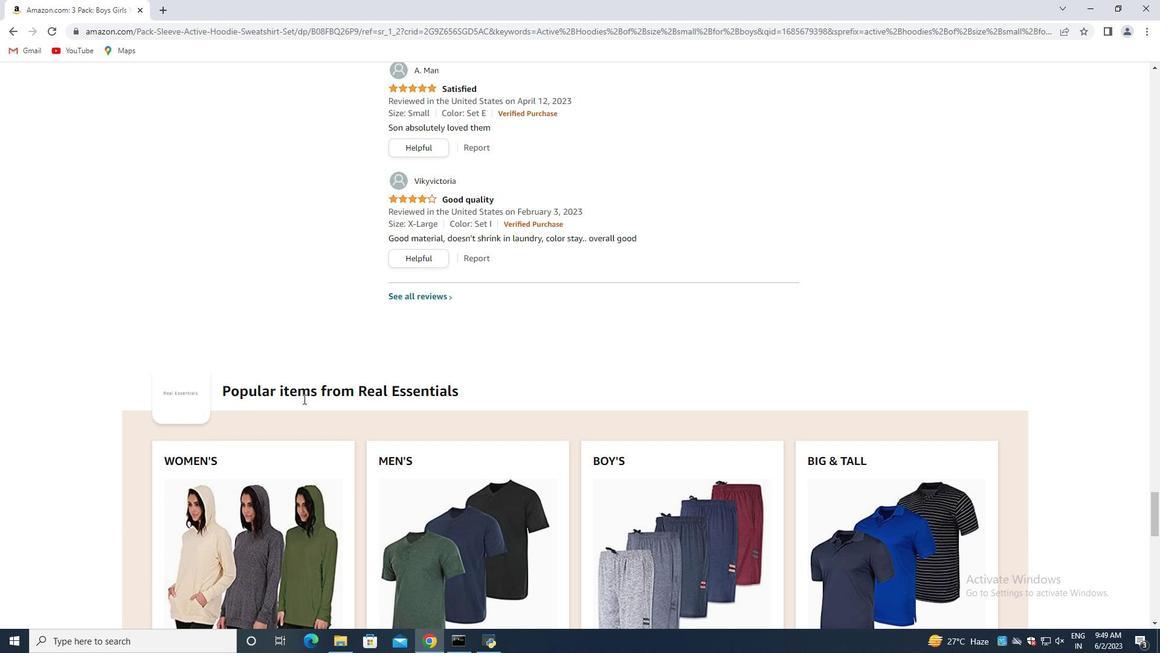 
Action: Mouse scrolled (303, 399) with delta (0, 0)
Screenshot: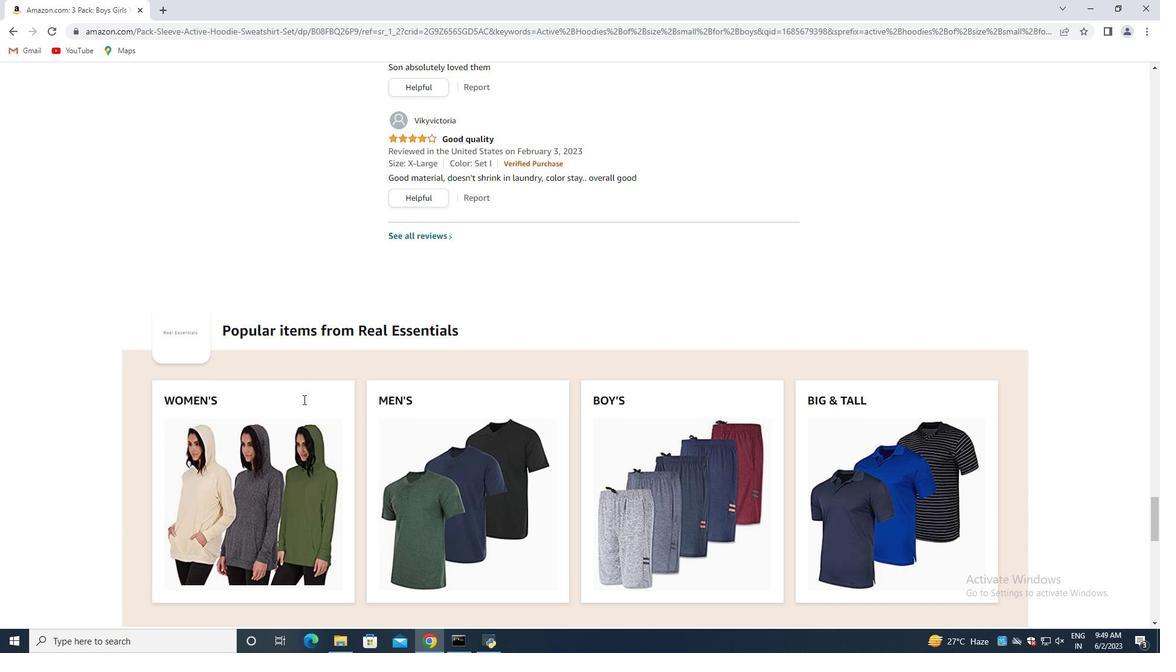 
Action: Mouse scrolled (303, 399) with delta (0, 0)
Screenshot: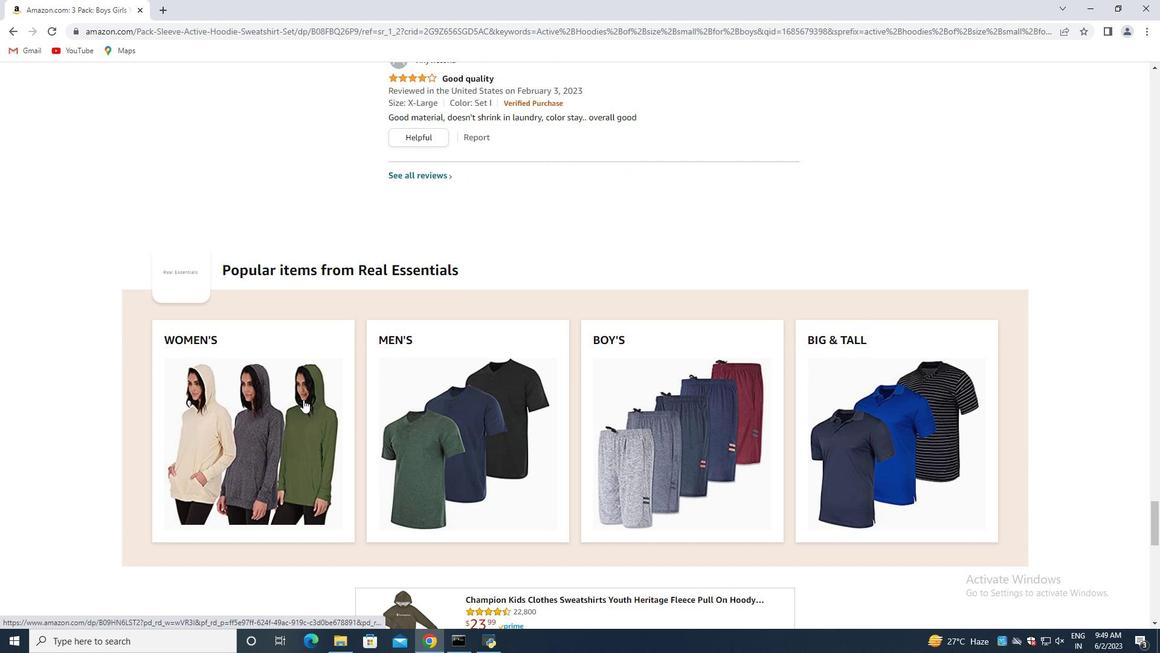 
Action: Mouse moved to (303, 400)
Screenshot: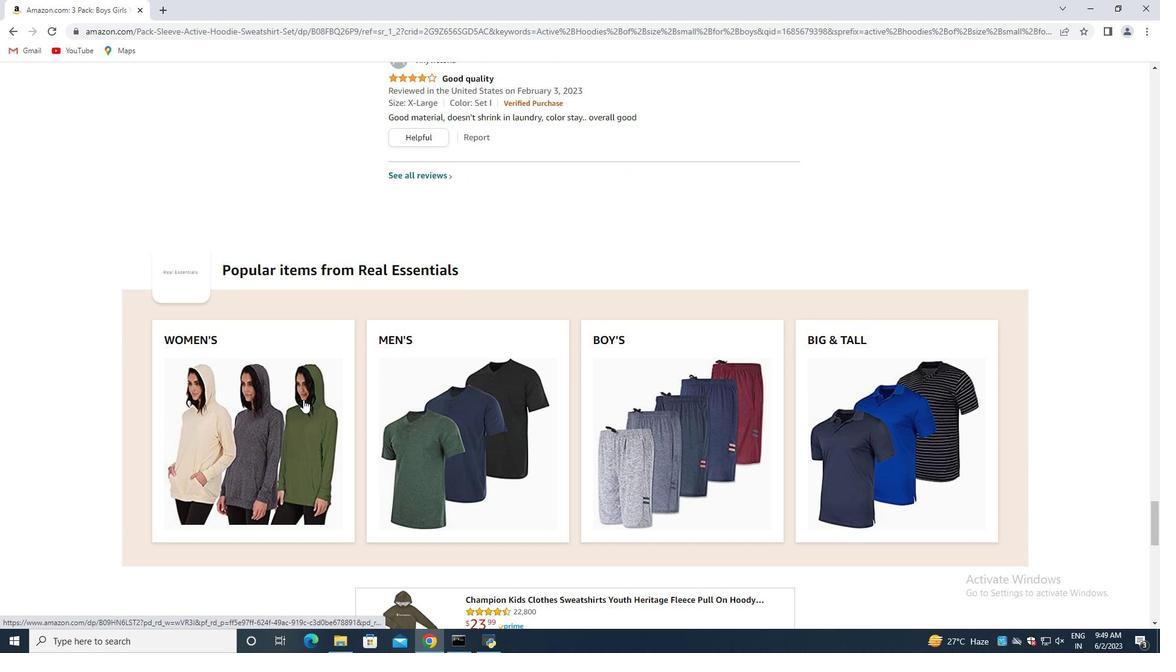 
Action: Mouse scrolled (303, 399) with delta (0, 0)
Screenshot: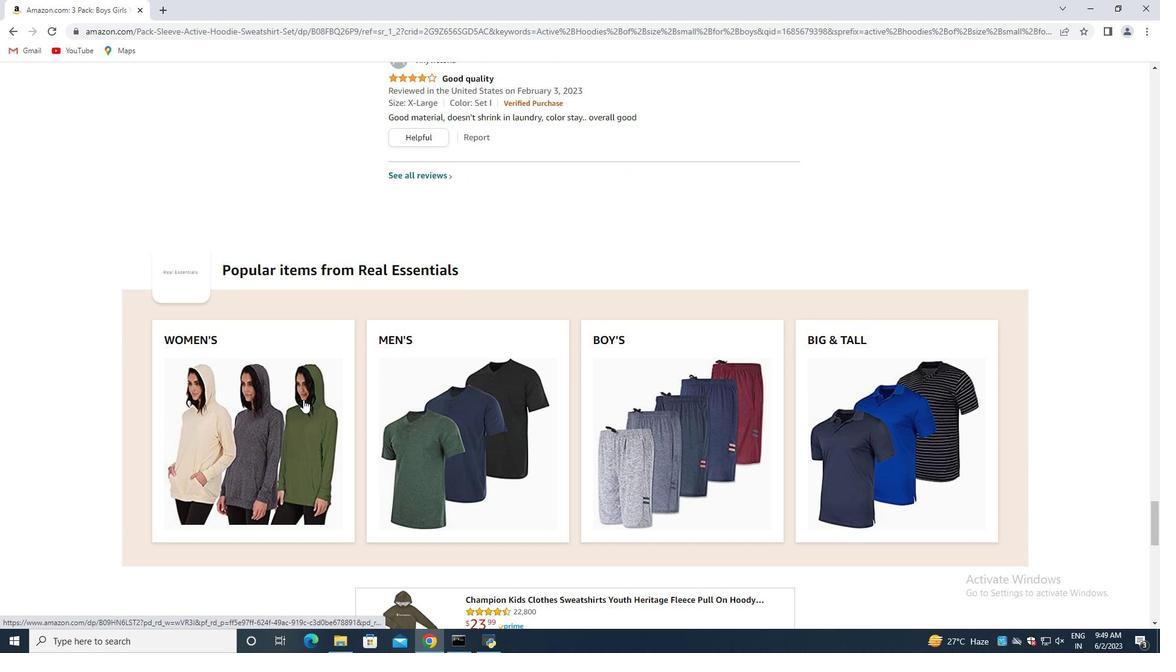 
Action: Mouse moved to (303, 400)
Screenshot: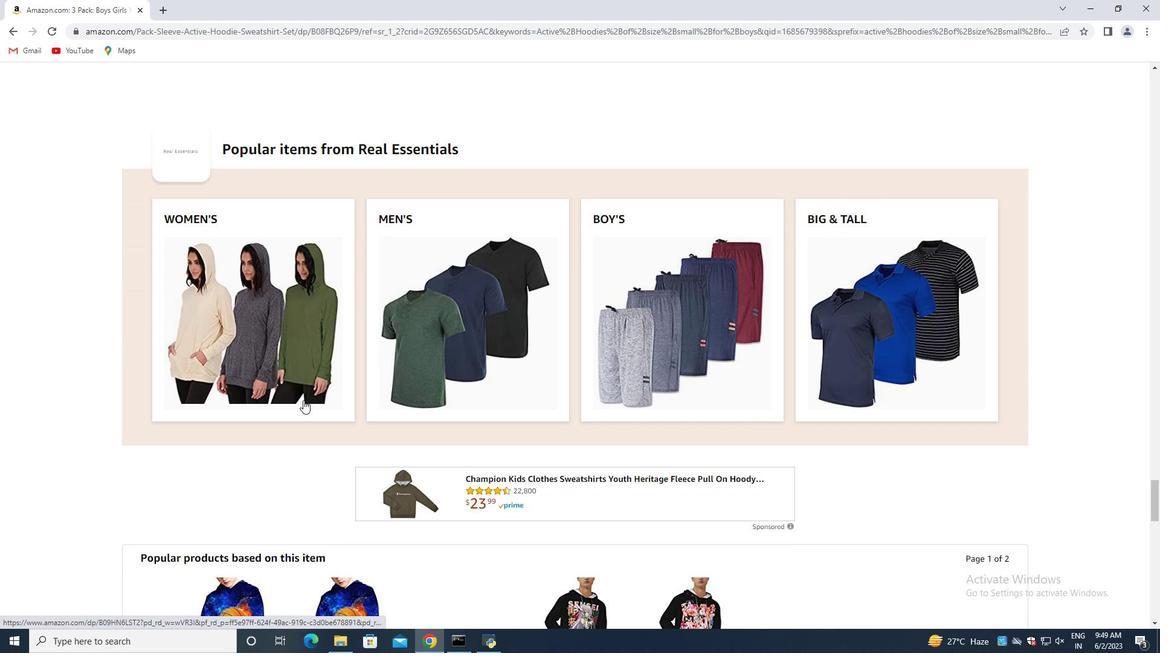 
Action: Mouse scrolled (303, 400) with delta (0, 0)
Screenshot: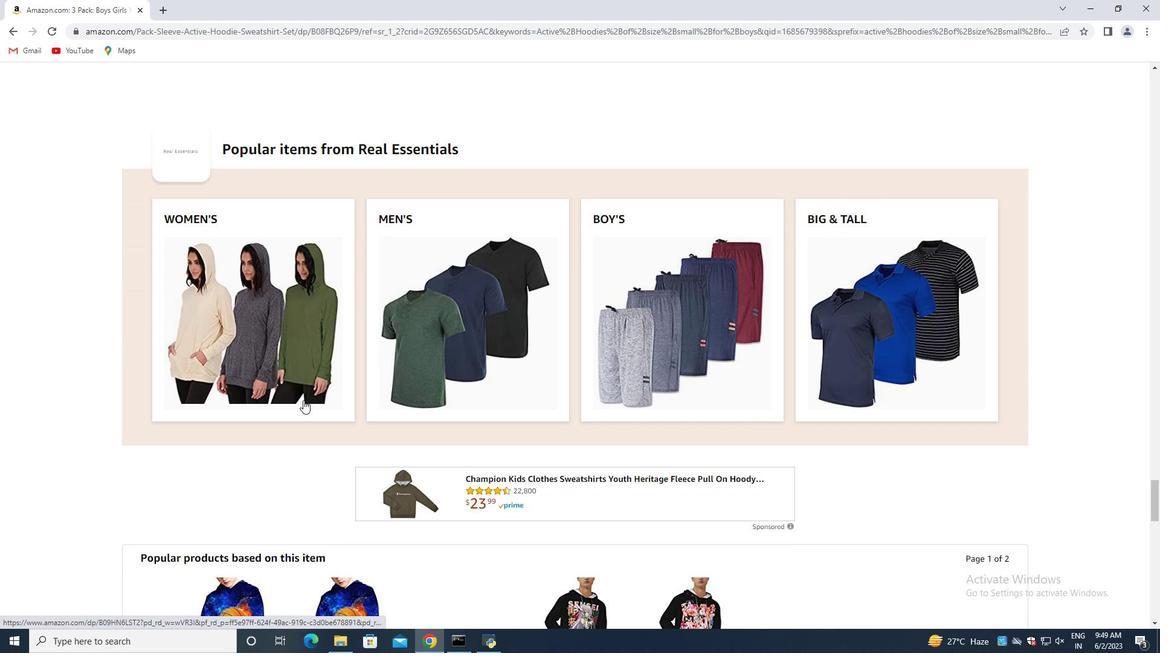 
Action: Mouse moved to (303, 401)
Screenshot: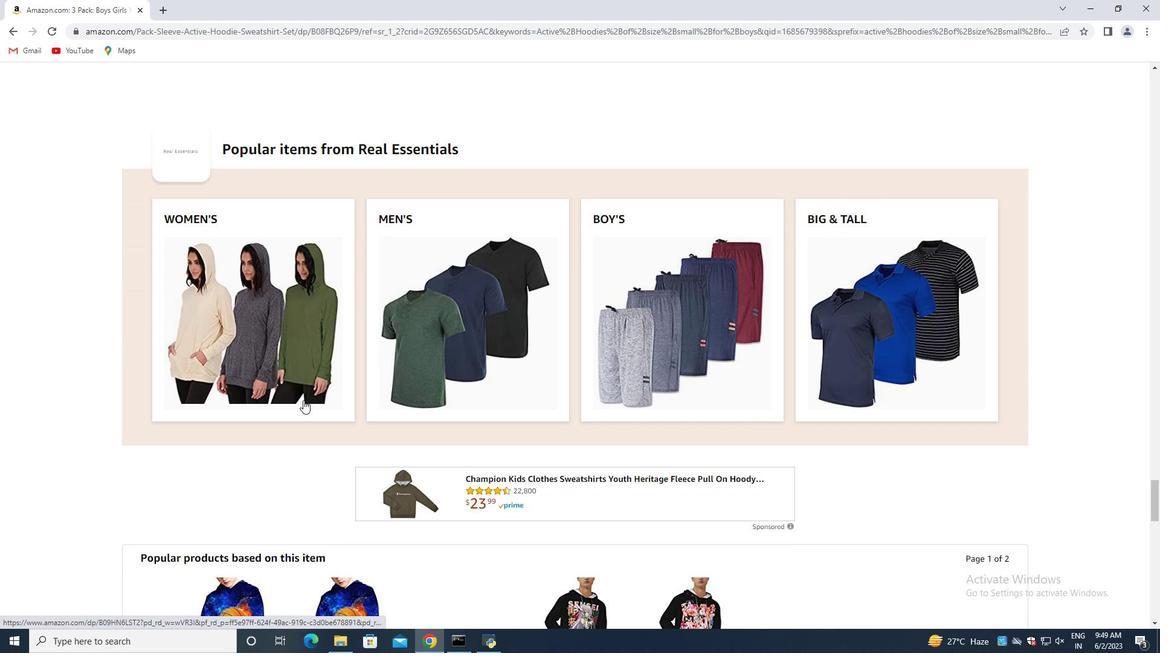 
Action: Mouse scrolled (303, 400) with delta (0, 0)
Screenshot: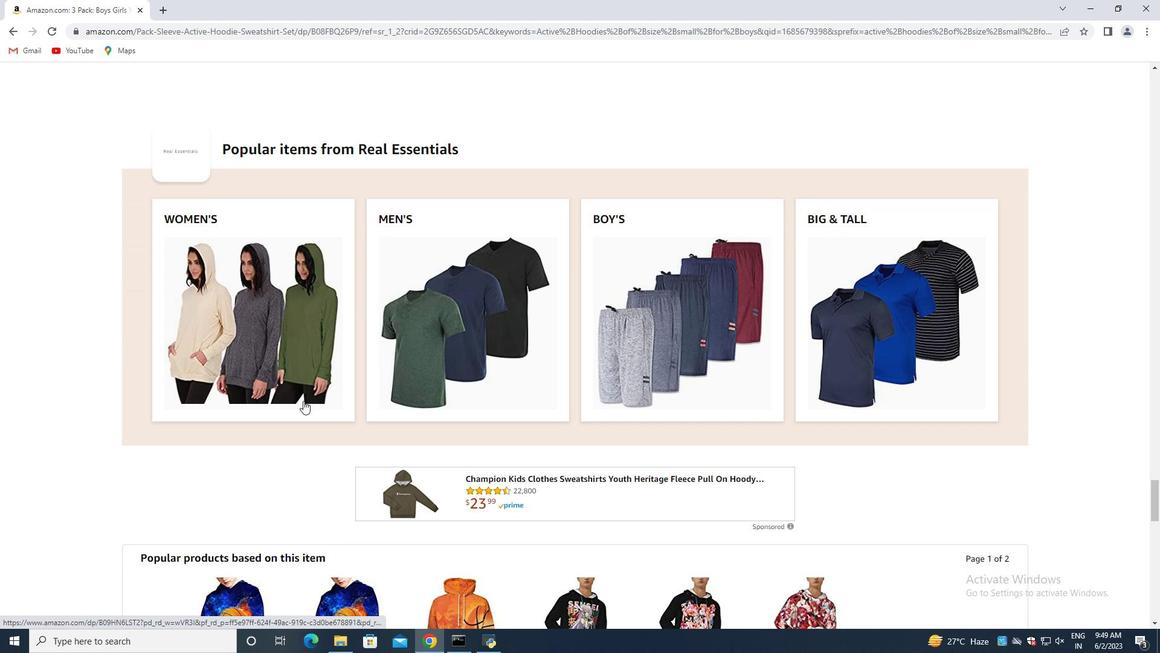 
Action: Mouse scrolled (303, 400) with delta (0, 0)
Screenshot: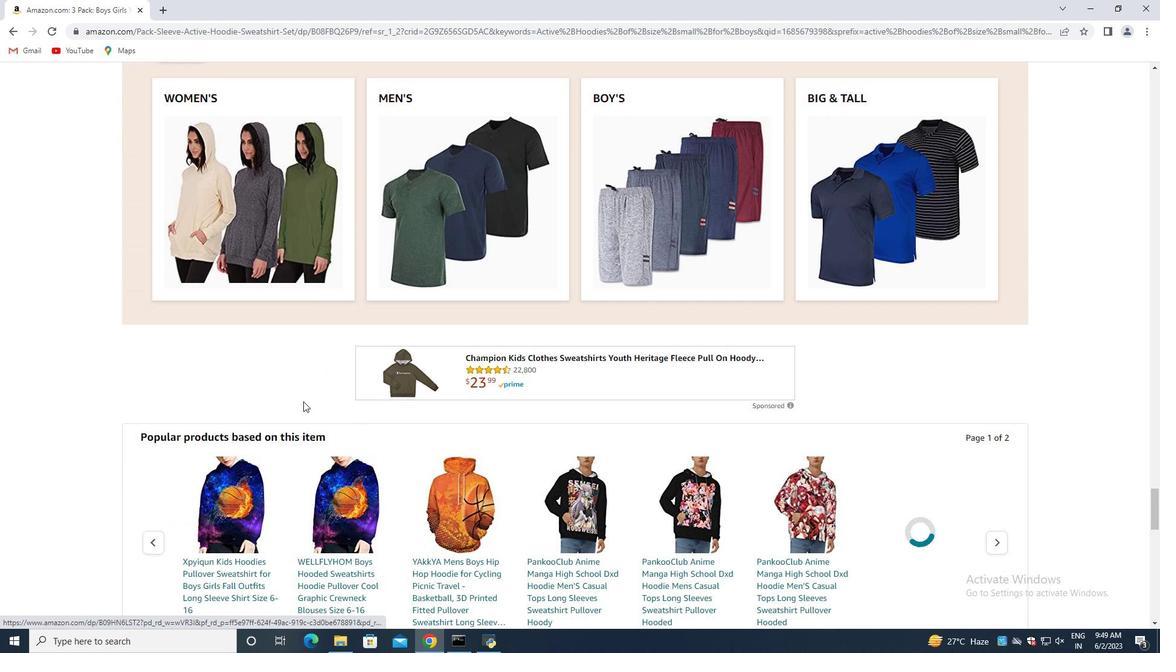 
Action: Mouse scrolled (303, 400) with delta (0, 0)
Screenshot: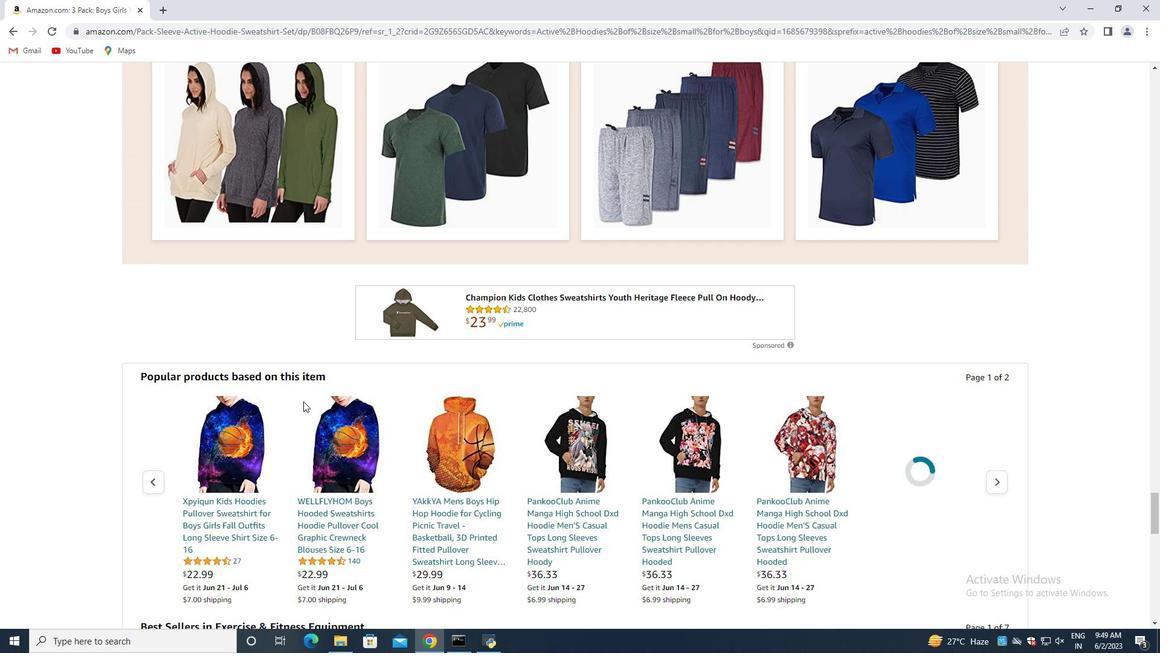 
Action: Mouse scrolled (303, 400) with delta (0, 0)
Screenshot: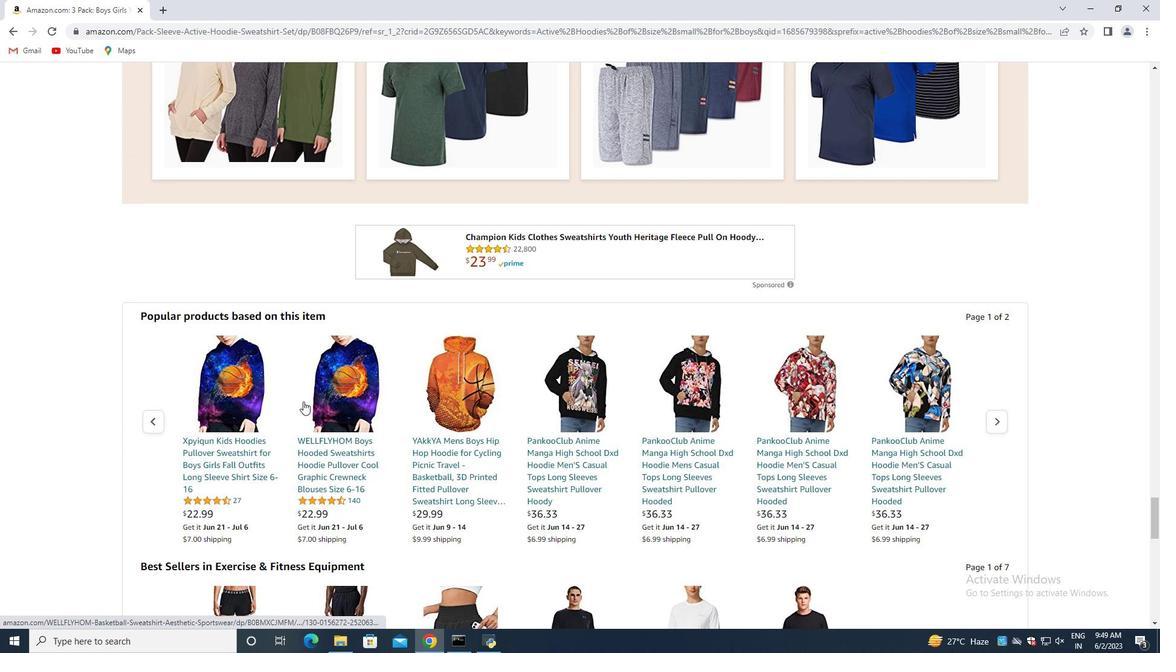 
Action: Mouse scrolled (303, 400) with delta (0, 0)
Screenshot: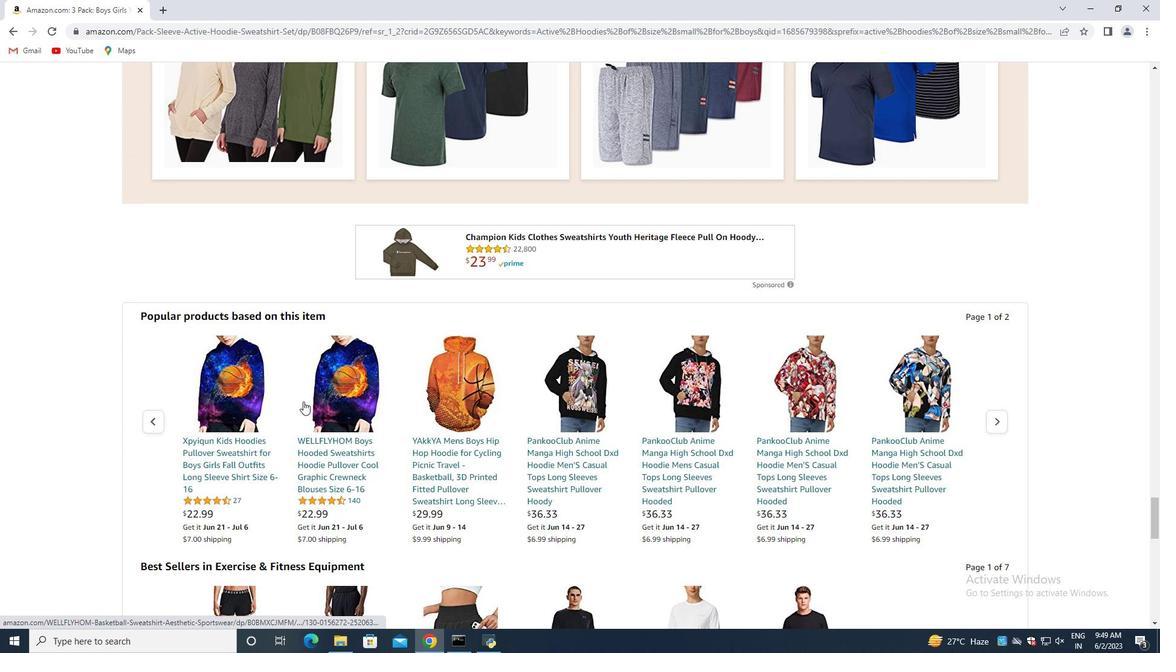 
Action: Mouse scrolled (303, 400) with delta (0, 0)
Screenshot: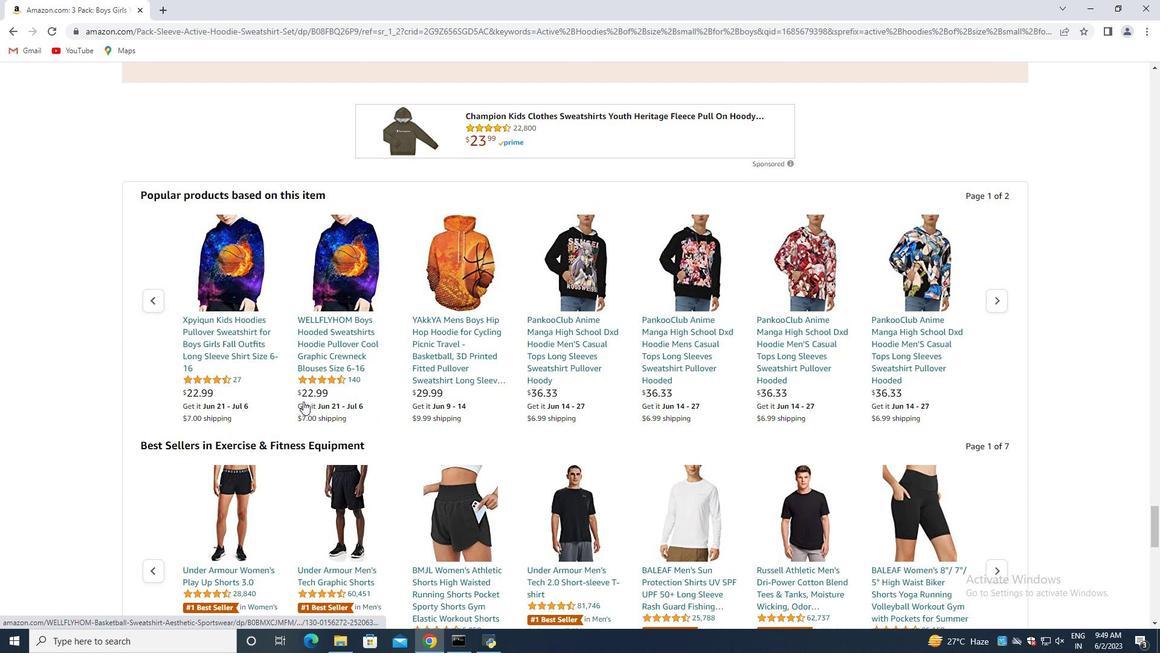 
Action: Mouse scrolled (303, 400) with delta (0, 0)
Screenshot: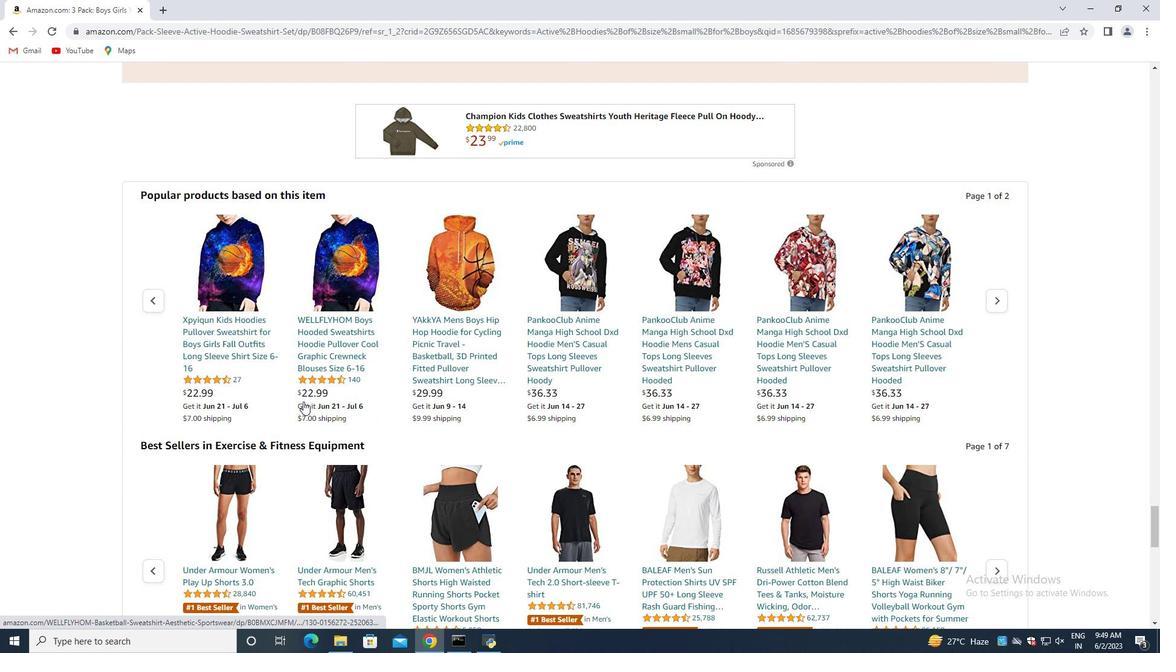 
Action: Mouse scrolled (303, 400) with delta (0, 0)
Screenshot: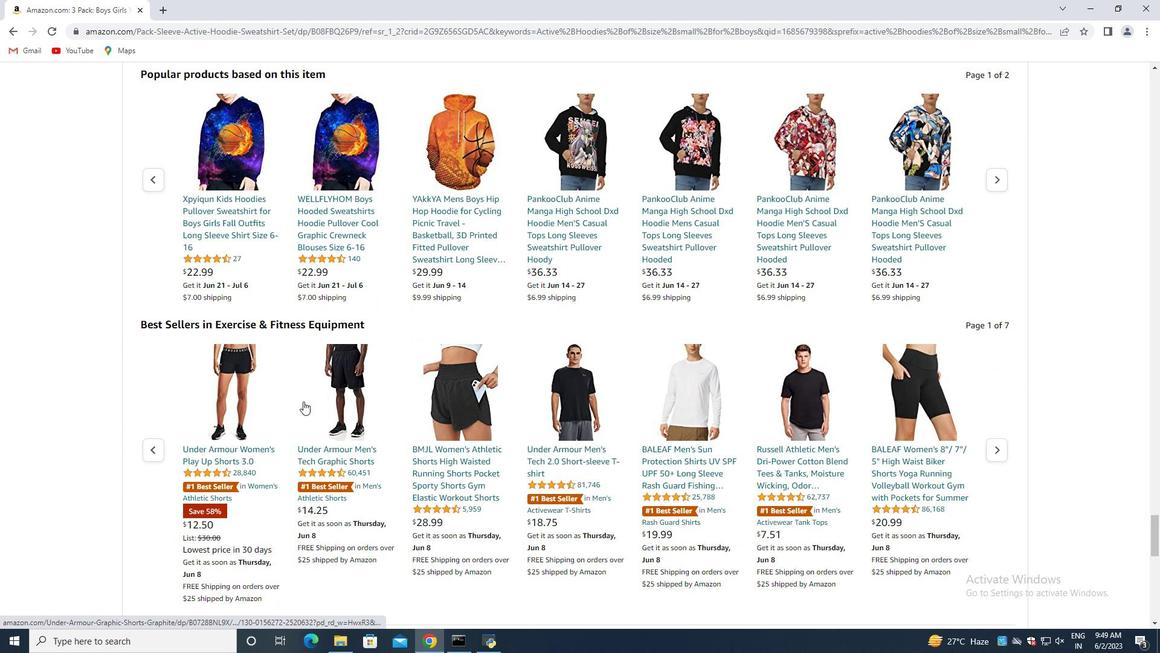 
Action: Mouse scrolled (303, 400) with delta (0, 0)
Screenshot: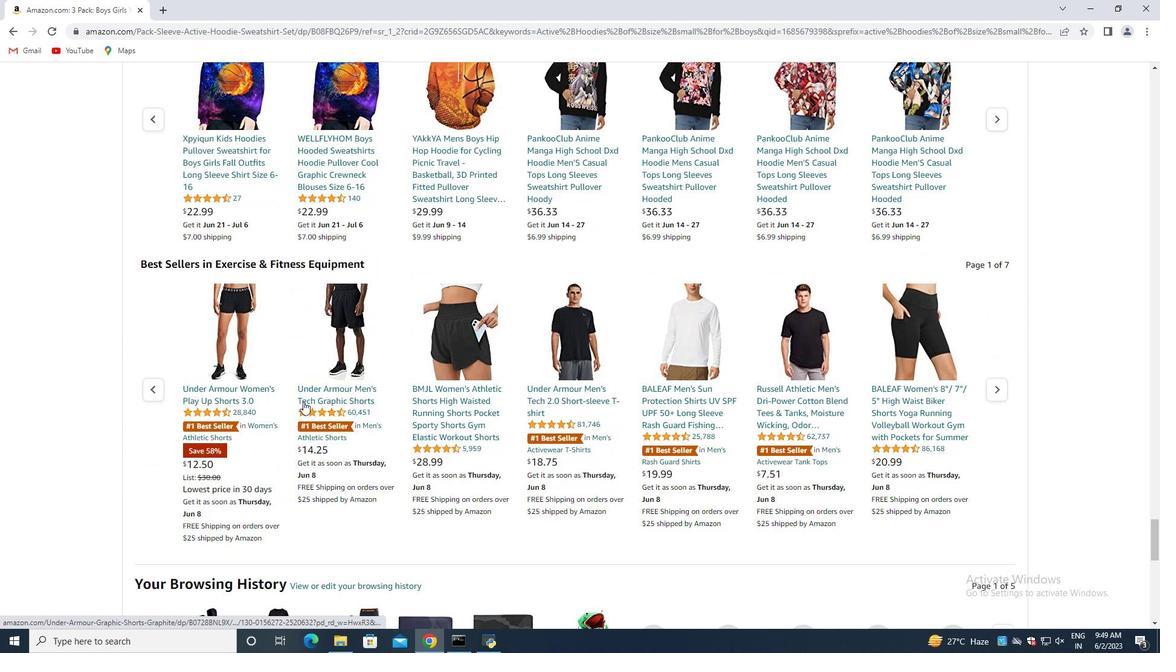 
Action: Mouse scrolled (303, 400) with delta (0, 0)
Screenshot: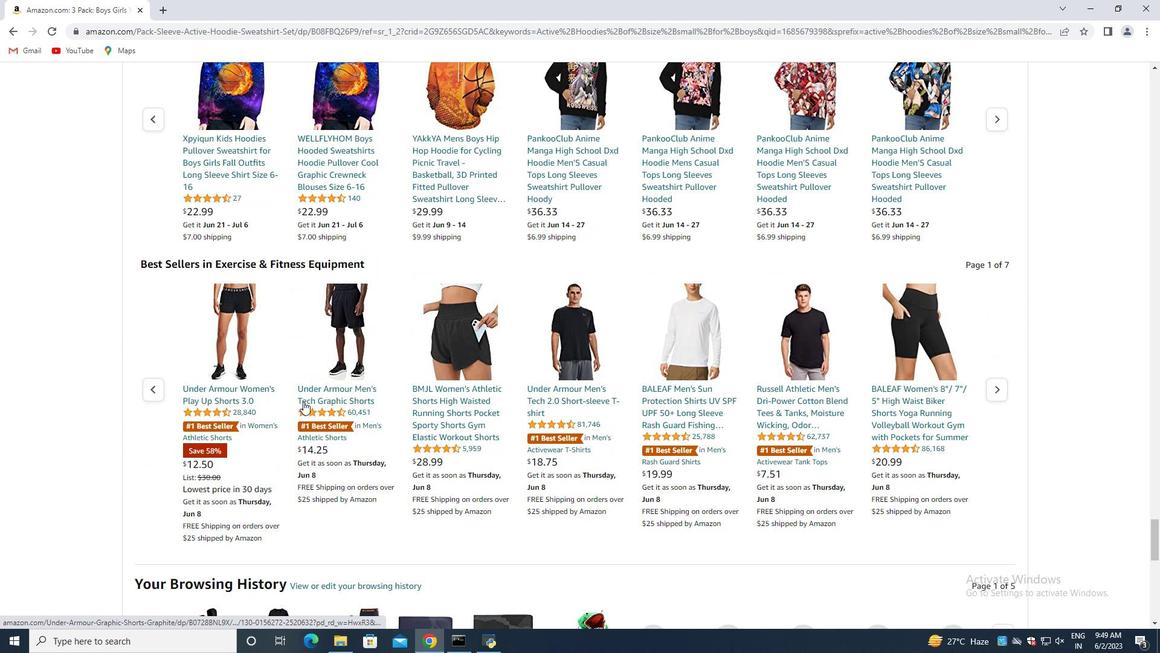 
Action: Mouse scrolled (303, 400) with delta (0, 0)
Screenshot: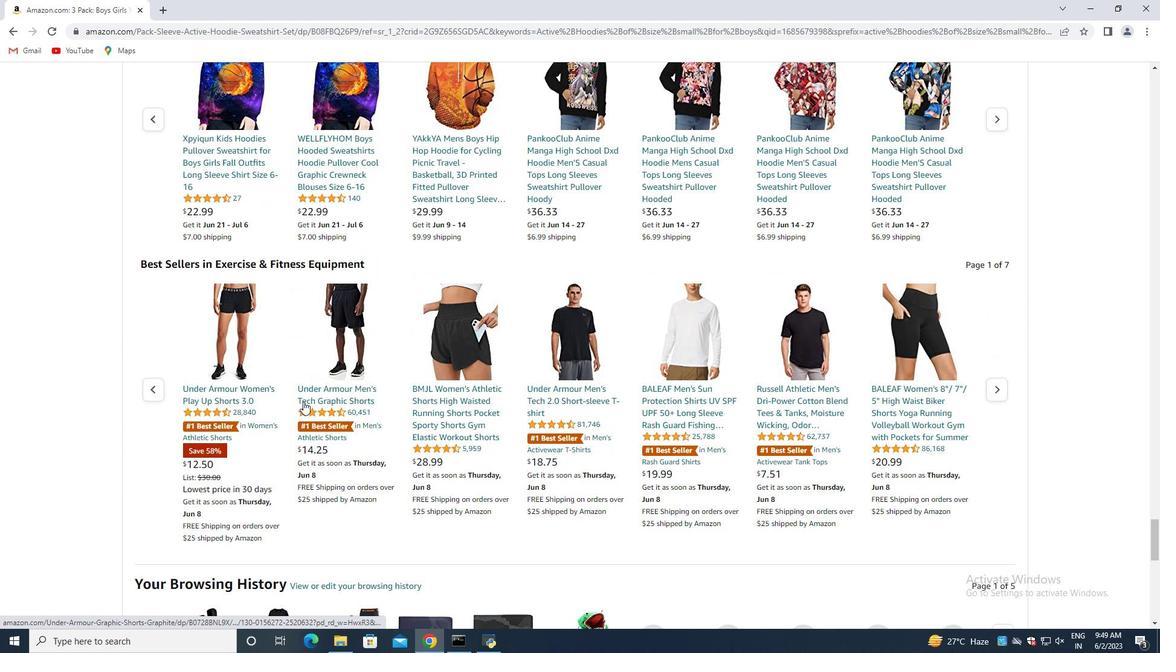 
Action: Mouse scrolled (303, 400) with delta (0, 0)
Screenshot: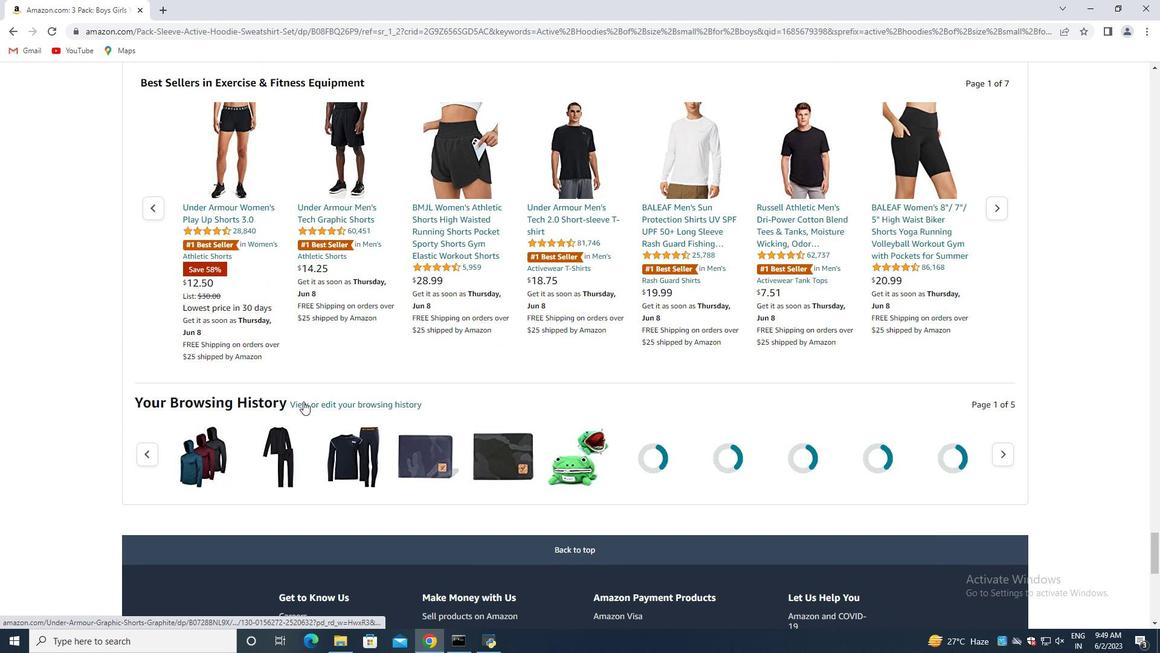 
Action: Mouse scrolled (303, 400) with delta (0, 0)
Screenshot: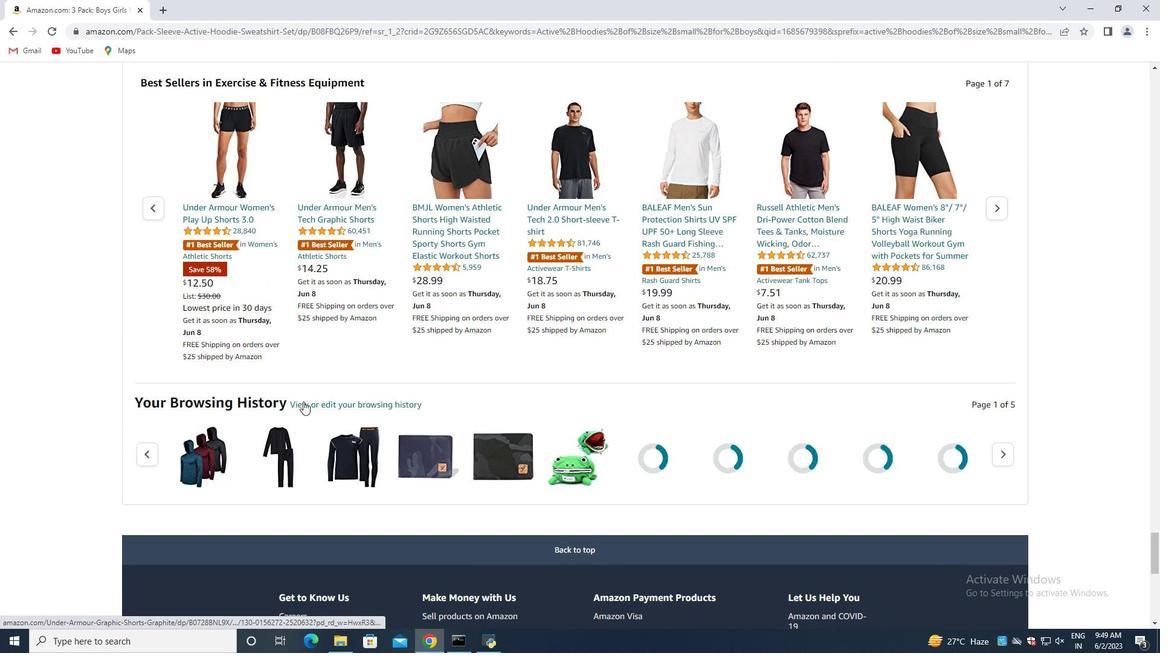 
Action: Mouse moved to (303, 401)
Screenshot: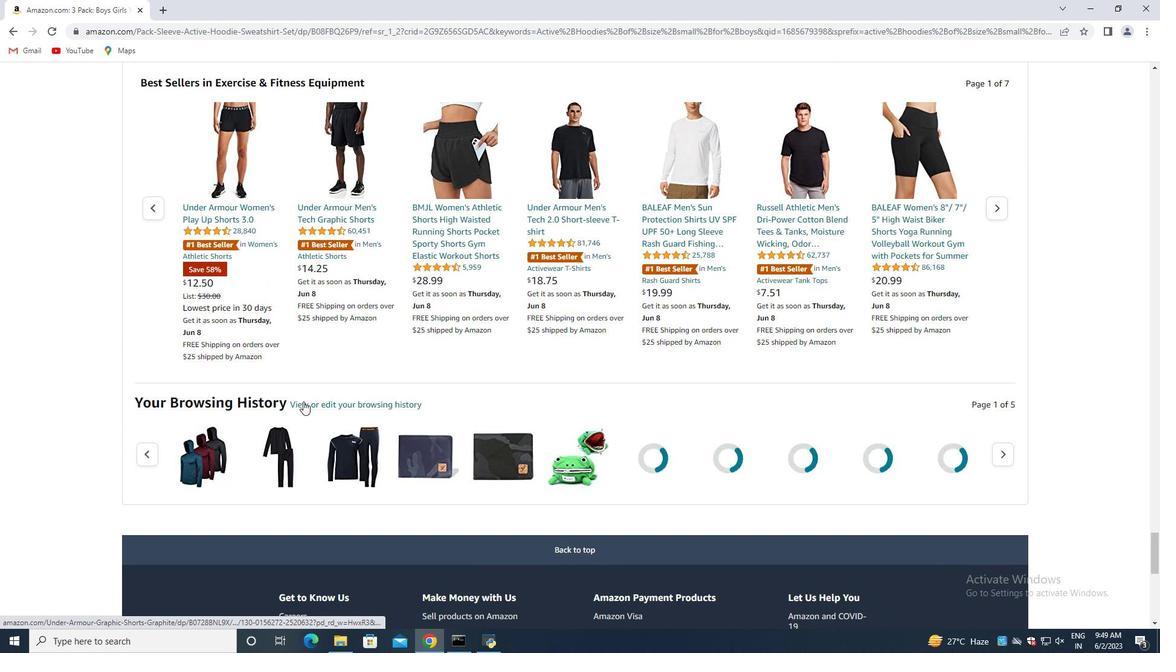 
Action: Mouse scrolled (303, 400) with delta (0, 0)
Screenshot: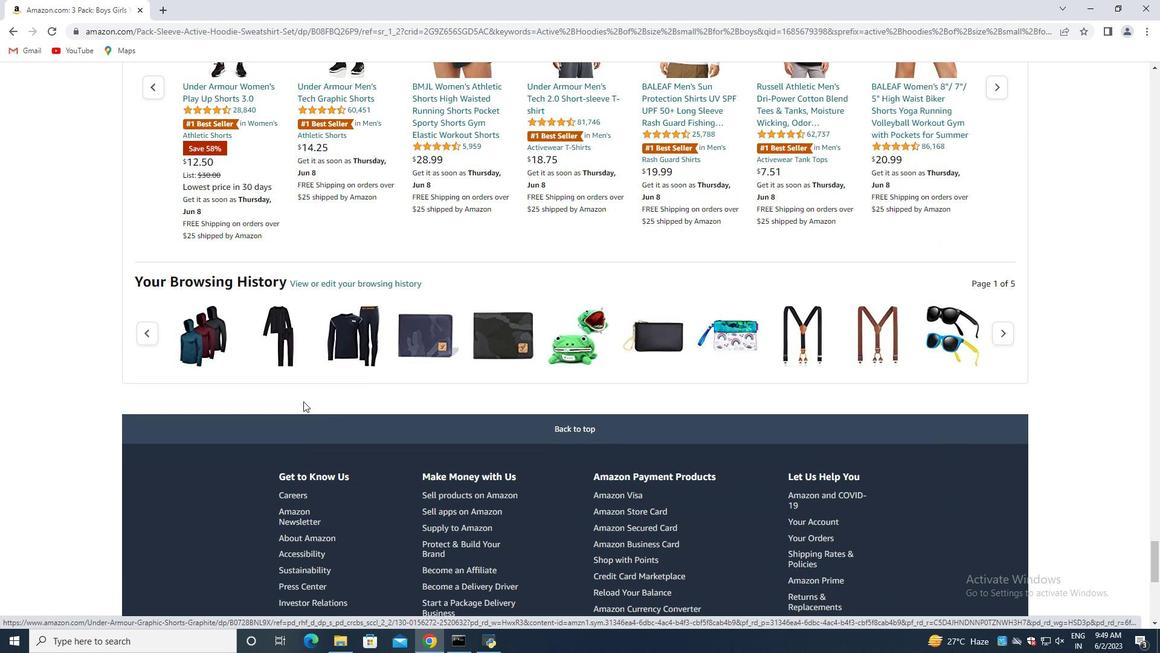 
Action: Mouse scrolled (303, 400) with delta (0, 0)
Screenshot: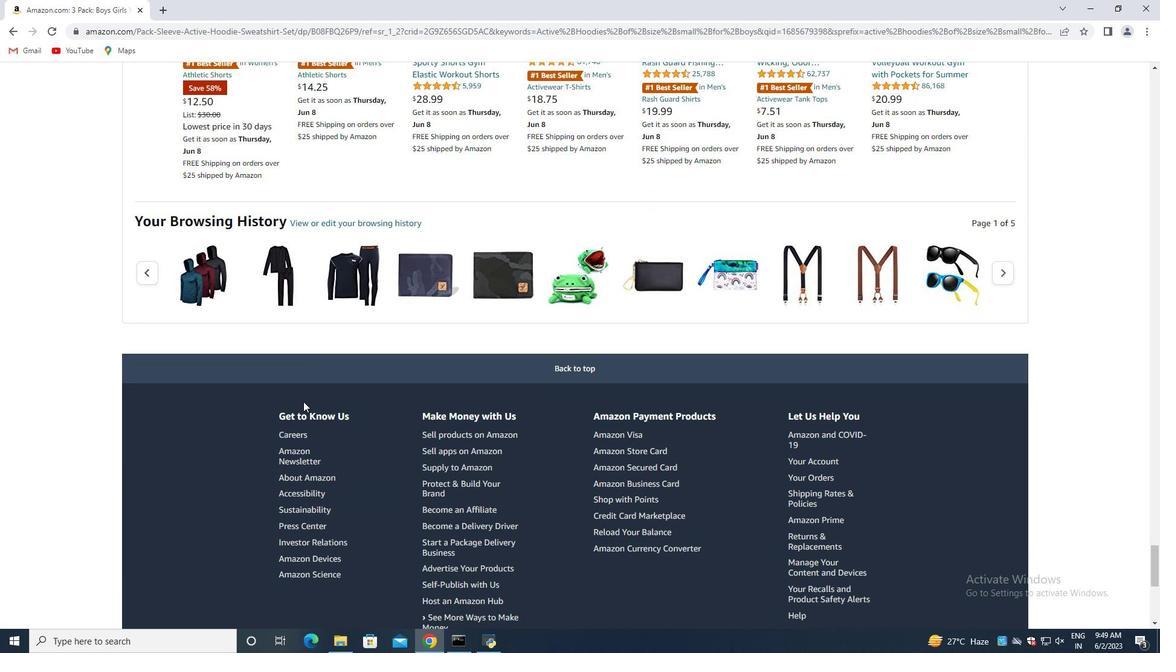 
Action: Mouse moved to (302, 401)
Screenshot: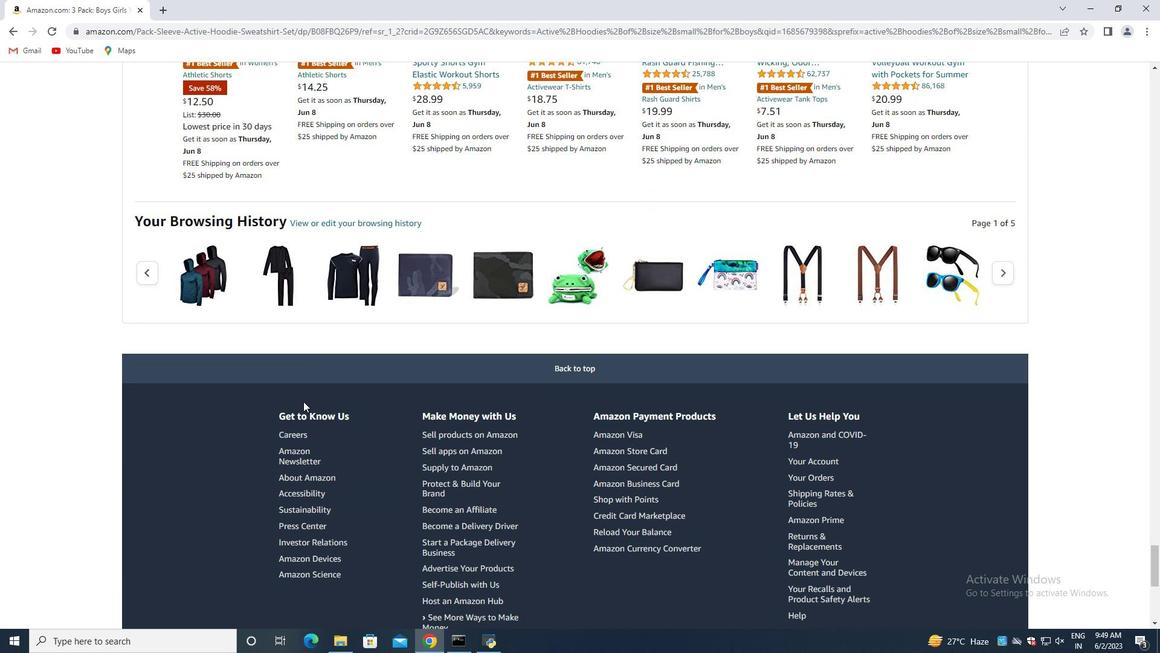 
Action: Mouse scrolled (302, 400) with delta (0, 0)
Screenshot: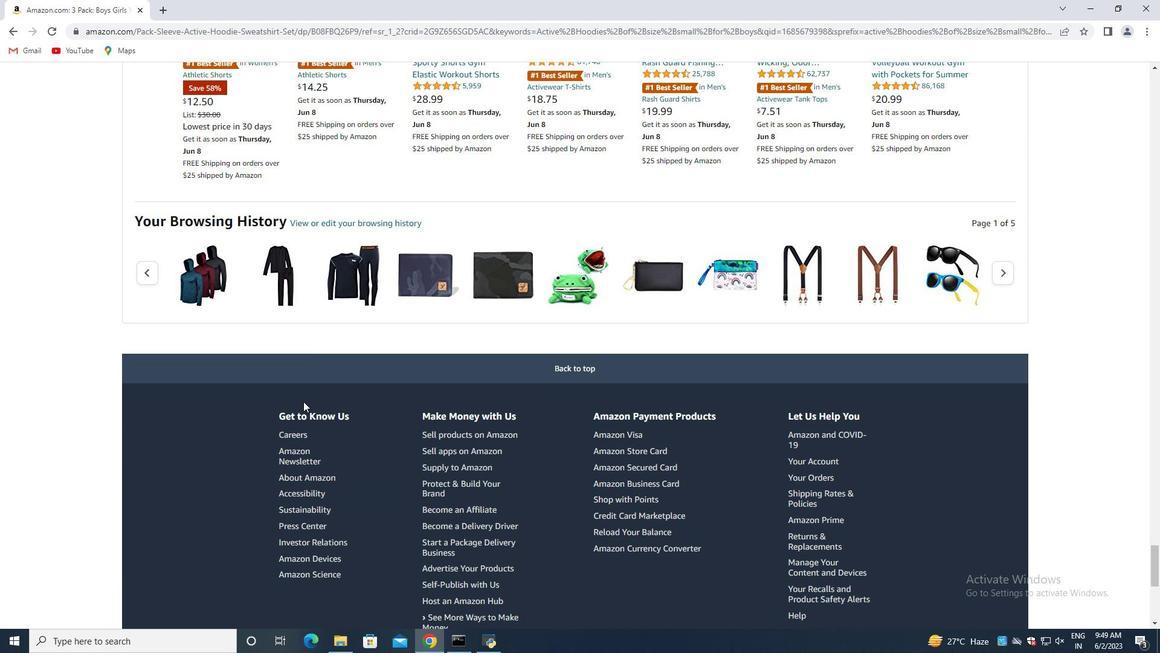 
Action: Mouse moved to (303, 419)
Screenshot: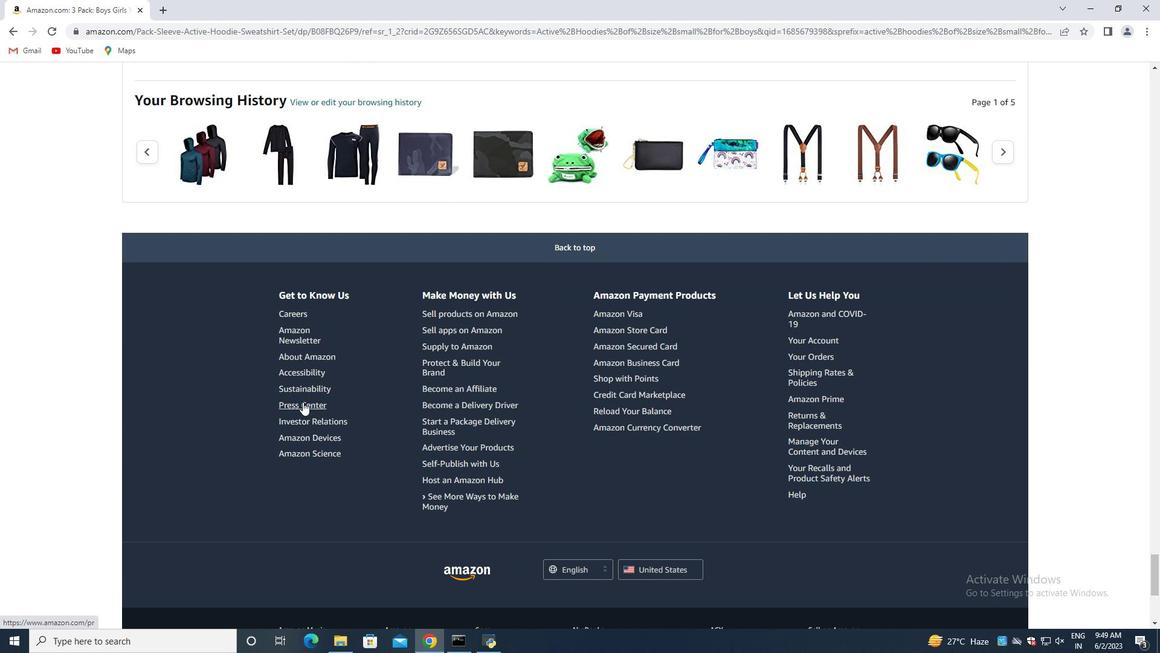 
Action: Mouse scrolled (302, 409) with delta (0, 0)
Screenshot: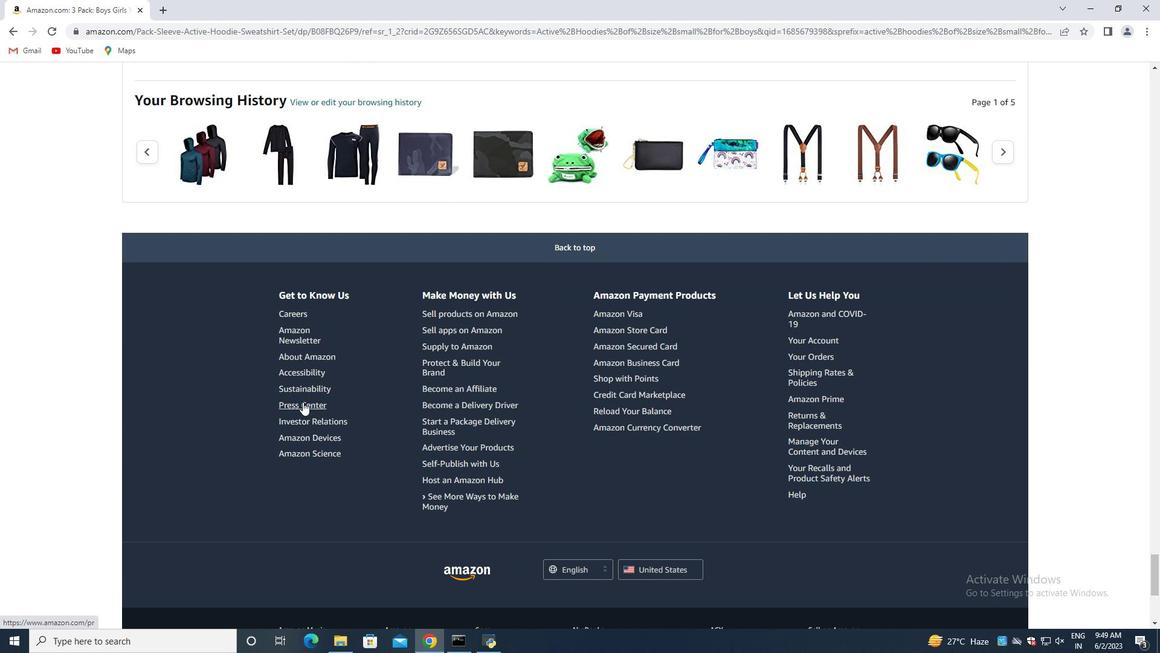 
Action: Mouse scrolled (302, 414) with delta (0, 0)
Screenshot: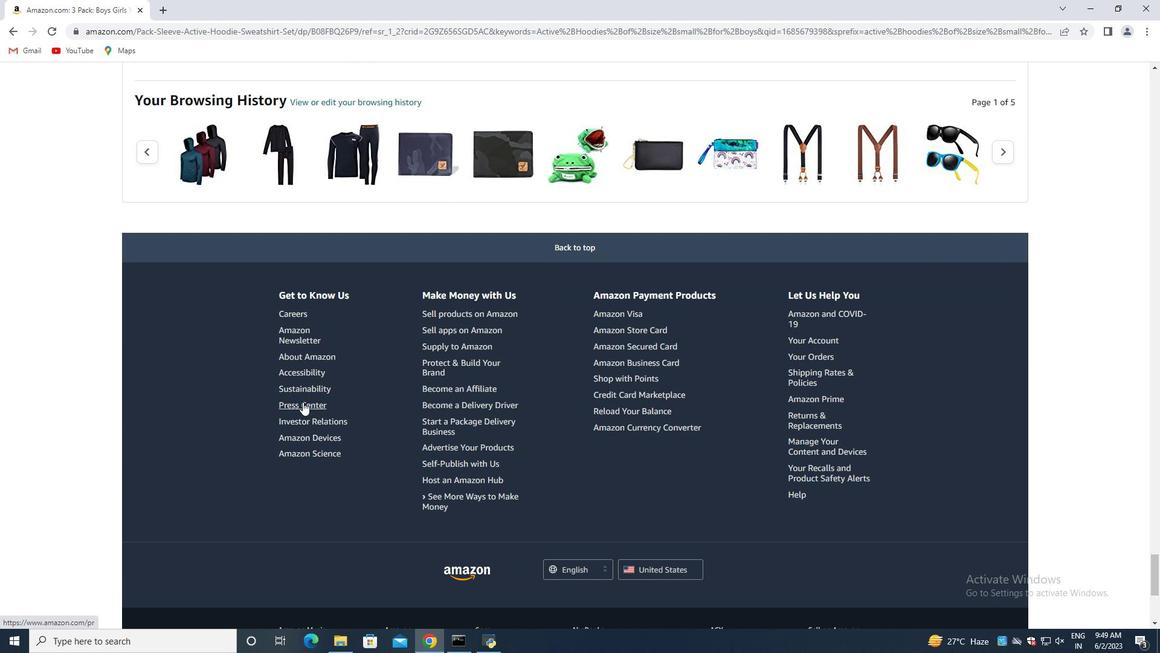 
Action: Mouse moved to (304, 420)
Screenshot: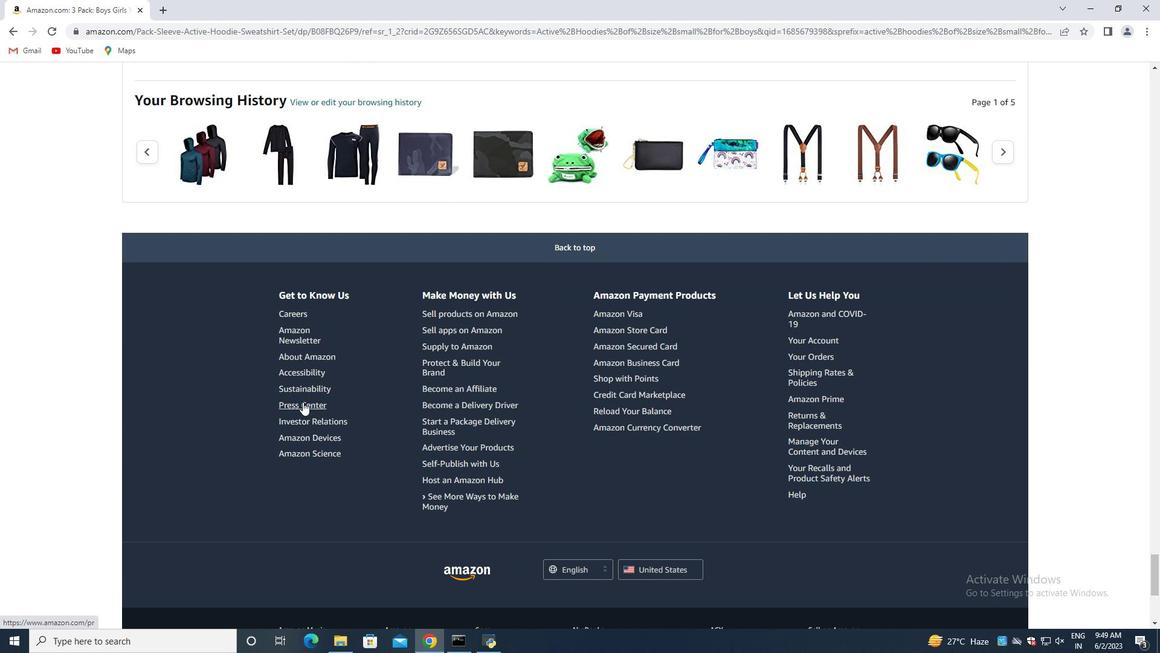
Action: Mouse scrolled (303, 418) with delta (0, 0)
Screenshot: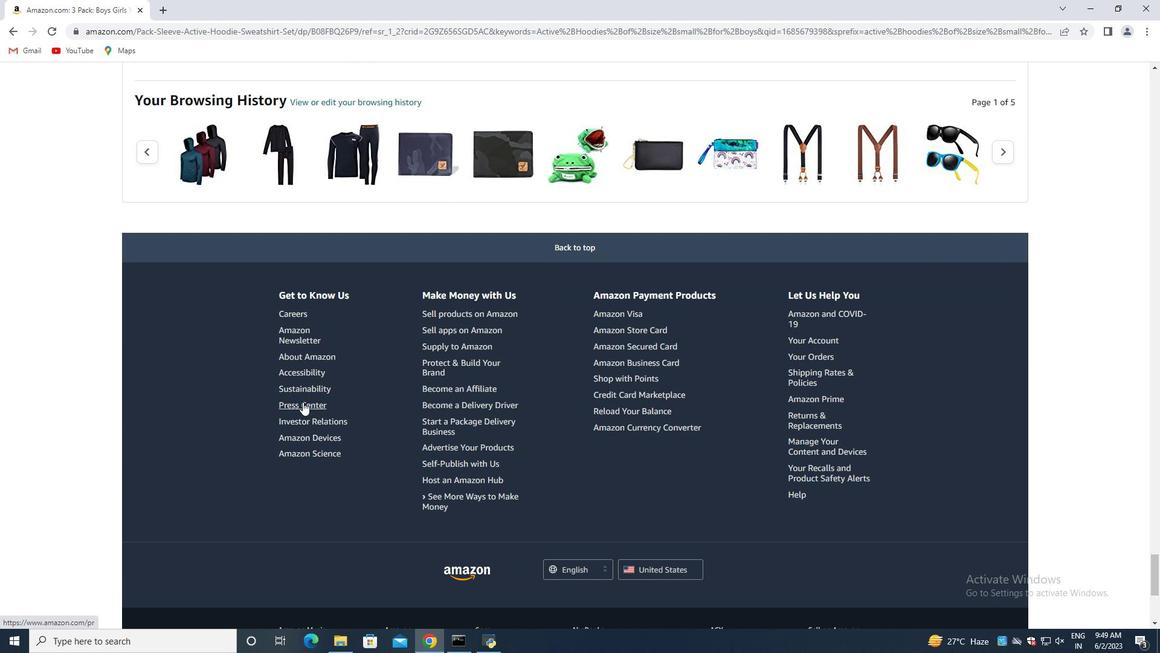 
Action: Mouse moved to (305, 420)
Screenshot: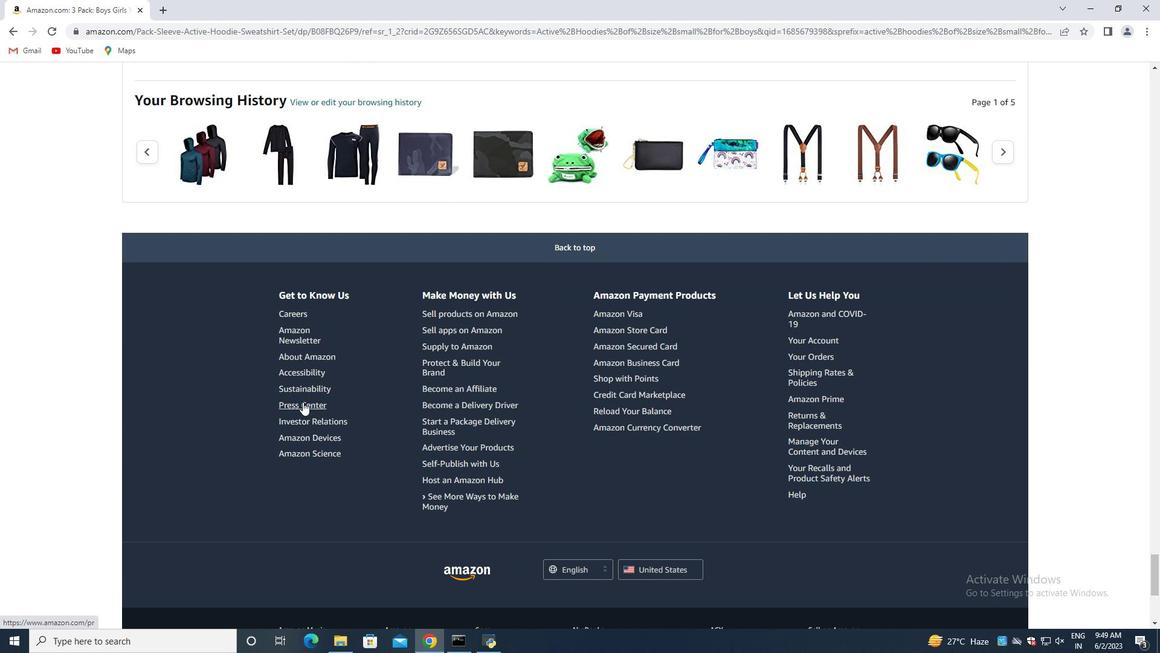
Action: Mouse scrolled (303, 419) with delta (0, 0)
Screenshot: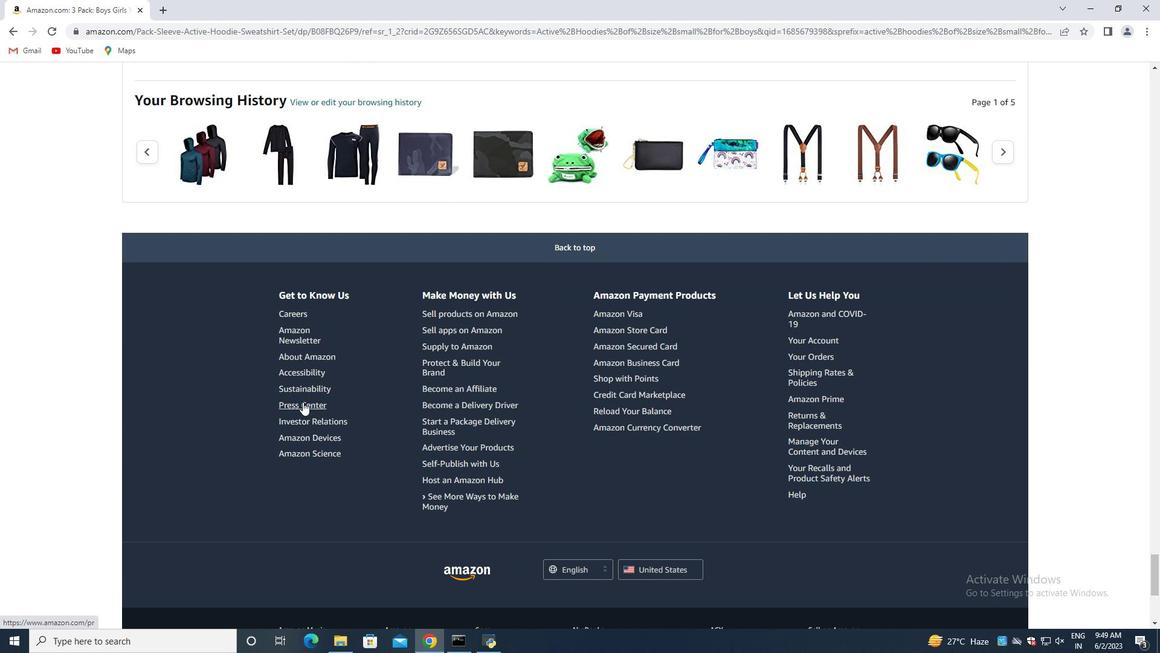 
Action: Mouse moved to (305, 420)
Screenshot: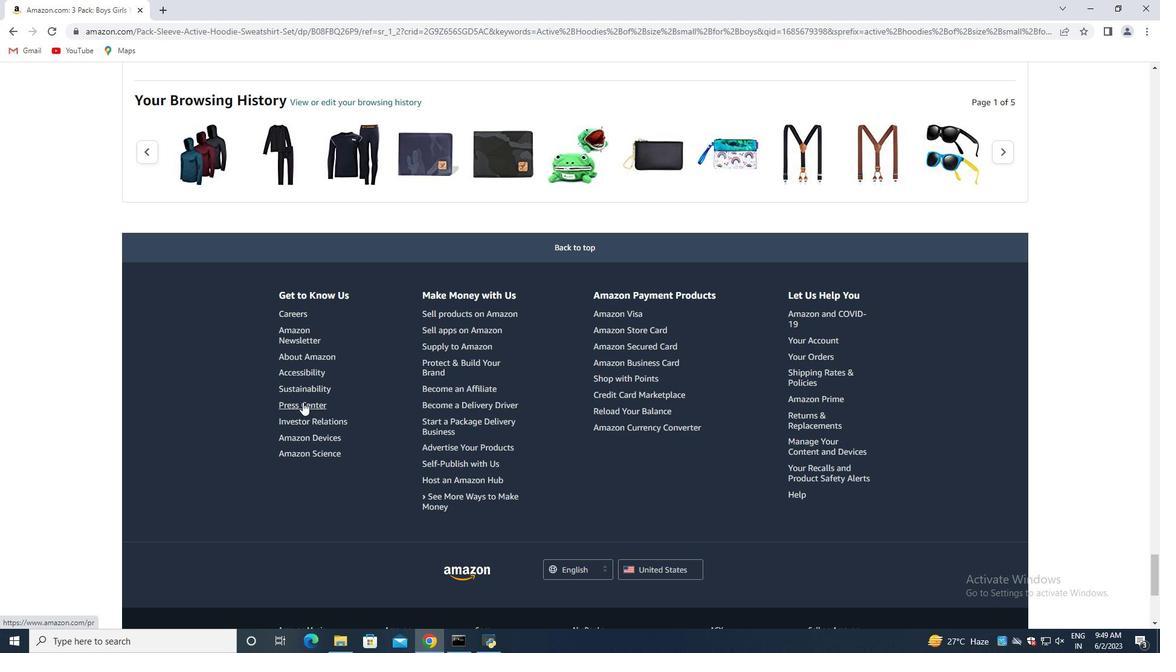 
Action: Mouse scrolled (305, 421) with delta (0, 0)
Screenshot: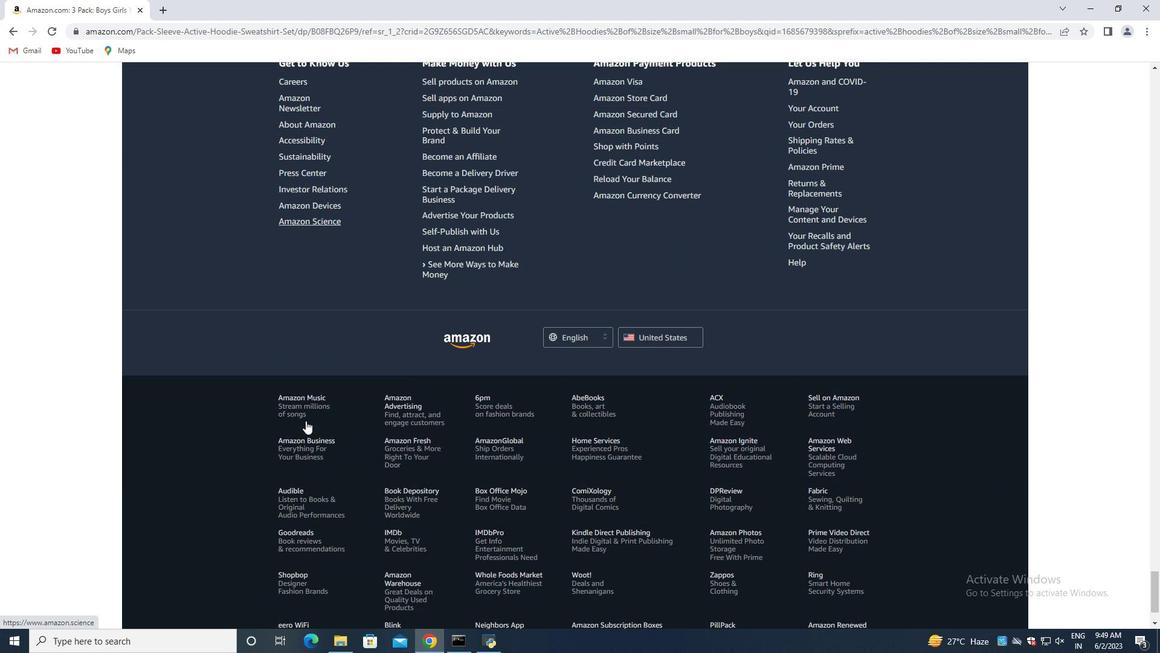 
Action: Mouse scrolled (305, 421) with delta (0, 0)
Screenshot: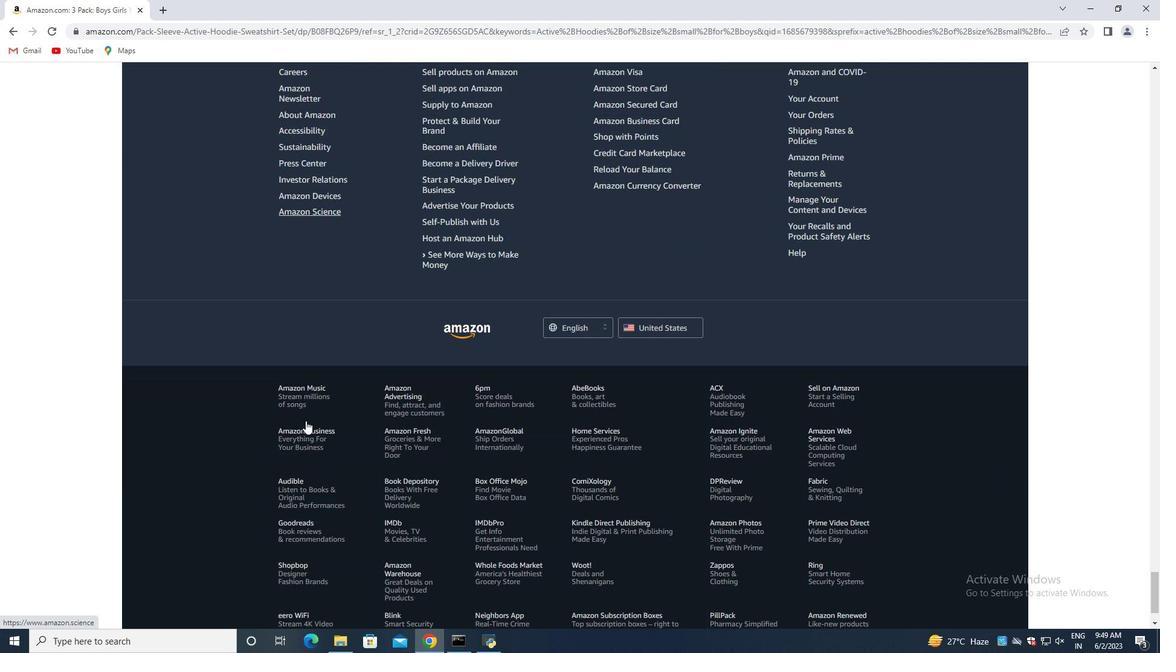 
Action: Mouse scrolled (305, 421) with delta (0, 0)
Screenshot: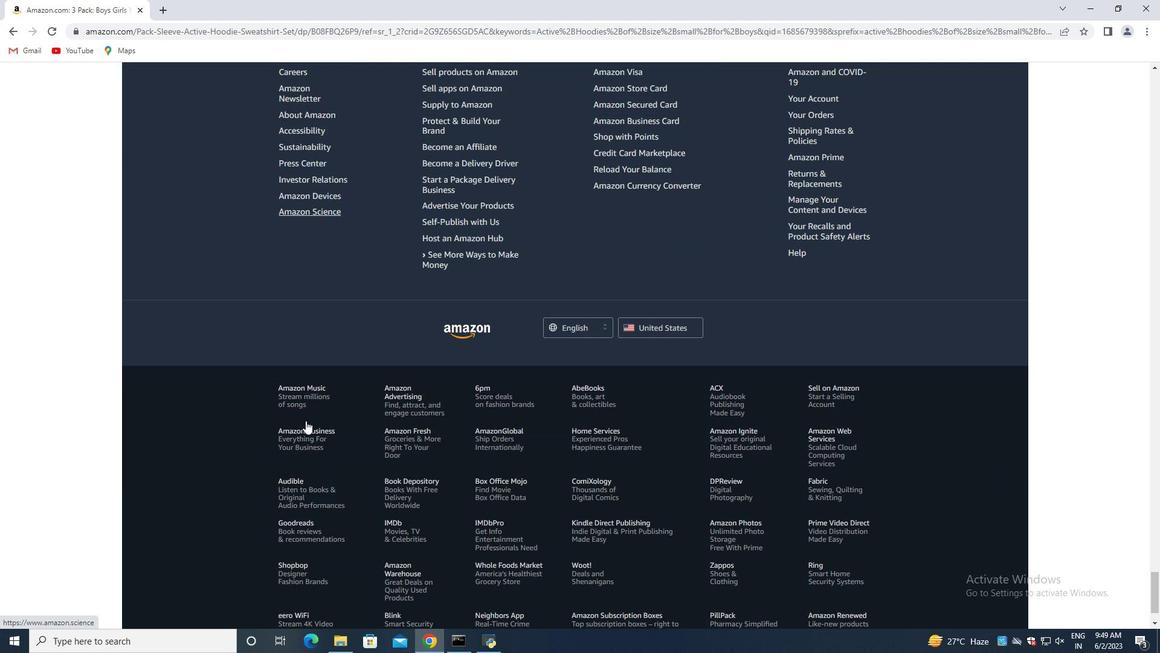 
Action: Mouse scrolled (305, 421) with delta (0, 0)
Screenshot: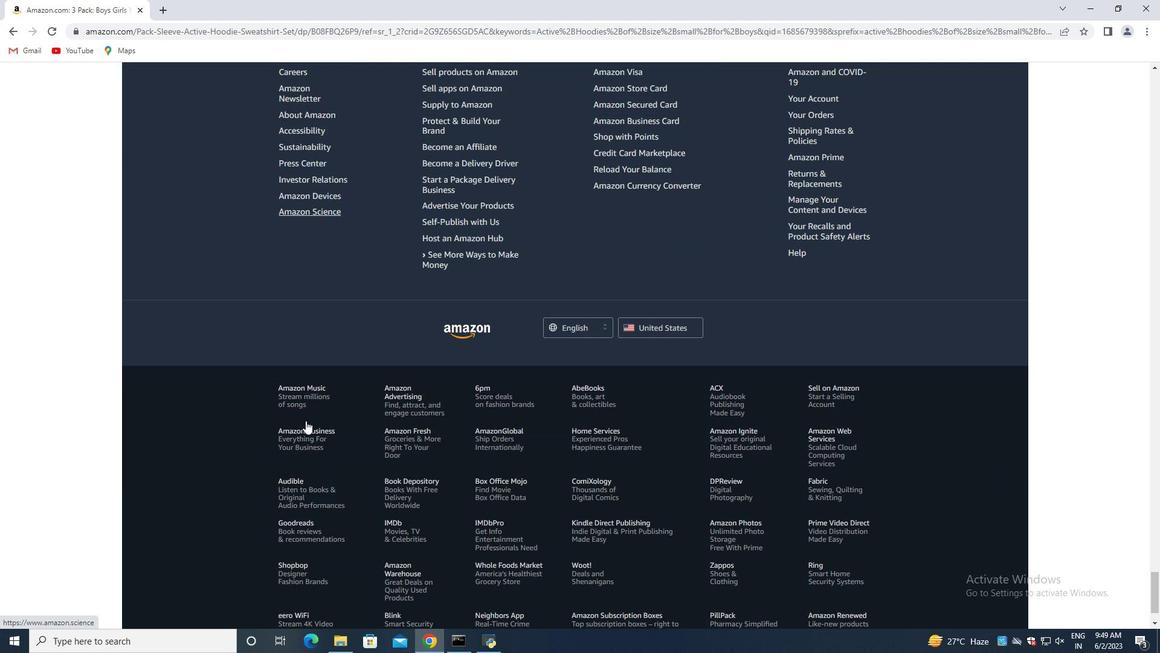 
Action: Mouse scrolled (305, 421) with delta (0, 0)
Screenshot: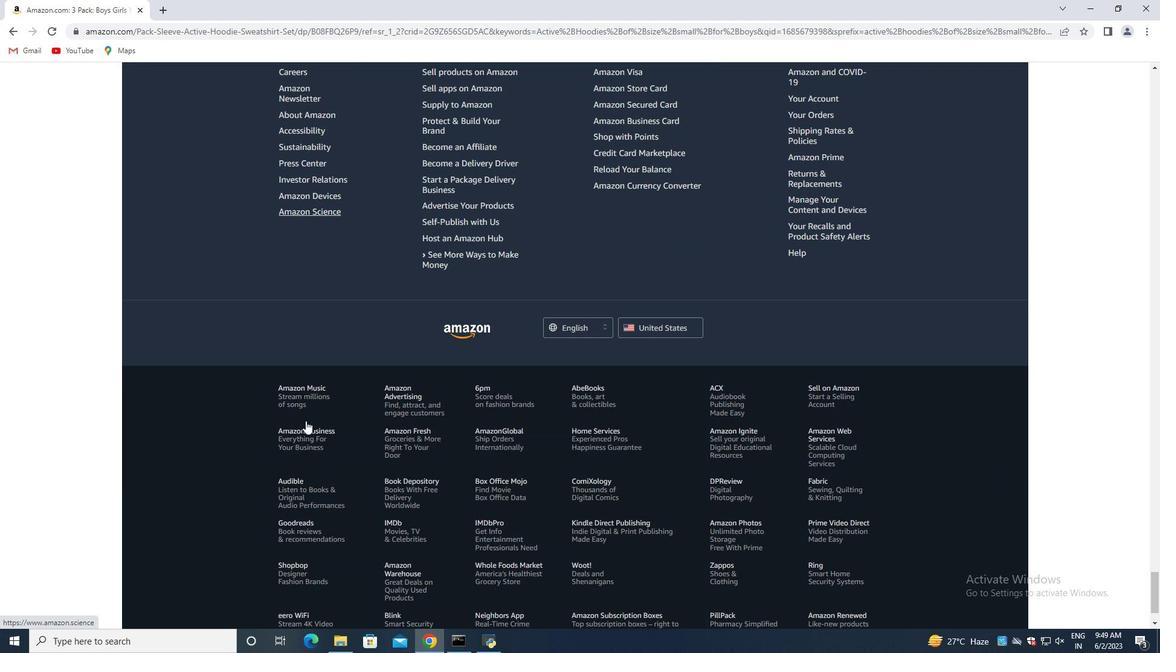 
Action: Mouse scrolled (305, 421) with delta (0, 0)
Screenshot: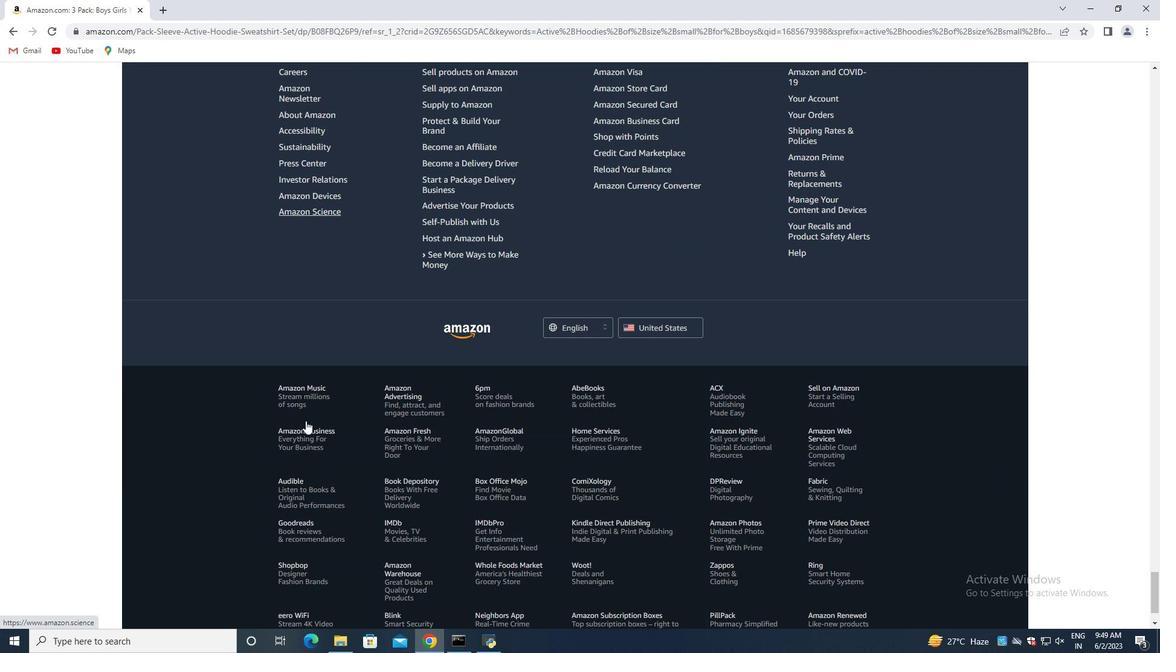 
Action: Mouse scrolled (305, 421) with delta (0, 0)
Screenshot: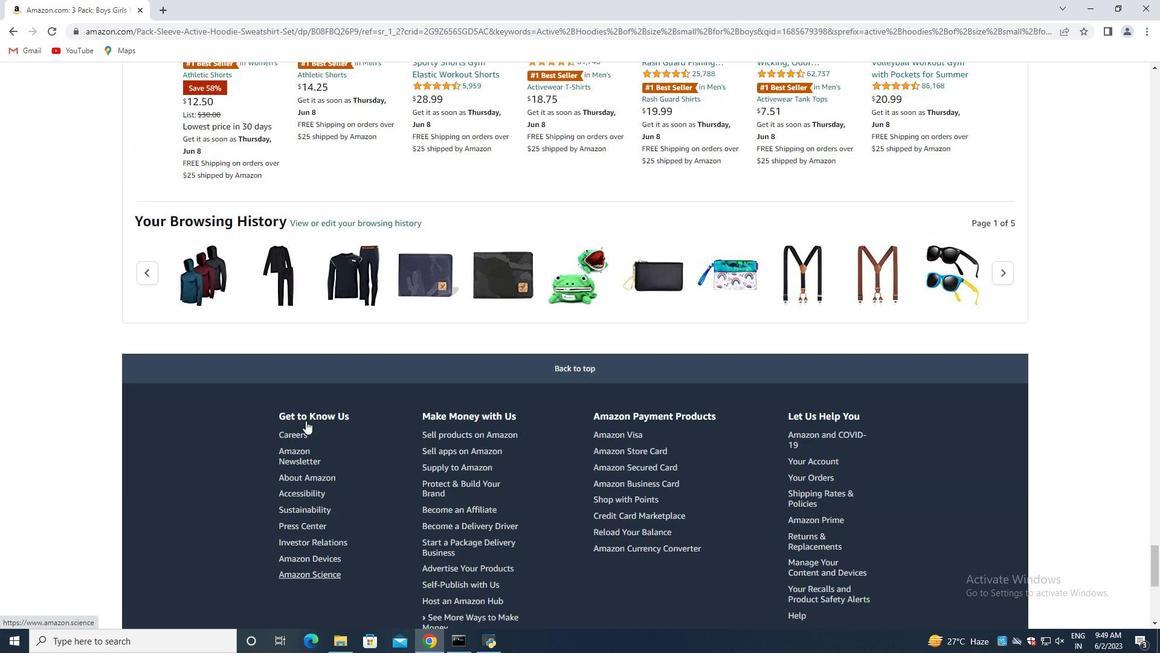 
Action: Mouse scrolled (305, 421) with delta (0, 0)
Screenshot: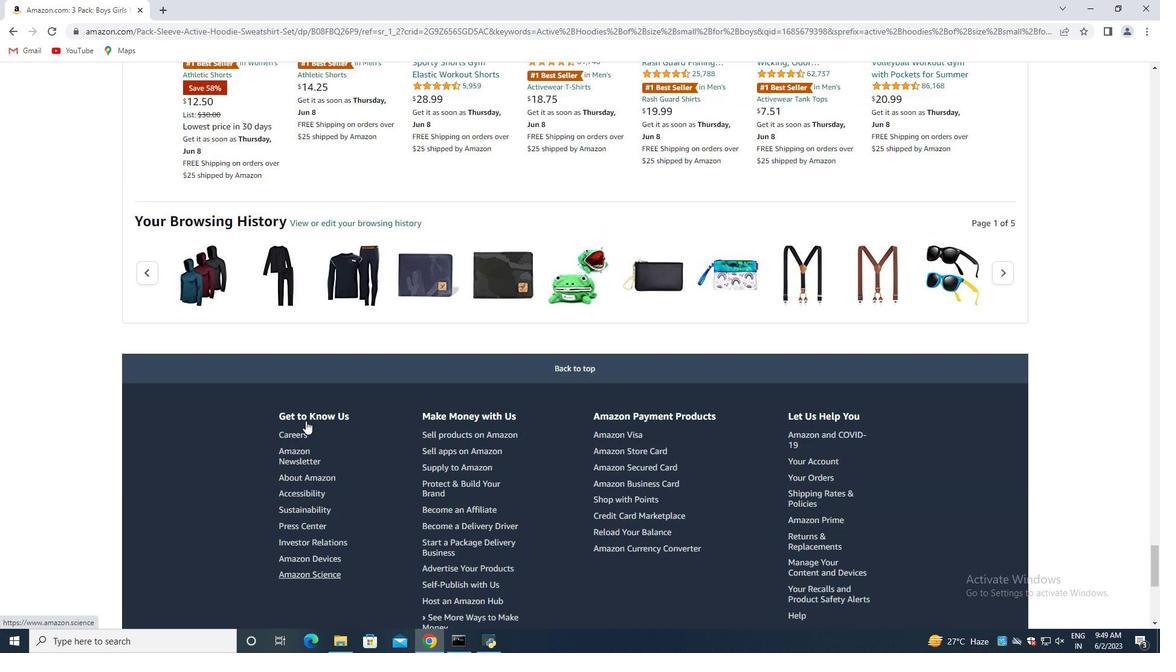 
Action: Mouse scrolled (305, 421) with delta (0, 0)
Screenshot: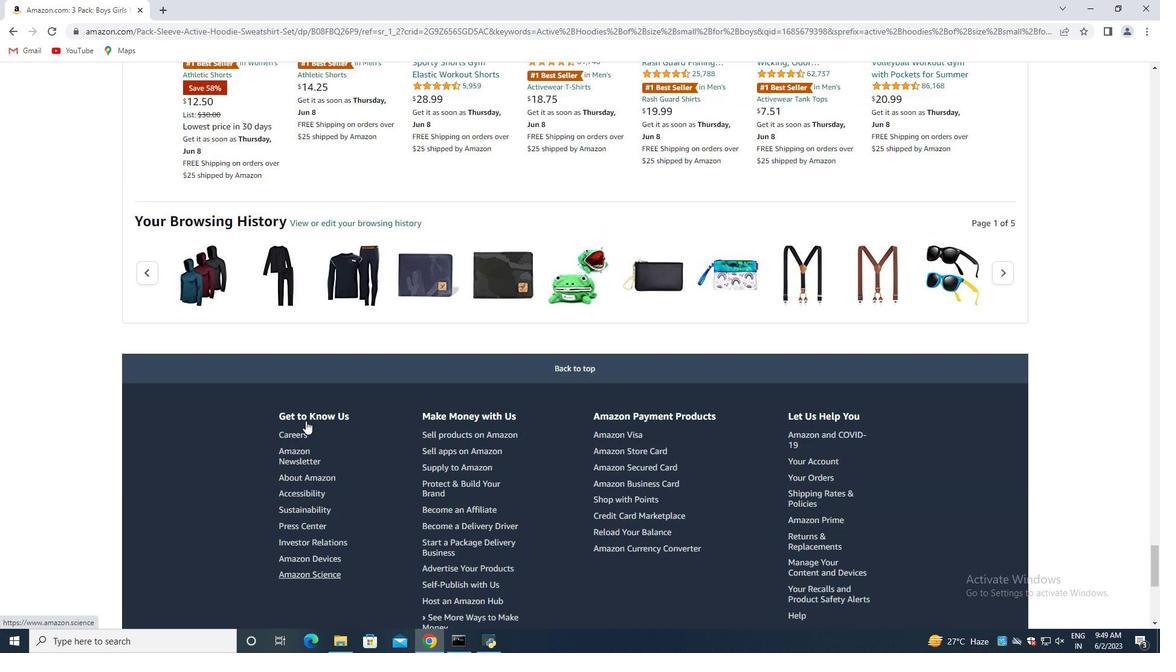 
Action: Mouse scrolled (305, 421) with delta (0, 0)
Screenshot: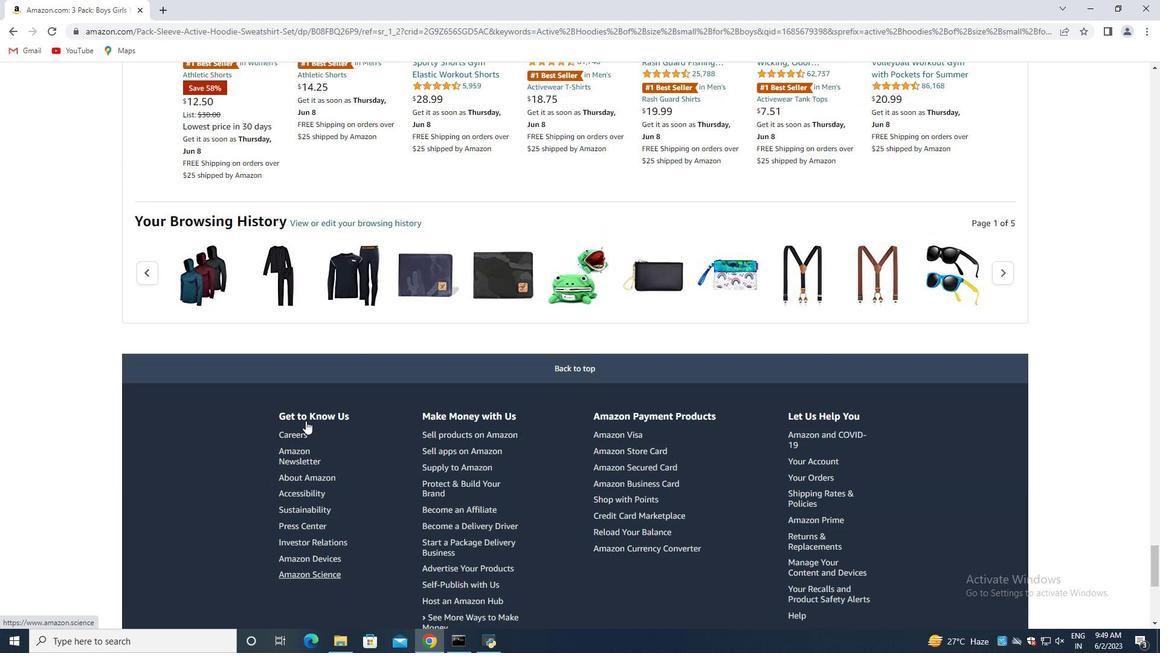 
Action: Mouse scrolled (305, 421) with delta (0, 0)
Screenshot: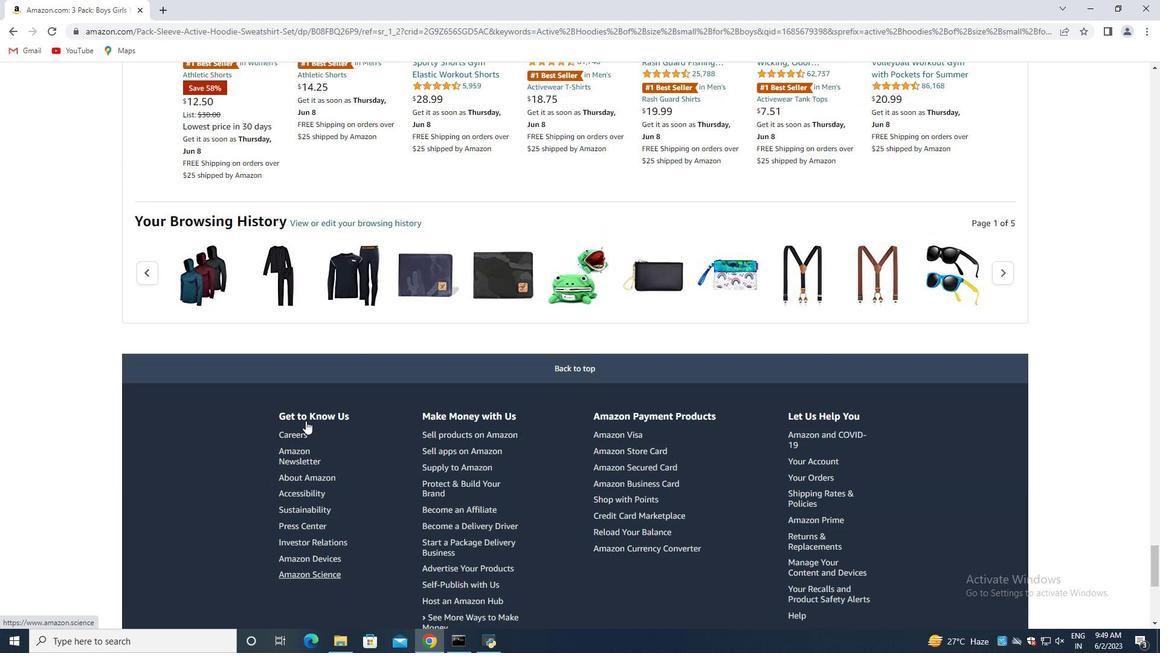 
Action: Mouse moved to (306, 420)
Screenshot: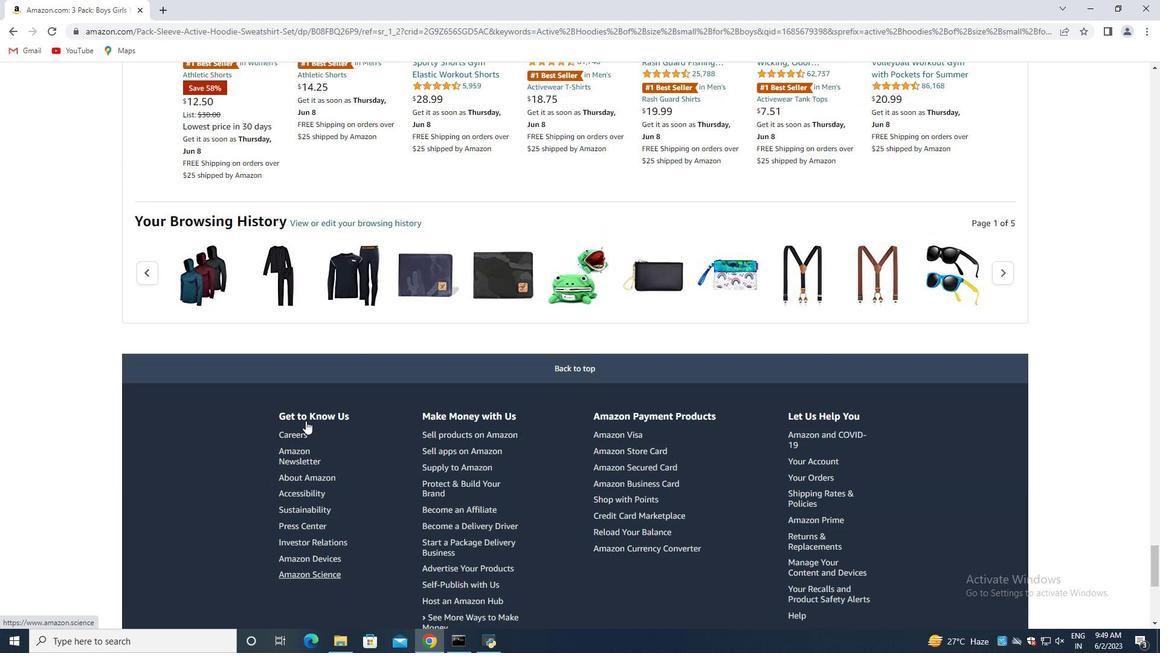 
Action: Mouse scrolled (306, 421) with delta (0, 0)
Screenshot: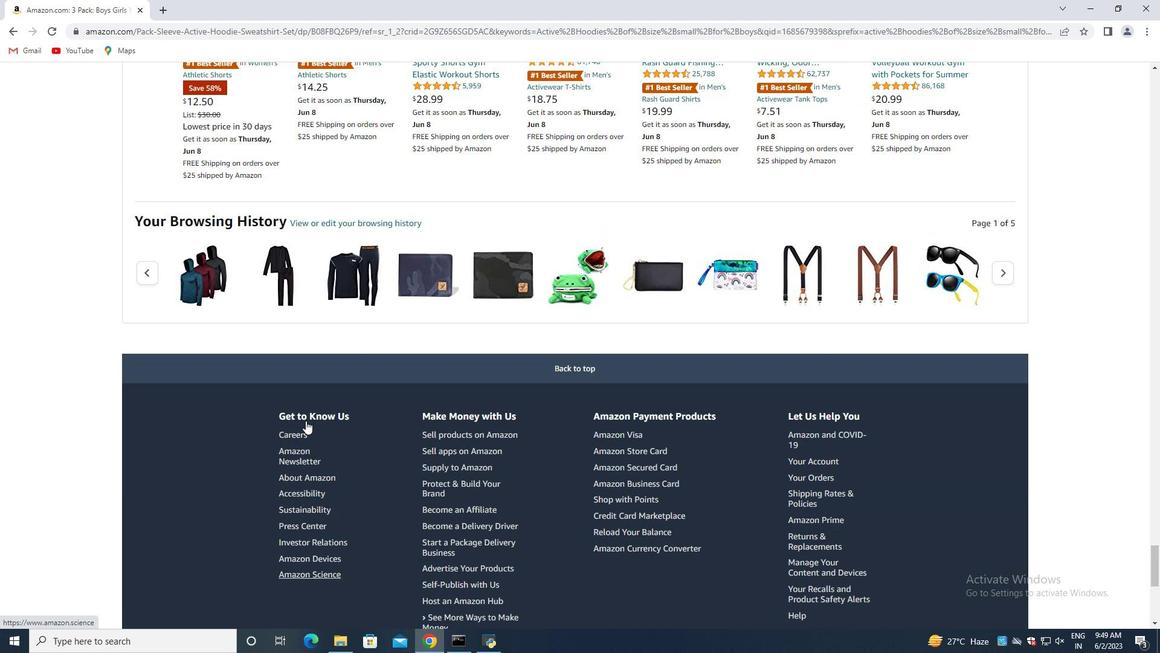 
Action: Mouse scrolled (306, 421) with delta (0, 0)
Screenshot: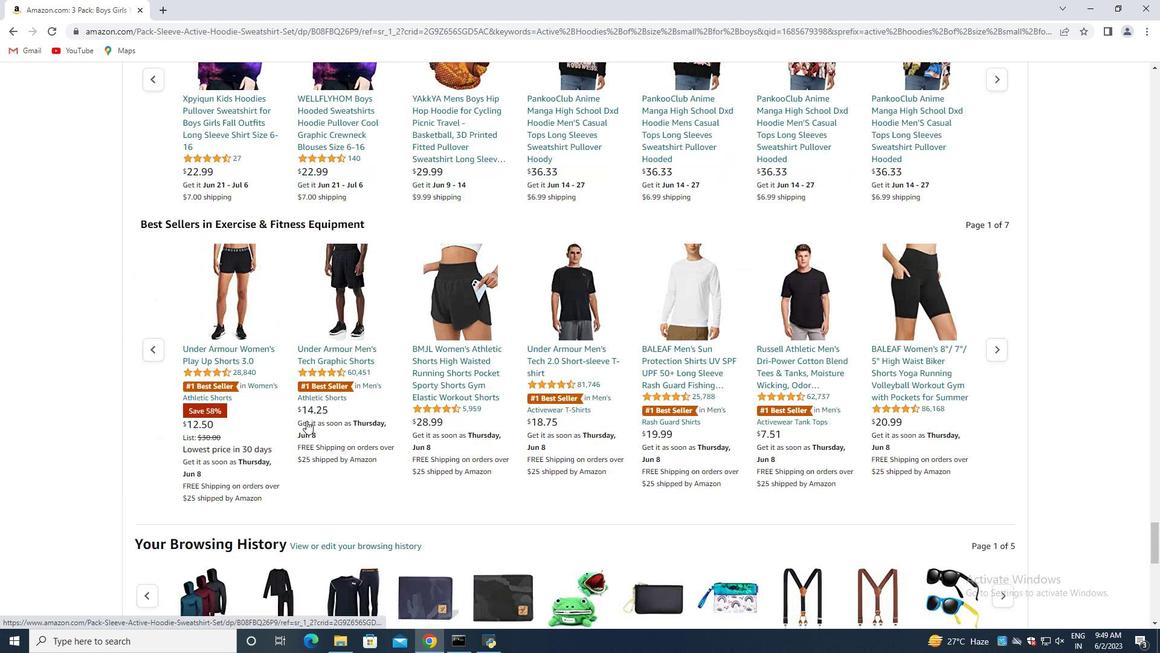 
Action: Mouse scrolled (306, 421) with delta (0, 0)
Screenshot: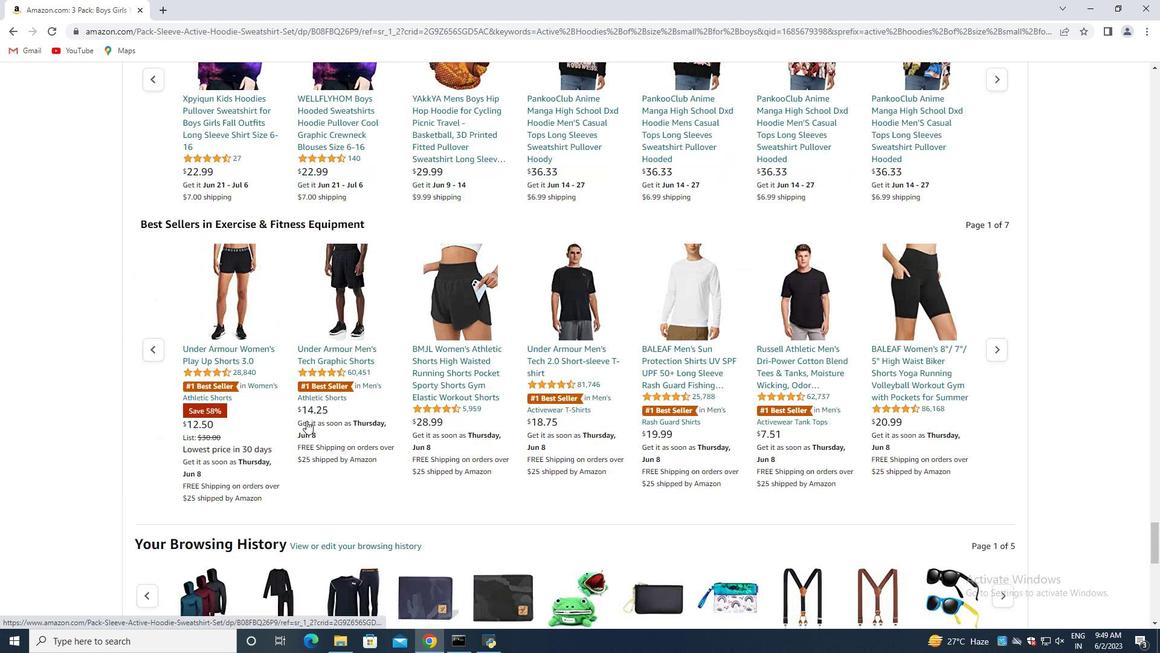 
Action: Mouse scrolled (306, 421) with delta (0, 0)
Screenshot: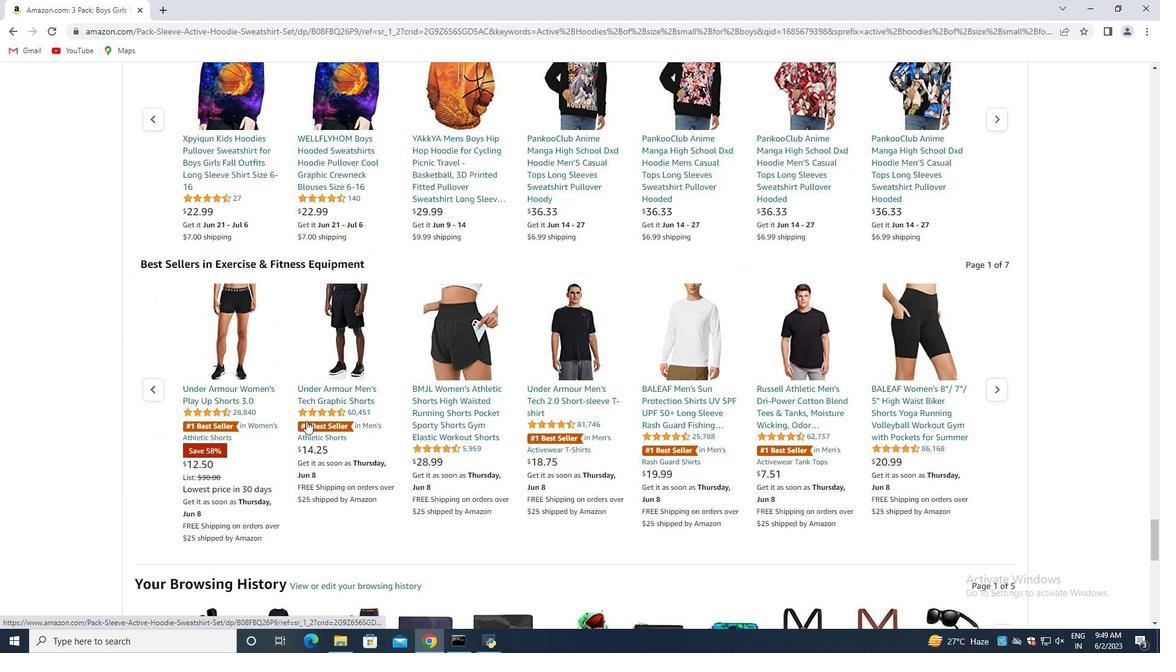 
Action: Mouse scrolled (306, 421) with delta (0, 0)
Screenshot: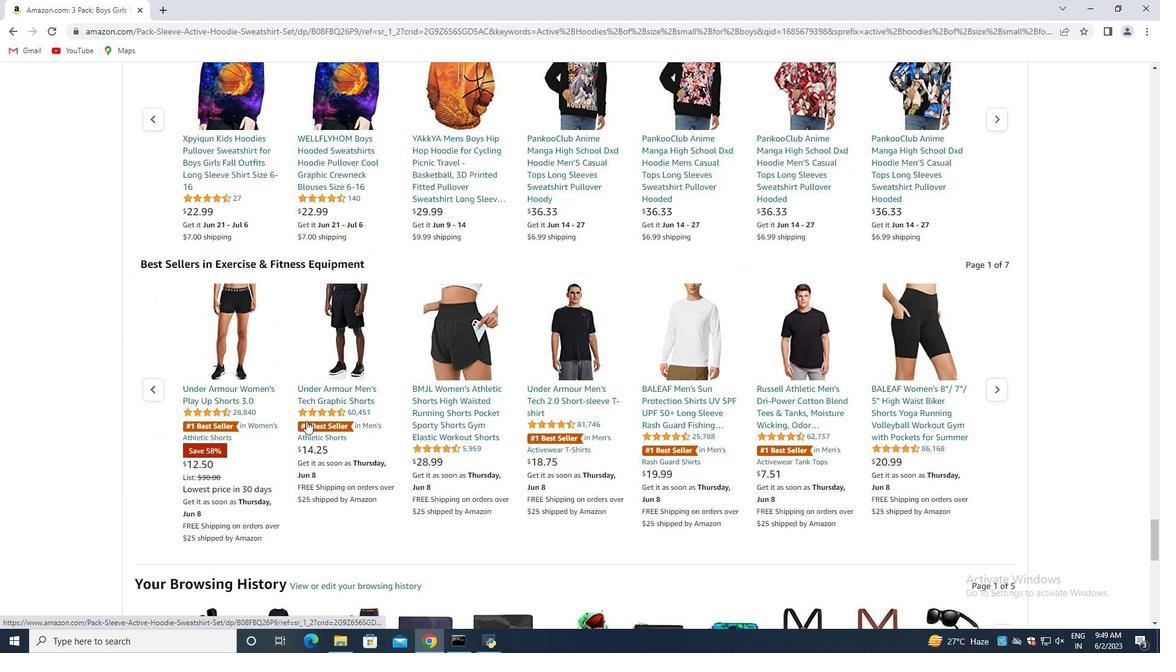
Action: Mouse scrolled (306, 421) with delta (0, 0)
Screenshot: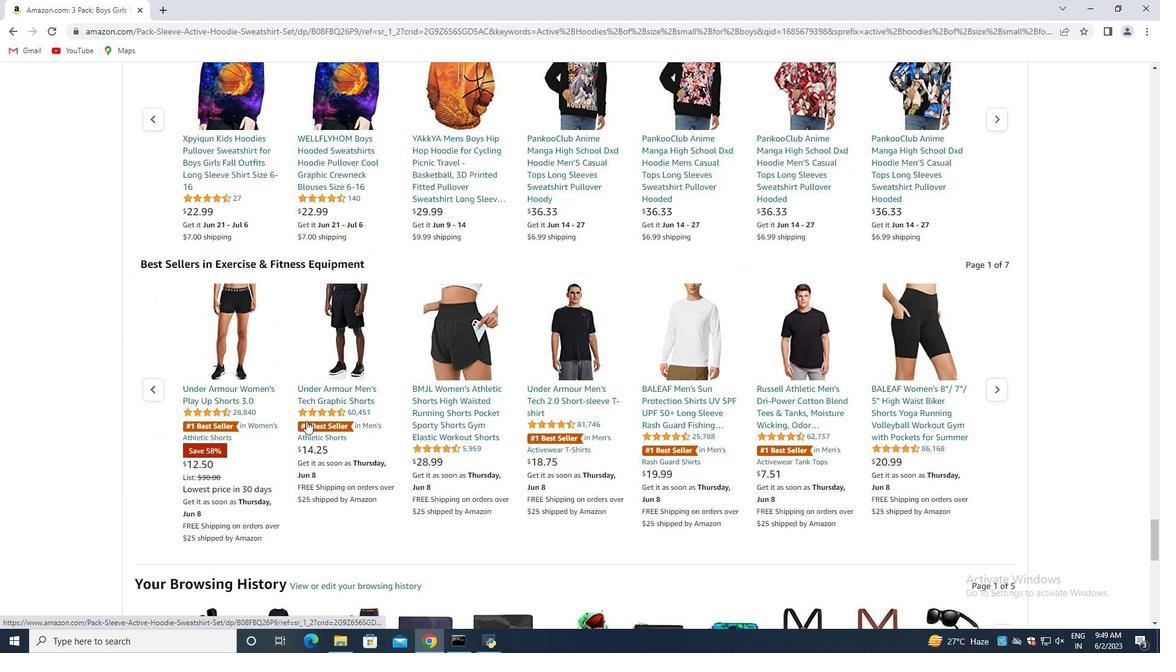 
Action: Mouse scrolled (306, 421) with delta (0, 0)
Screenshot: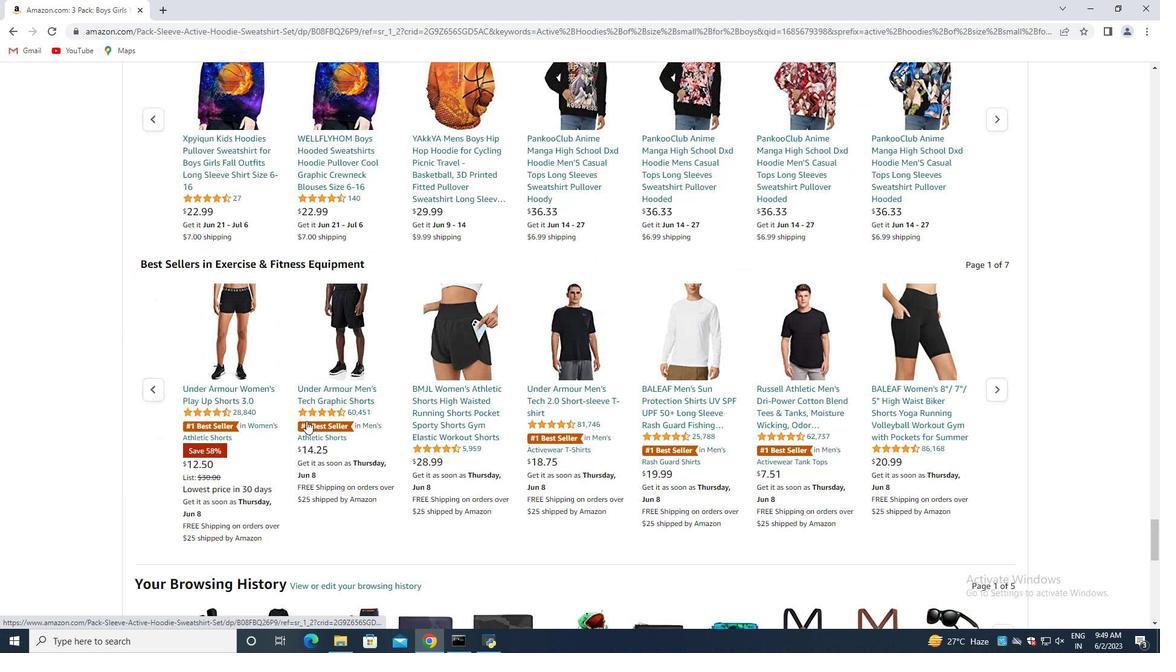 
Action: Mouse moved to (303, 417)
Screenshot: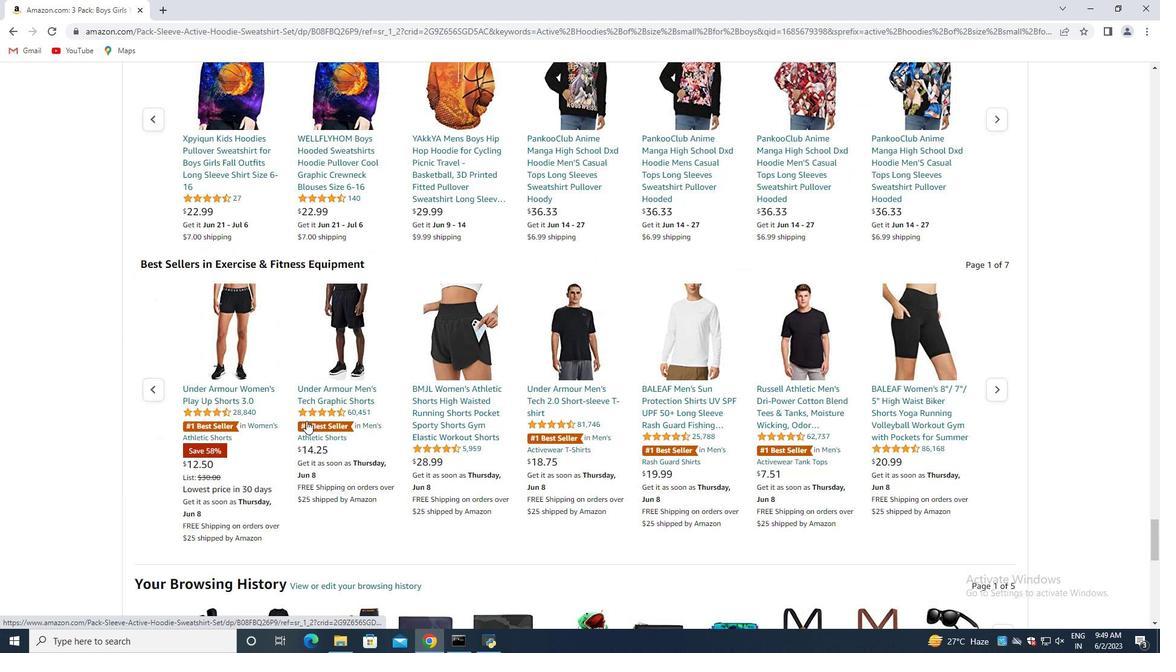 
Action: Mouse scrolled (303, 418) with delta (0, 0)
Screenshot: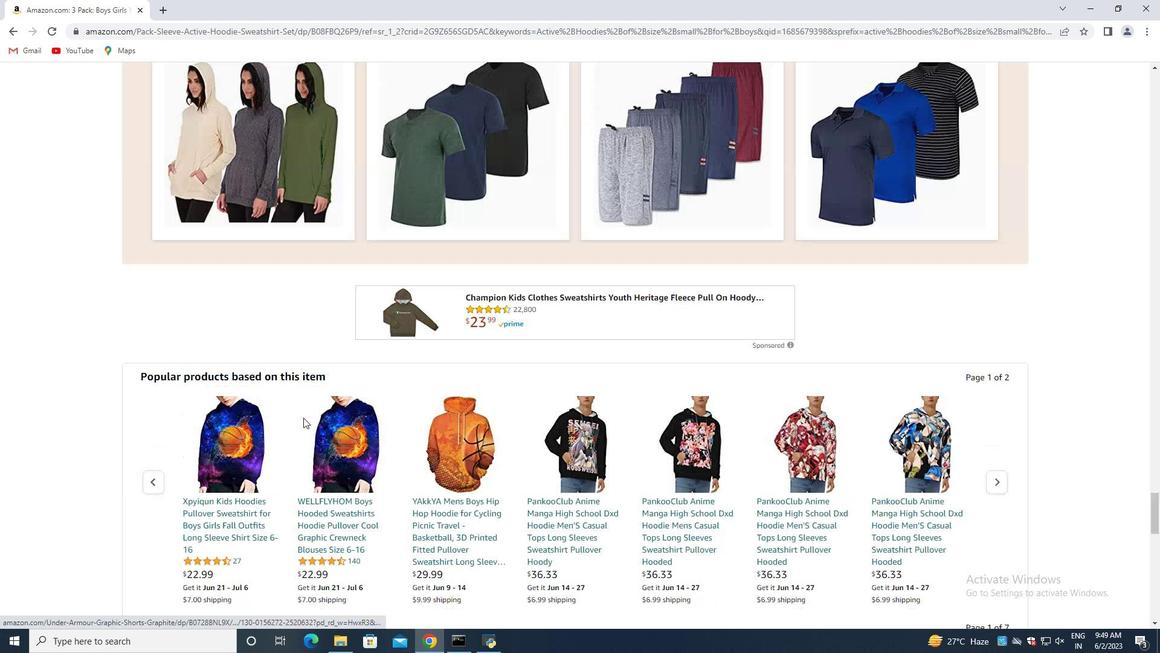 
Action: Mouse scrolled (303, 418) with delta (0, 0)
Screenshot: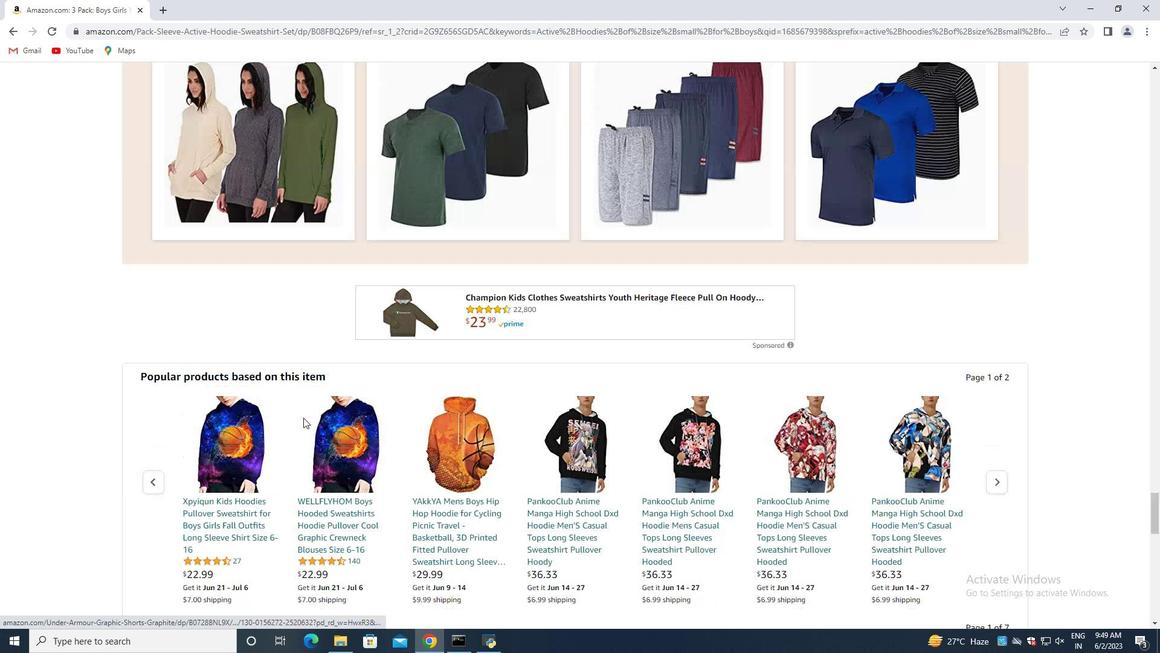 
Action: Mouse scrolled (303, 418) with delta (0, 0)
Screenshot: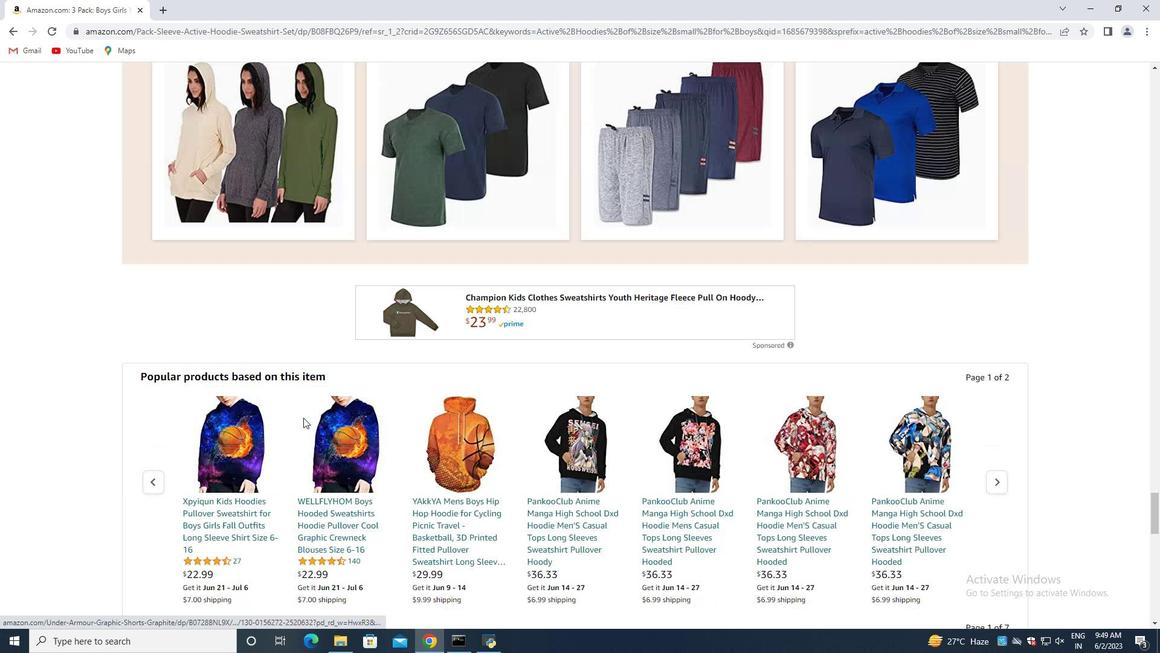 
Action: Mouse moved to (302, 417)
Screenshot: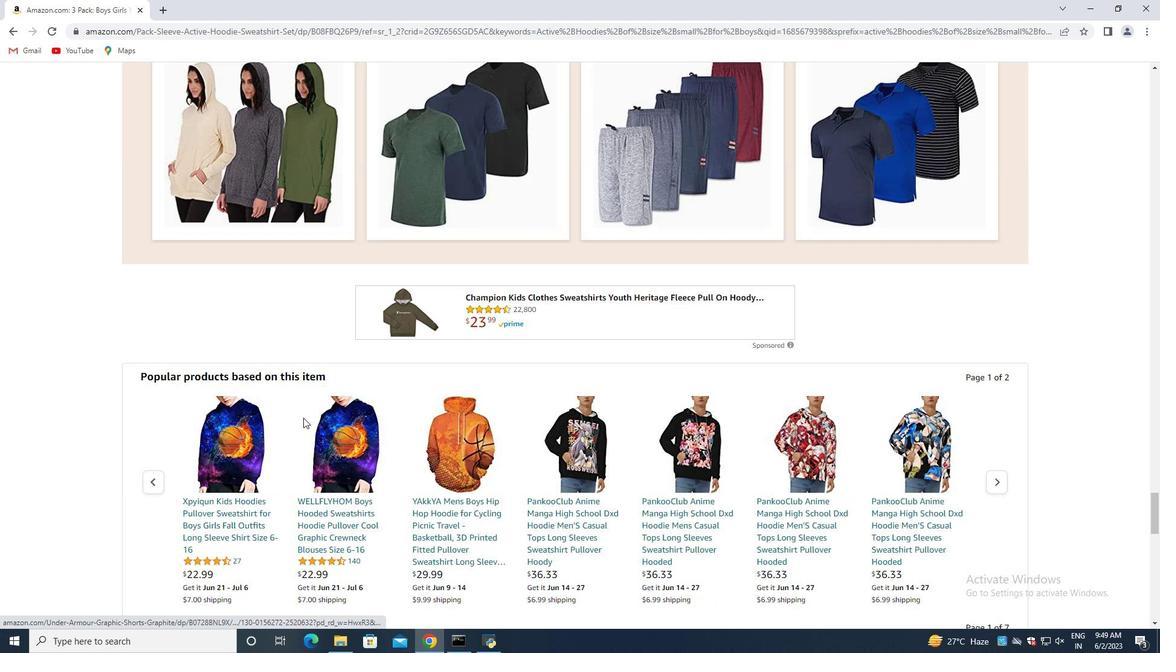 
Action: Mouse scrolled (303, 418) with delta (0, 0)
Screenshot: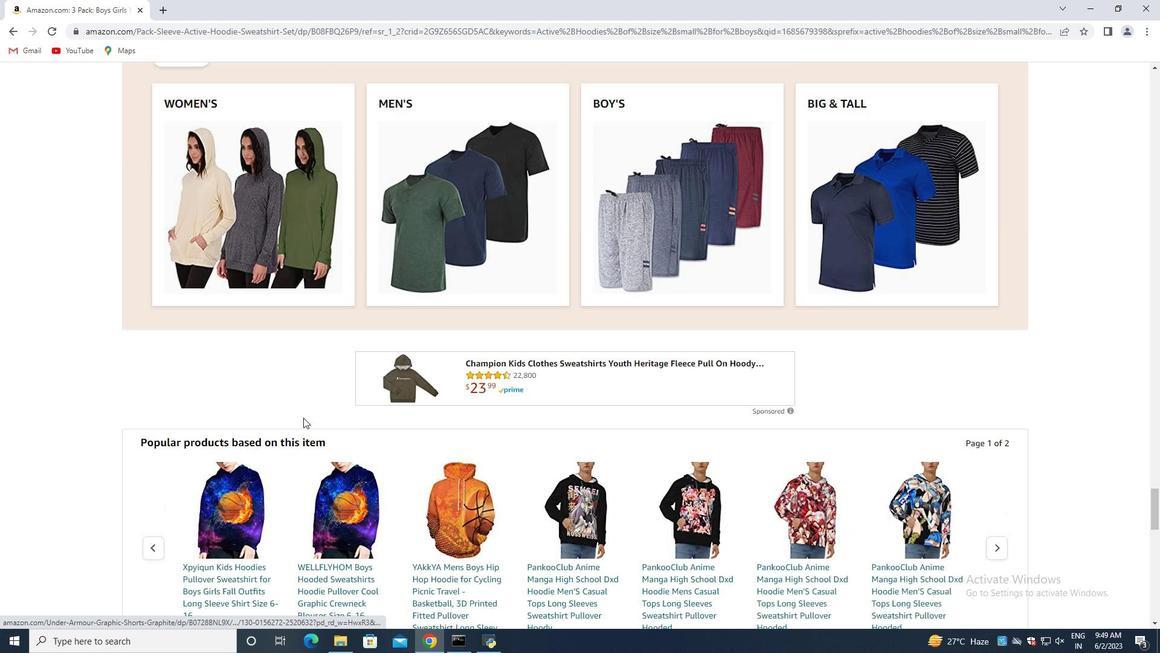
Action: Mouse scrolled (303, 418) with delta (0, 0)
Screenshot: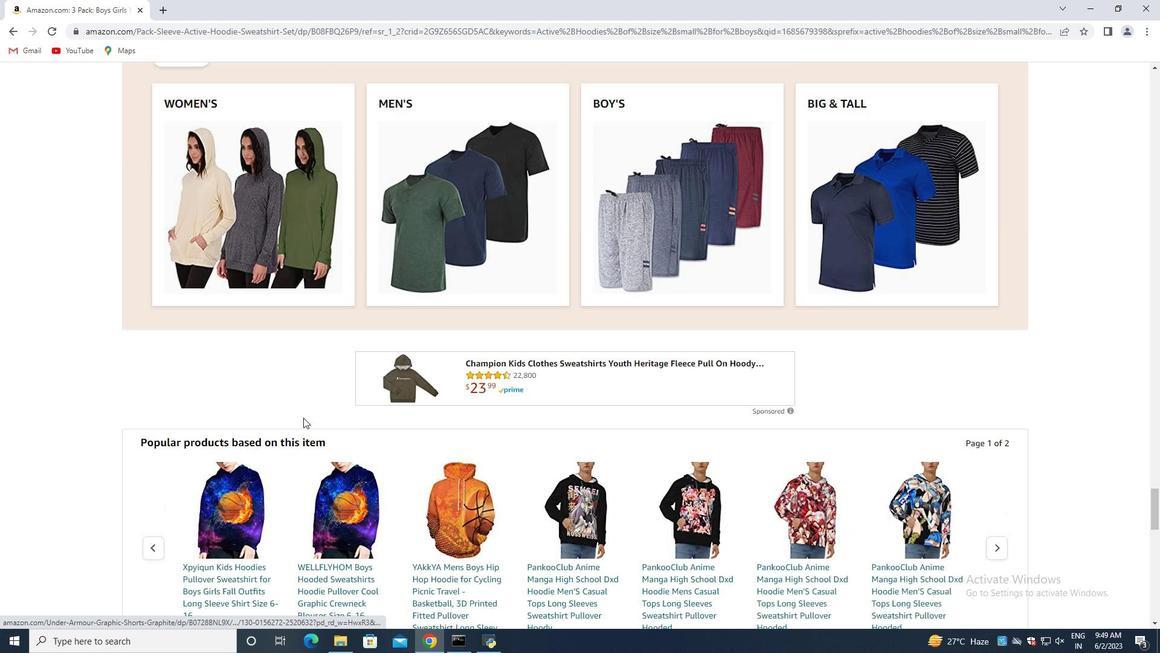 
Action: Mouse scrolled (302, 418) with delta (0, 0)
